 Task: Create a website for a charity organization, highlighting their mission, fundraising campaigns, and volunteer opportunities.
Action: Mouse moved to (224, 117)
Screenshot: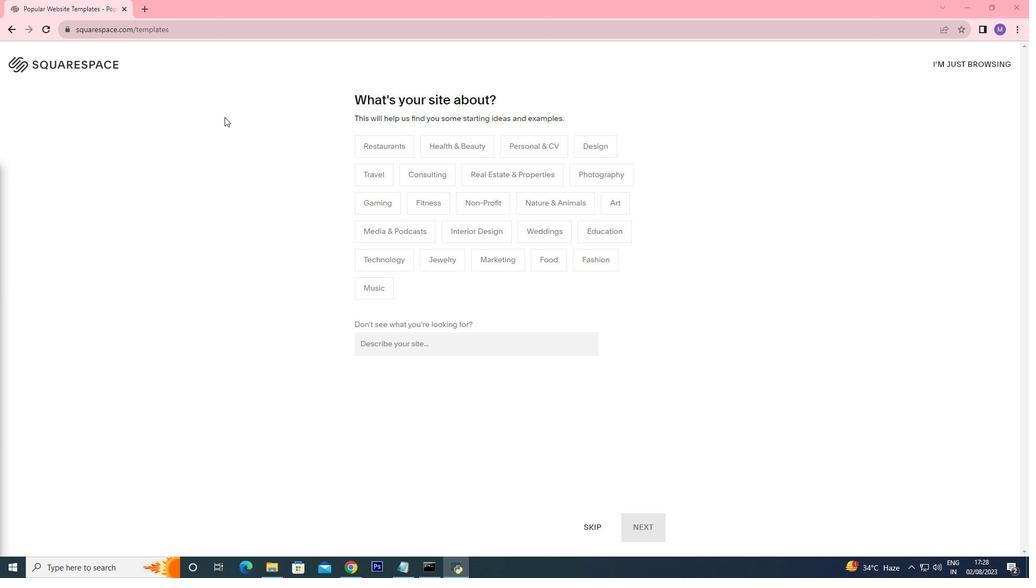 
Action: Mouse pressed left at (224, 117)
Screenshot: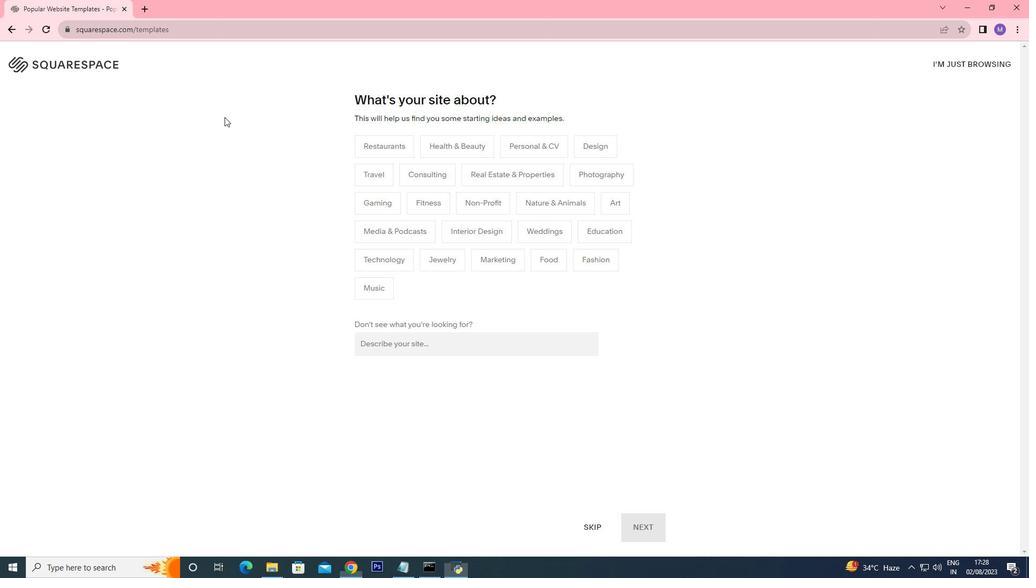 
Action: Mouse moved to (433, 346)
Screenshot: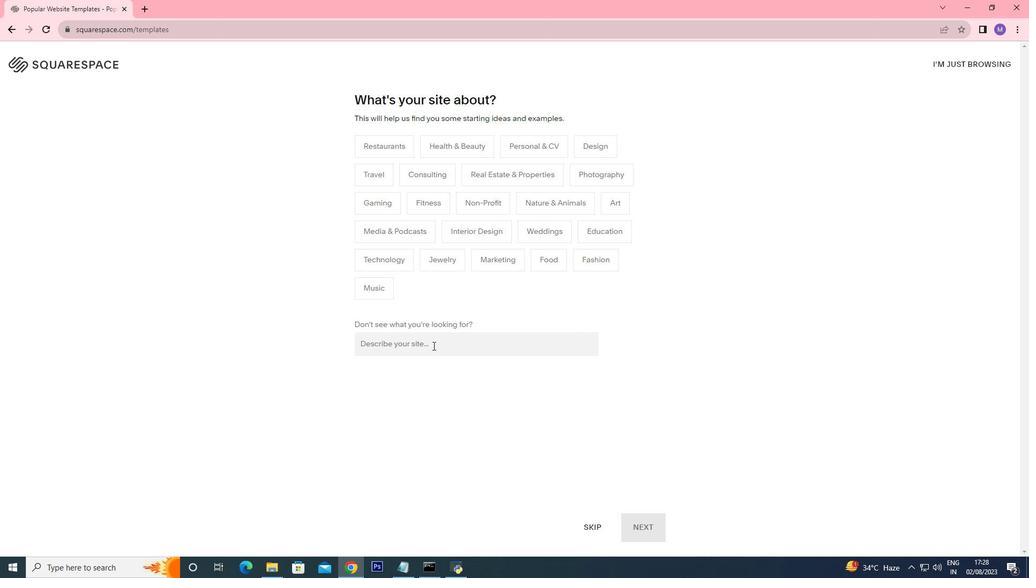 
Action: Mouse pressed left at (433, 346)
Screenshot: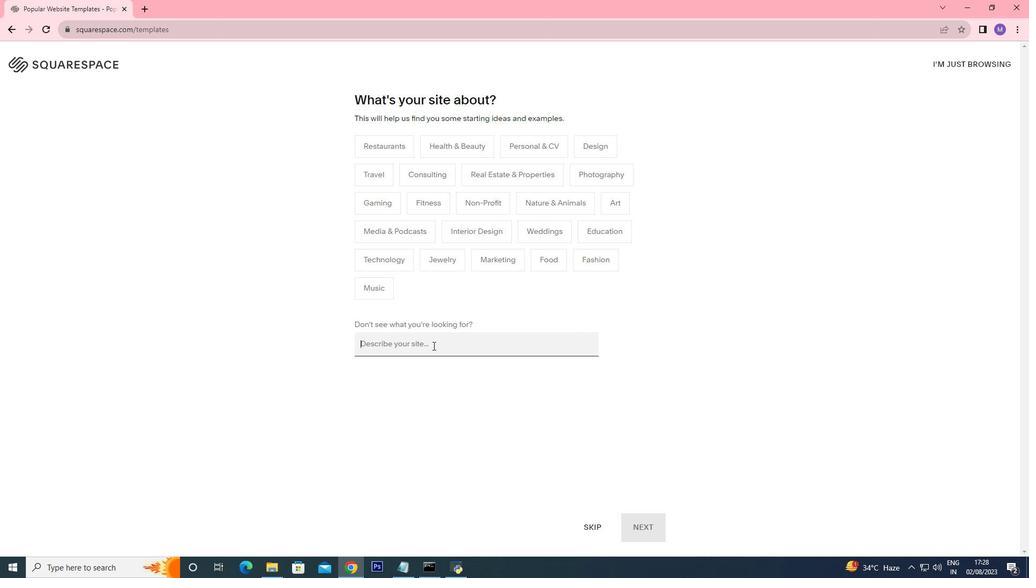 
Action: Key pressed <Key.shift><Key.shift><Key.shift><Key.shift><Key.shift><Key.shift><Key.shift><Key.shift><Key.shift>Charity<Key.space><Key.shift>Organizations
Screenshot: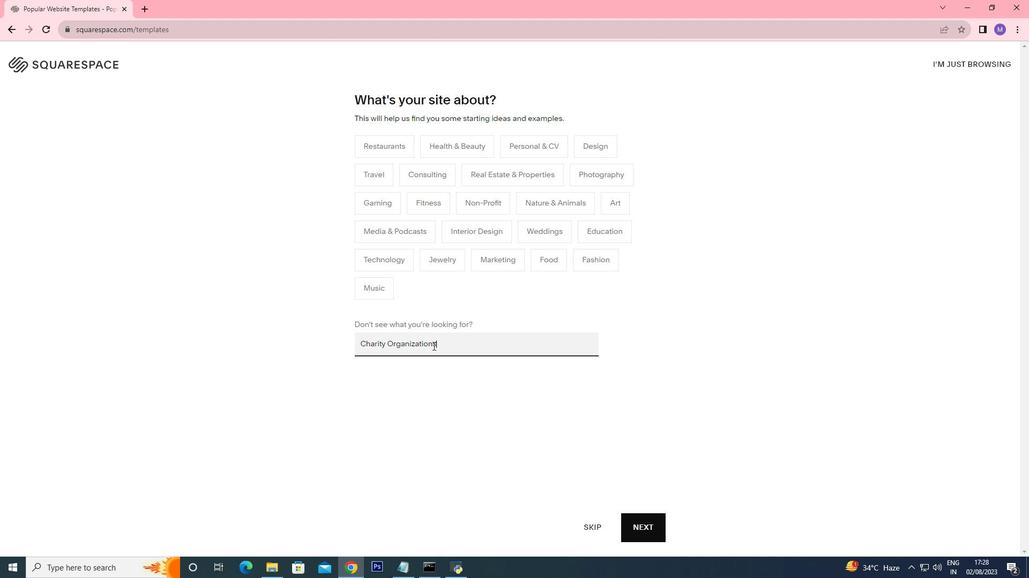 
Action: Mouse moved to (652, 529)
Screenshot: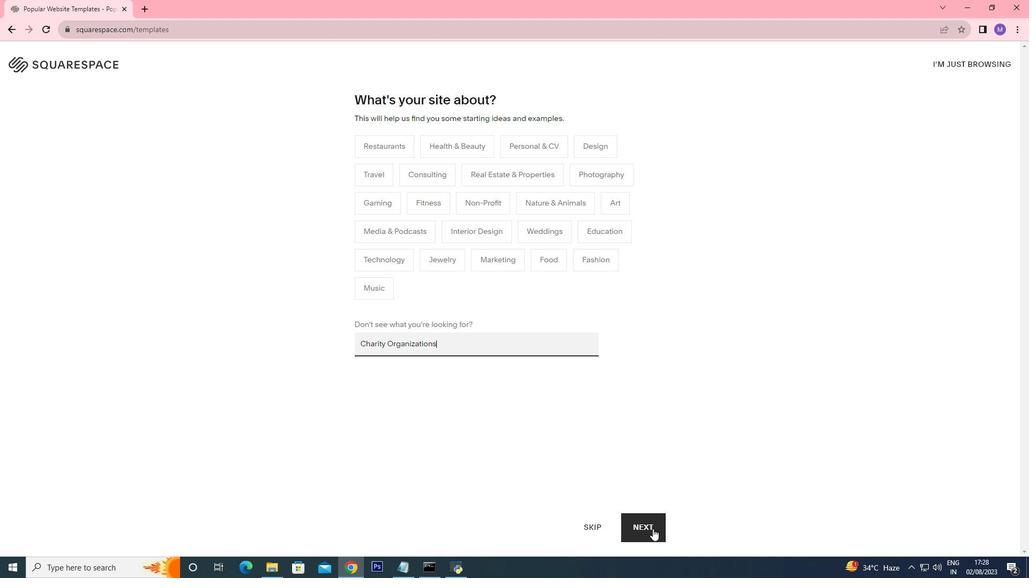 
Action: Mouse pressed left at (652, 529)
Screenshot: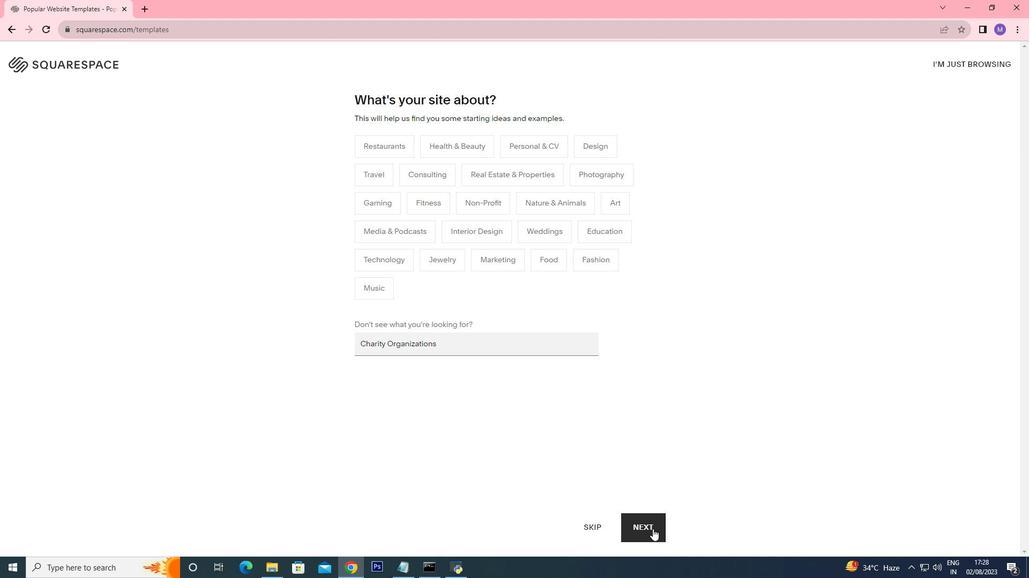 
Action: Mouse moved to (372, 156)
Screenshot: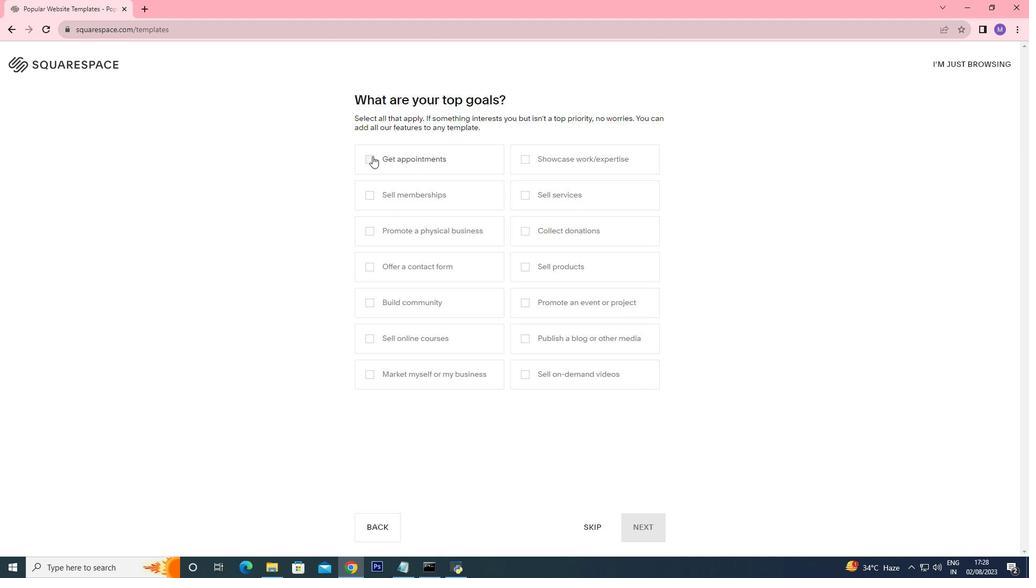 
Action: Mouse pressed left at (372, 156)
Screenshot: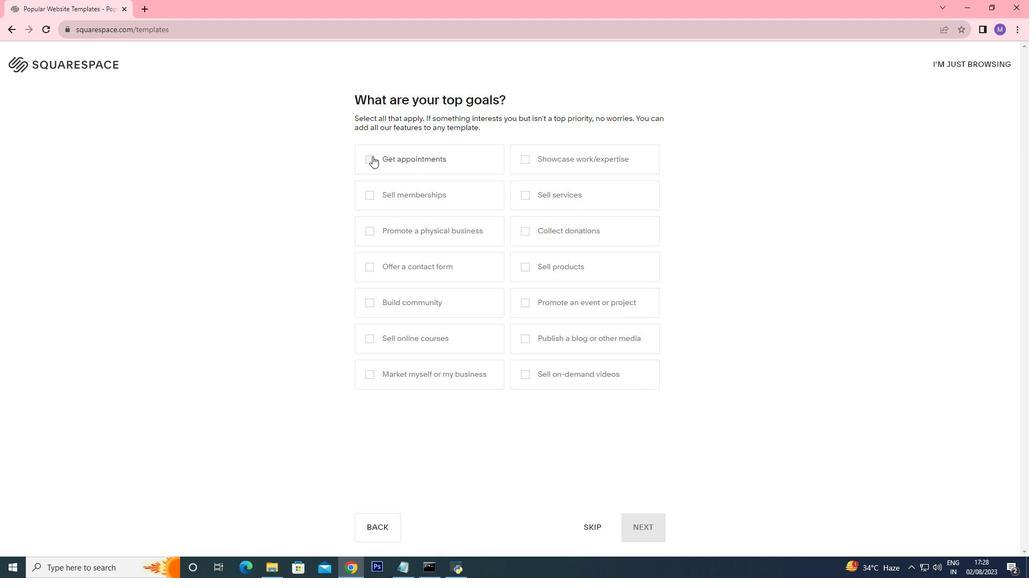 
Action: Mouse moved to (371, 372)
Screenshot: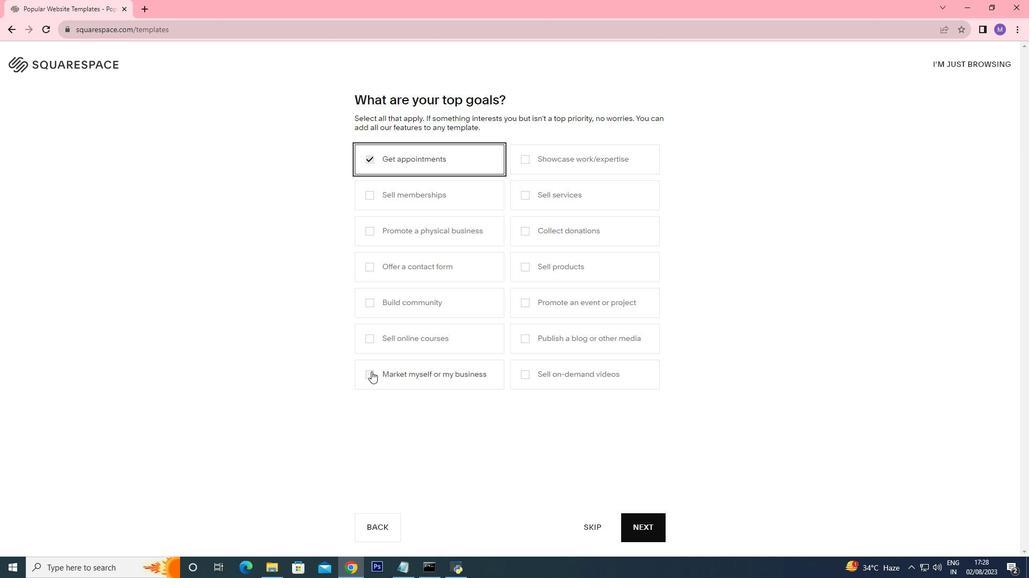 
Action: Mouse pressed left at (371, 372)
Screenshot: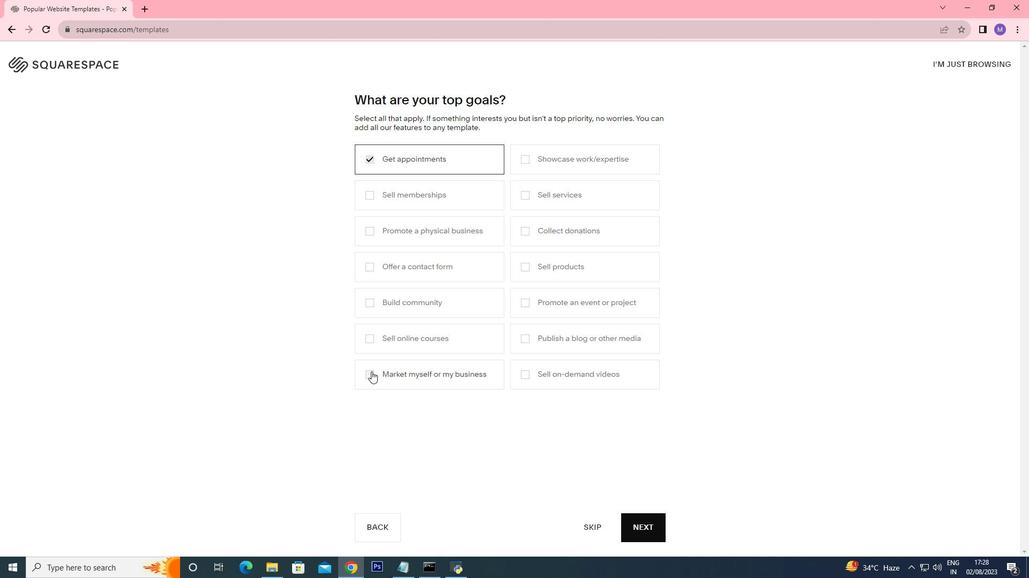 
Action: Mouse moved to (367, 304)
Screenshot: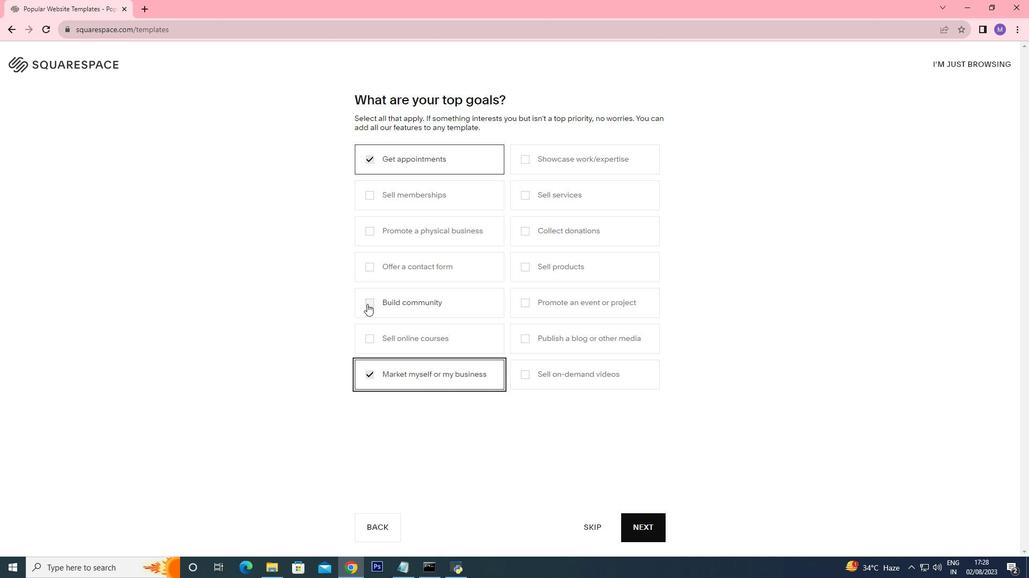 
Action: Mouse pressed left at (367, 304)
Screenshot: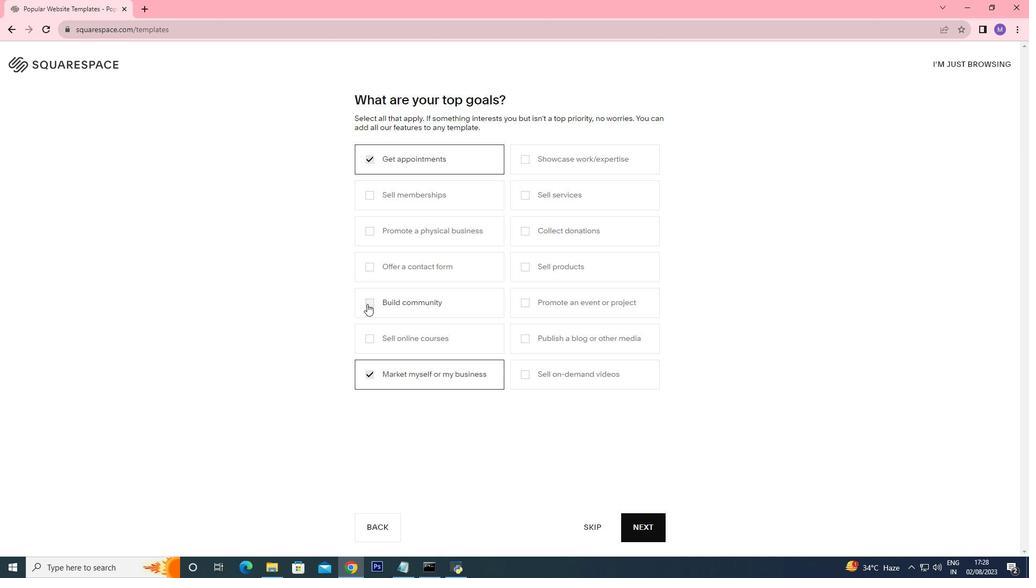 
Action: Mouse moved to (373, 265)
Screenshot: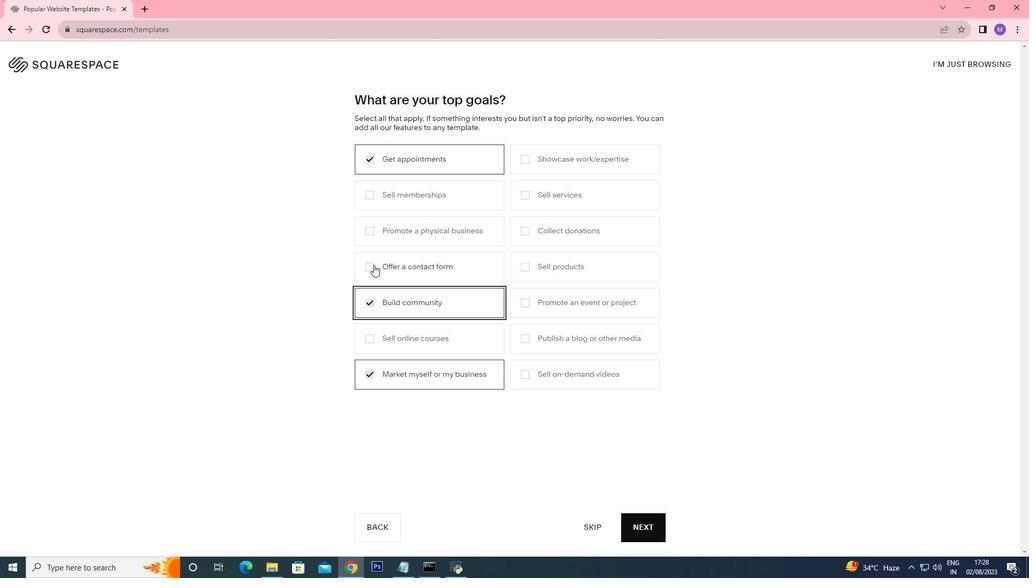 
Action: Mouse pressed left at (373, 265)
Screenshot: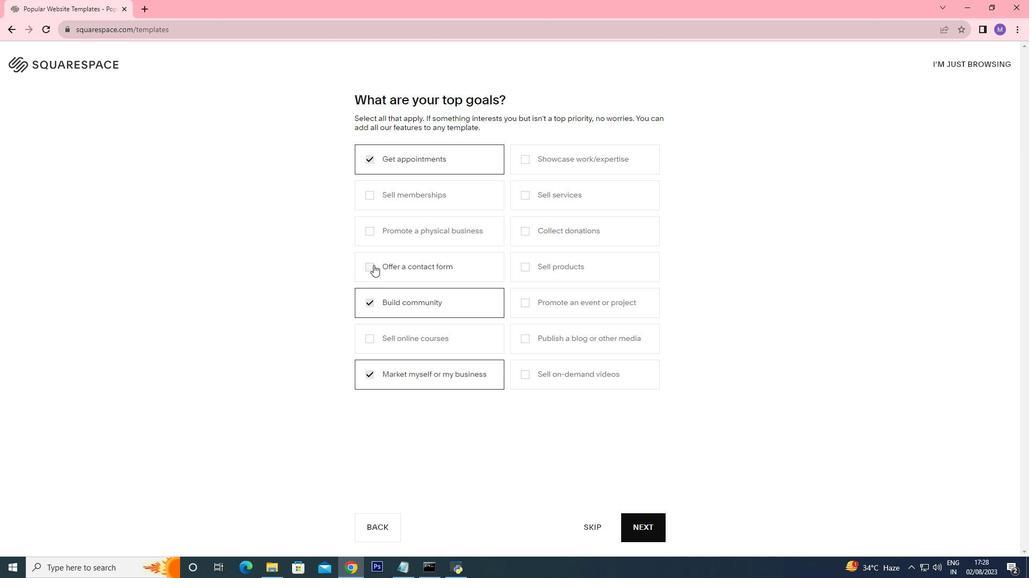
Action: Mouse moved to (635, 526)
Screenshot: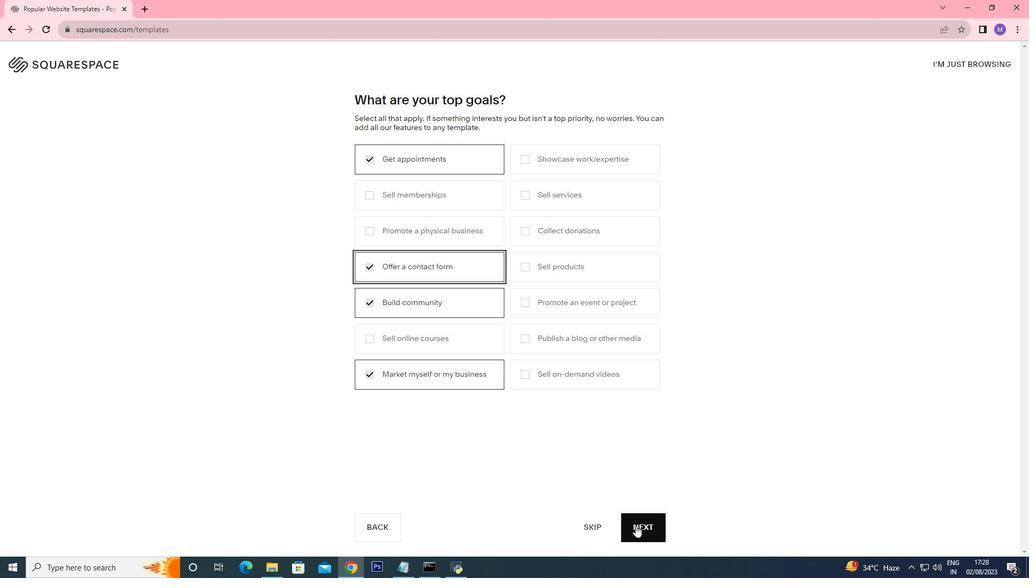 
Action: Mouse pressed left at (635, 526)
Screenshot: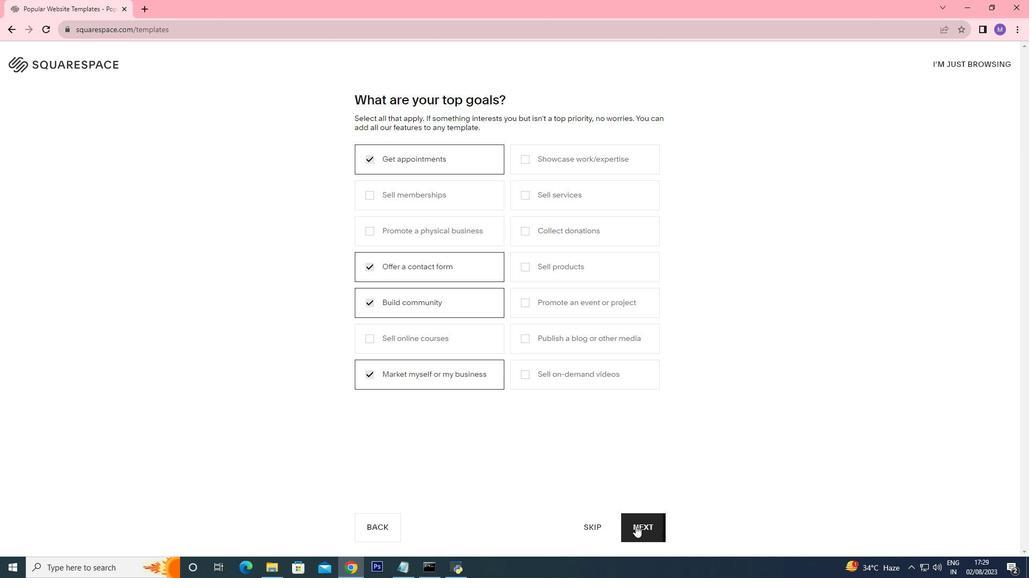 
Action: Mouse moved to (838, 303)
Screenshot: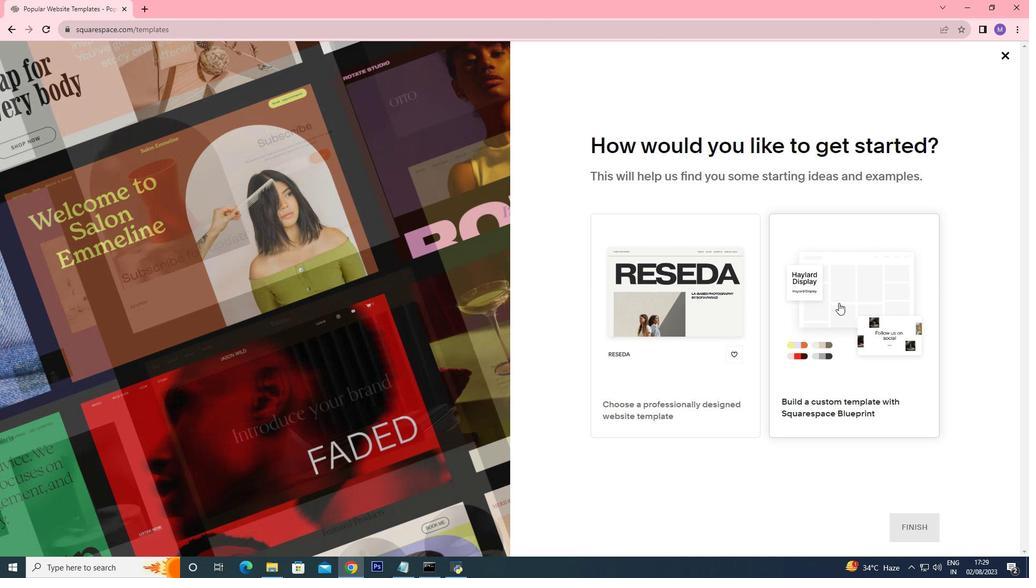 
Action: Mouse pressed left at (838, 303)
Screenshot: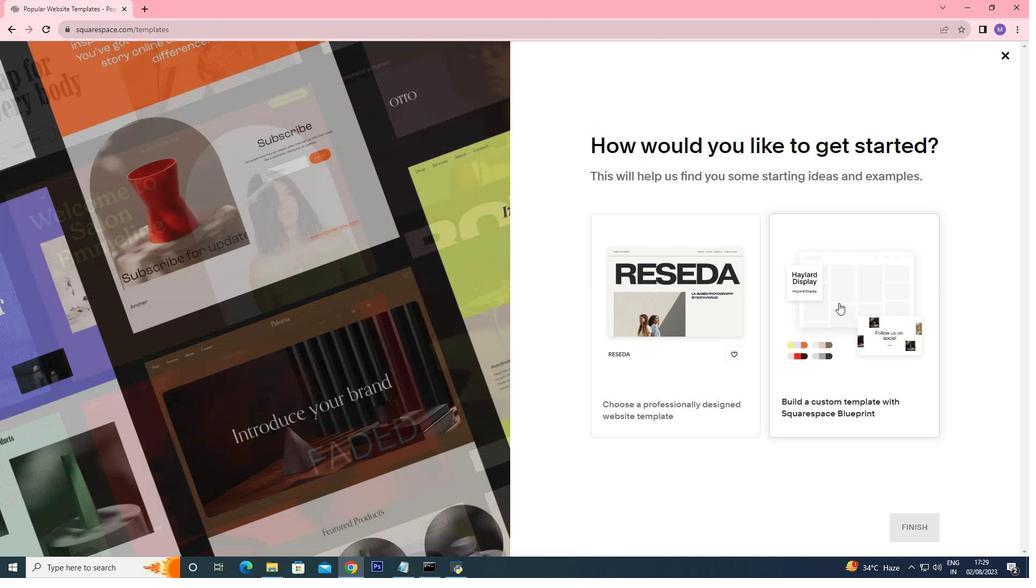 
Action: Mouse moved to (682, 273)
Screenshot: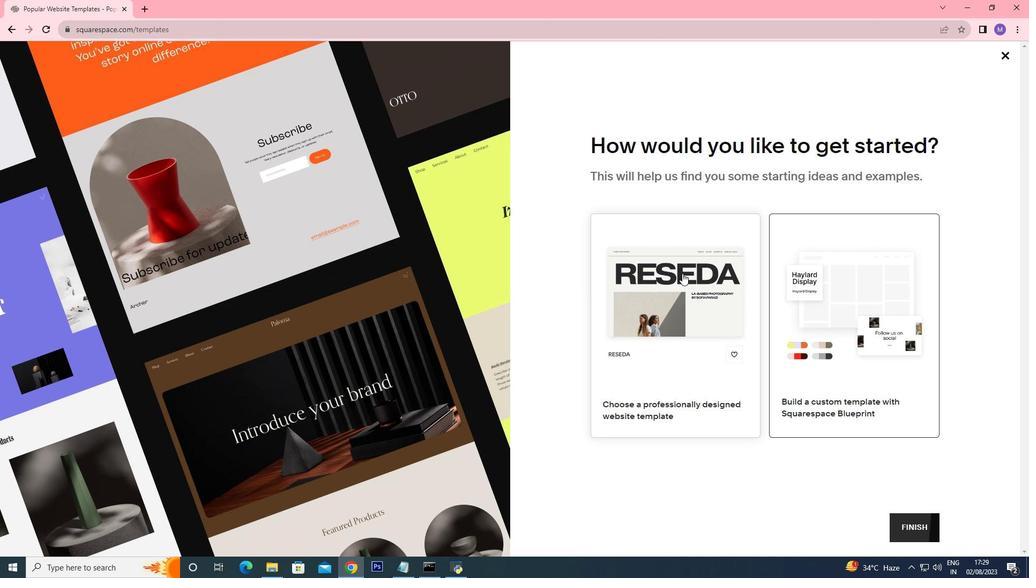 
Action: Mouse pressed left at (682, 273)
Screenshot: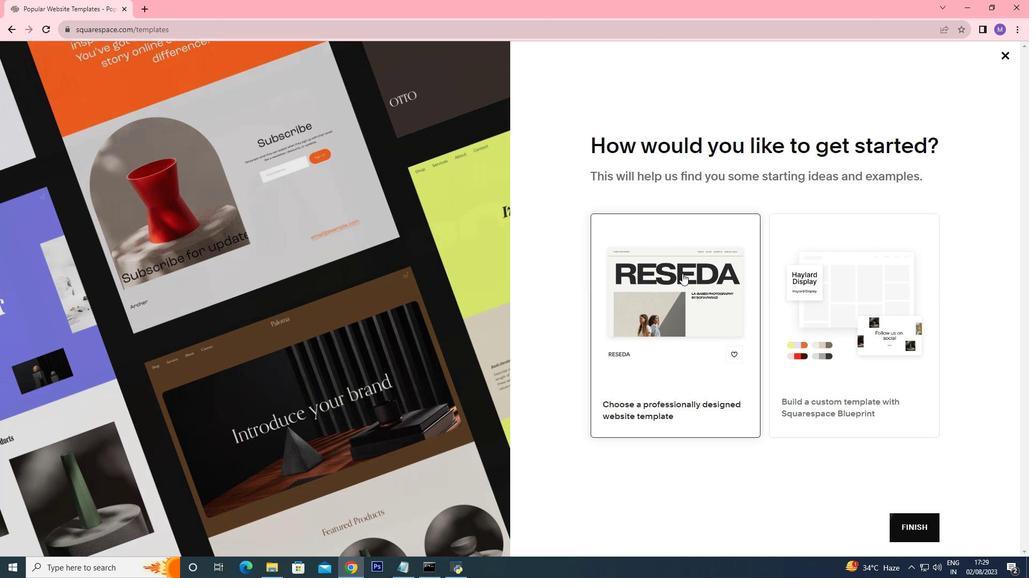 
Action: Mouse moved to (916, 529)
Screenshot: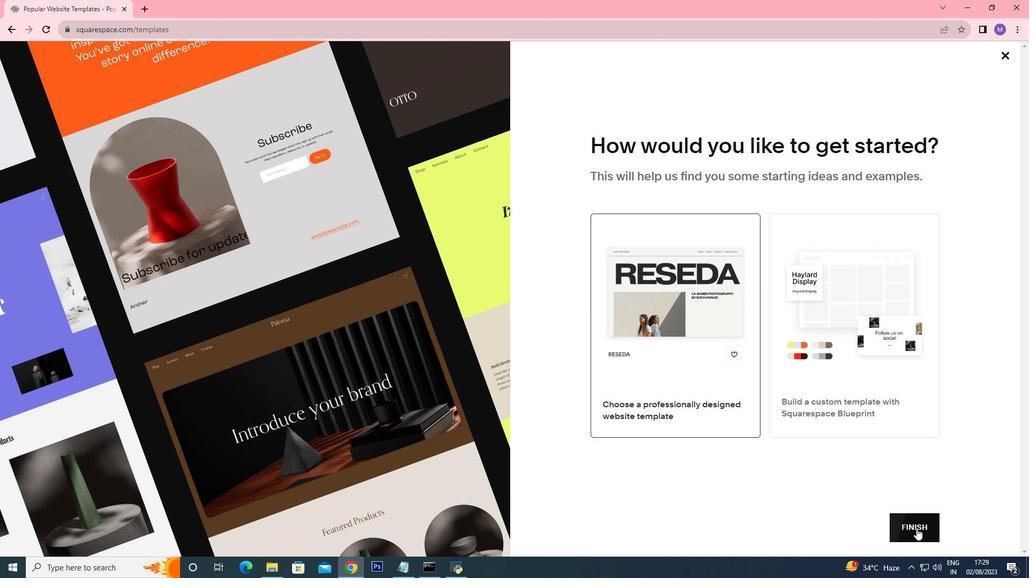 
Action: Mouse pressed left at (916, 529)
Screenshot: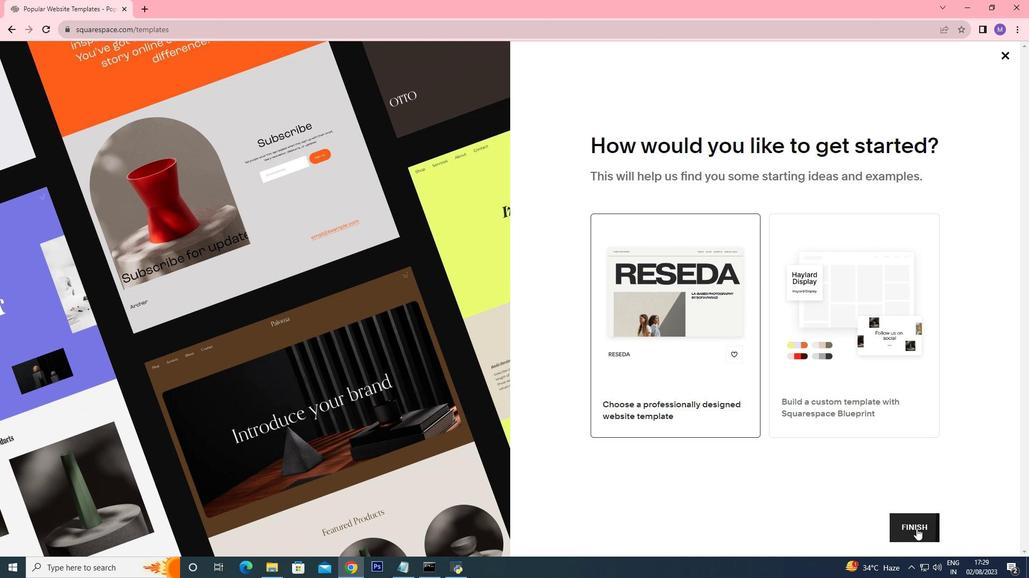 
Action: Mouse moved to (697, 338)
Screenshot: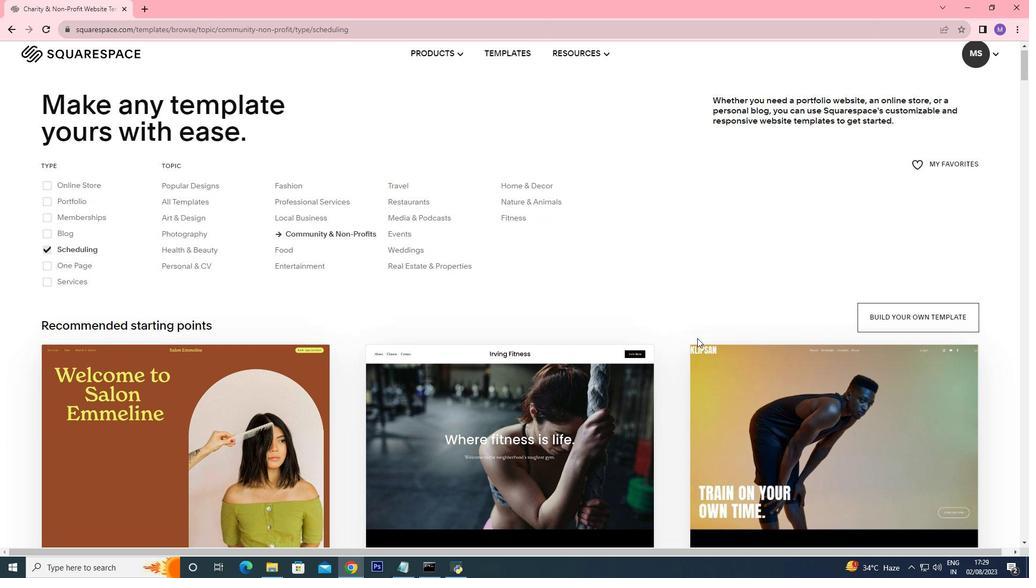 
Action: Mouse scrolled (697, 338) with delta (0, 0)
Screenshot: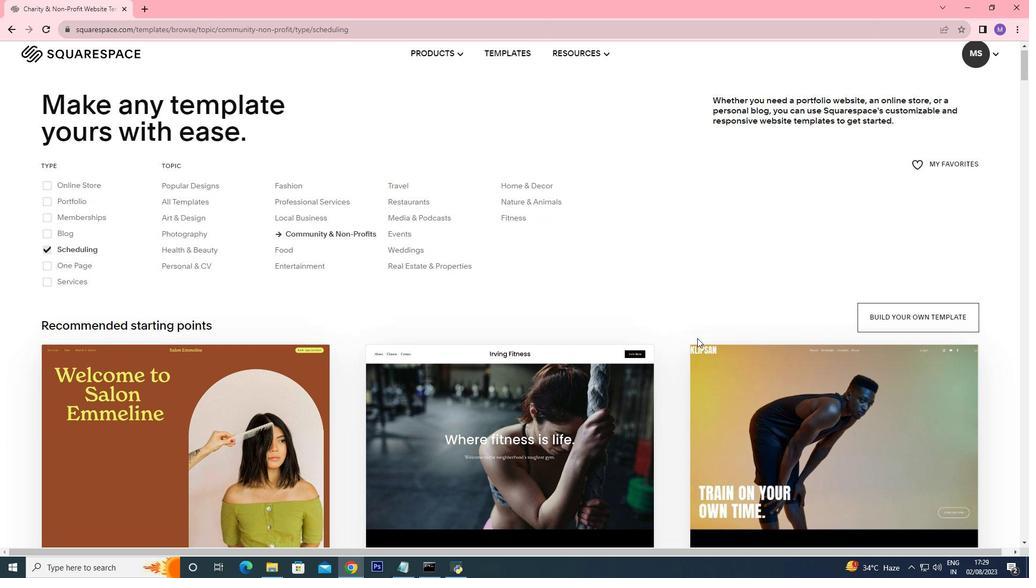 
Action: Mouse scrolled (697, 338) with delta (0, 0)
Screenshot: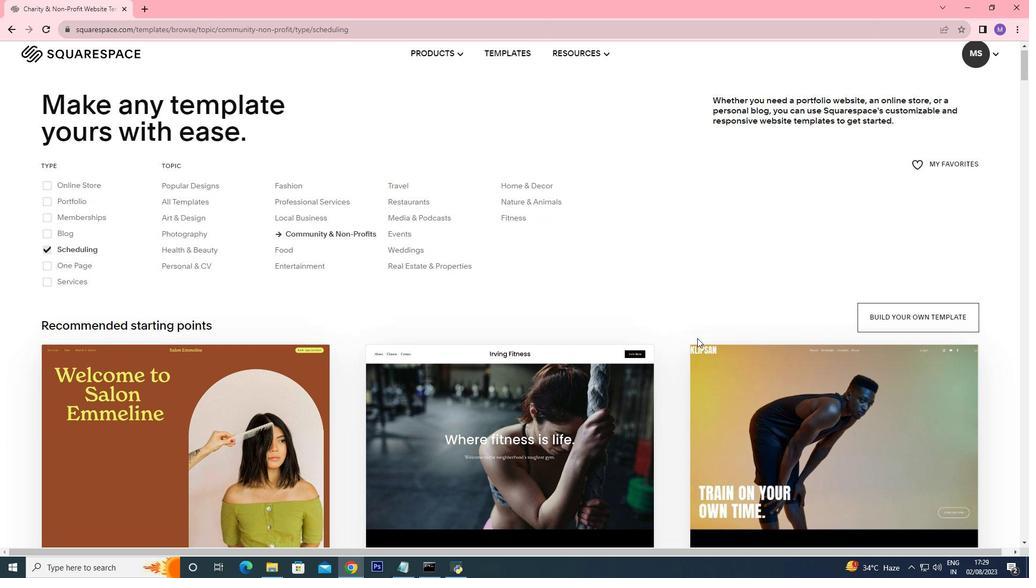 
Action: Mouse scrolled (697, 338) with delta (0, 0)
Screenshot: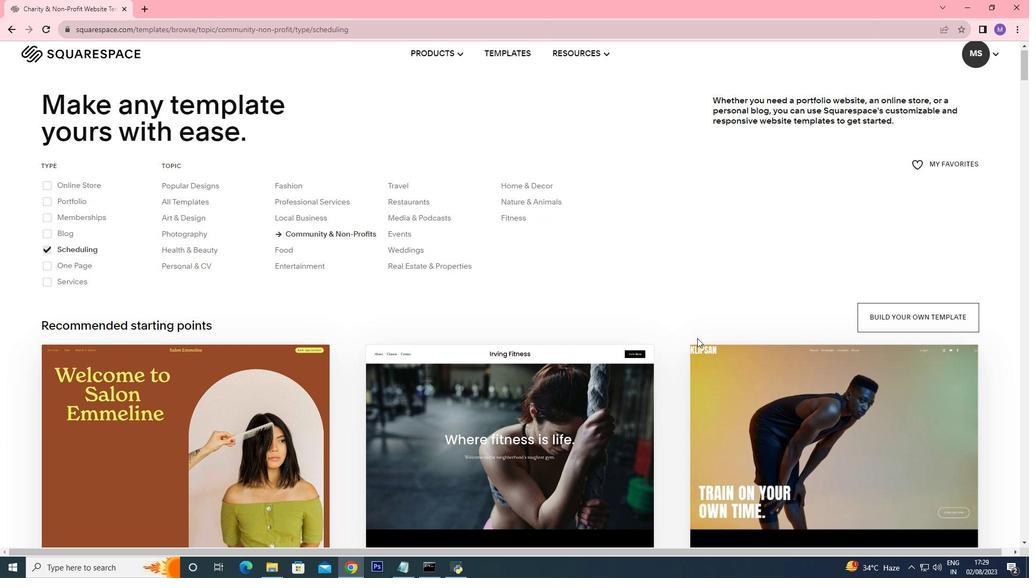 
Action: Mouse moved to (697, 338)
Screenshot: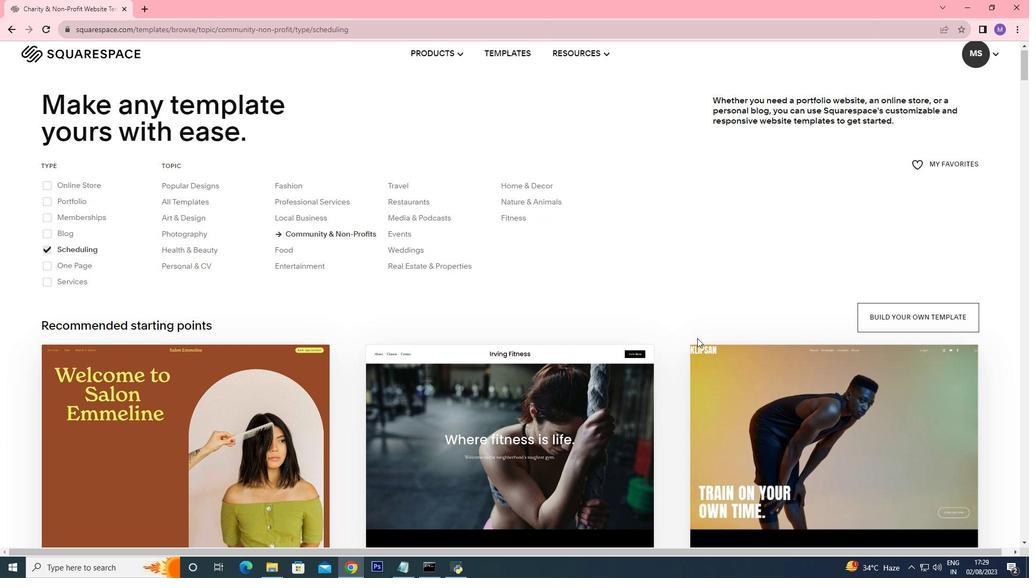 
Action: Mouse scrolled (697, 338) with delta (0, 0)
Screenshot: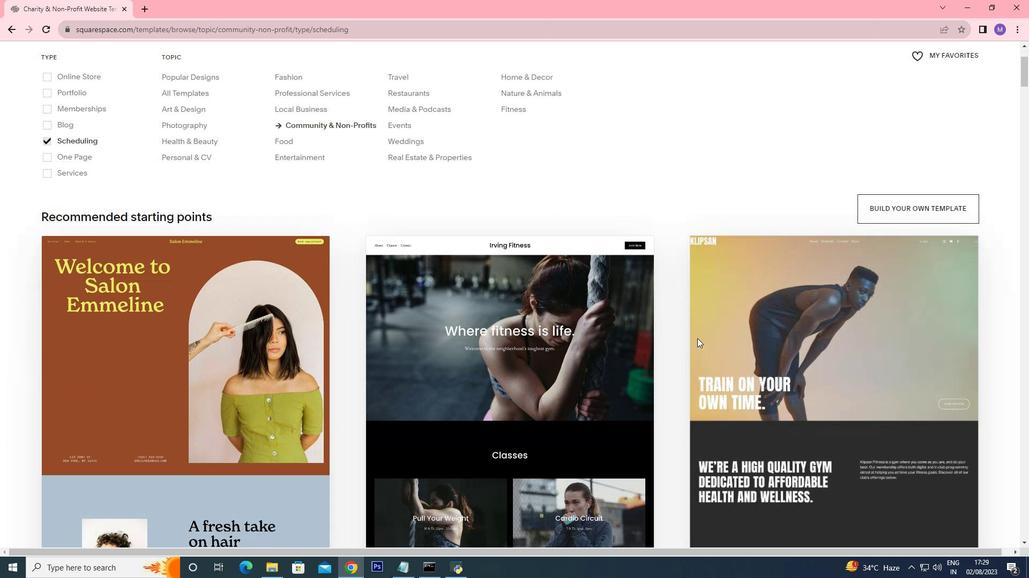 
Action: Mouse moved to (700, 338)
Screenshot: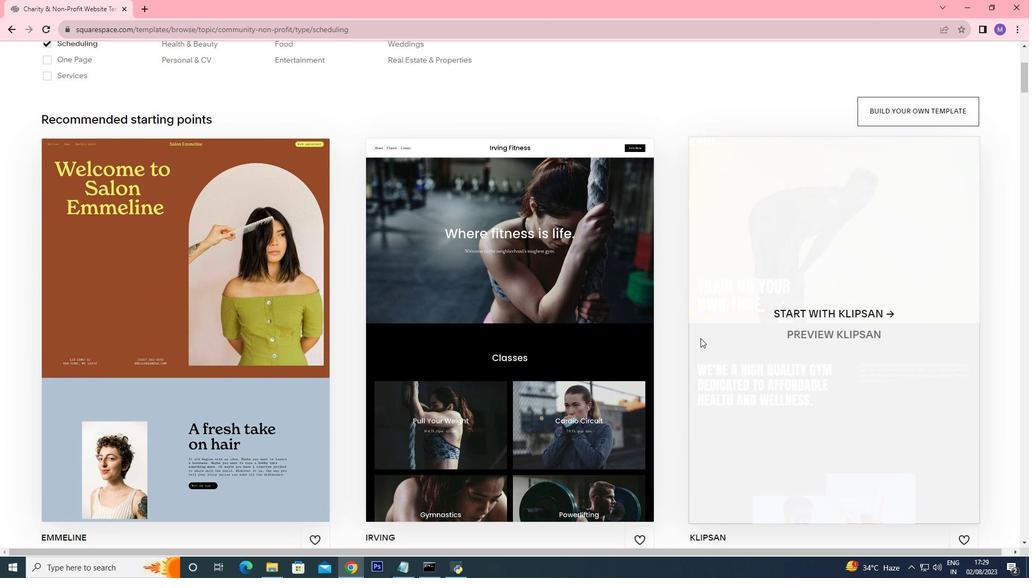 
Action: Mouse scrolled (700, 338) with delta (0, 0)
Screenshot: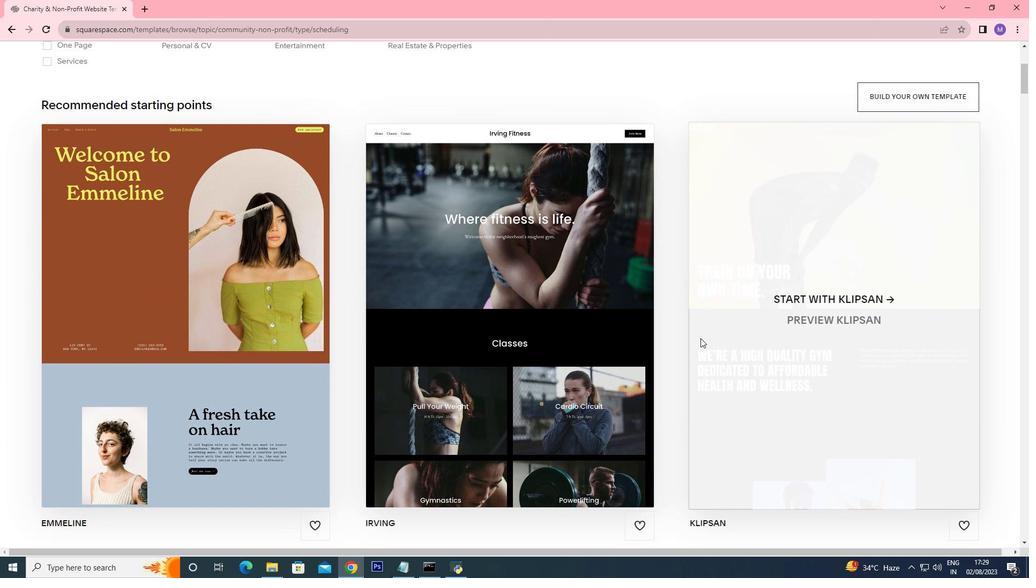 
Action: Mouse moved to (700, 338)
Screenshot: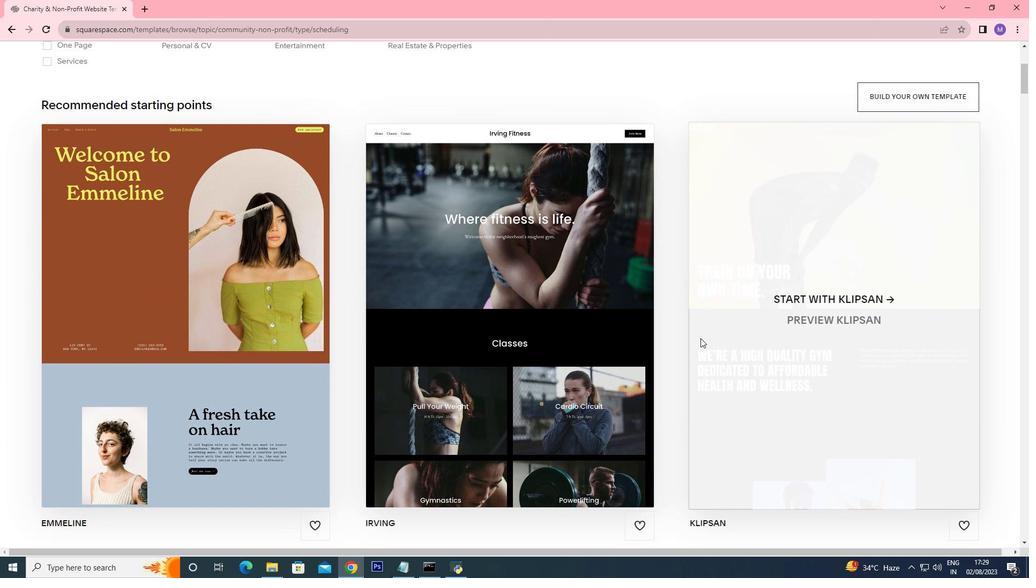 
Action: Mouse scrolled (700, 338) with delta (0, 0)
Screenshot: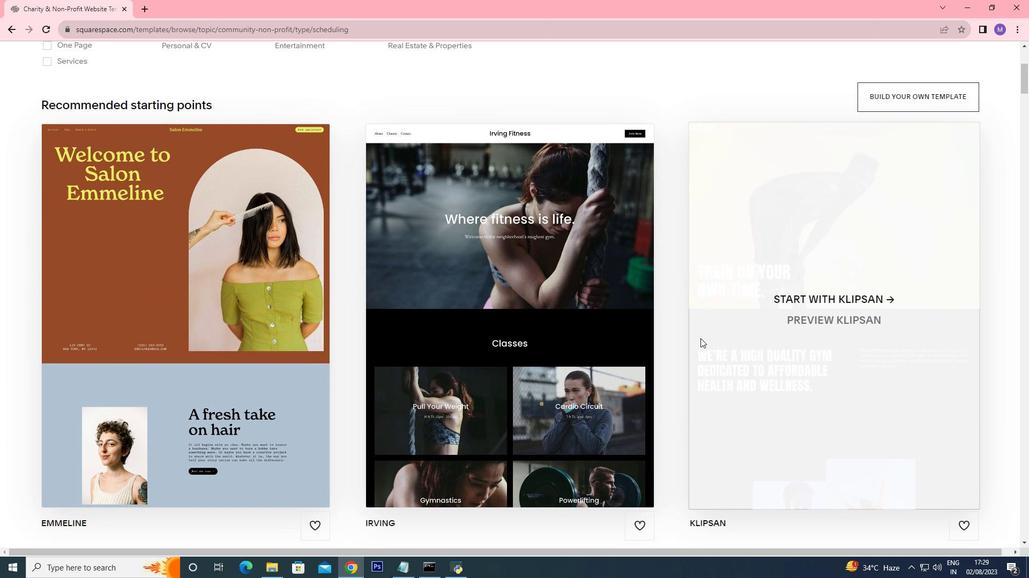 
Action: Mouse scrolled (700, 338) with delta (0, 0)
Screenshot: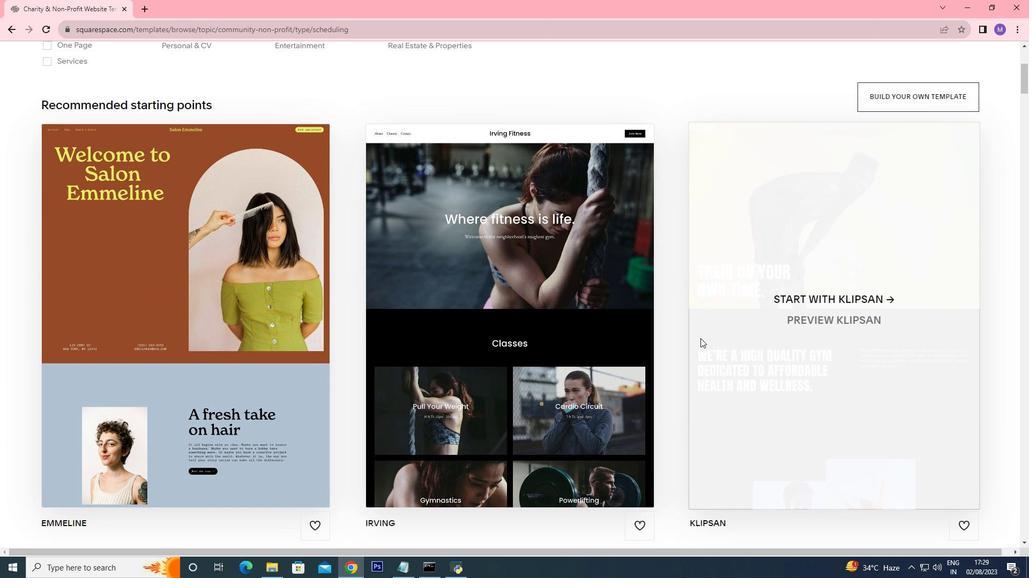 
Action: Mouse moved to (685, 403)
Screenshot: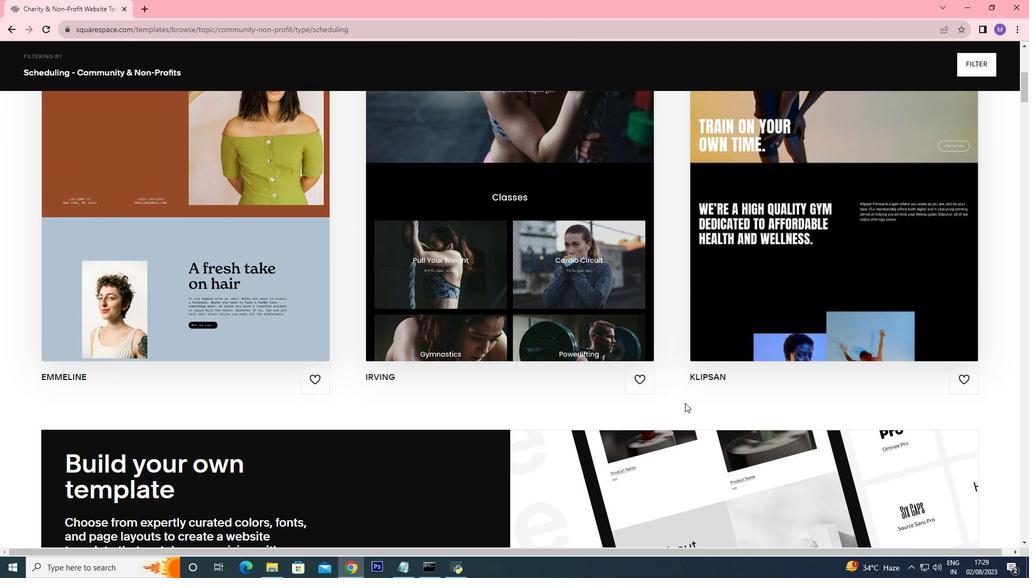 
Action: Mouse scrolled (685, 403) with delta (0, 0)
Screenshot: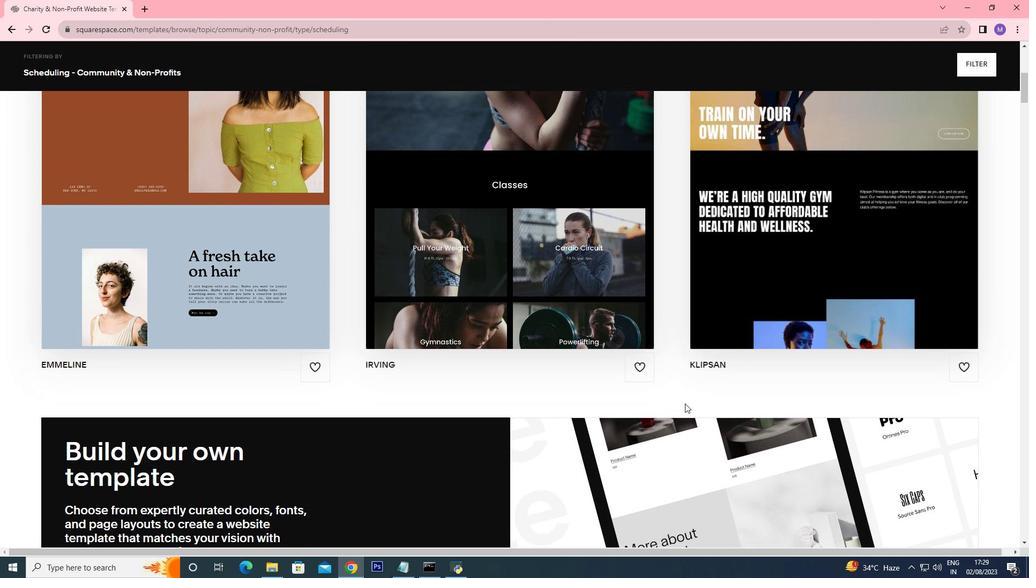 
Action: Mouse scrolled (685, 403) with delta (0, 0)
Screenshot: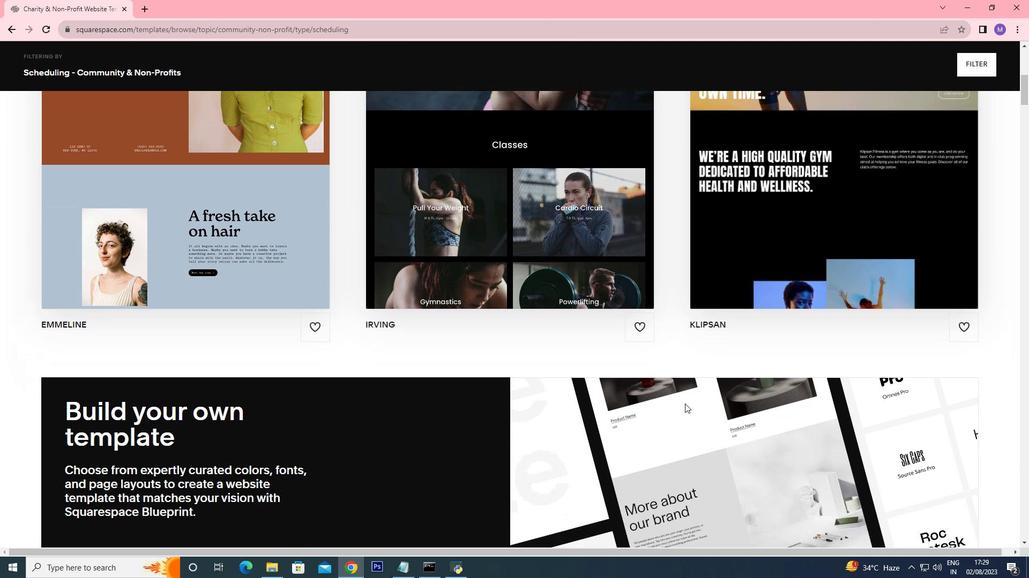 
Action: Mouse moved to (684, 406)
Screenshot: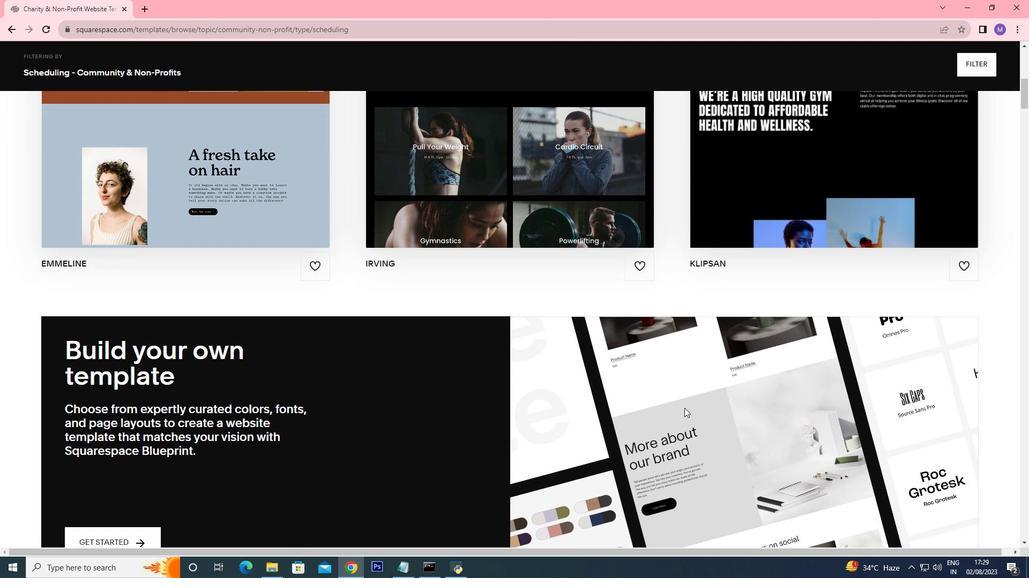 
Action: Mouse scrolled (684, 406) with delta (0, 0)
Screenshot: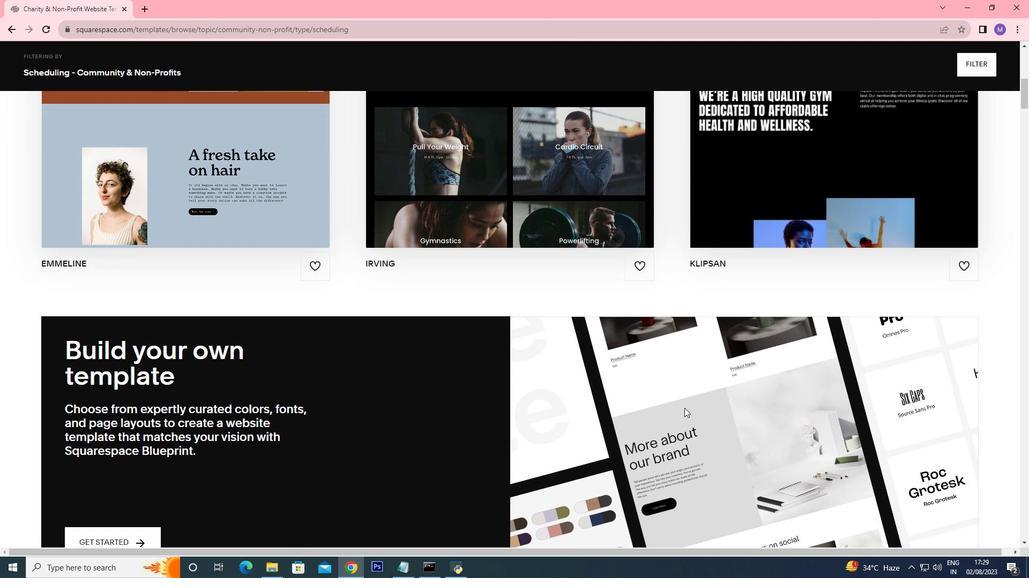 
Action: Mouse moved to (684, 408)
Screenshot: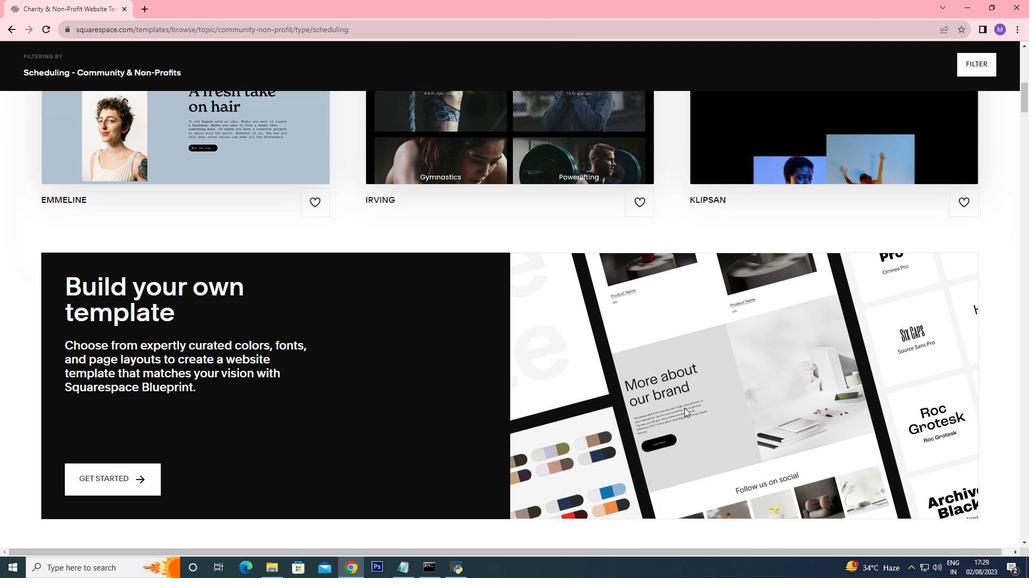 
Action: Mouse scrolled (684, 407) with delta (0, 0)
Screenshot: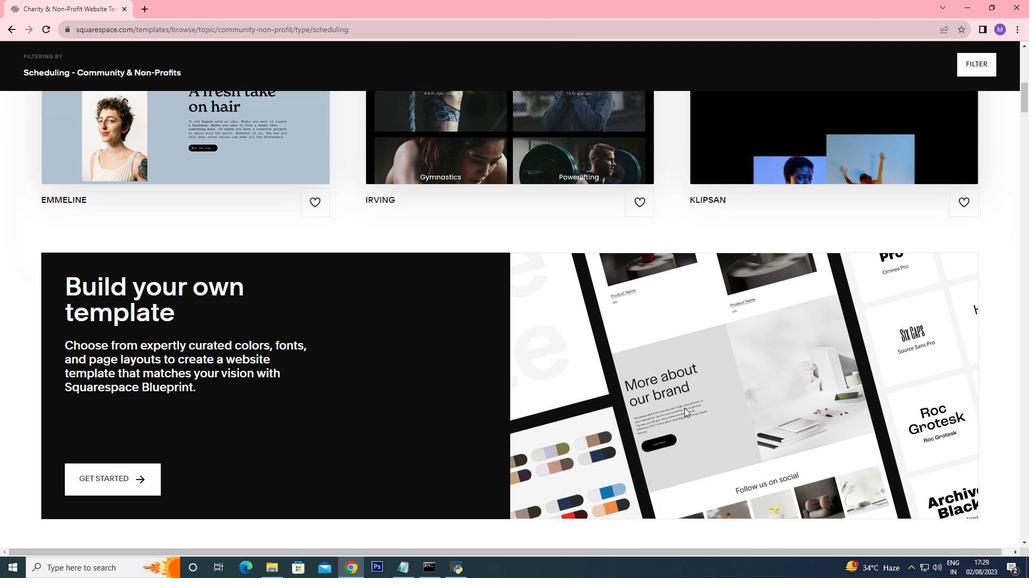 
Action: Mouse scrolled (684, 407) with delta (0, 0)
Screenshot: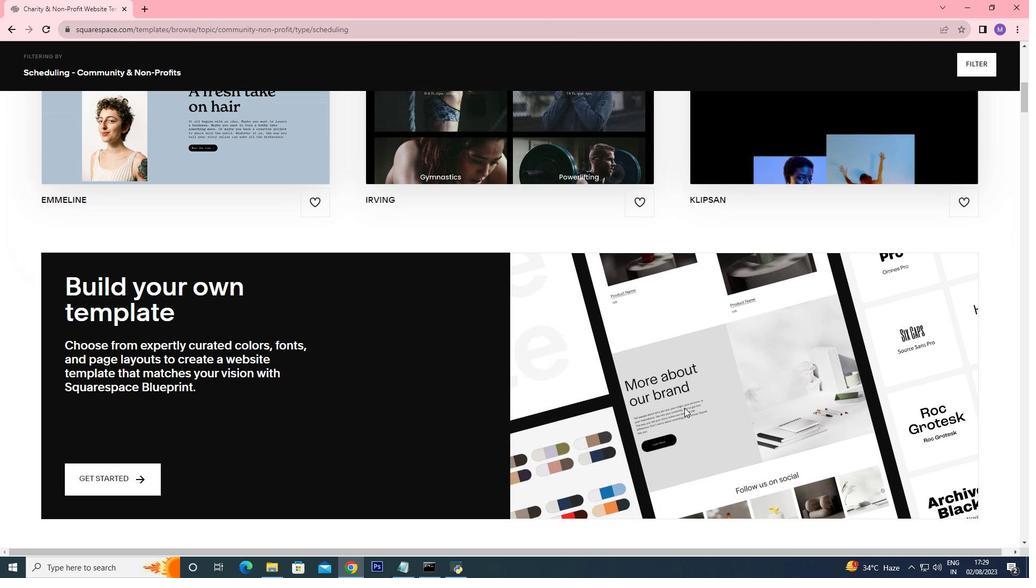 
Action: Mouse scrolled (684, 407) with delta (0, 0)
Screenshot: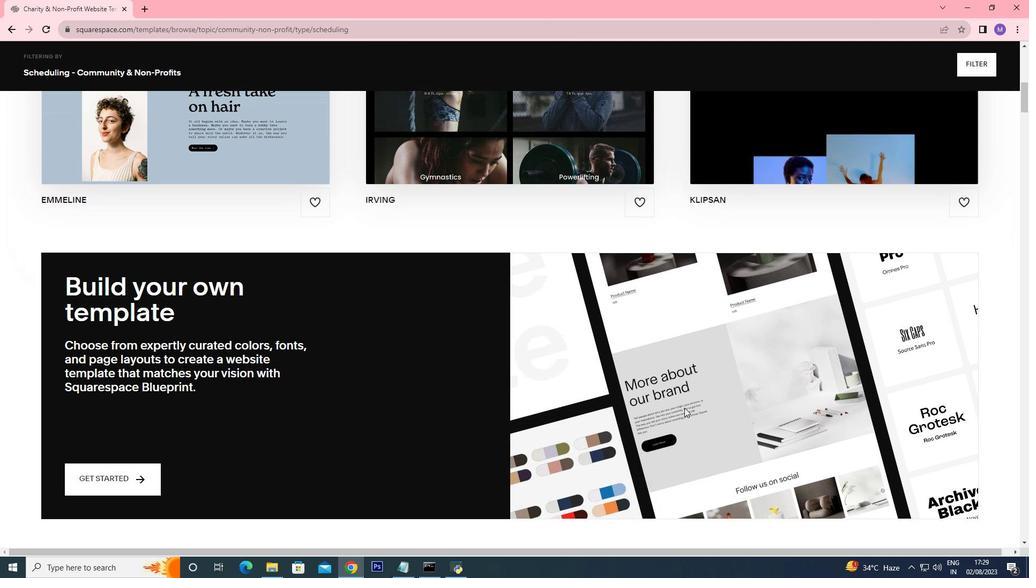 
Action: Mouse scrolled (684, 407) with delta (0, 0)
Screenshot: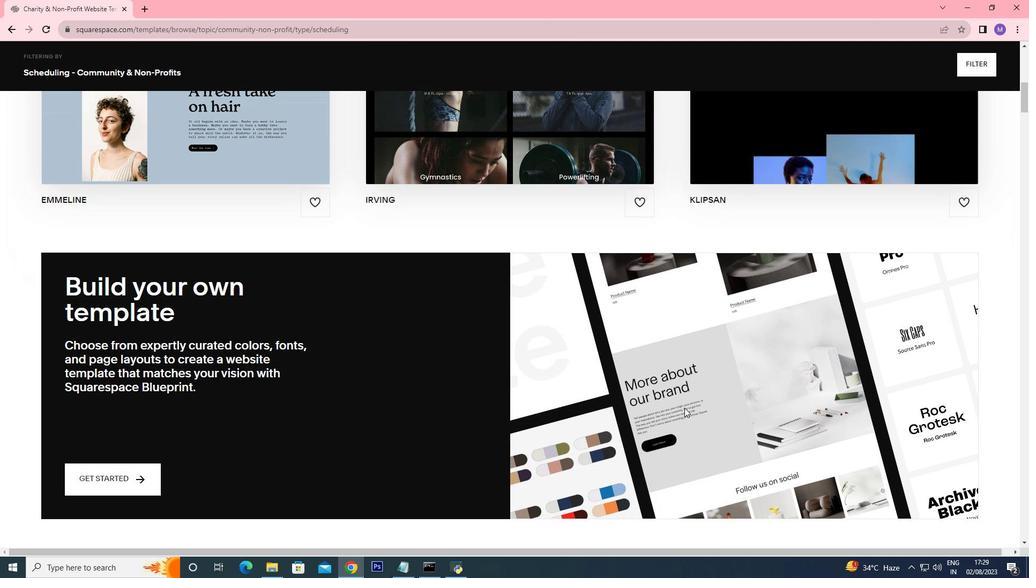 
Action: Mouse moved to (684, 407)
Screenshot: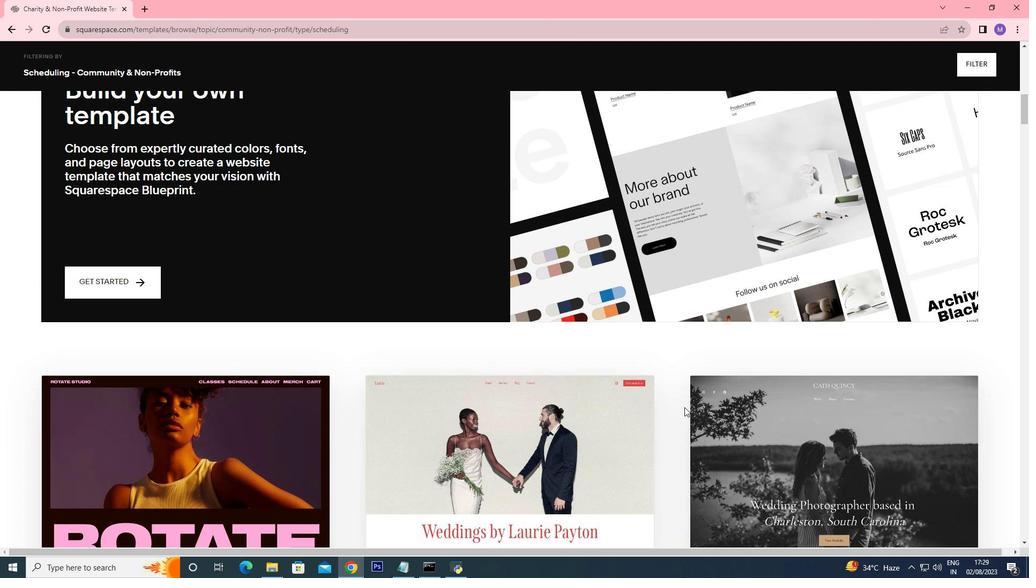 
Action: Mouse scrolled (684, 407) with delta (0, 0)
Screenshot: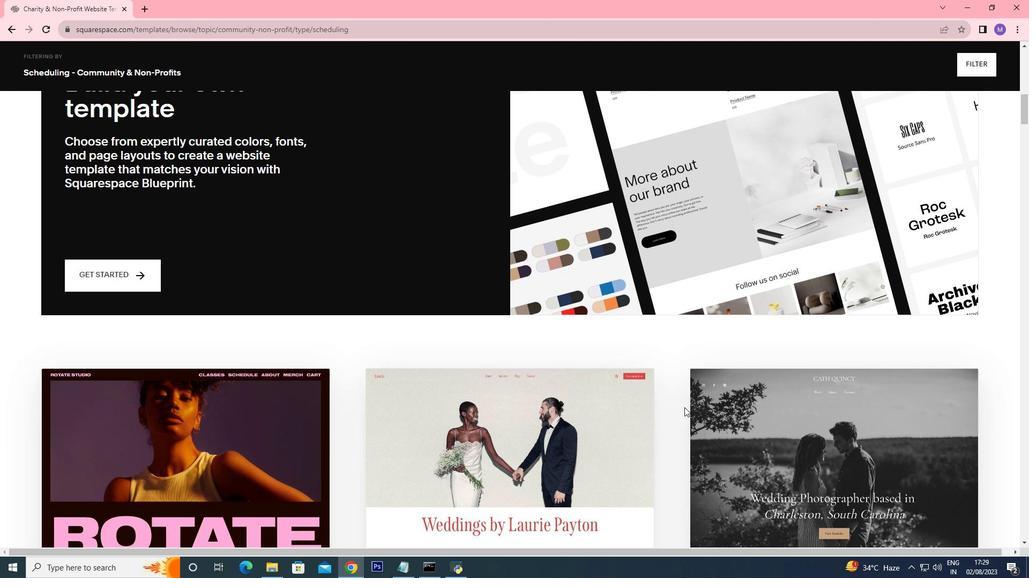 
Action: Mouse scrolled (684, 407) with delta (0, 0)
Screenshot: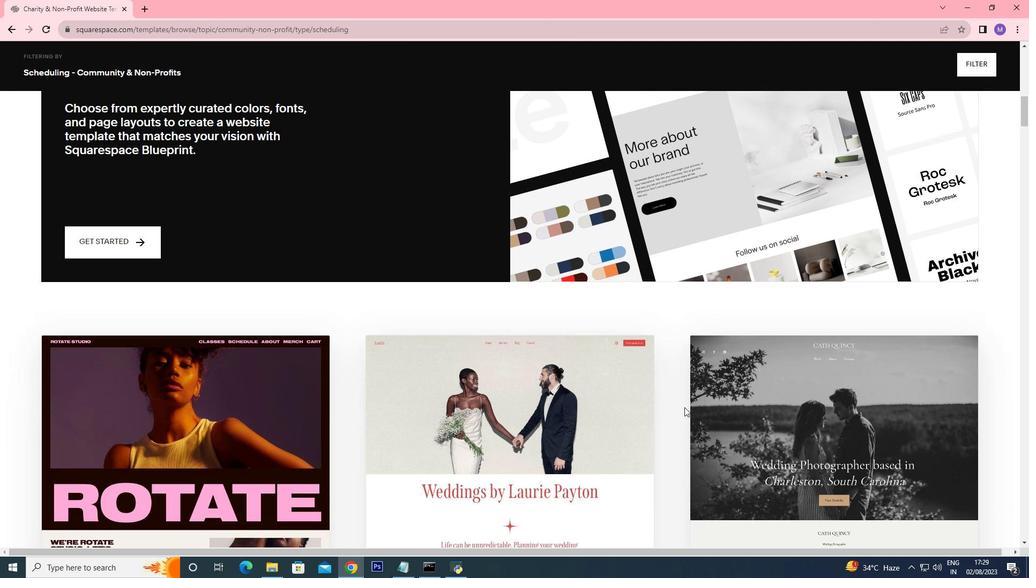 
Action: Mouse scrolled (684, 407) with delta (0, 0)
Screenshot: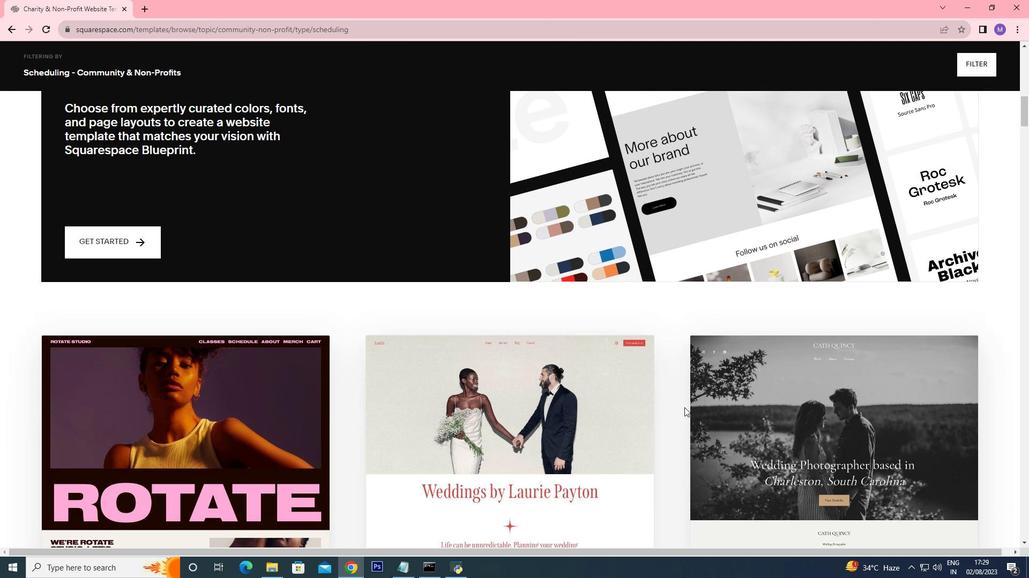 
Action: Mouse scrolled (684, 407) with delta (0, 0)
Screenshot: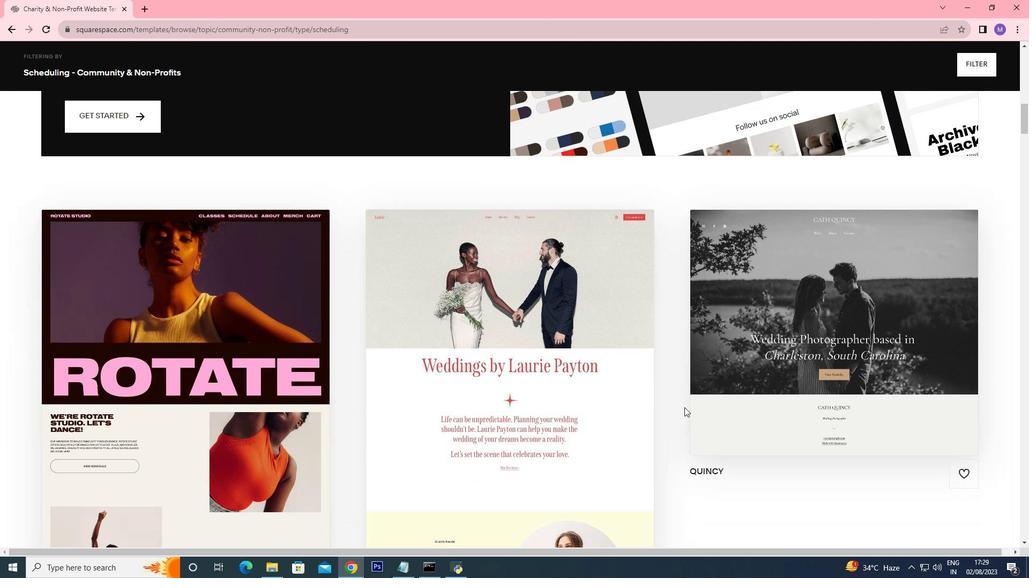 
Action: Mouse moved to (677, 395)
Screenshot: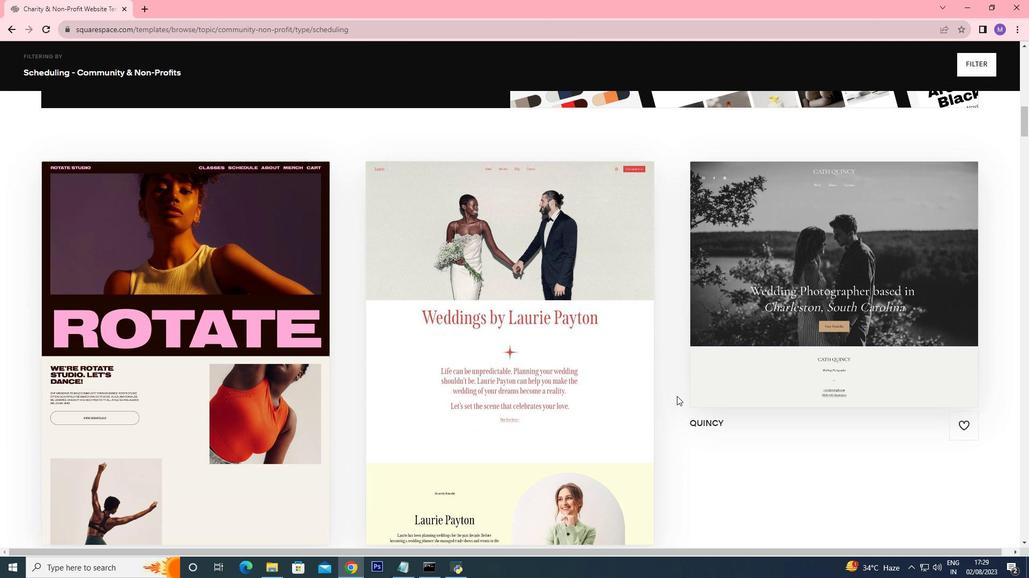 
Action: Mouse scrolled (677, 395) with delta (0, 0)
Screenshot: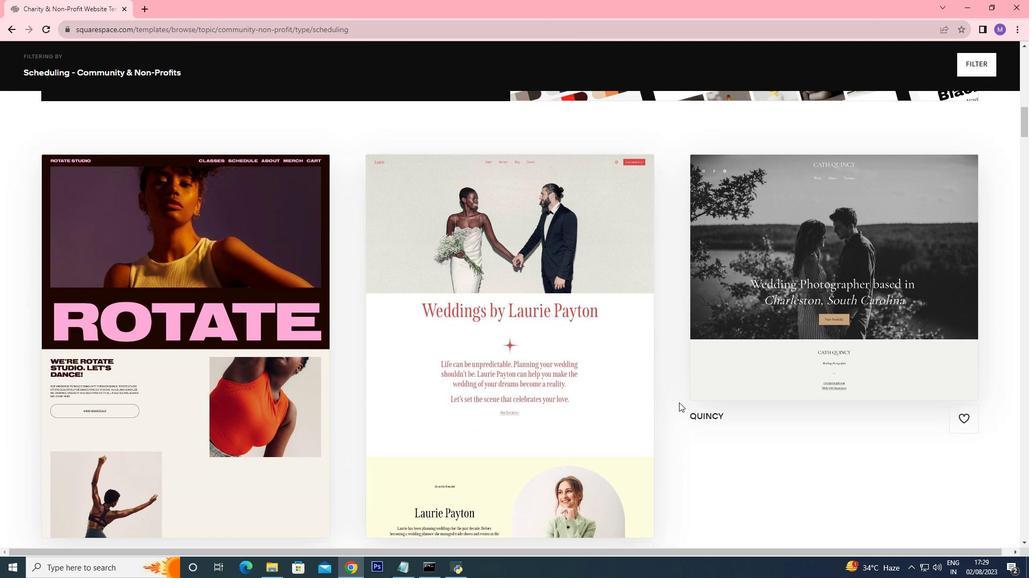 
Action: Mouse moved to (677, 397)
Screenshot: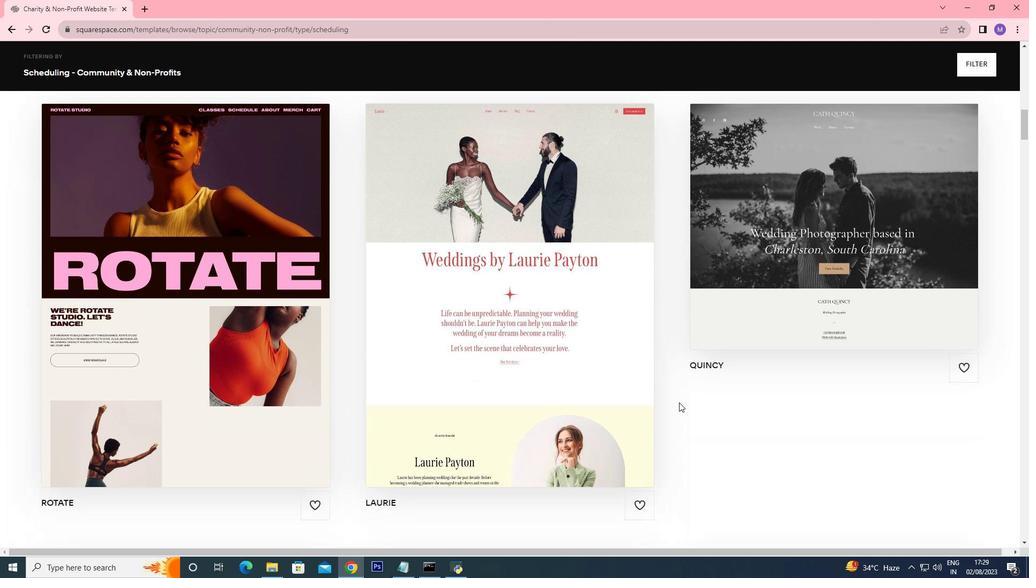 
Action: Mouse scrolled (677, 396) with delta (0, 0)
Screenshot: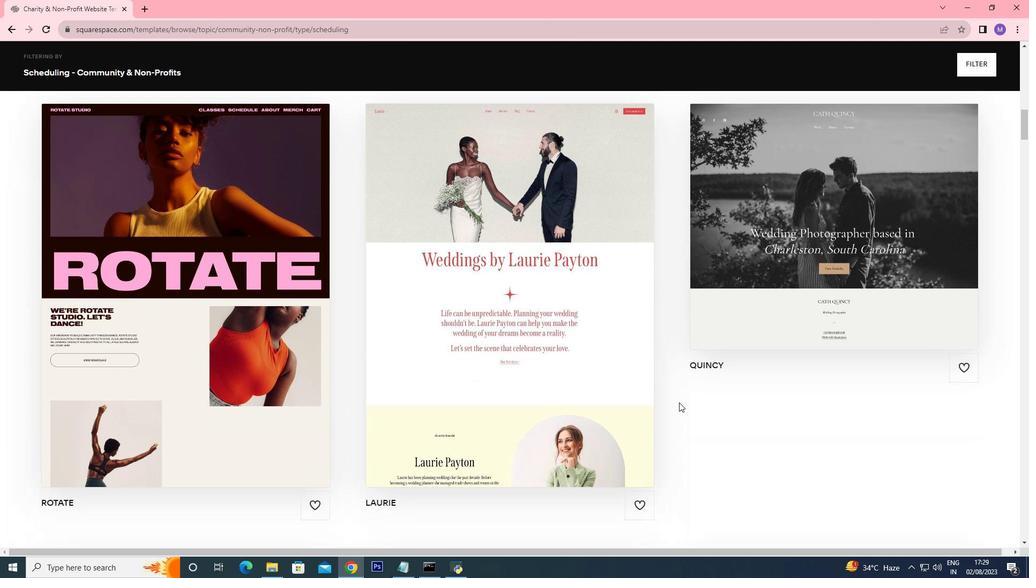 
Action: Mouse moved to (677, 400)
Screenshot: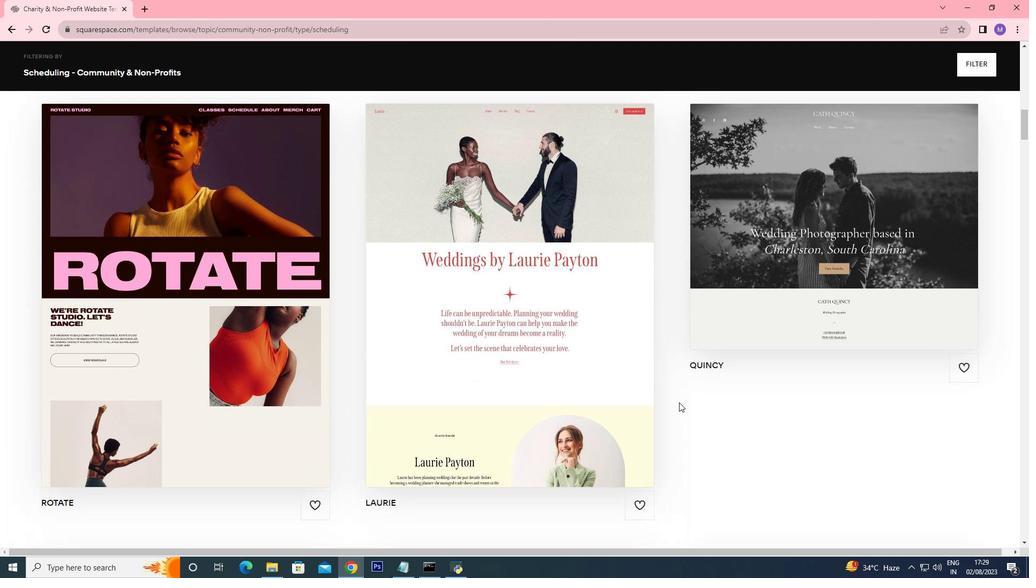 
Action: Mouse scrolled (677, 399) with delta (0, 0)
Screenshot: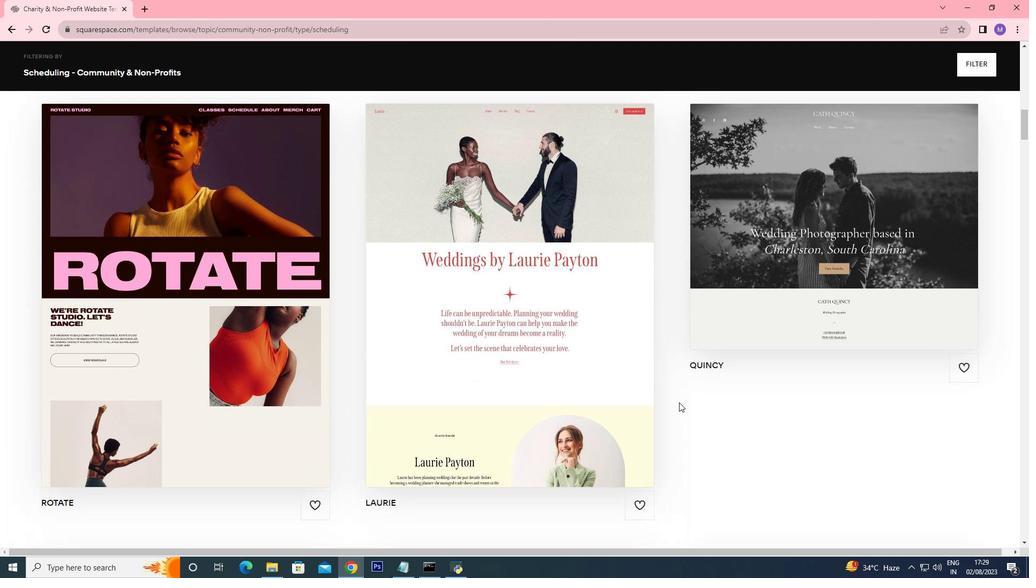 
Action: Mouse moved to (679, 403)
Screenshot: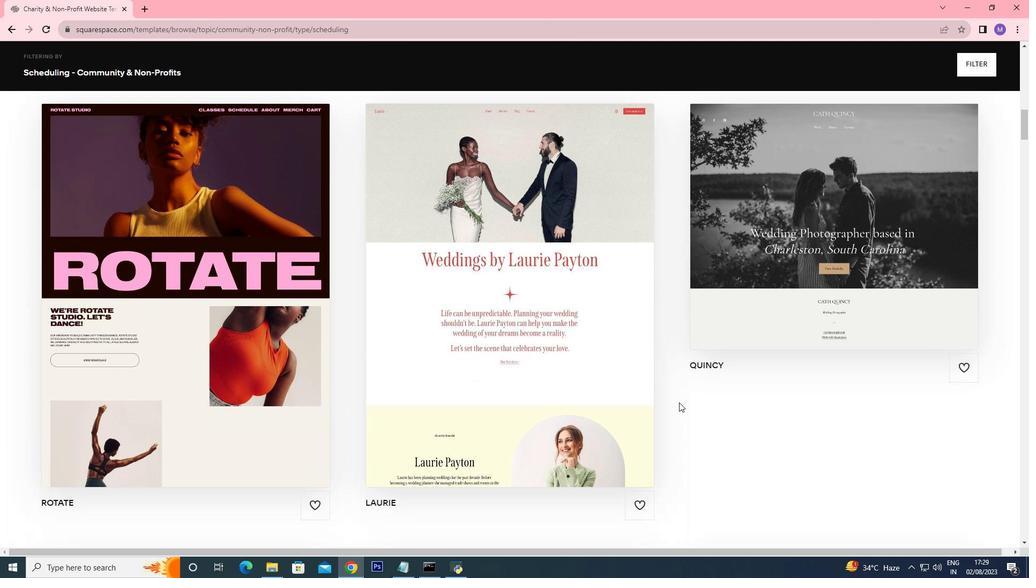 
Action: Mouse scrolled (679, 403) with delta (0, 0)
Screenshot: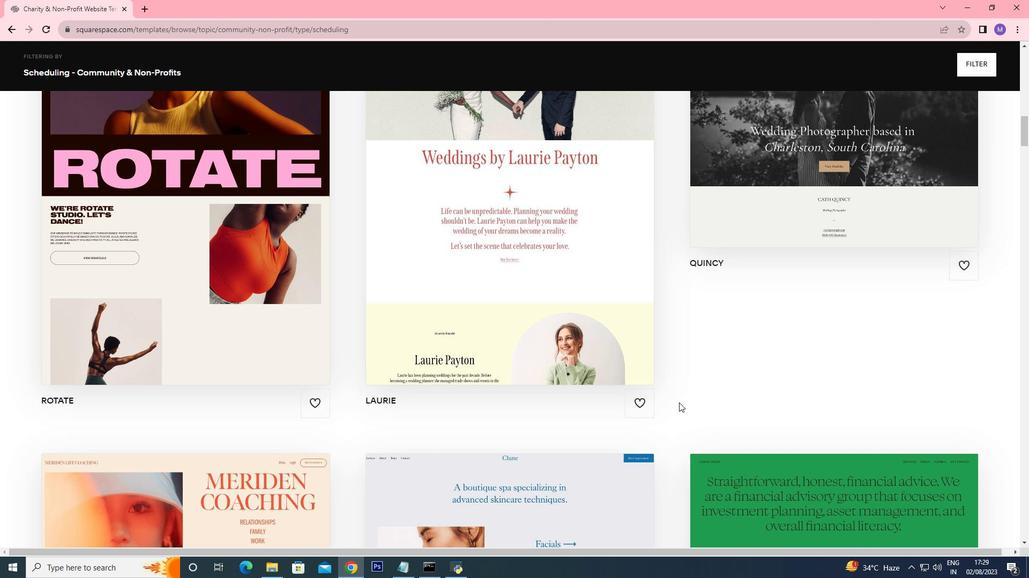 
Action: Mouse scrolled (679, 403) with delta (0, 0)
Screenshot: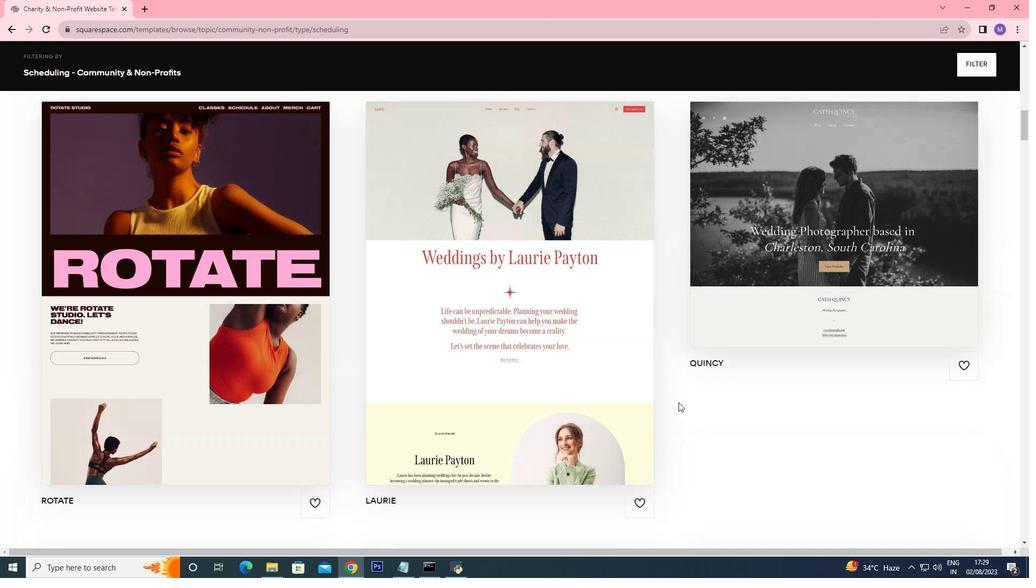 
Action: Mouse scrolled (679, 403) with delta (0, 0)
Screenshot: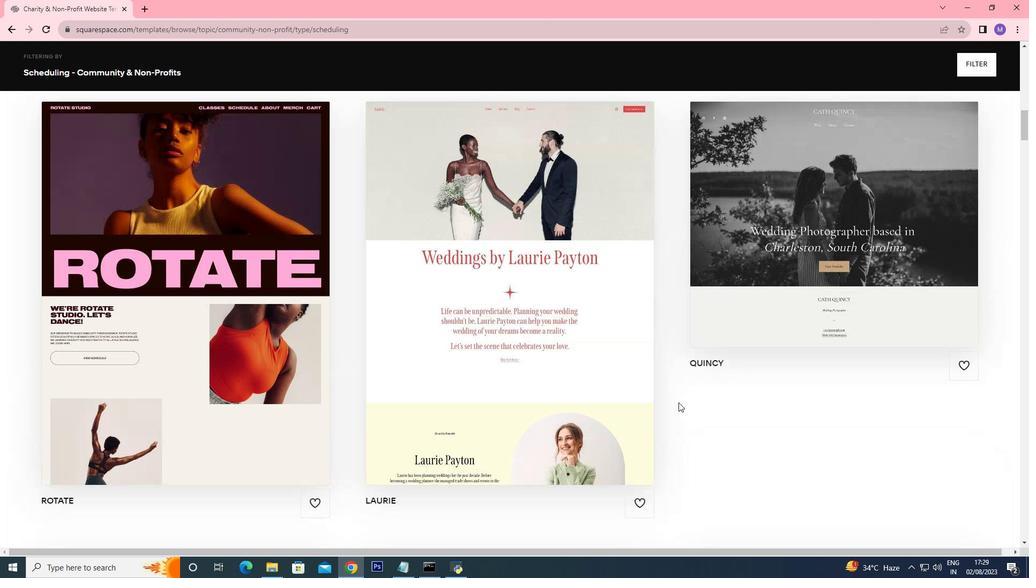 
Action: Mouse moved to (679, 403)
Screenshot: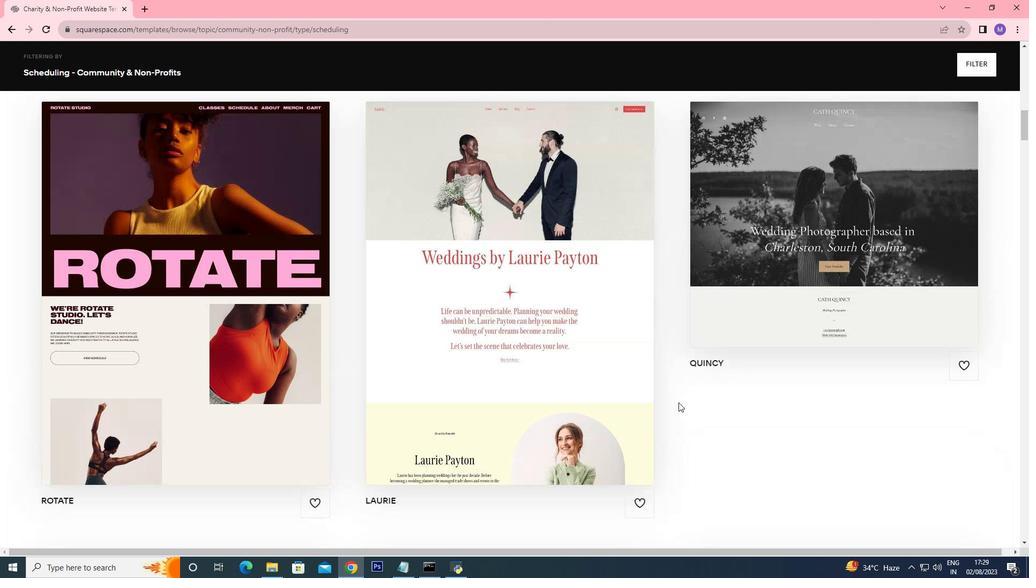 
Action: Mouse scrolled (679, 403) with delta (0, 0)
Screenshot: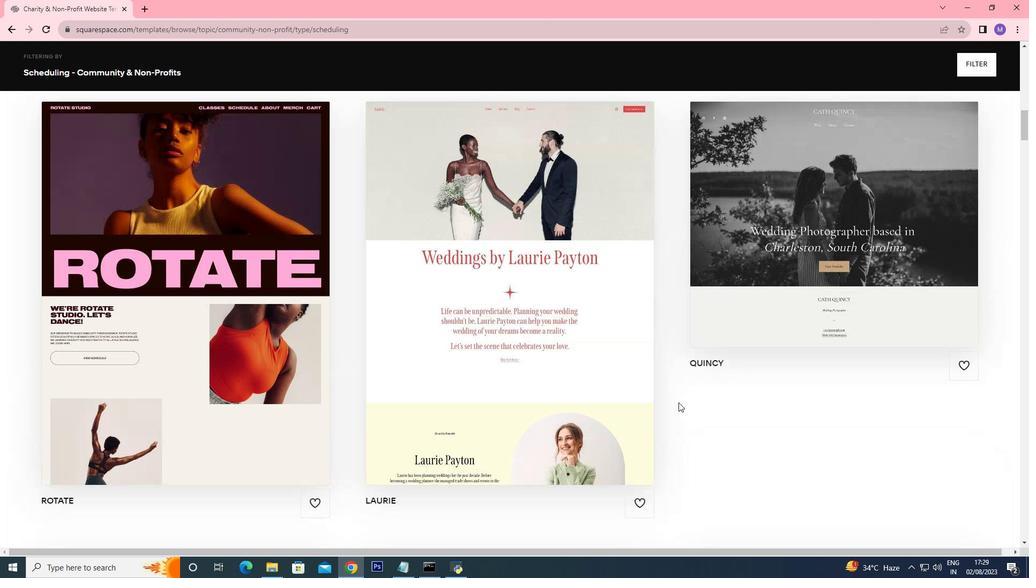 
Action: Mouse moved to (678, 403)
Screenshot: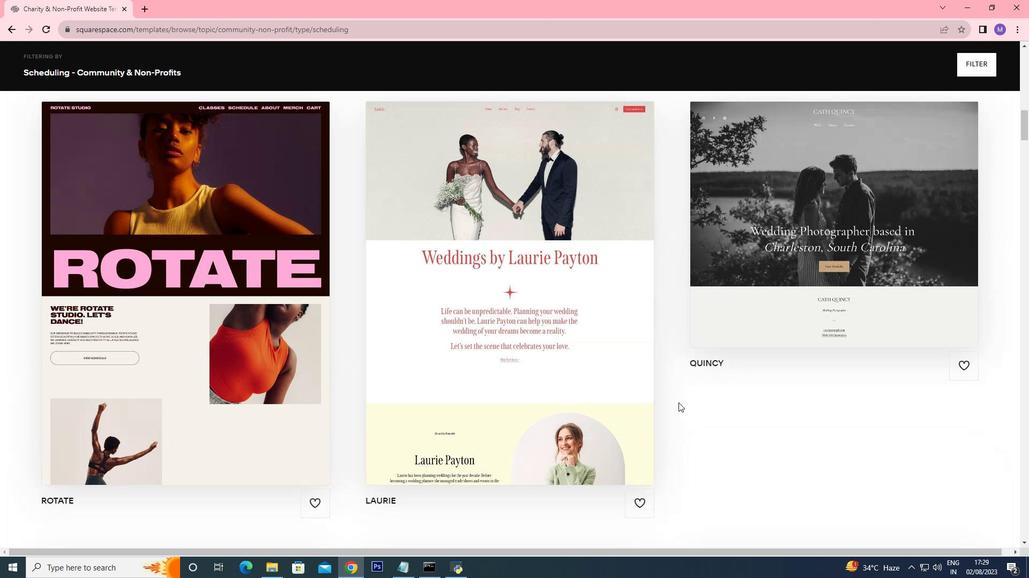 
Action: Mouse scrolled (678, 403) with delta (0, 0)
Screenshot: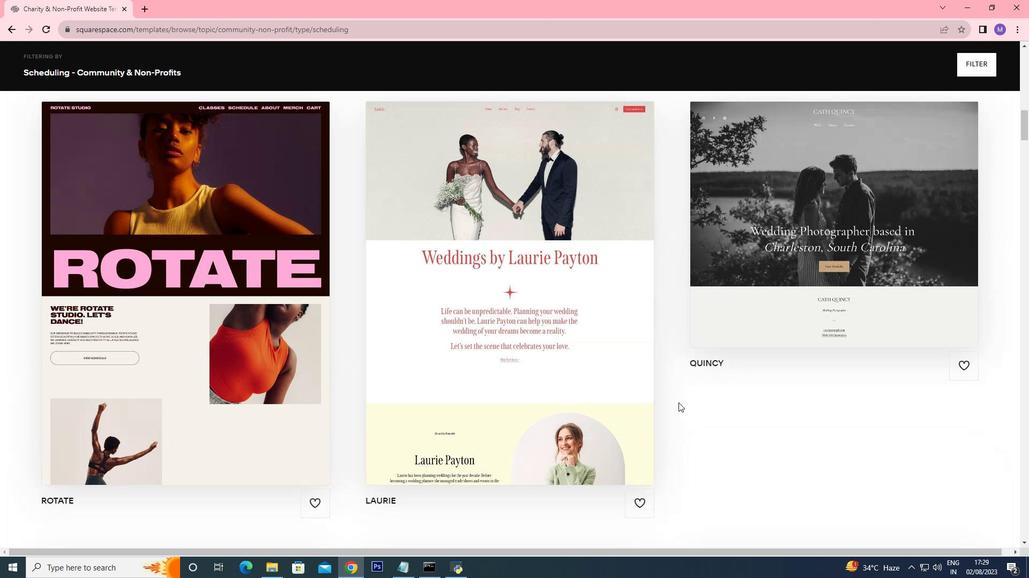 
Action: Mouse moved to (678, 403)
Screenshot: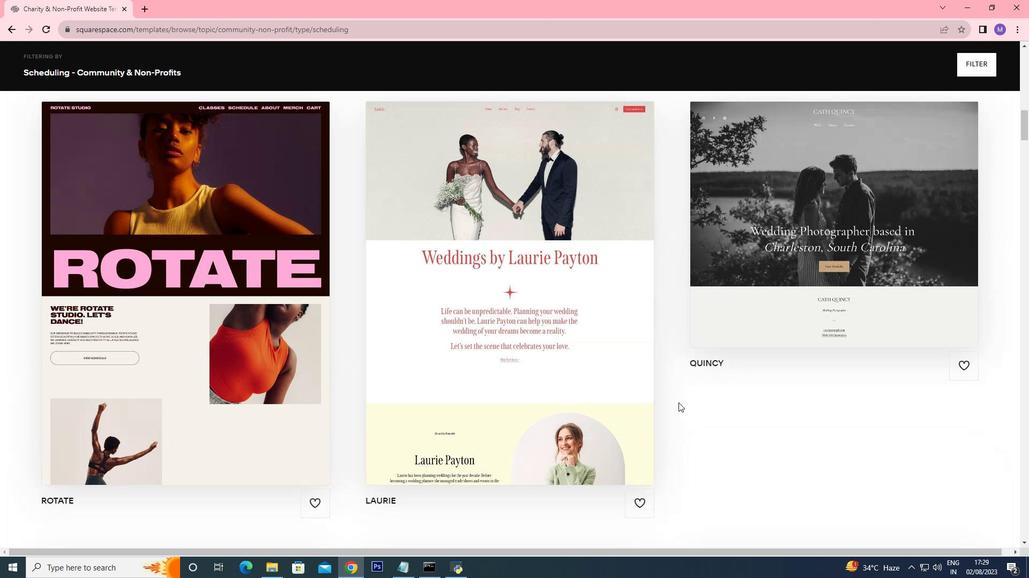 
Action: Mouse scrolled (678, 403) with delta (0, 0)
Screenshot: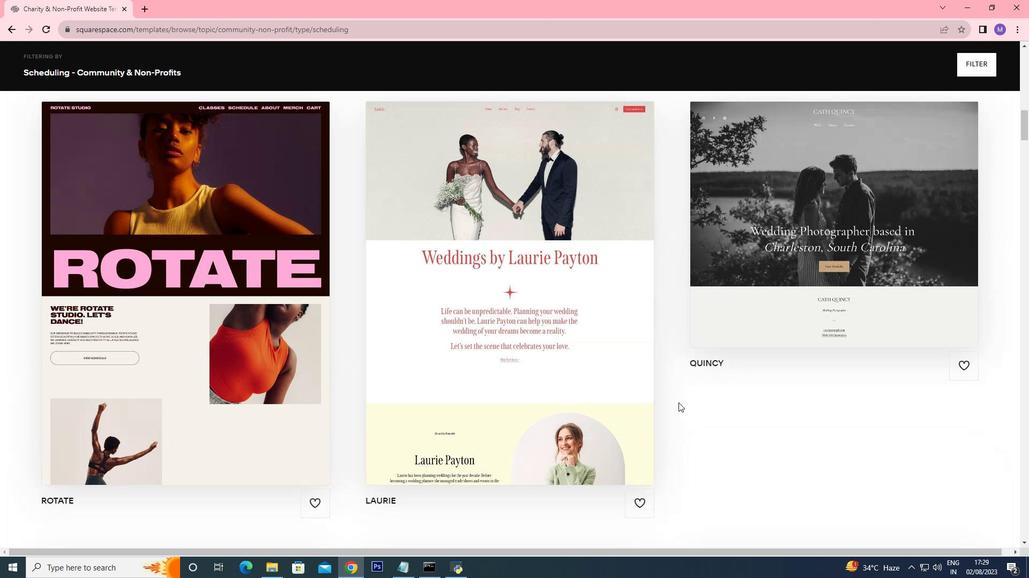 
Action: Mouse scrolled (678, 403) with delta (0, 0)
Screenshot: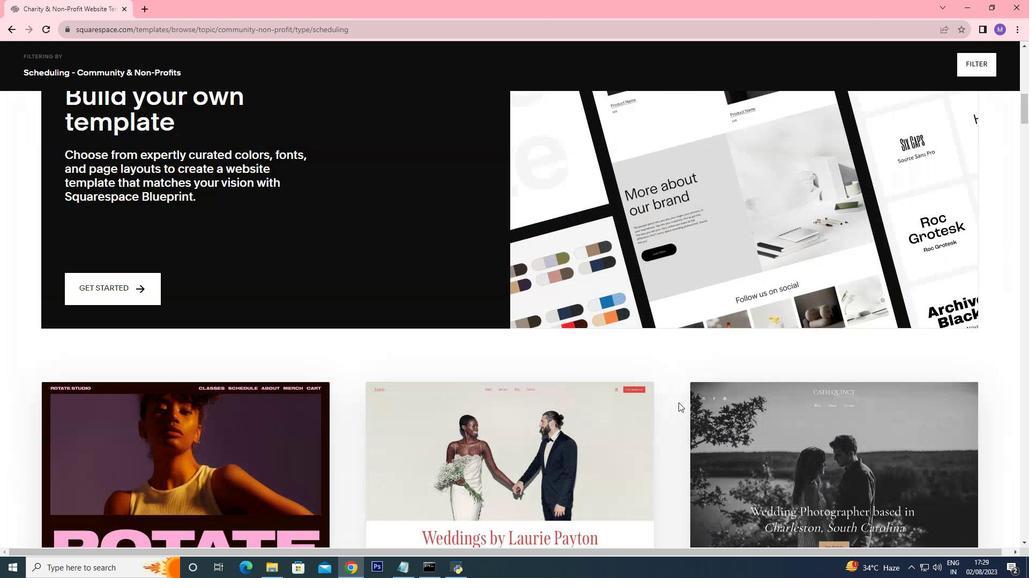 
Action: Mouse scrolled (678, 403) with delta (0, 0)
Screenshot: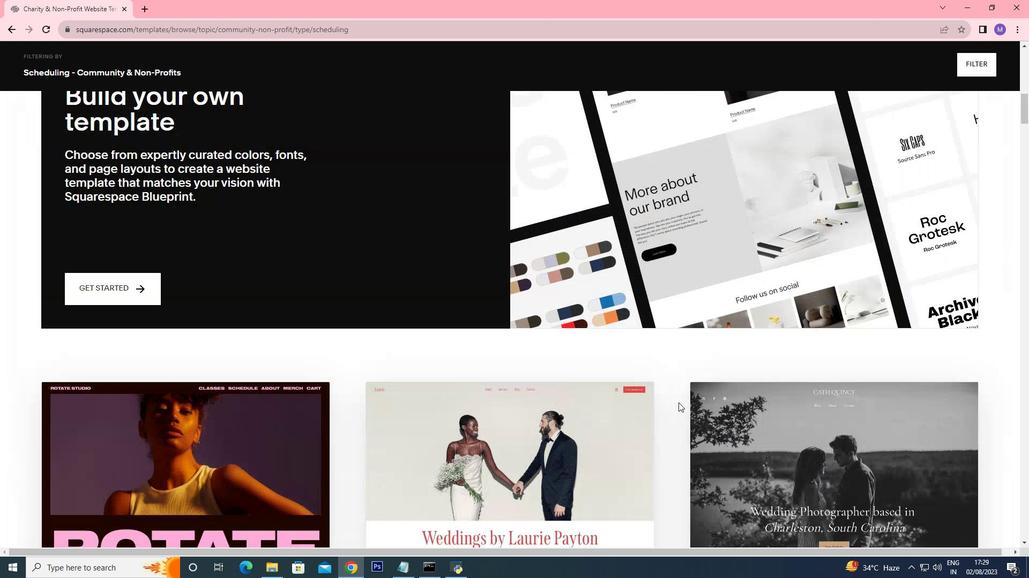 
Action: Mouse moved to (675, 399)
Screenshot: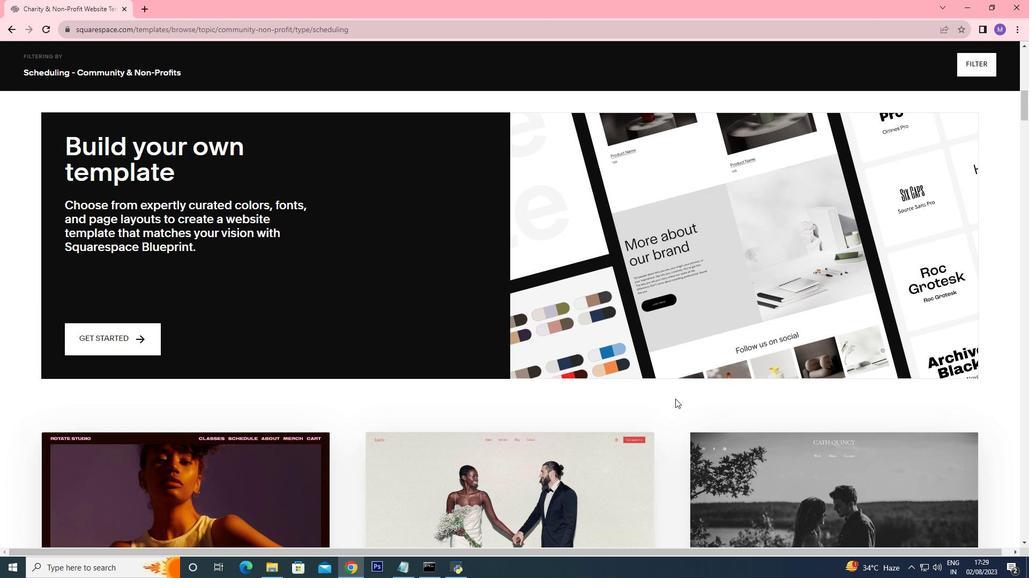 
Action: Mouse scrolled (675, 399) with delta (0, 0)
Screenshot: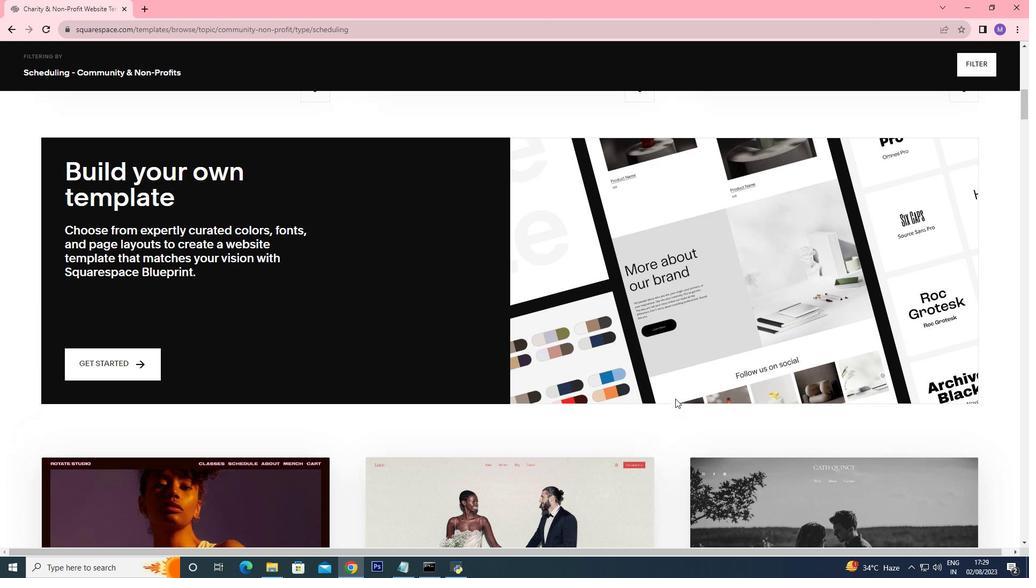 
Action: Mouse scrolled (675, 399) with delta (0, 0)
Screenshot: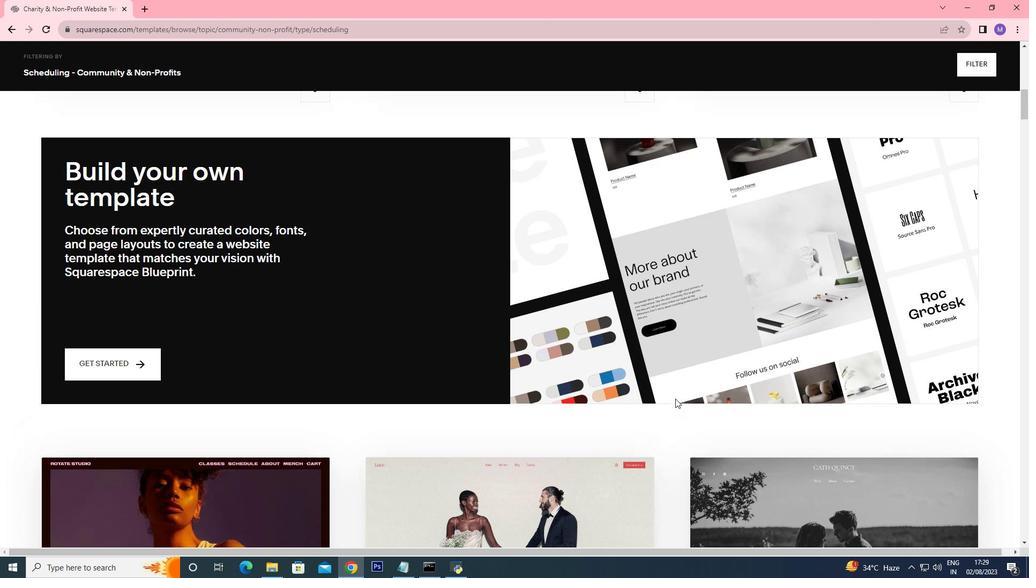 
Action: Mouse scrolled (675, 399) with delta (0, 0)
Screenshot: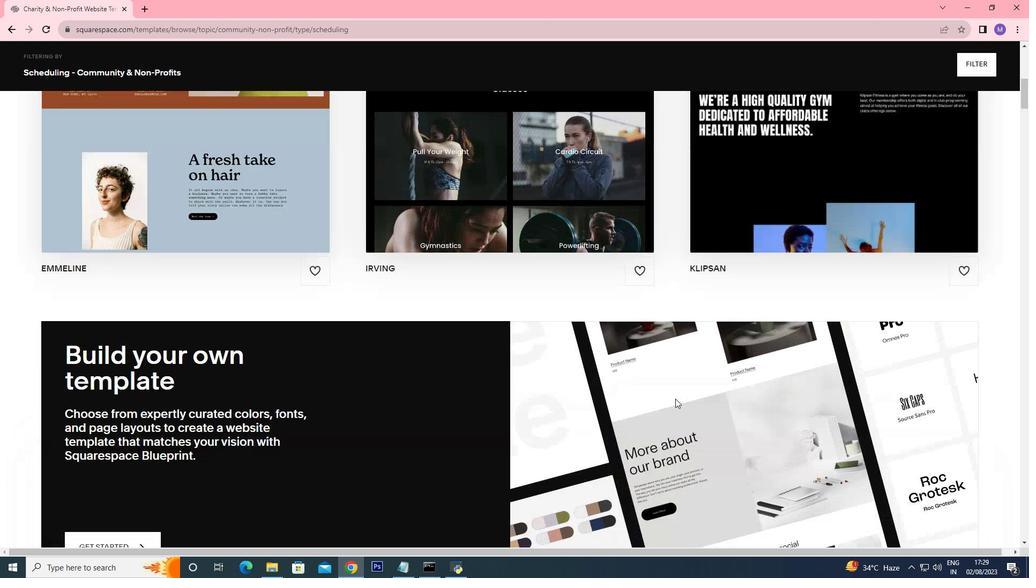 
Action: Mouse scrolled (675, 399) with delta (0, 0)
Screenshot: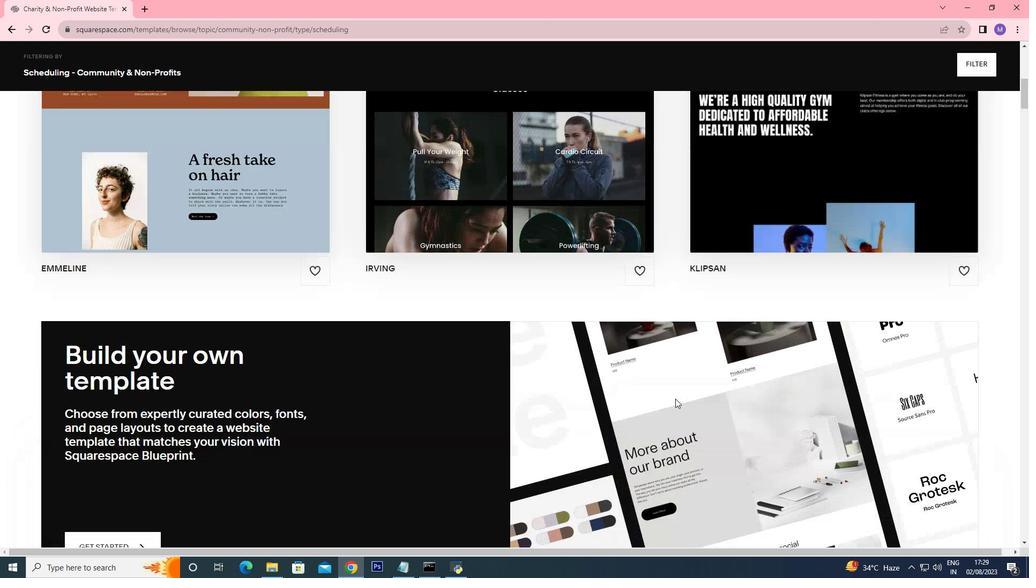 
Action: Mouse scrolled (675, 399) with delta (0, 0)
Screenshot: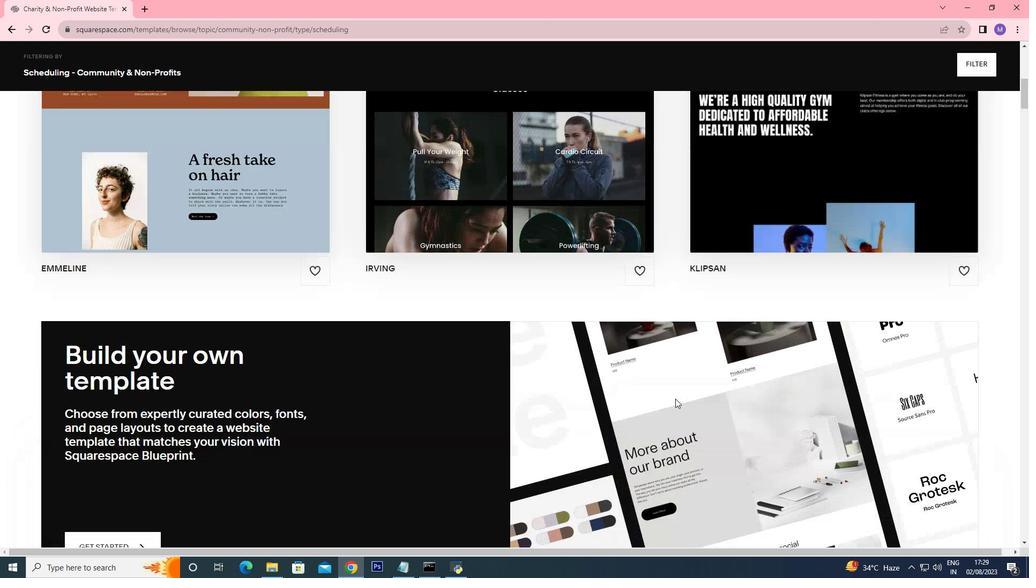 
Action: Mouse scrolled (675, 399) with delta (0, 0)
Screenshot: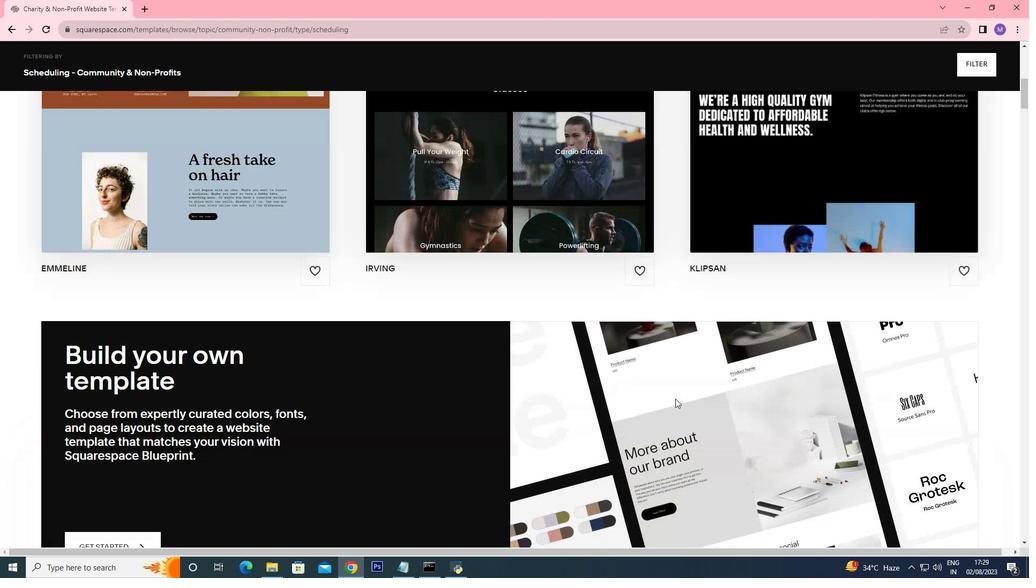 
Action: Mouse moved to (677, 385)
Screenshot: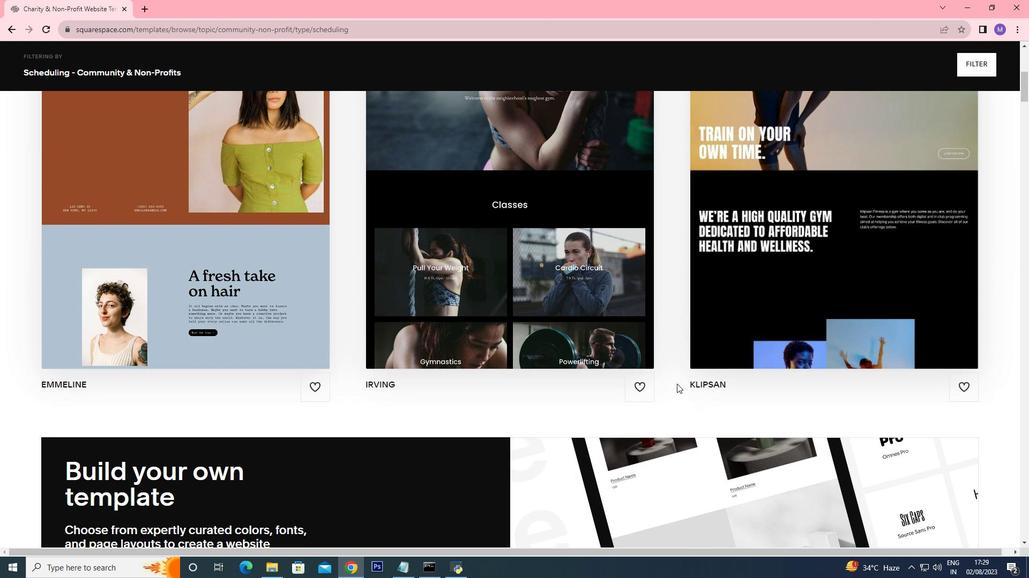 
Action: Mouse scrolled (677, 386) with delta (0, 0)
Screenshot: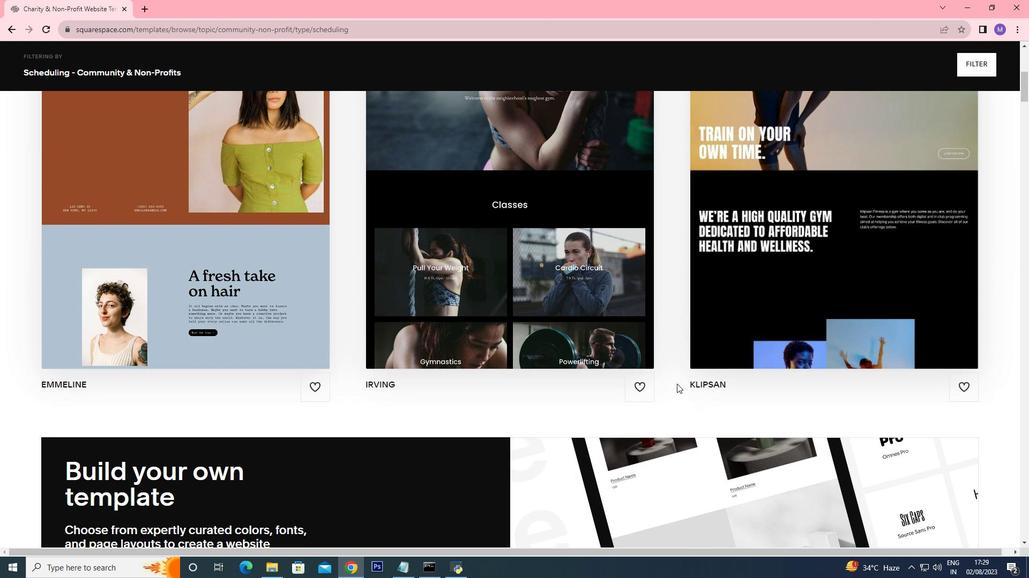 
Action: Mouse moved to (677, 384)
Screenshot: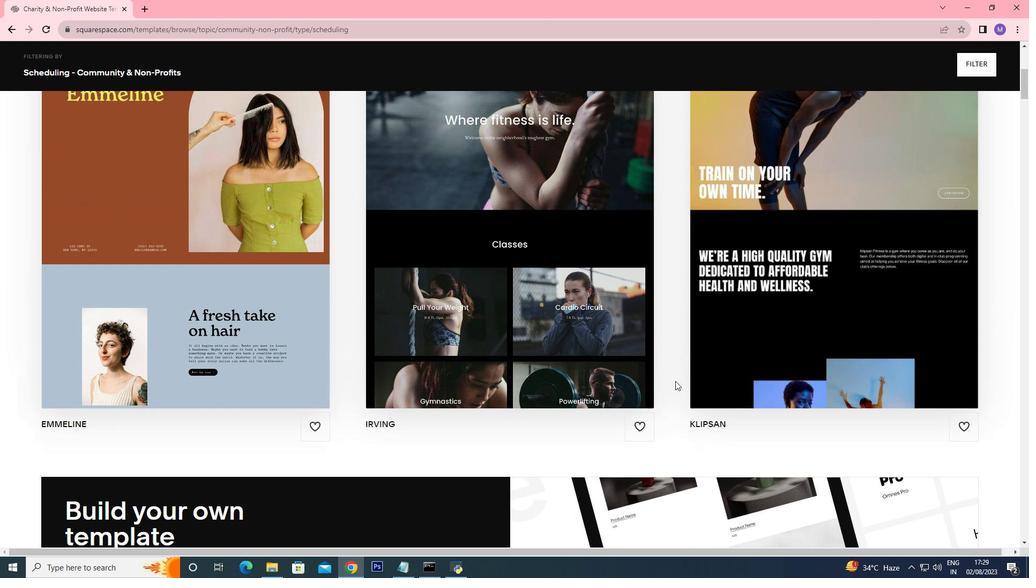 
Action: Mouse scrolled (677, 384) with delta (0, 0)
Screenshot: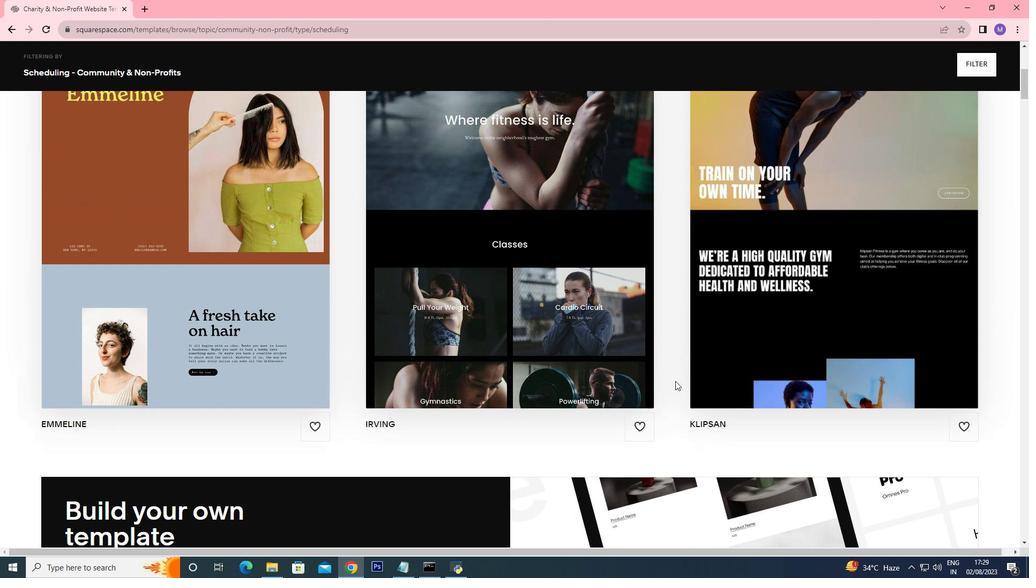 
Action: Mouse scrolled (677, 384) with delta (0, 0)
Screenshot: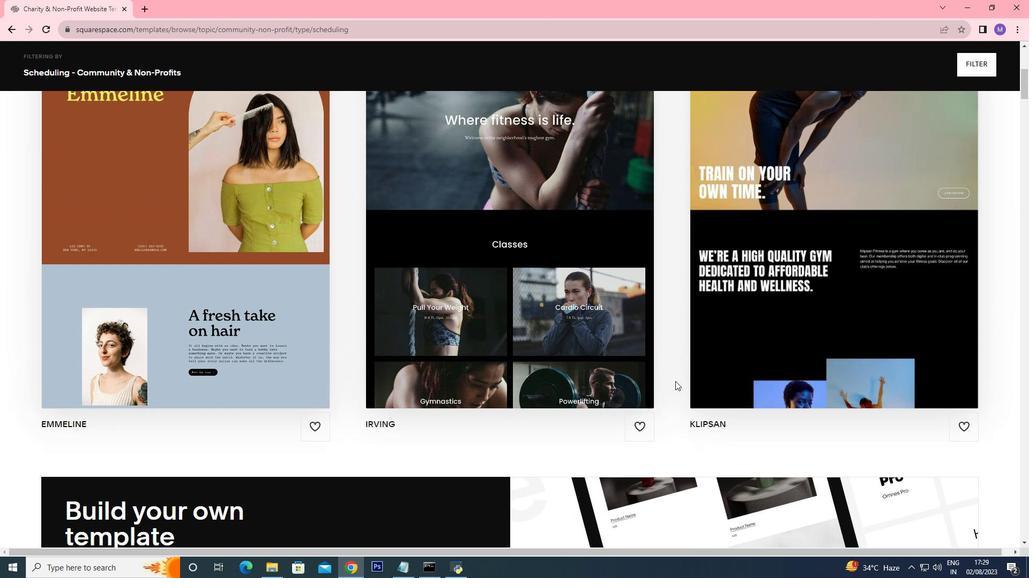 
Action: Mouse moved to (676, 384)
Screenshot: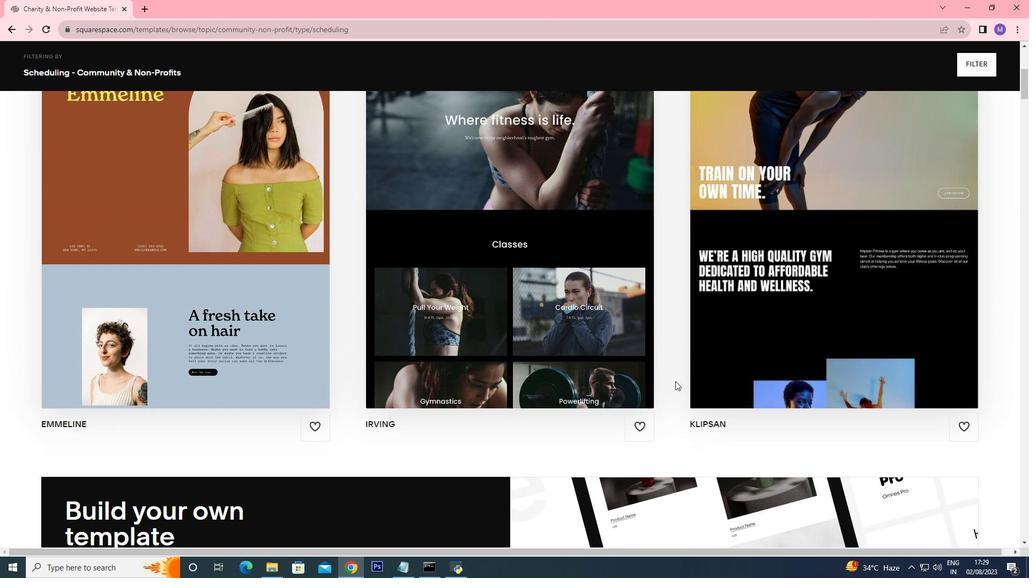 
Action: Mouse scrolled (676, 384) with delta (0, 0)
Screenshot: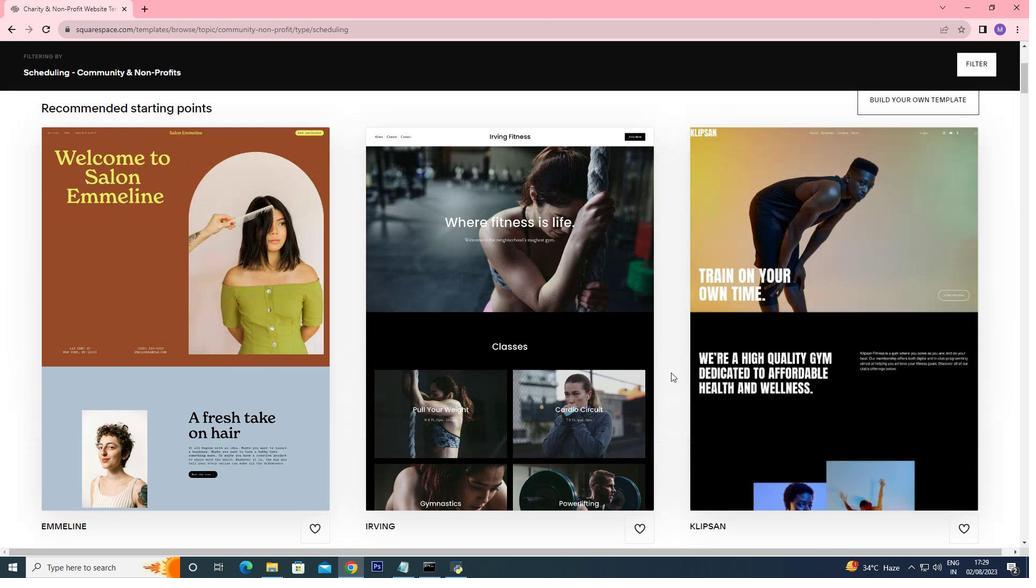 
Action: Mouse moved to (658, 366)
Screenshot: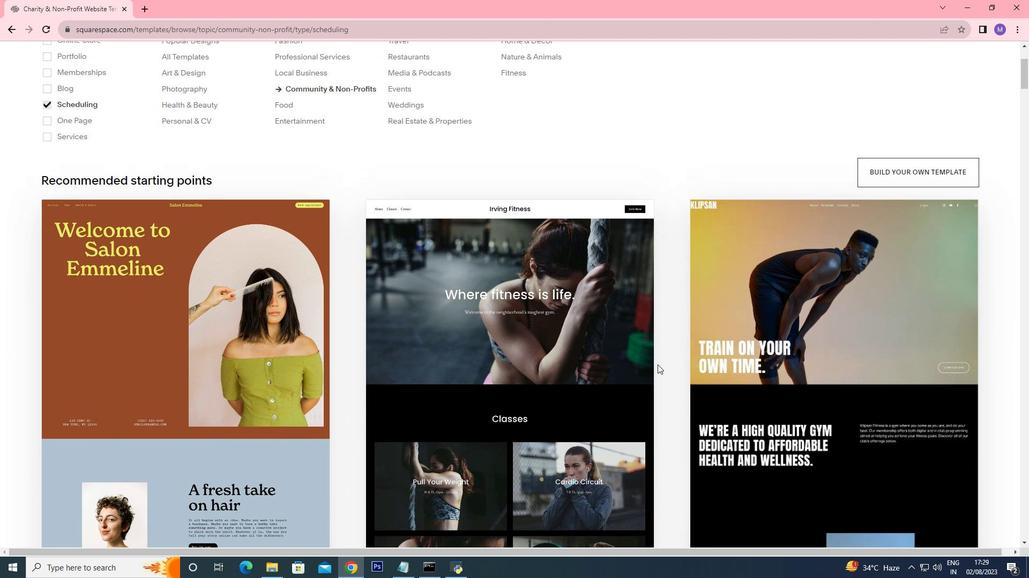 
Action: Mouse scrolled (658, 366) with delta (0, 0)
Screenshot: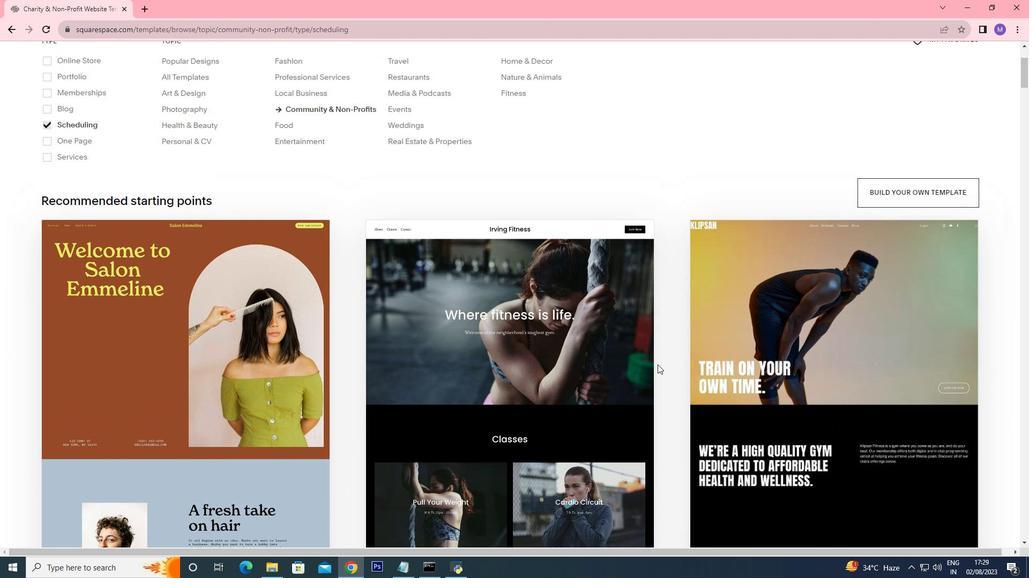 
Action: Mouse moved to (657, 365)
Screenshot: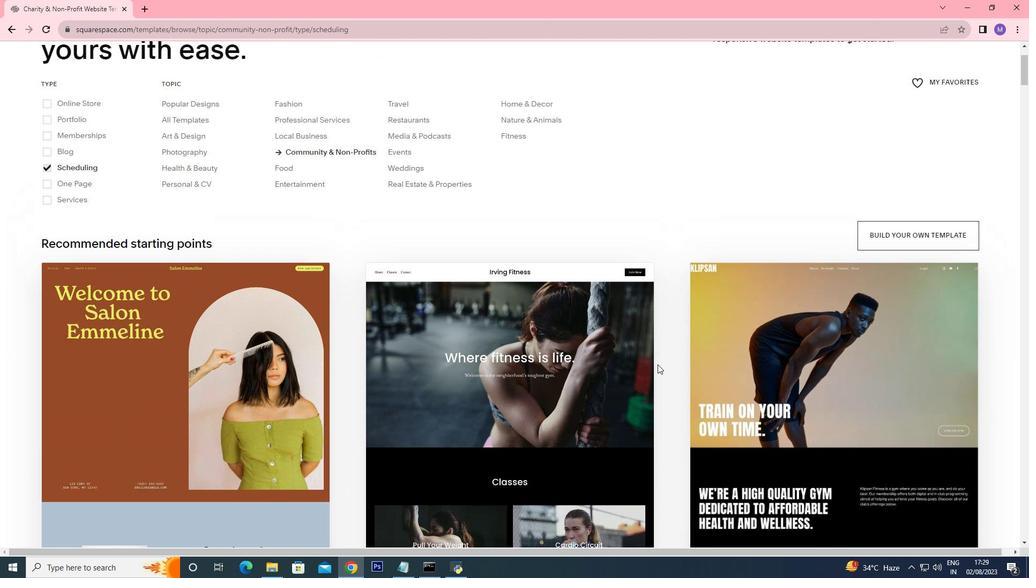 
Action: Mouse scrolled (657, 365) with delta (0, 0)
Screenshot: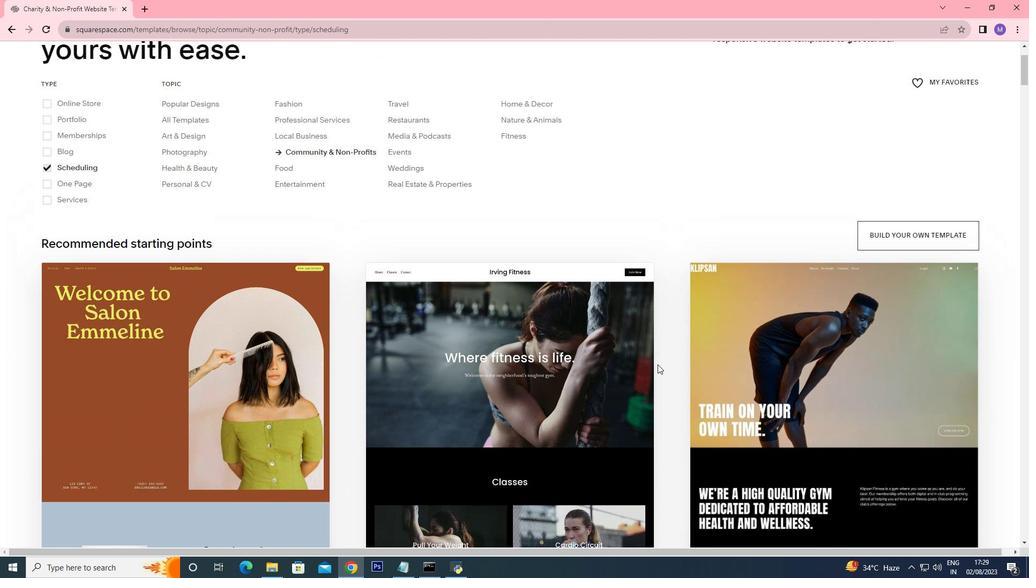 
Action: Mouse scrolled (657, 365) with delta (0, 0)
Screenshot: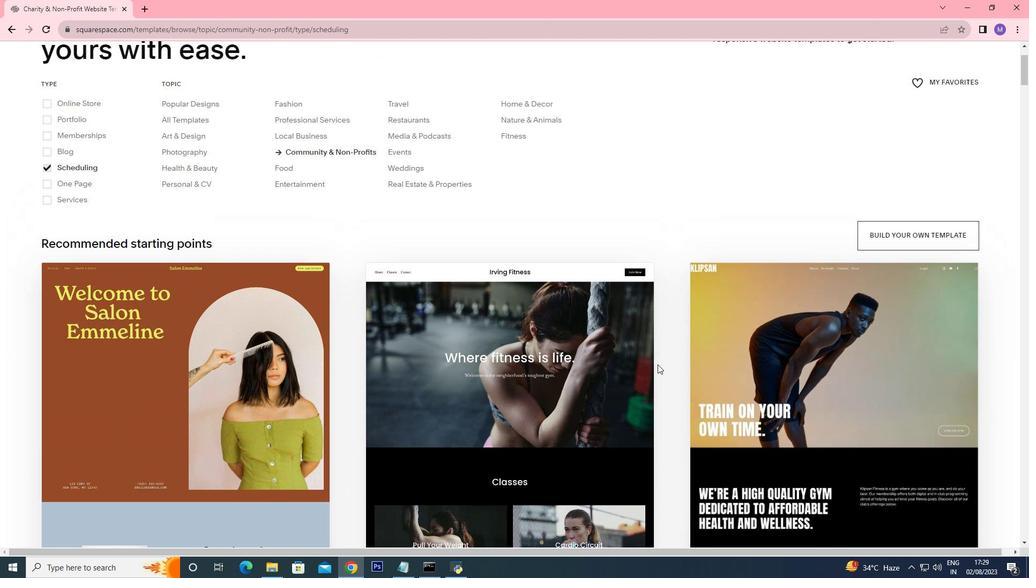 
Action: Mouse scrolled (657, 365) with delta (0, 0)
Screenshot: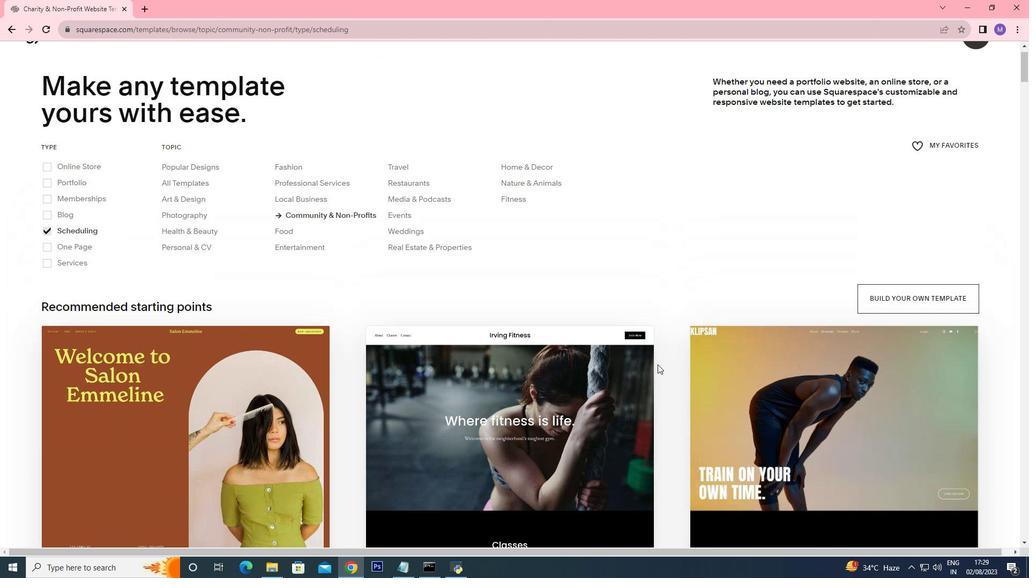 
Action: Mouse moved to (532, 402)
Screenshot: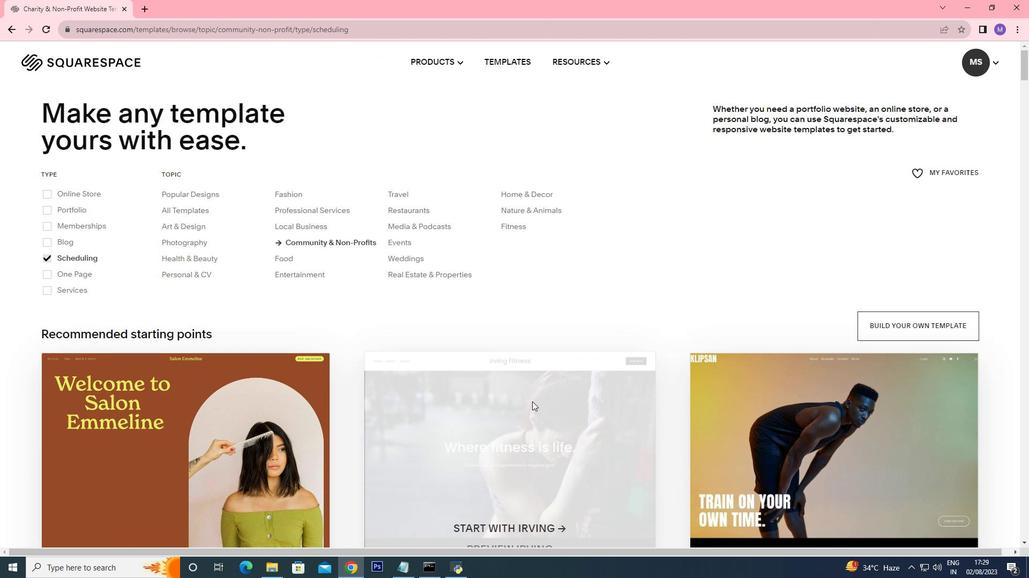
Action: Mouse scrolled (532, 402) with delta (0, 0)
Screenshot: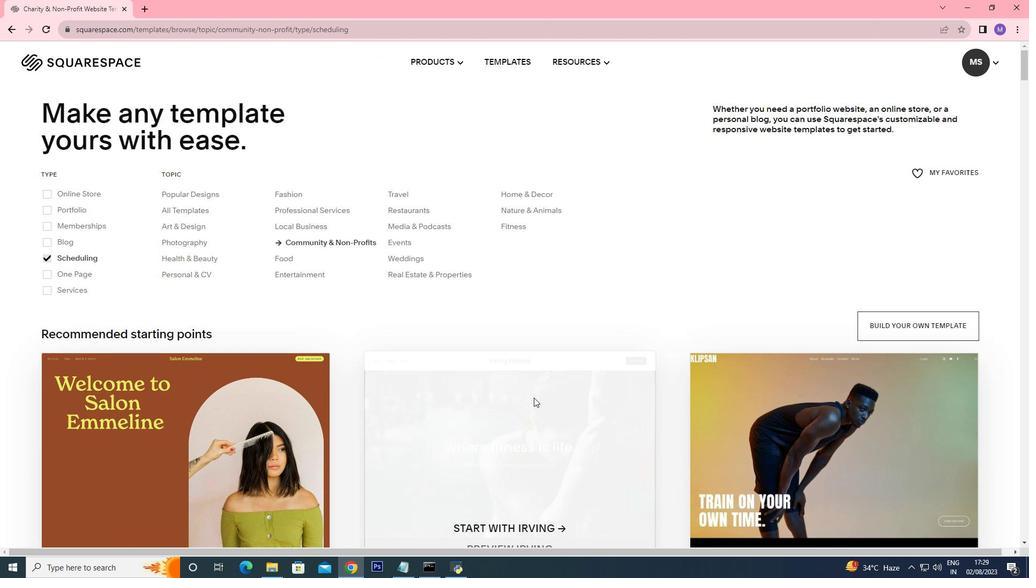 
Action: Mouse scrolled (532, 402) with delta (0, 0)
Screenshot: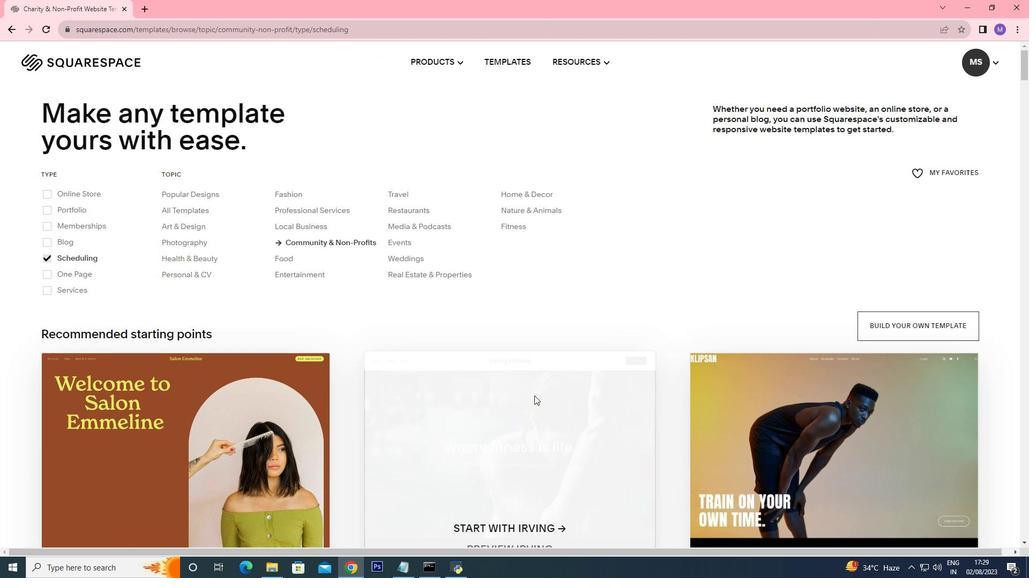 
Action: Mouse moved to (533, 400)
Screenshot: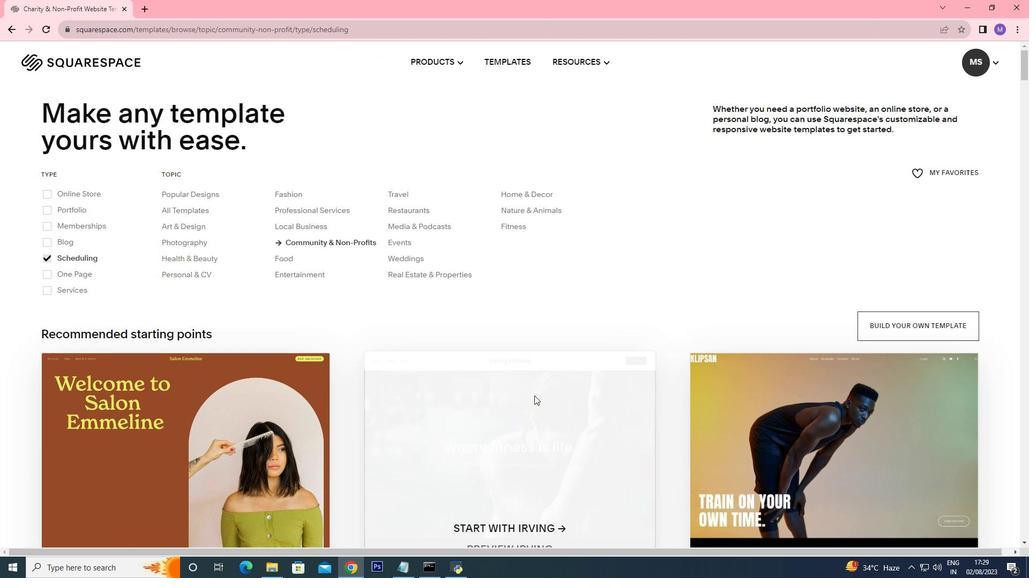 
Action: Mouse scrolled (533, 400) with delta (0, 0)
Screenshot: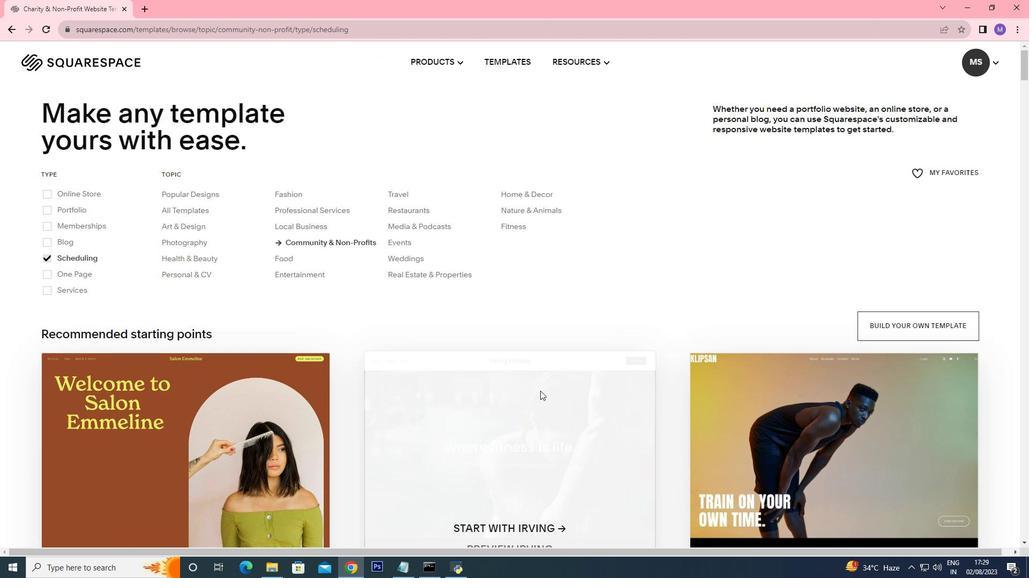 
Action: Mouse moved to (534, 396)
Screenshot: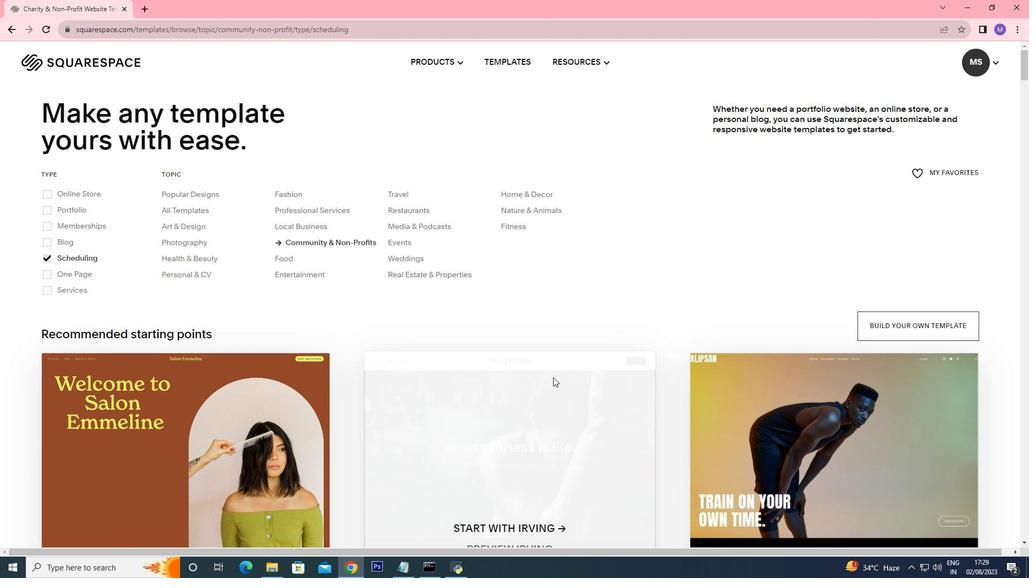
Action: Mouse scrolled (534, 396) with delta (0, 0)
Screenshot: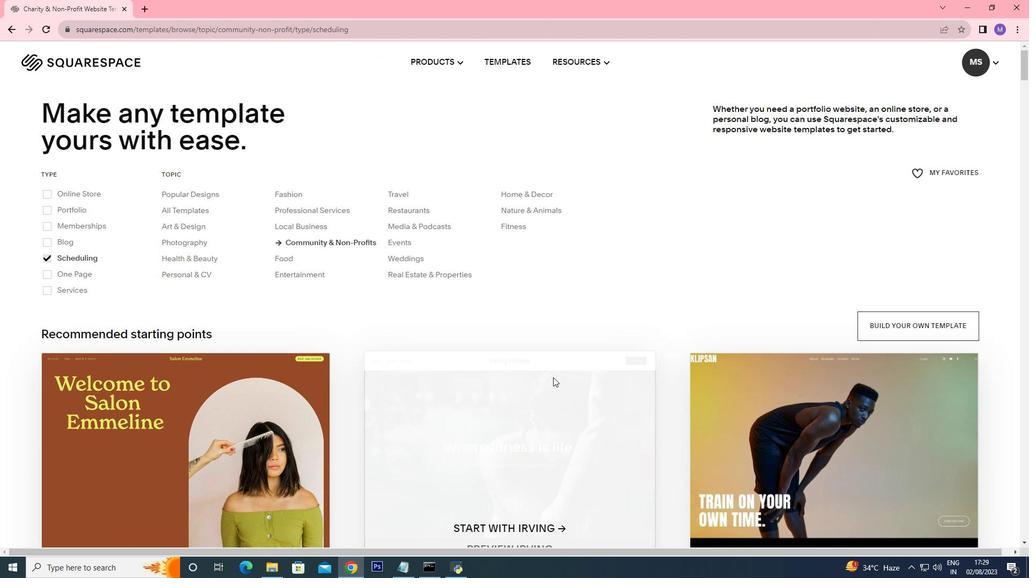 
Action: Mouse moved to (590, 255)
Screenshot: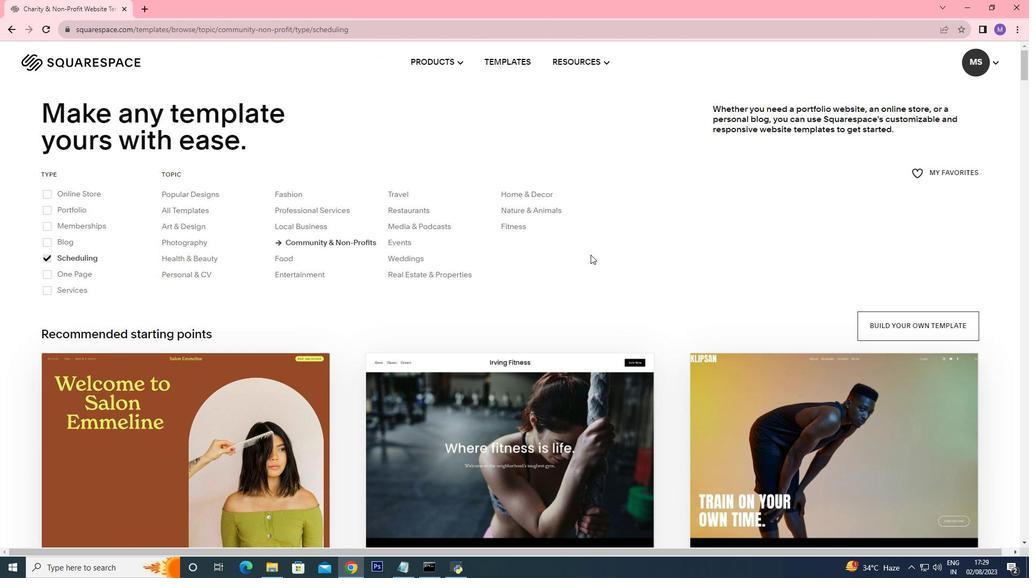 
Action: Mouse scrolled (590, 255) with delta (0, 0)
Screenshot: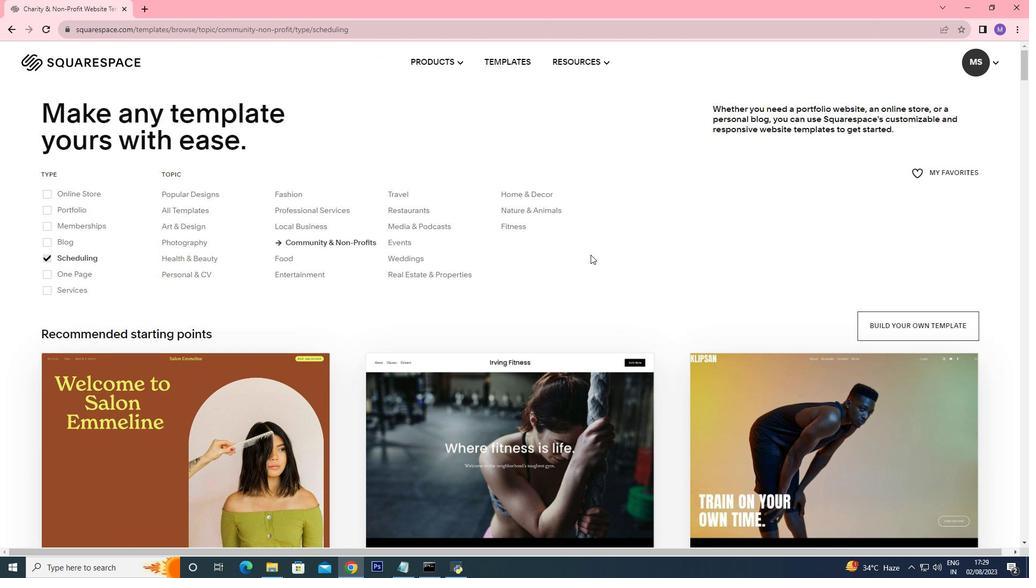 
Action: Mouse moved to (893, 326)
Screenshot: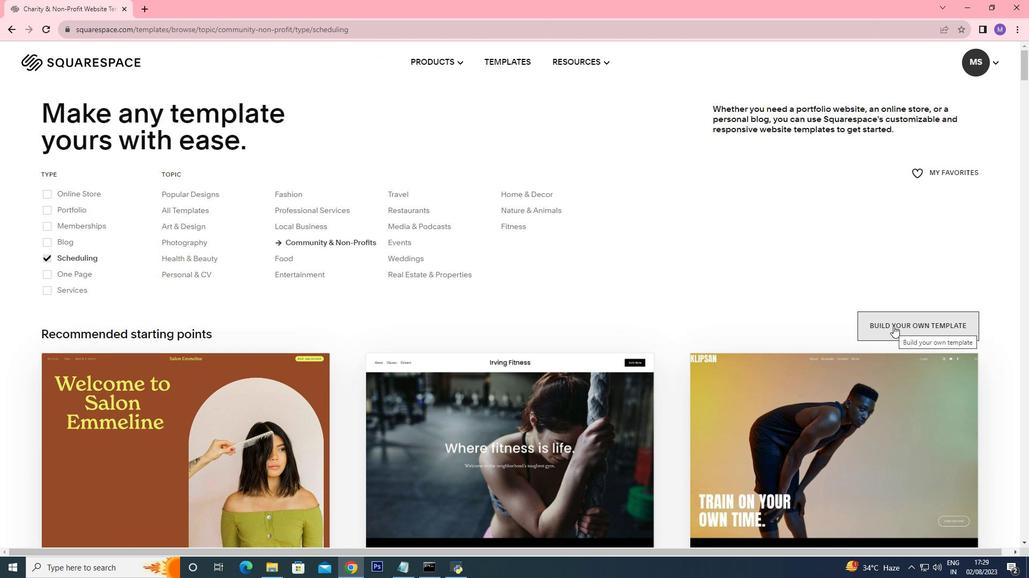 
Action: Mouse scrolled (893, 325) with delta (0, 0)
Screenshot: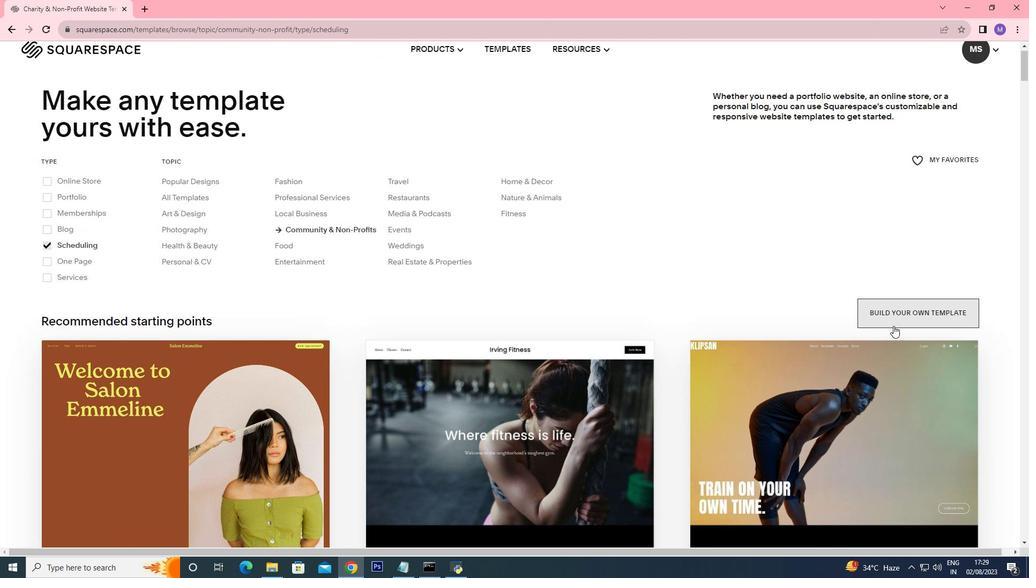 
Action: Mouse scrolled (893, 325) with delta (0, 0)
Screenshot: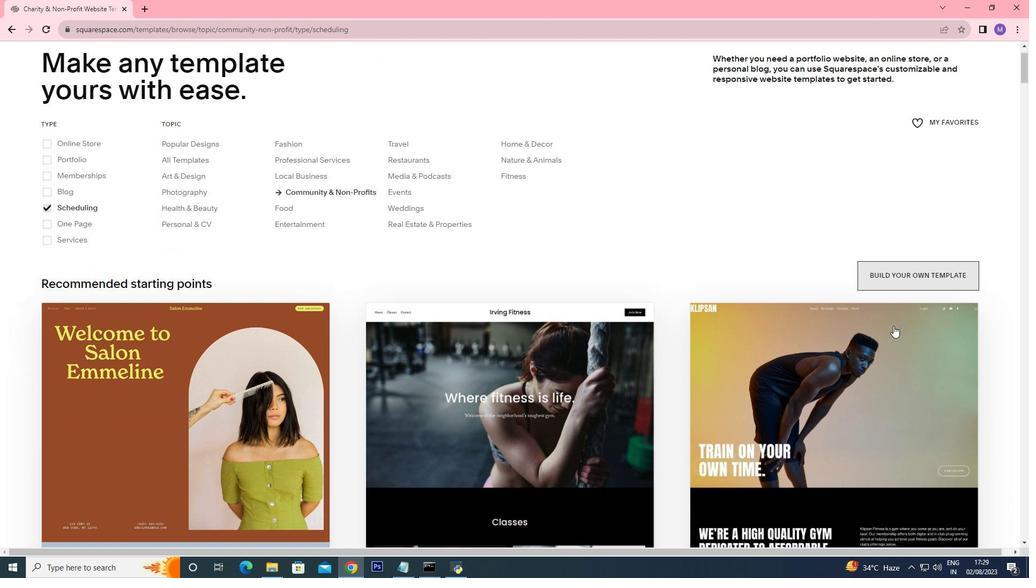 
Action: Mouse moved to (484, 424)
Screenshot: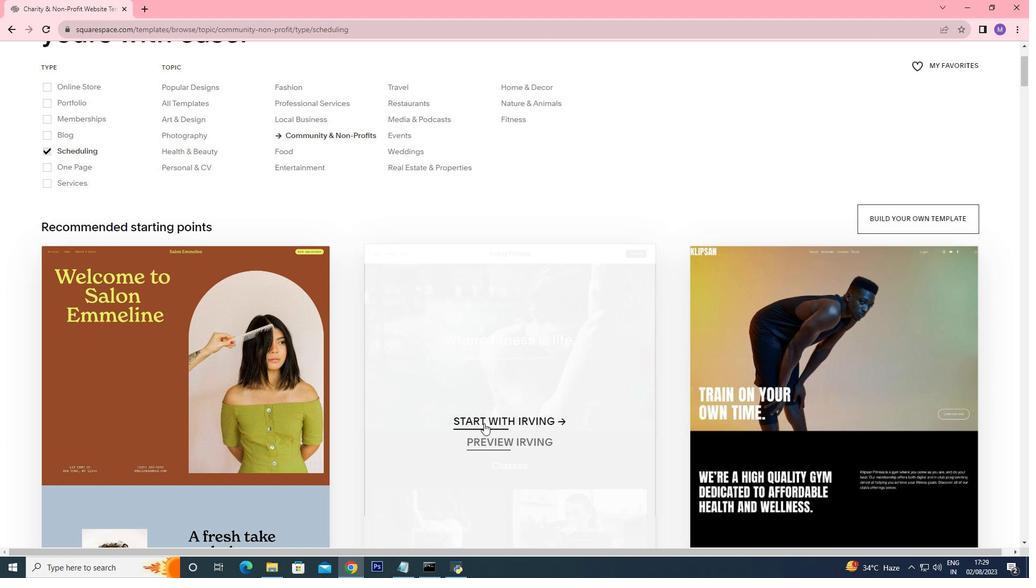 
Action: Mouse pressed left at (484, 424)
Screenshot: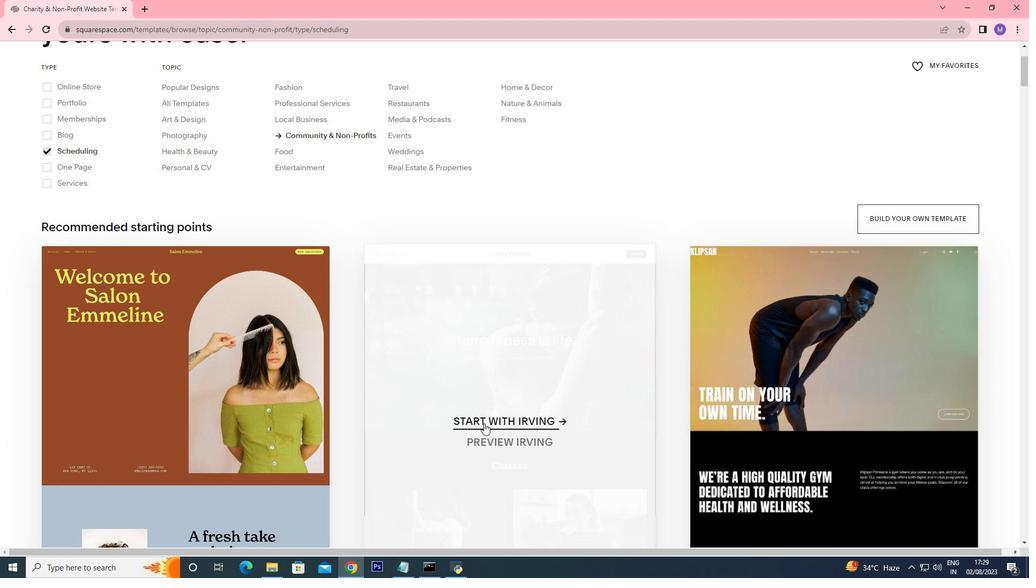 
Action: Mouse moved to (376, 242)
Screenshot: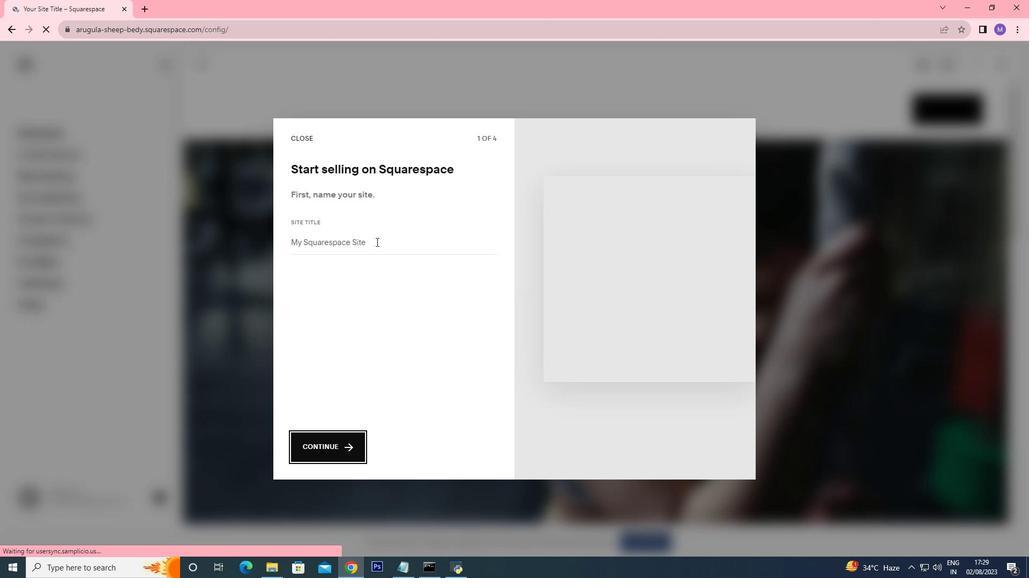 
Action: Mouse pressed left at (376, 242)
Screenshot: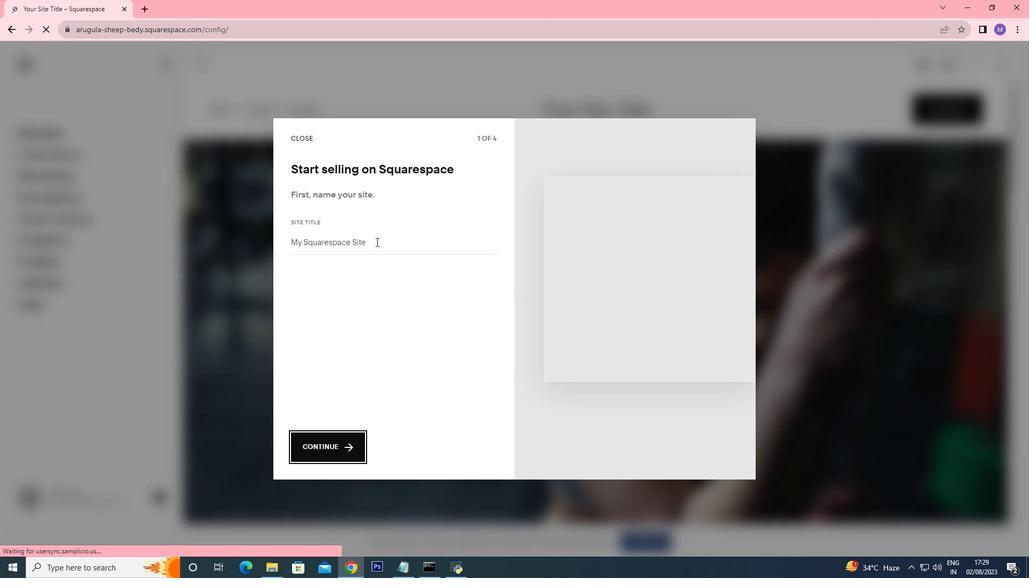
Action: Mouse pressed left at (376, 242)
Screenshot: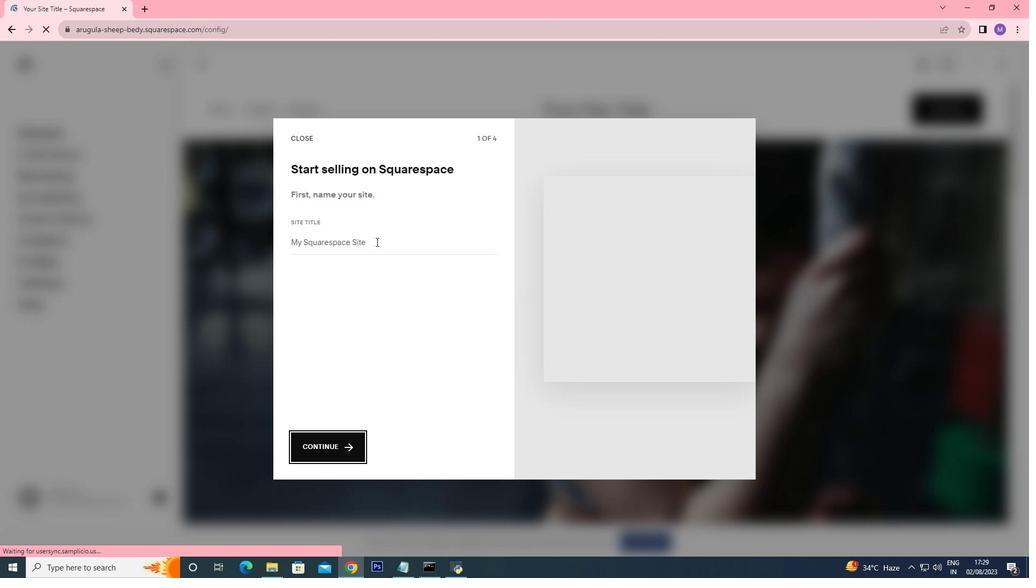 
Action: Mouse moved to (359, 239)
Screenshot: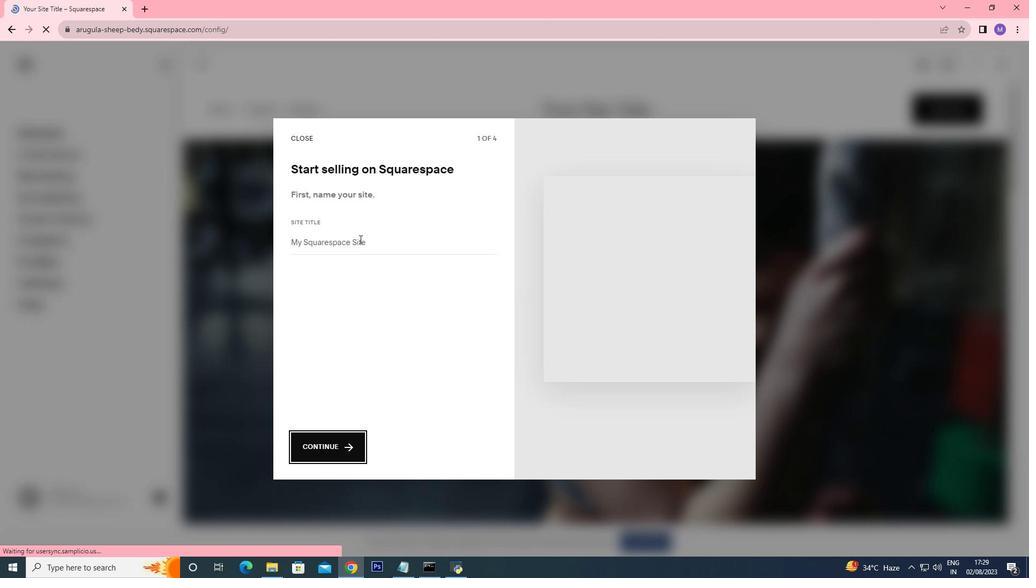 
Action: Mouse pressed left at (359, 239)
Screenshot: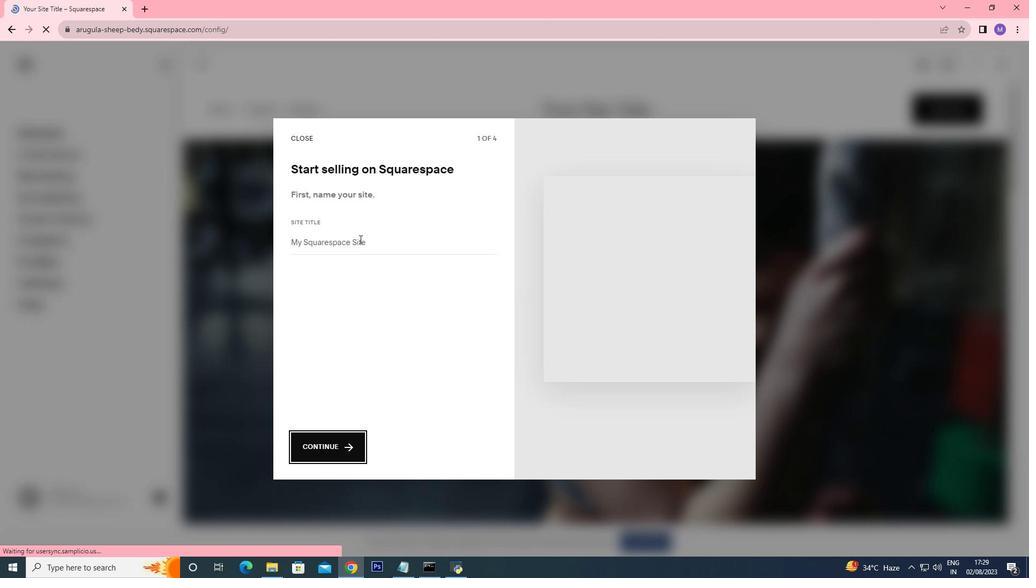 
Action: Key pressed <Key.shift><Key.shift><Key.shift><Key.shift><Key.shift><Key.shift><Key.shift><Key.shift><Key.shift><Key.shift>Charity<Key.space><Key.shift>help
Screenshot: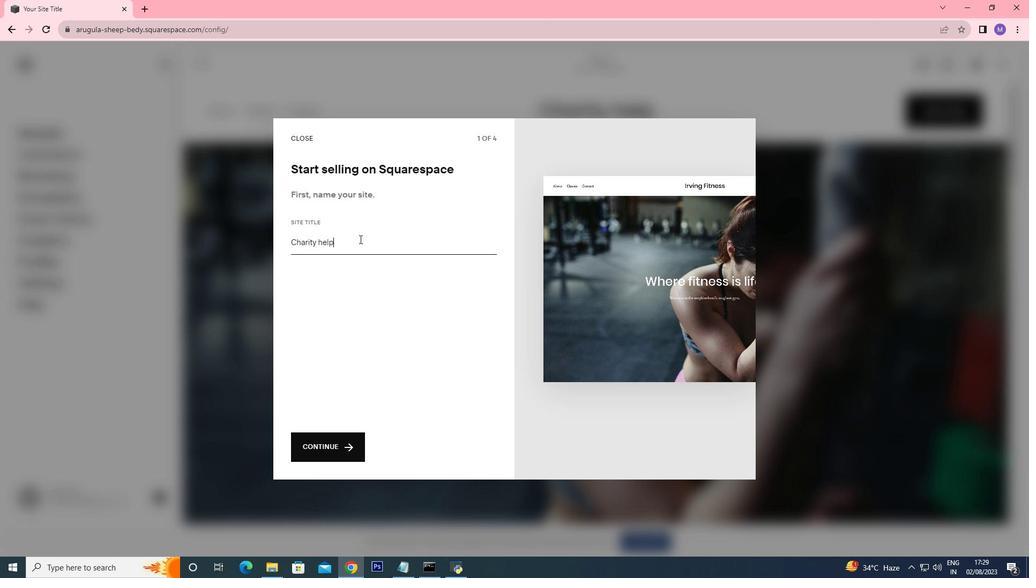 
Action: Mouse moved to (331, 450)
Screenshot: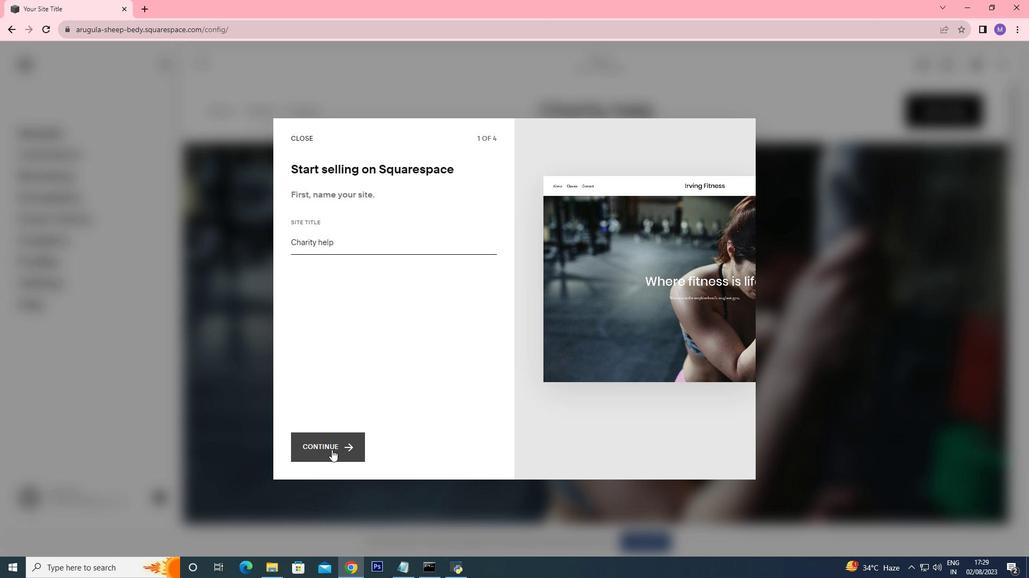 
Action: Mouse pressed left at (331, 450)
Screenshot: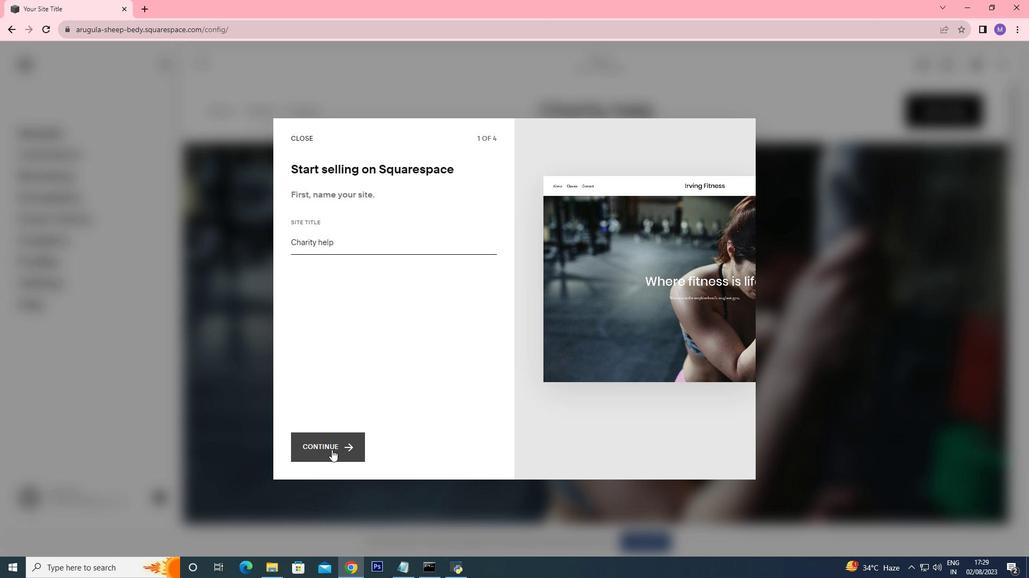 
Action: Mouse moved to (474, 464)
Screenshot: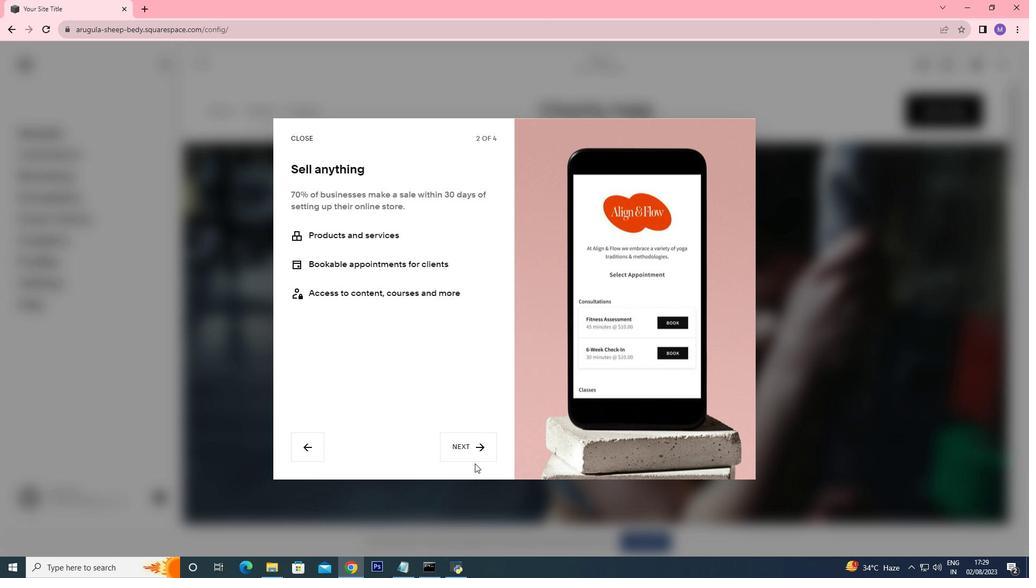 
Action: Mouse pressed left at (474, 464)
Screenshot: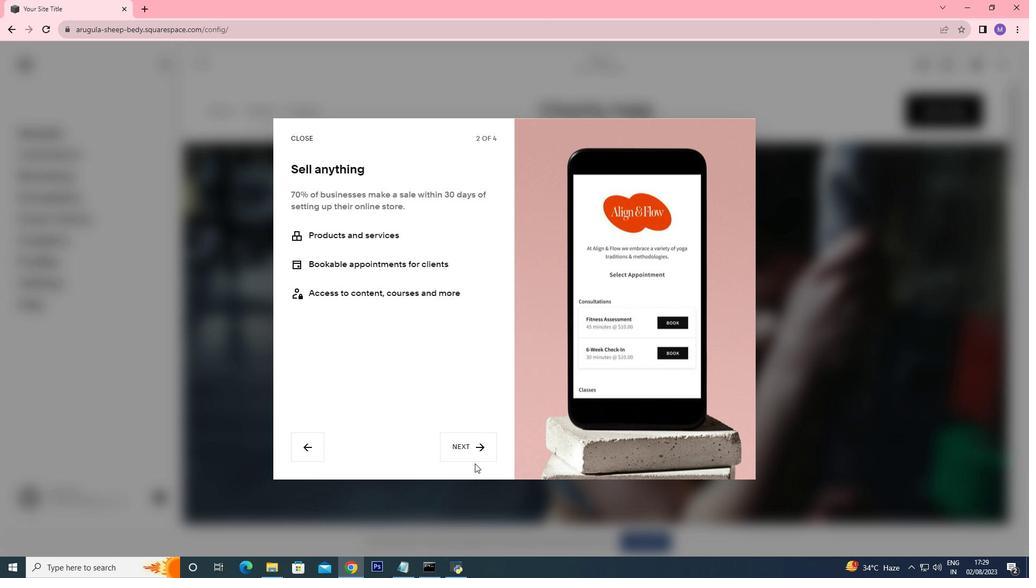 
Action: Mouse moved to (467, 447)
Screenshot: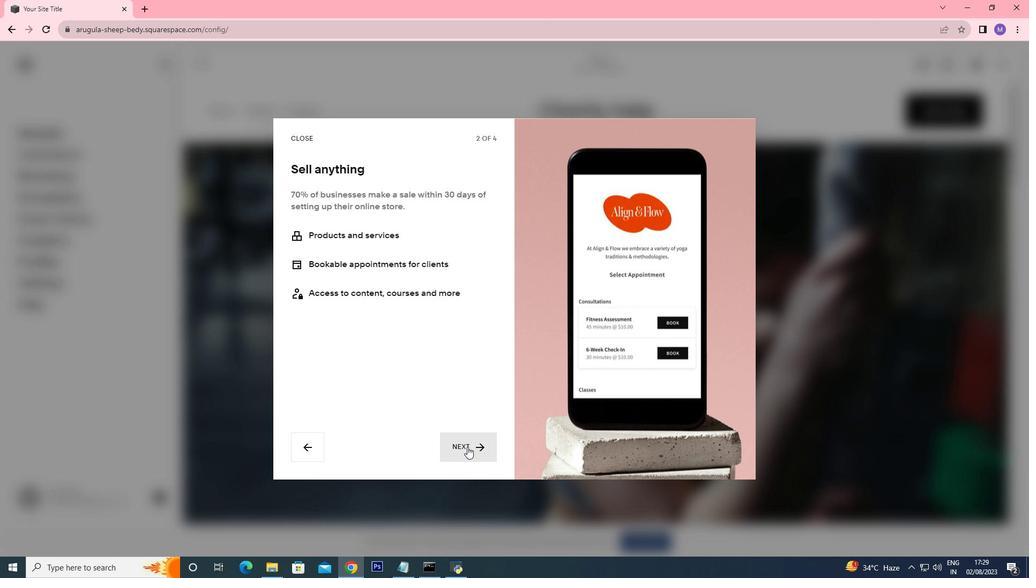 
Action: Mouse pressed left at (467, 447)
Screenshot: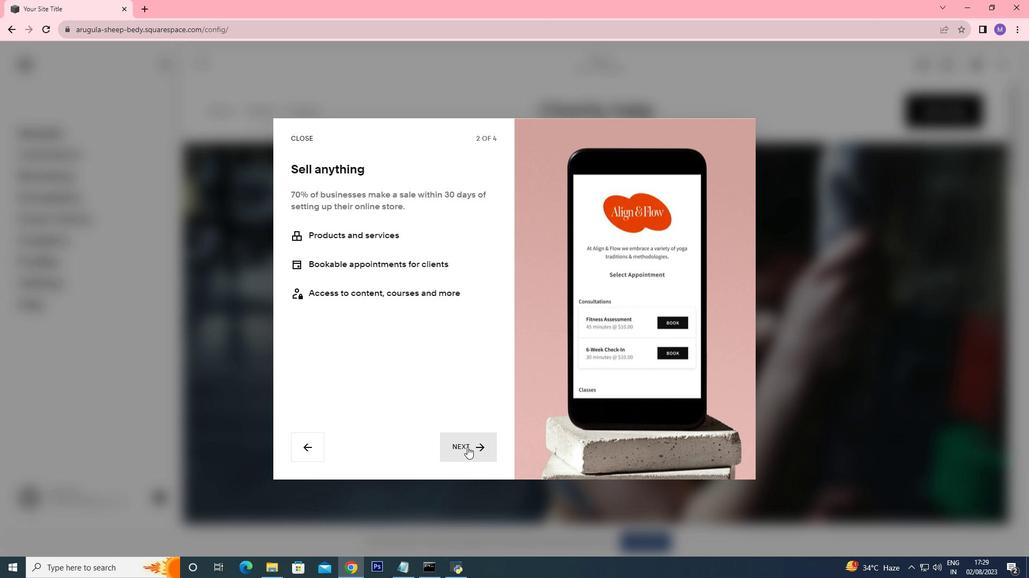 
Action: Mouse moved to (472, 450)
Screenshot: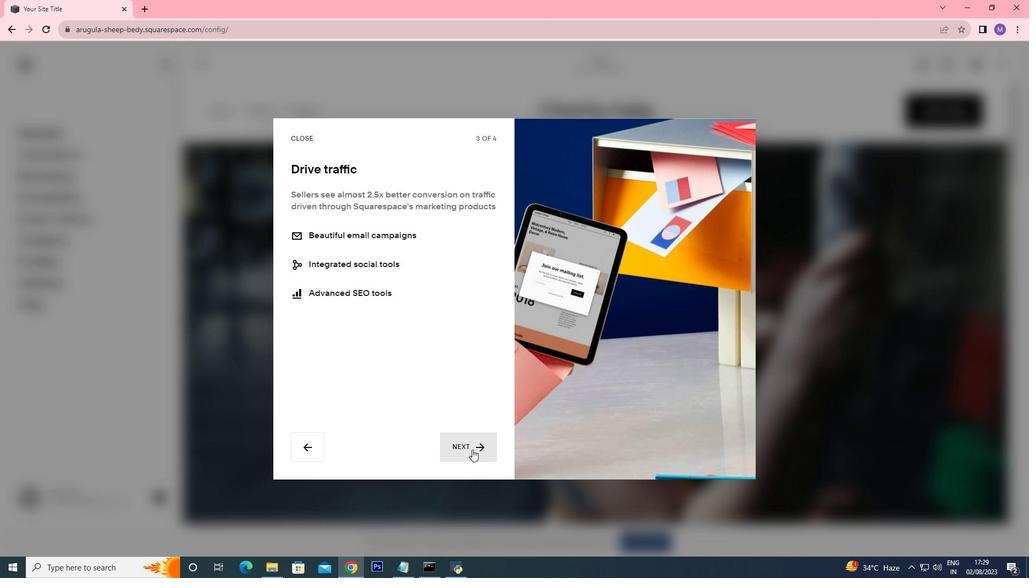 
Action: Mouse pressed left at (472, 450)
Screenshot: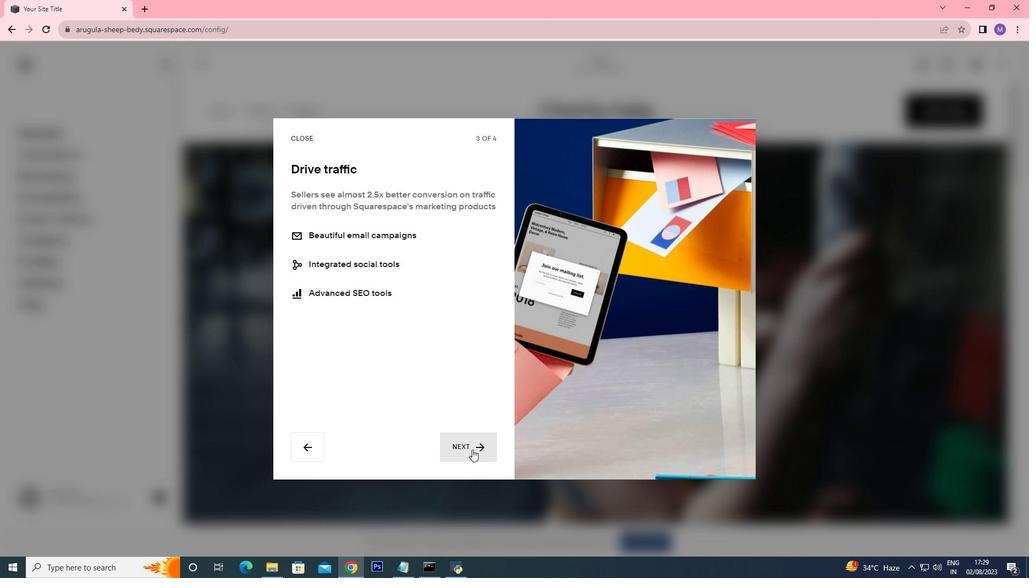 
Action: Mouse pressed left at (472, 450)
Screenshot: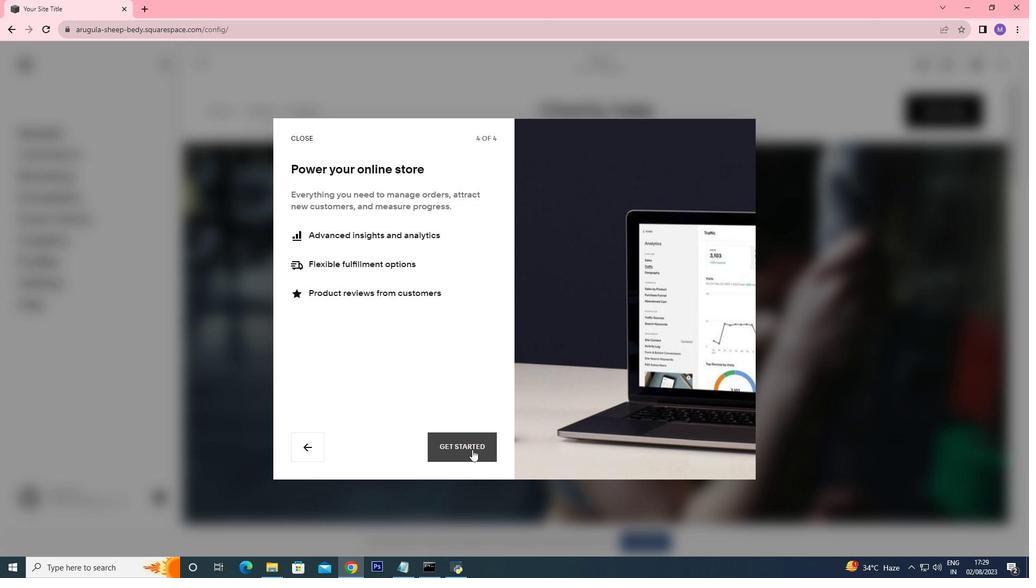 
Action: Mouse moved to (981, 473)
Screenshot: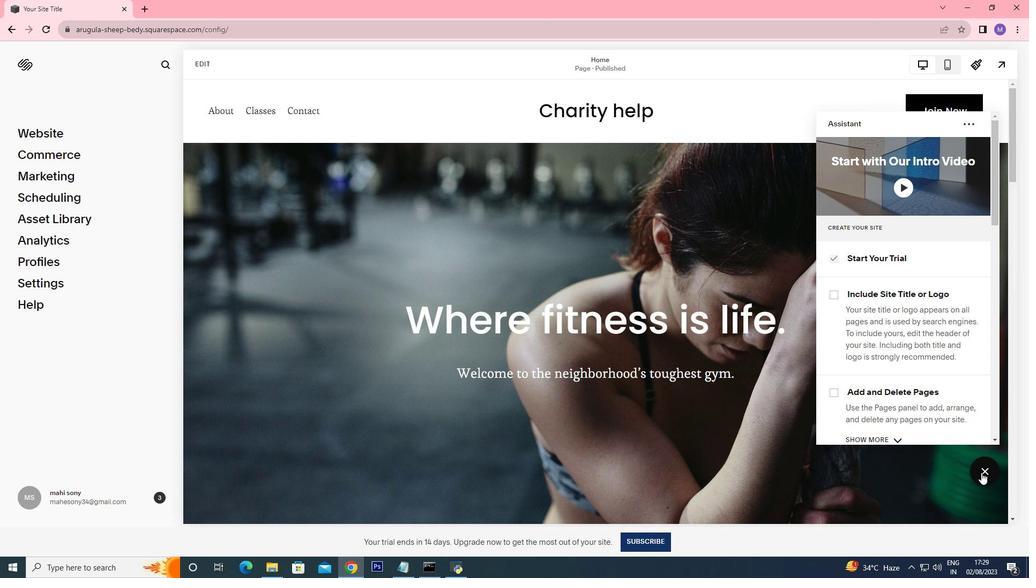 
Action: Mouse pressed left at (981, 473)
Screenshot: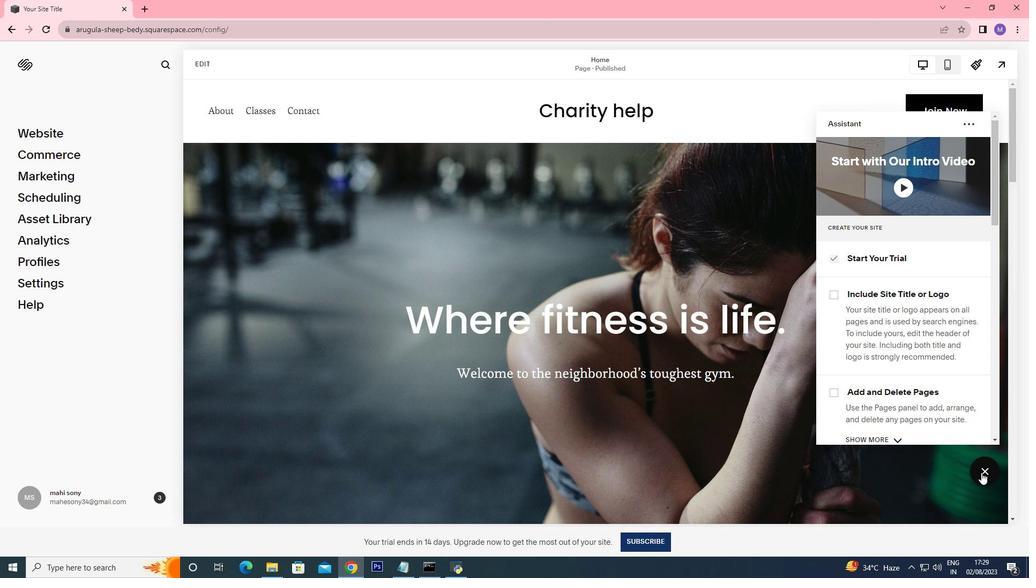 
Action: Mouse moved to (710, 255)
Screenshot: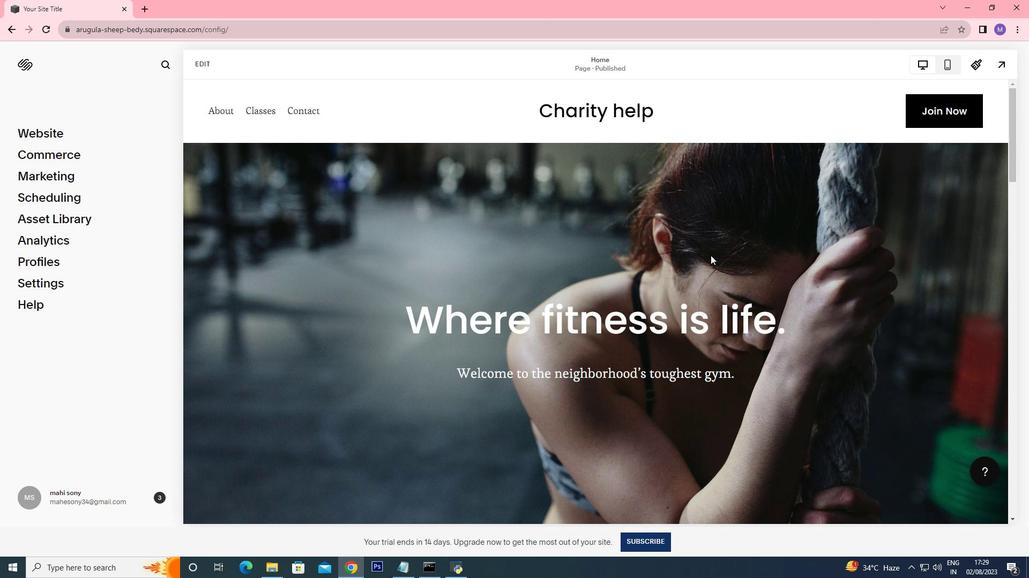 
Action: Mouse pressed left at (710, 255)
Screenshot: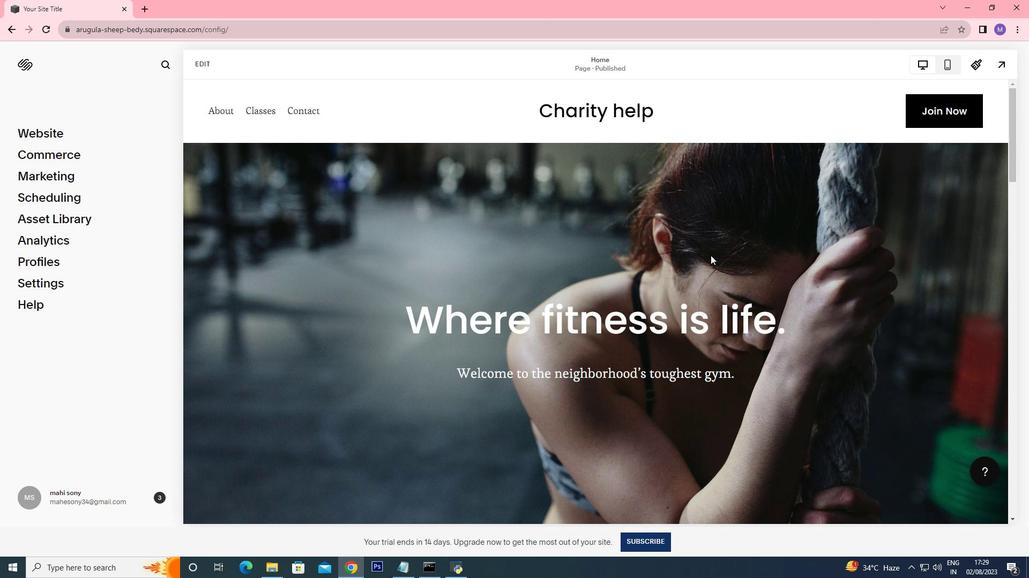 
Action: Mouse moved to (671, 243)
Screenshot: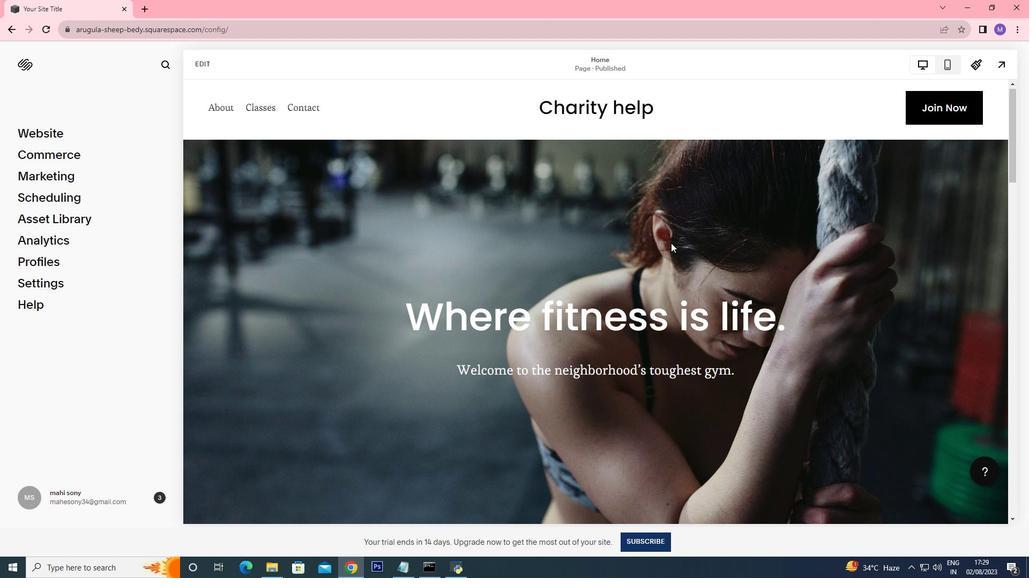 
Action: Mouse scrolled (671, 242) with delta (0, 0)
Screenshot: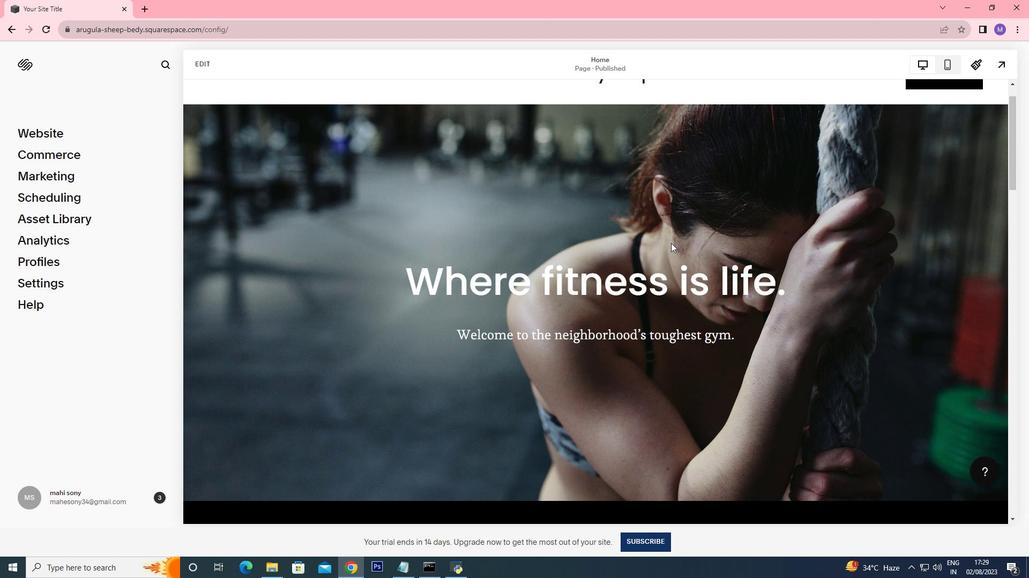 
Action: Mouse scrolled (671, 242) with delta (0, 0)
Screenshot: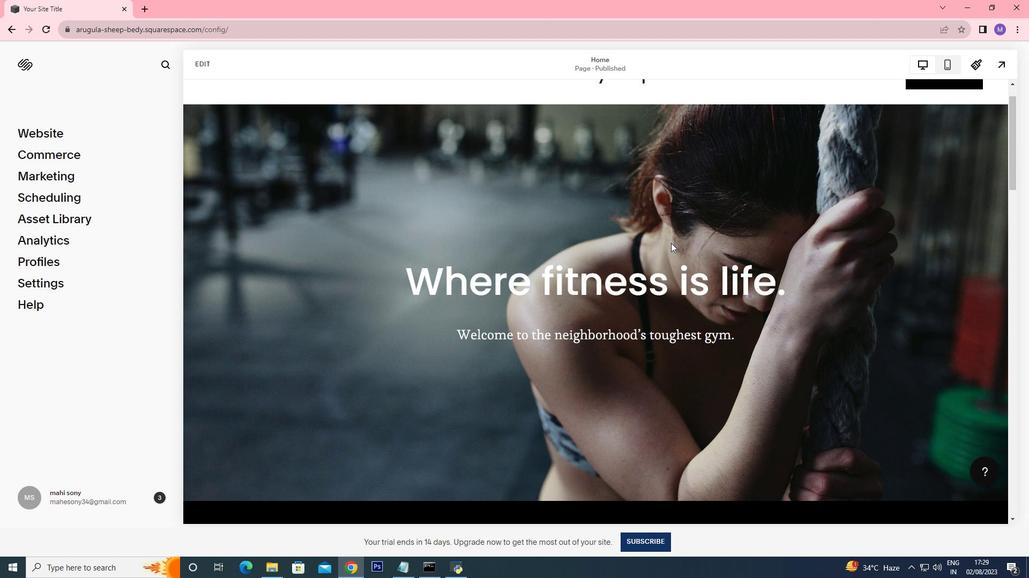 
Action: Mouse moved to (671, 243)
Screenshot: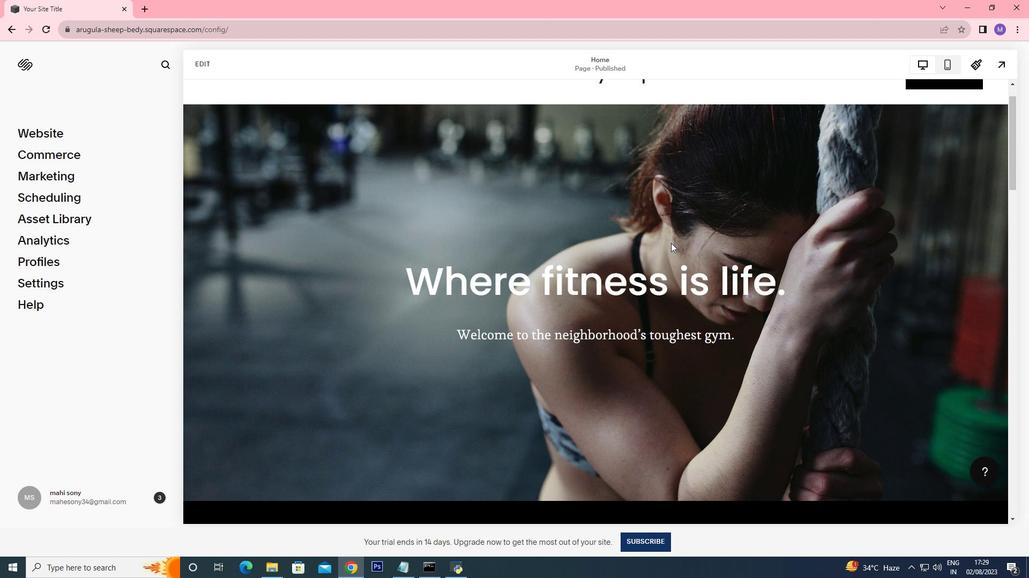 
Action: Mouse scrolled (671, 242) with delta (0, 0)
Screenshot: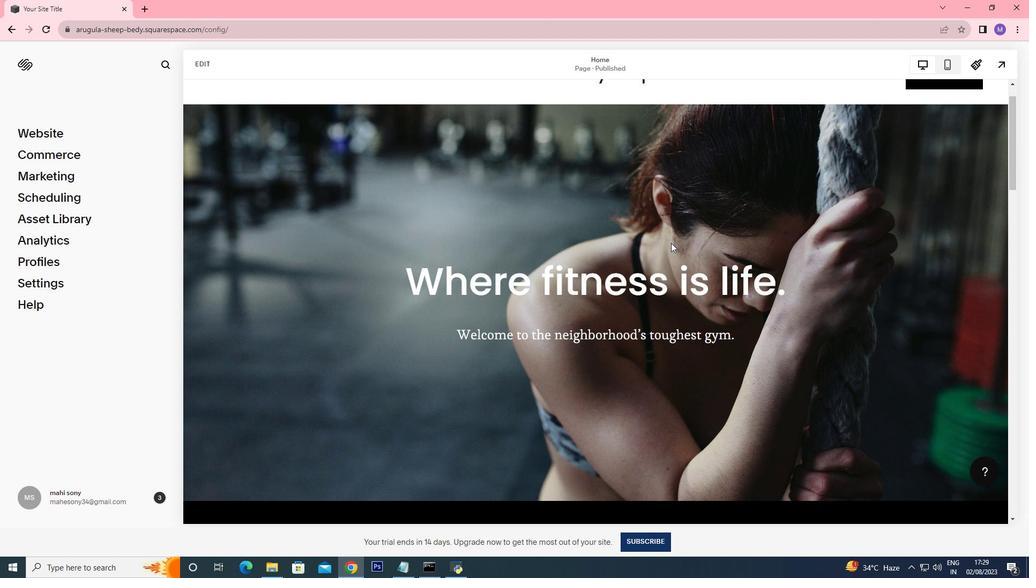 
Action: Mouse scrolled (671, 242) with delta (0, 0)
Screenshot: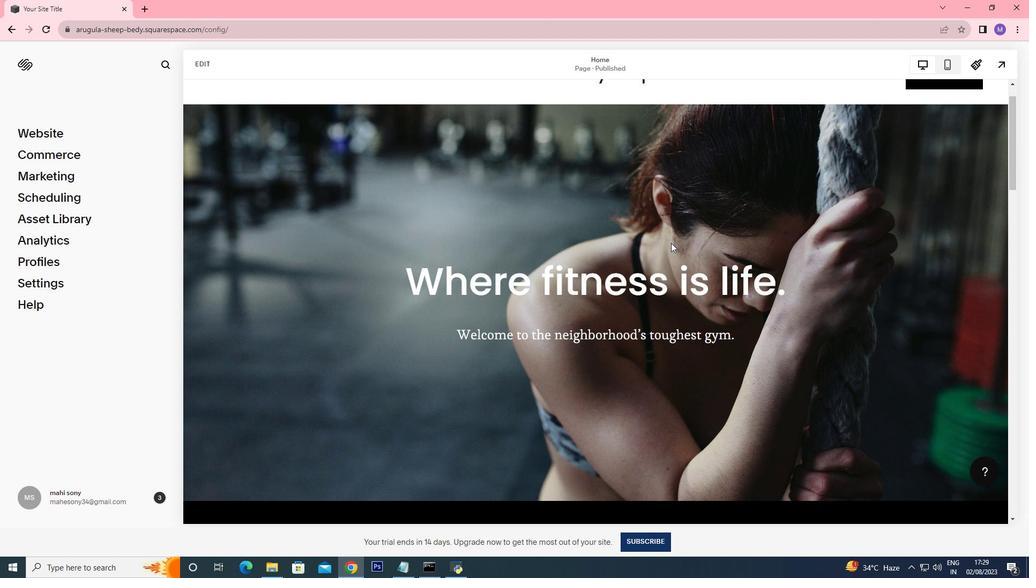 
Action: Mouse scrolled (671, 242) with delta (0, 0)
Screenshot: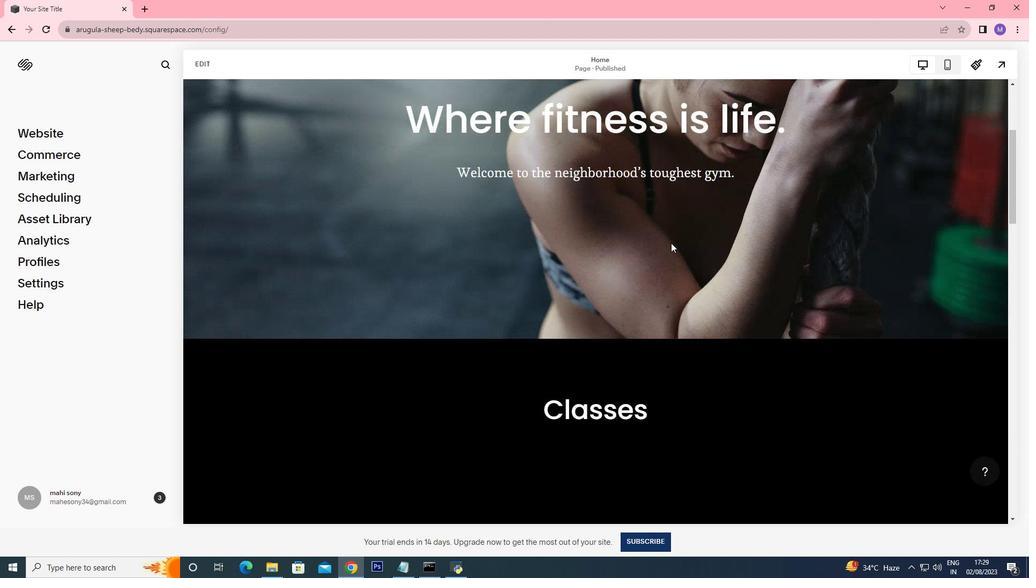 
Action: Mouse scrolled (671, 242) with delta (0, 0)
Screenshot: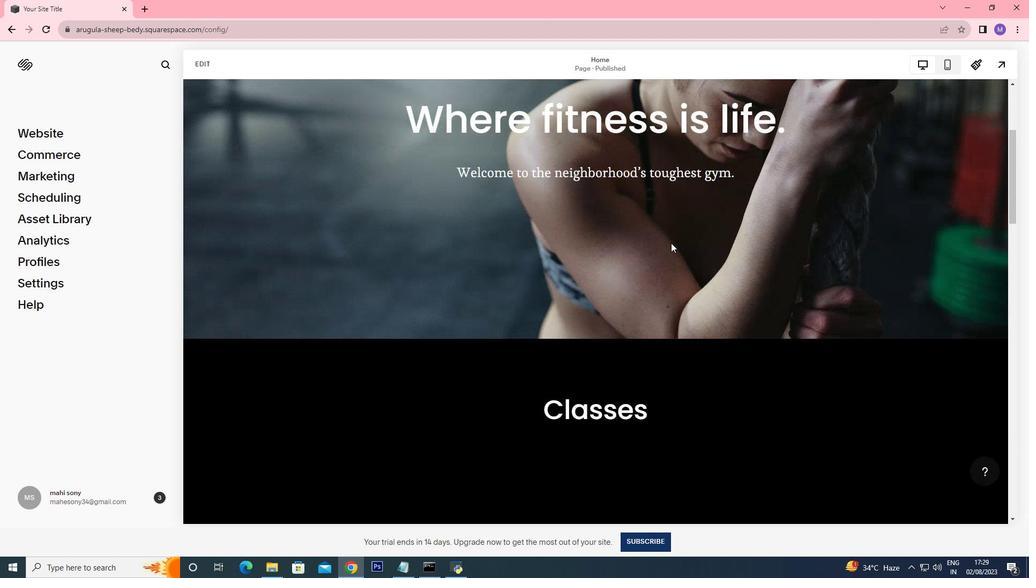 
Action: Mouse scrolled (671, 242) with delta (0, 0)
Screenshot: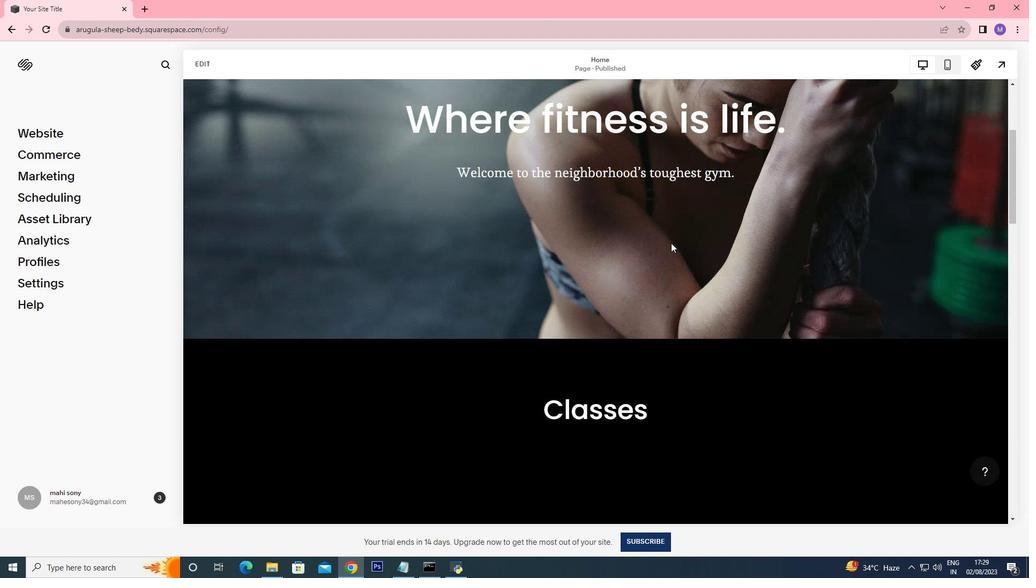 
Action: Mouse scrolled (671, 242) with delta (0, 0)
Screenshot: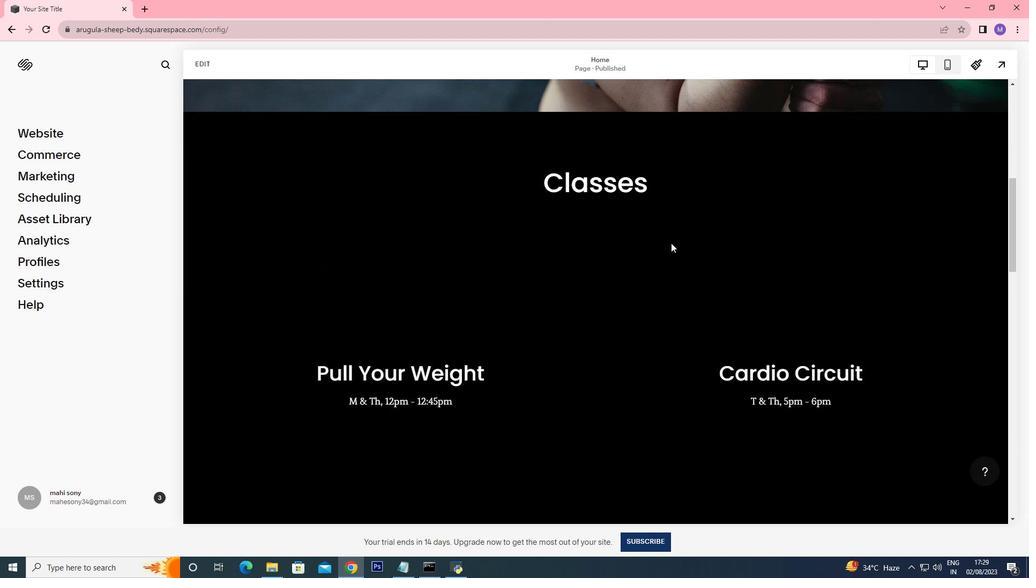 
Action: Mouse moved to (668, 251)
Screenshot: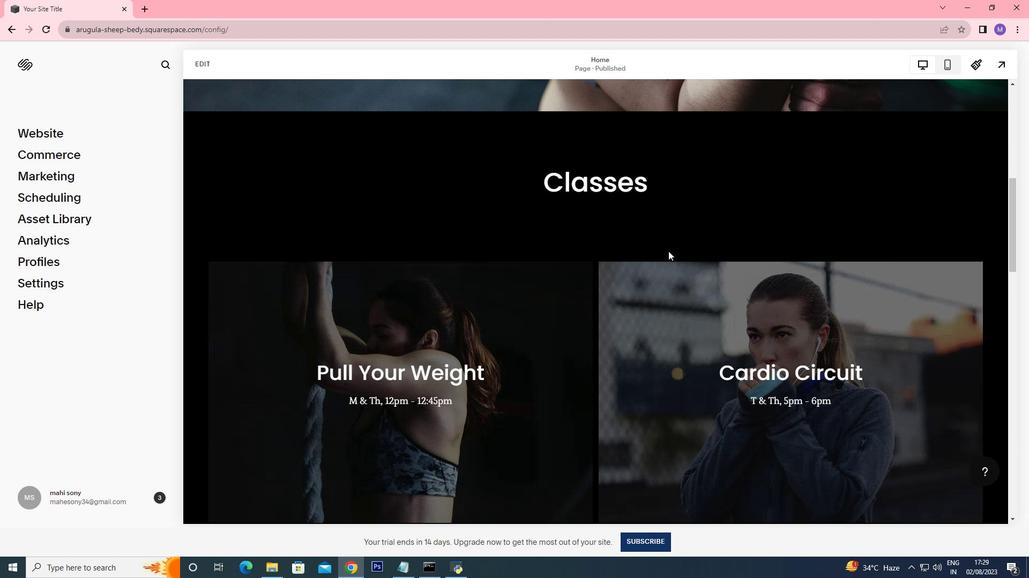
Action: Mouse scrolled (668, 250) with delta (0, 0)
Screenshot: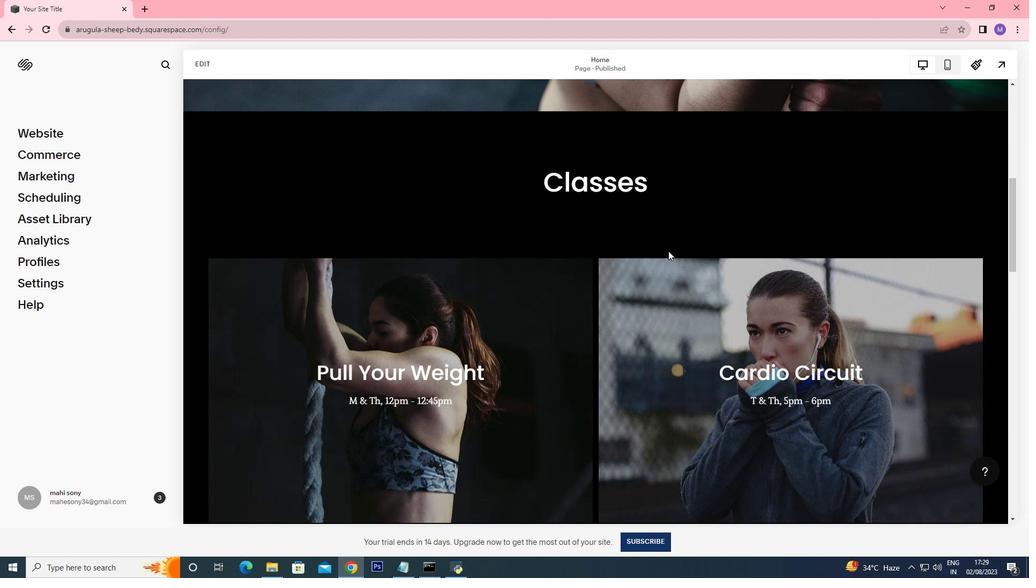 
Action: Mouse scrolled (668, 250) with delta (0, 0)
Screenshot: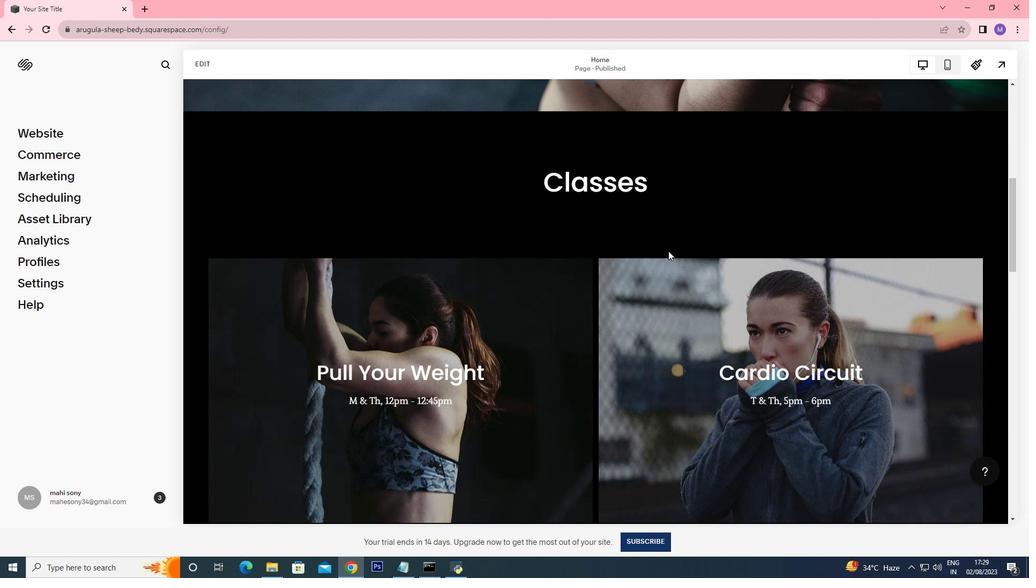 
Action: Mouse scrolled (668, 250) with delta (0, 0)
Screenshot: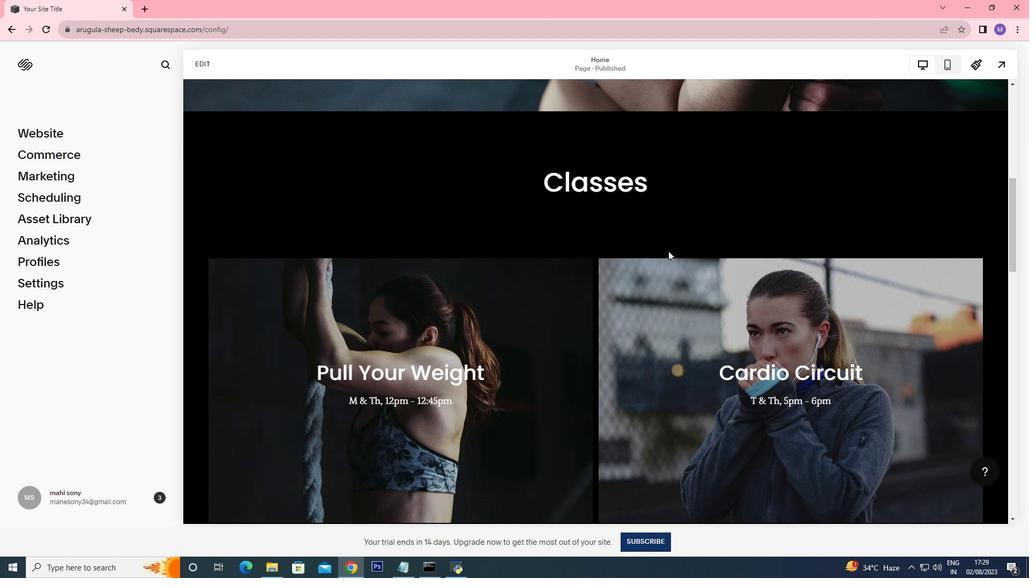 
Action: Mouse scrolled (668, 250) with delta (0, 0)
Screenshot: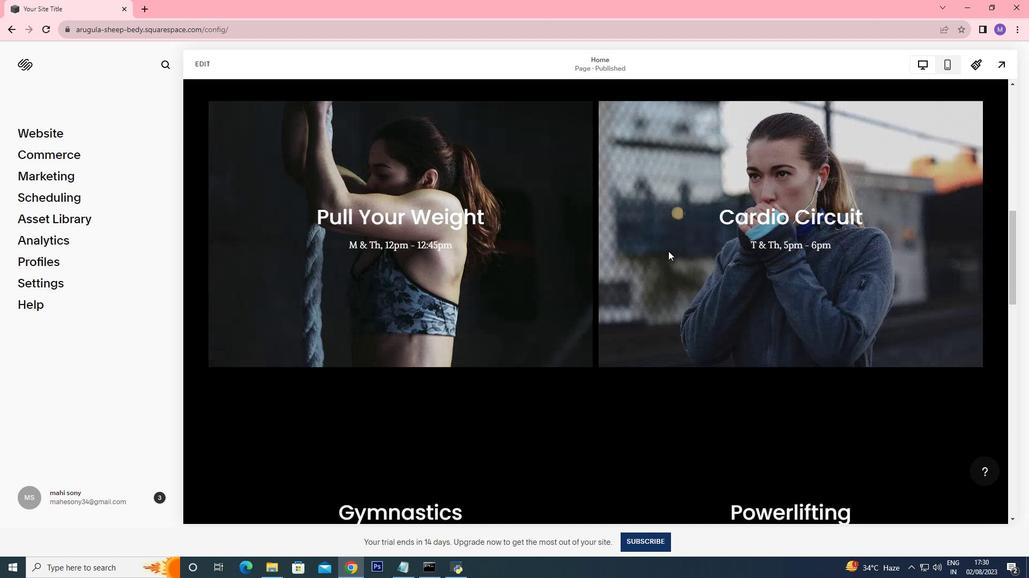 
Action: Mouse scrolled (668, 250) with delta (0, 0)
Screenshot: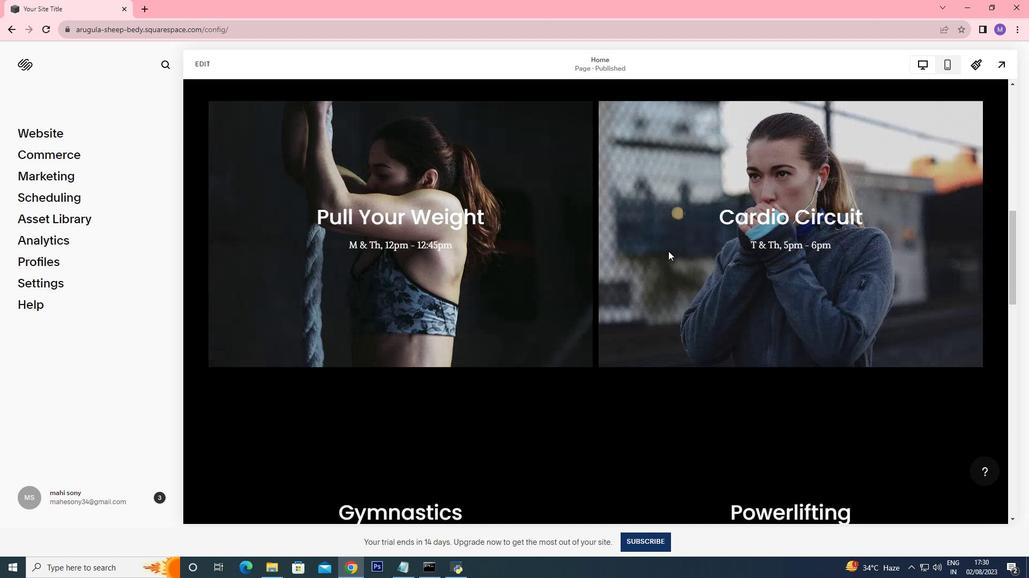 
Action: Mouse scrolled (668, 250) with delta (0, 0)
Screenshot: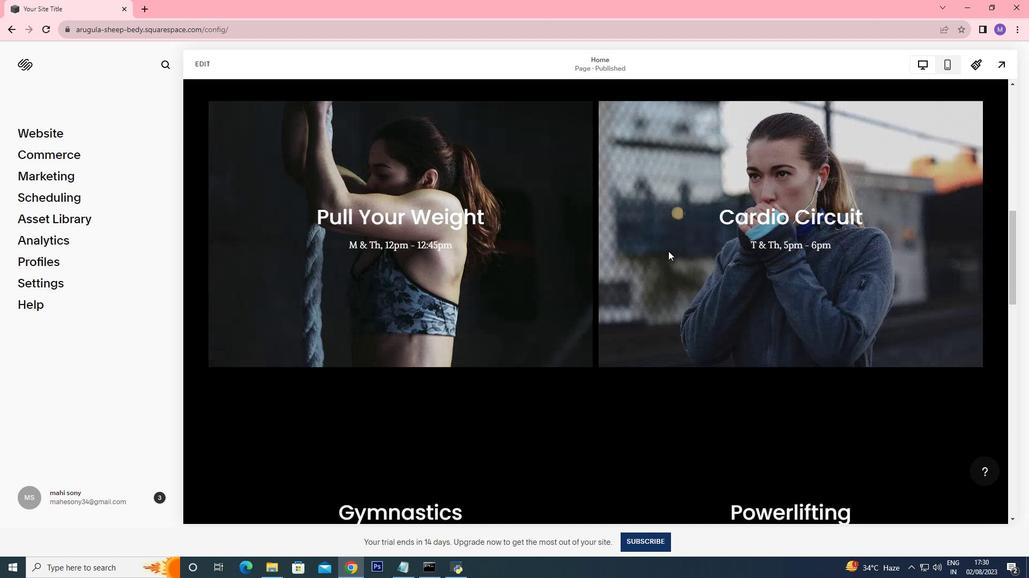 
Action: Mouse scrolled (668, 250) with delta (0, 0)
Screenshot: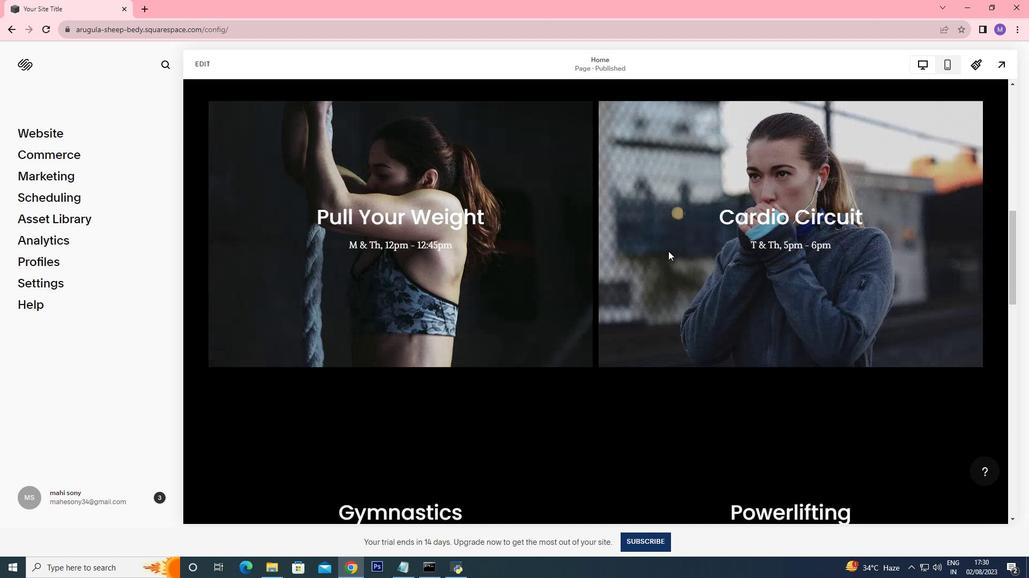 
Action: Mouse scrolled (668, 250) with delta (0, 0)
Screenshot: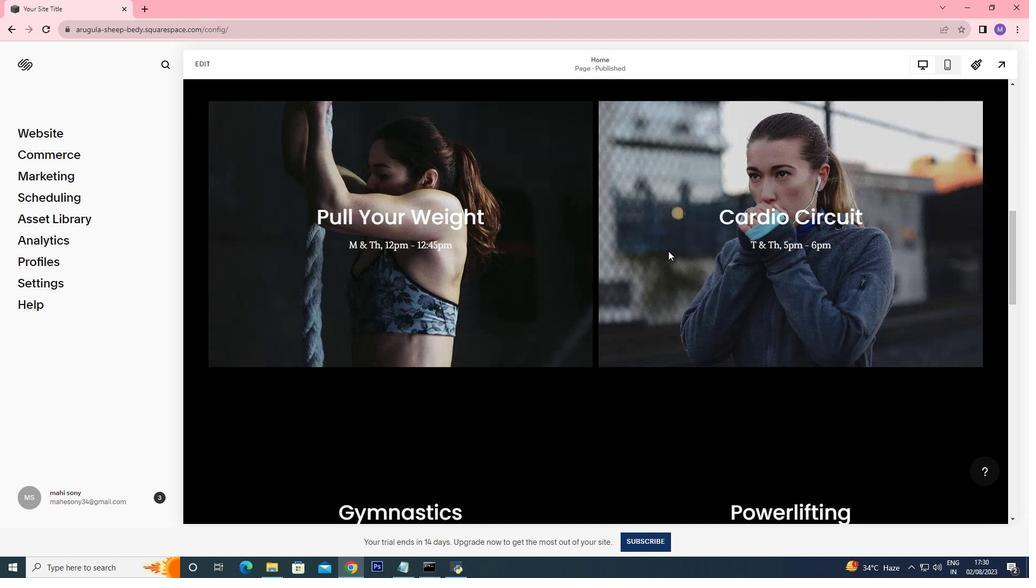 
Action: Mouse moved to (667, 262)
Screenshot: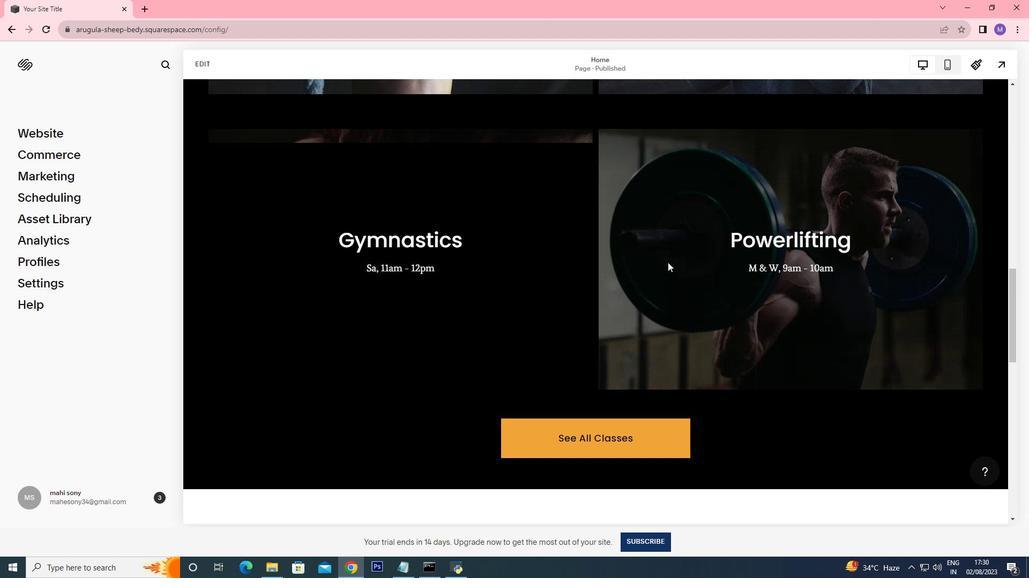 
Action: Mouse scrolled (667, 262) with delta (0, 0)
Screenshot: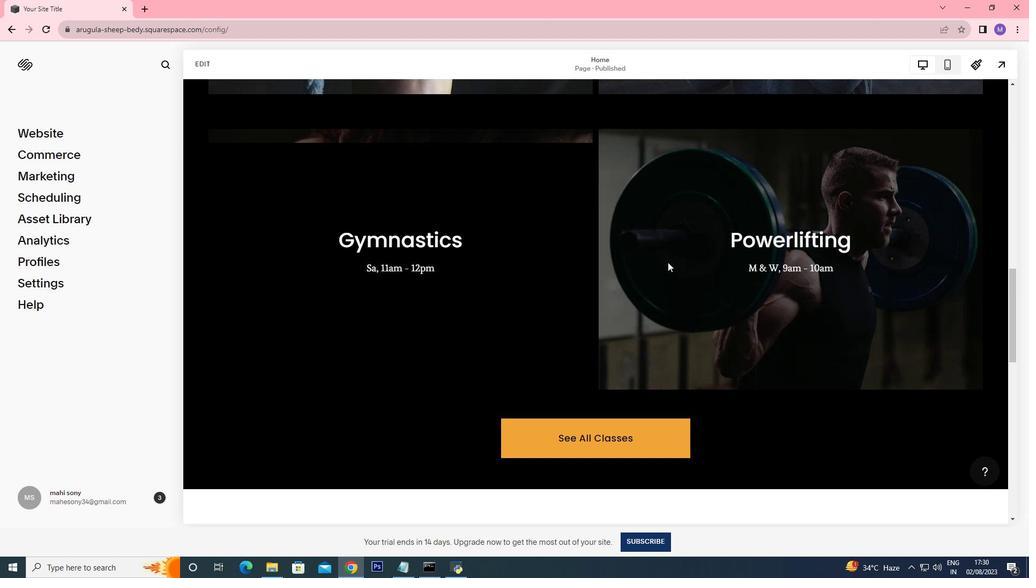 
Action: Mouse scrolled (667, 262) with delta (0, 0)
Screenshot: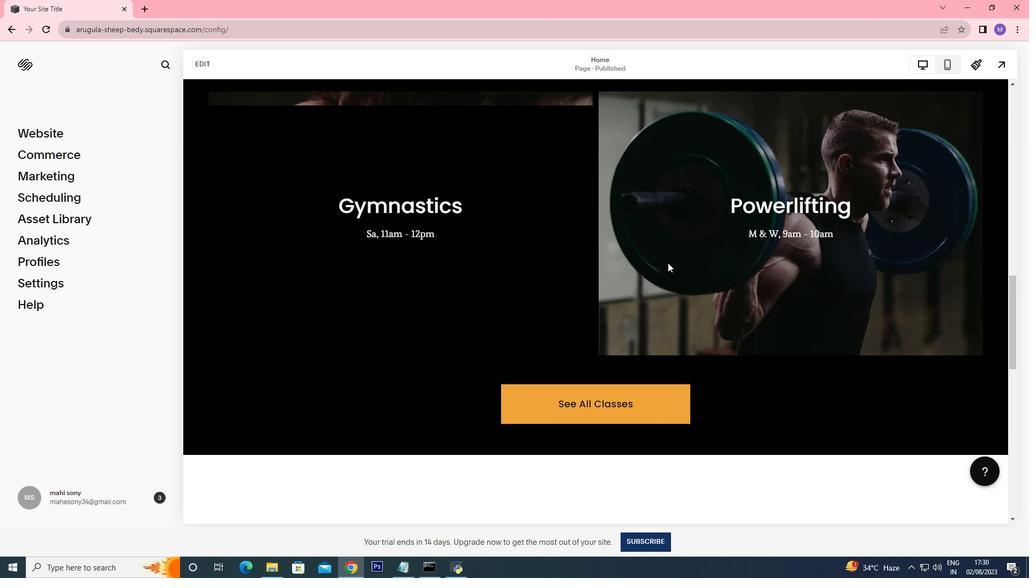 
Action: Mouse scrolled (667, 262) with delta (0, 0)
Screenshot: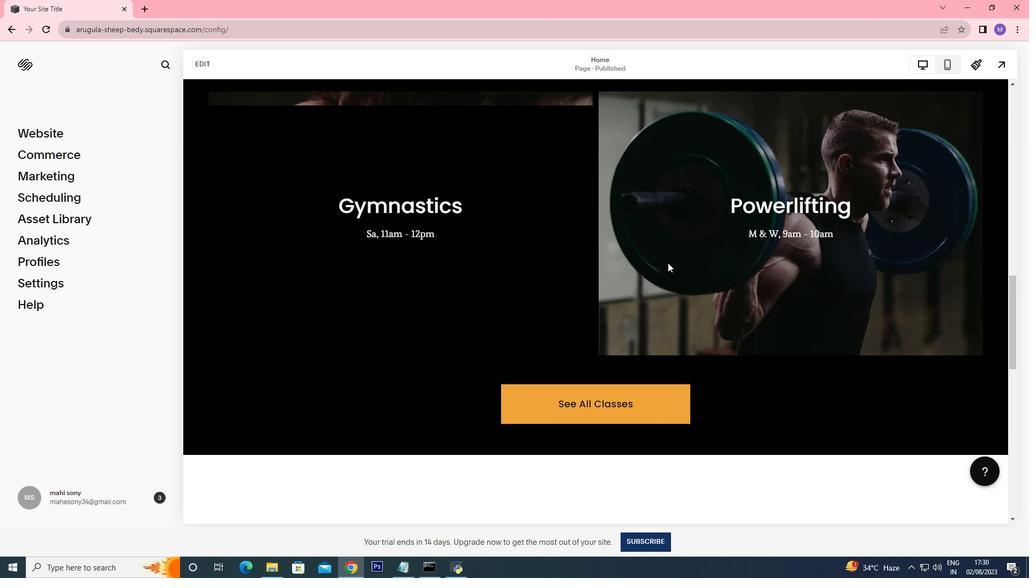 
Action: Mouse scrolled (667, 262) with delta (0, 0)
Screenshot: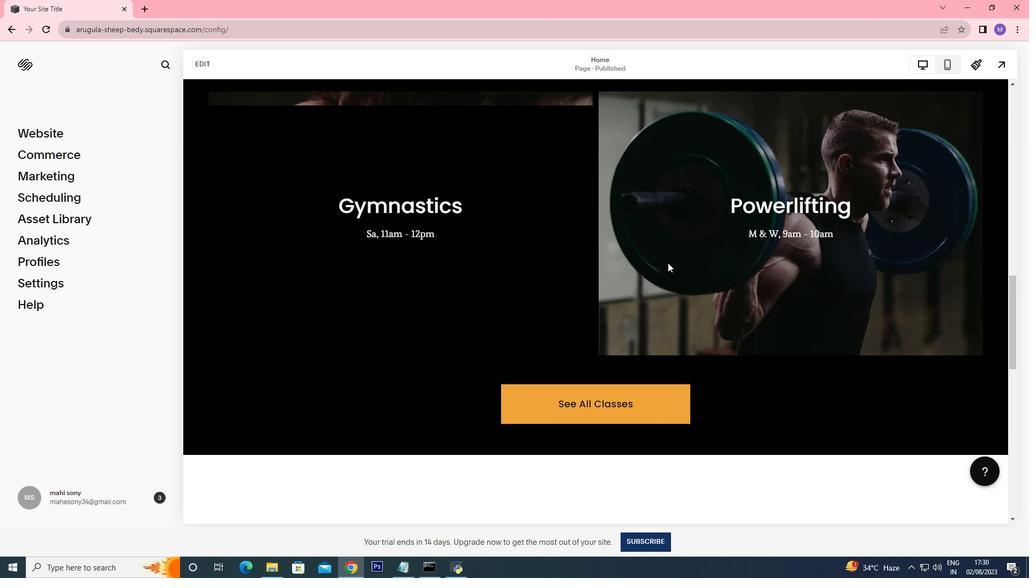 
Action: Mouse scrolled (667, 262) with delta (0, 0)
Screenshot: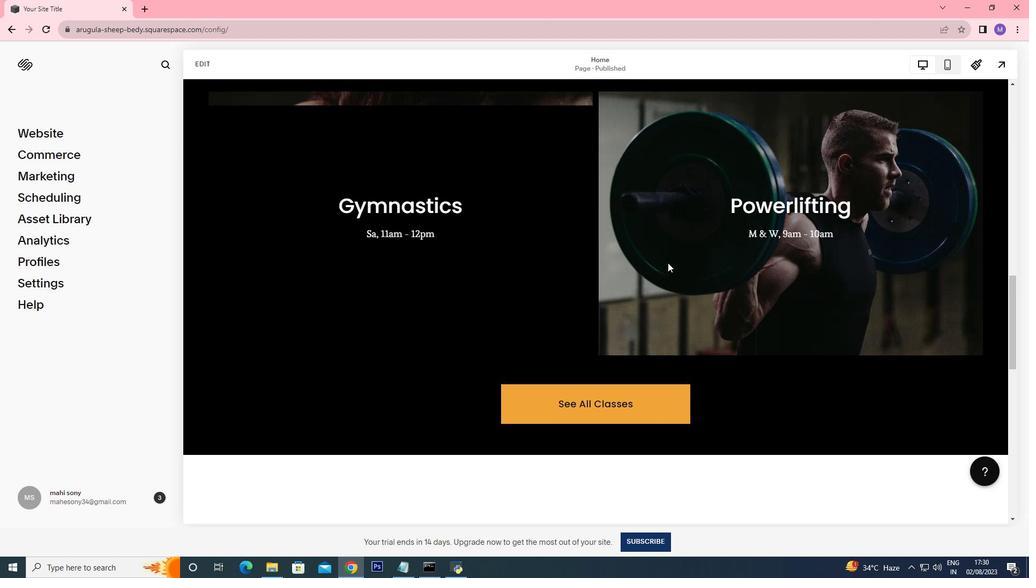 
Action: Mouse scrolled (667, 262) with delta (0, 0)
Screenshot: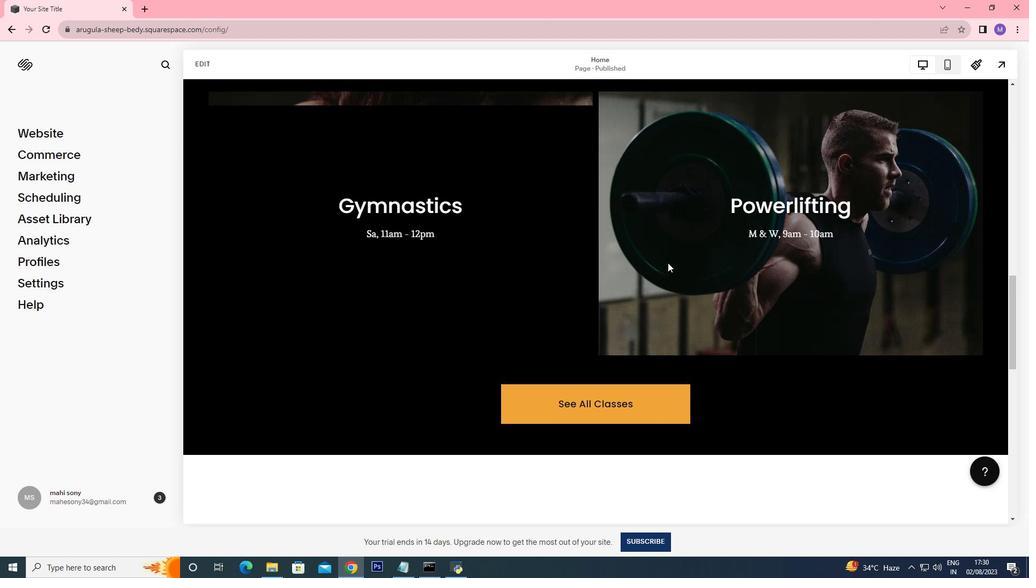 
Action: Mouse scrolled (667, 262) with delta (0, 0)
Screenshot: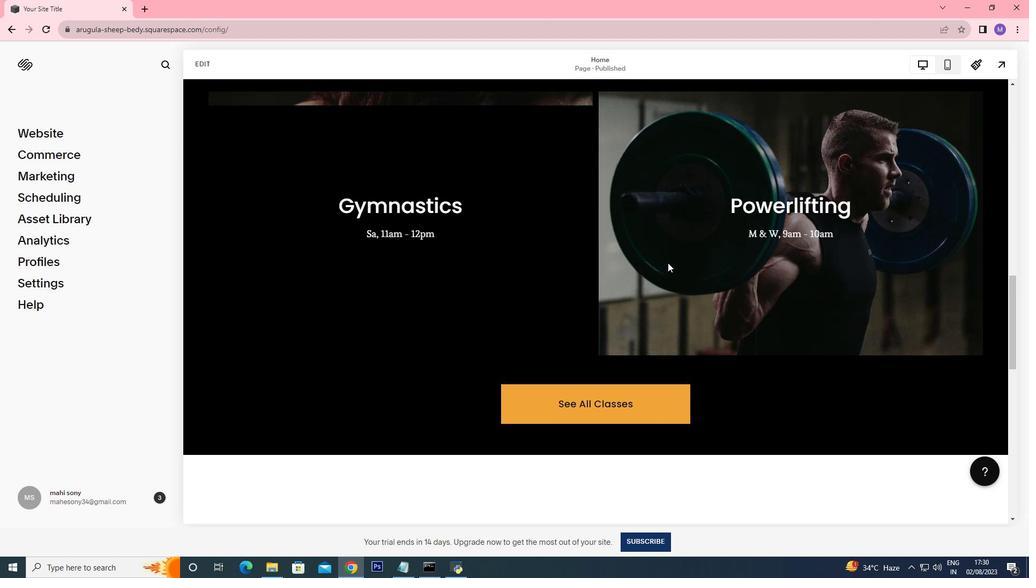 
Action: Mouse scrolled (667, 262) with delta (0, 0)
Screenshot: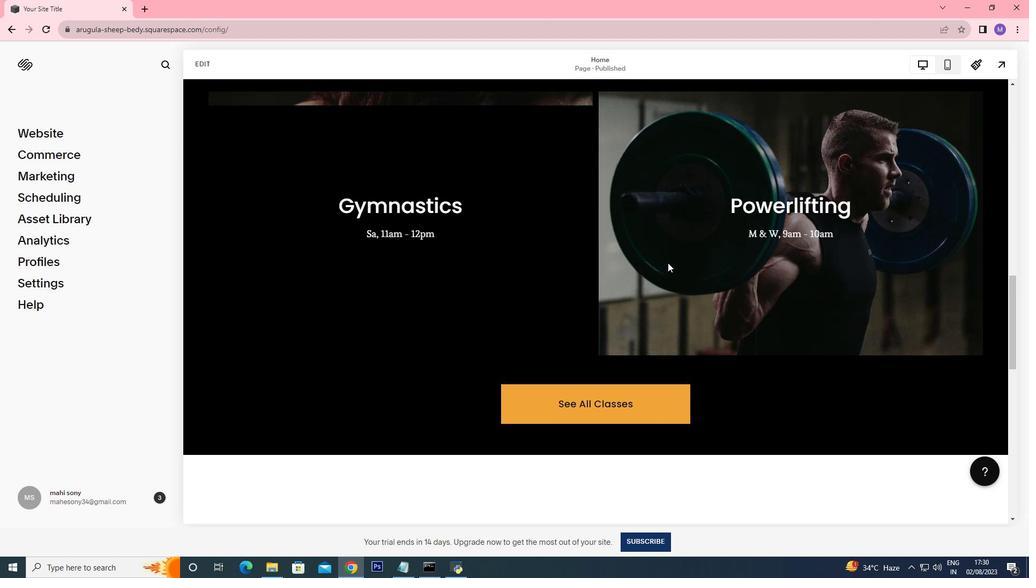 
Action: Mouse scrolled (667, 262) with delta (0, 0)
Screenshot: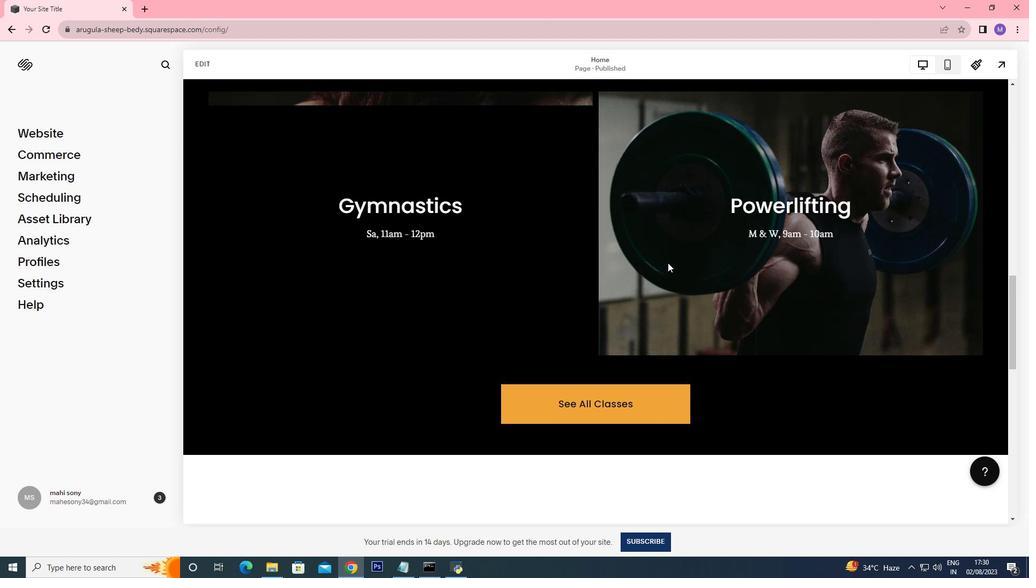 
Action: Mouse moved to (664, 265)
Screenshot: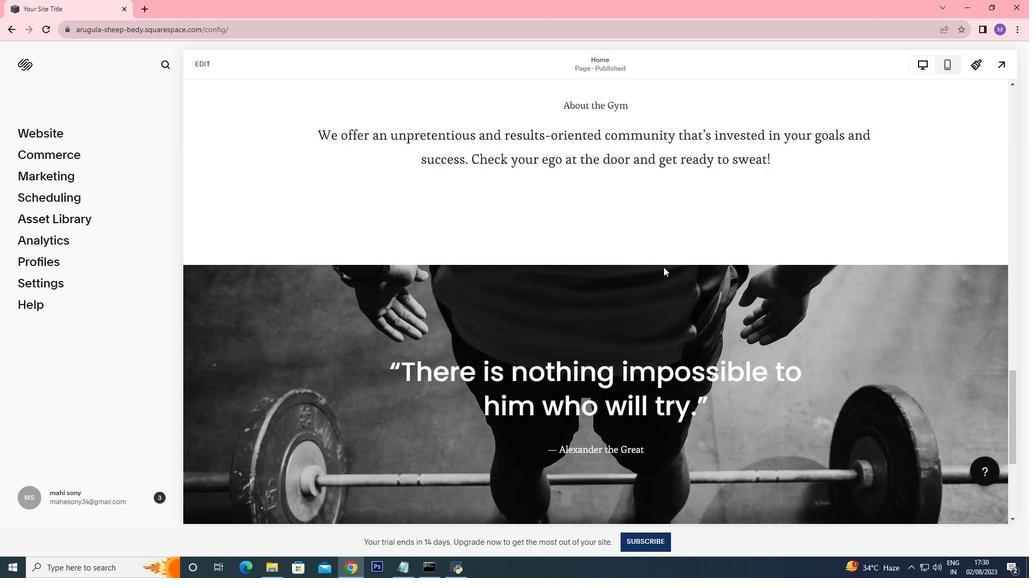 
Action: Mouse scrolled (664, 265) with delta (0, 0)
Screenshot: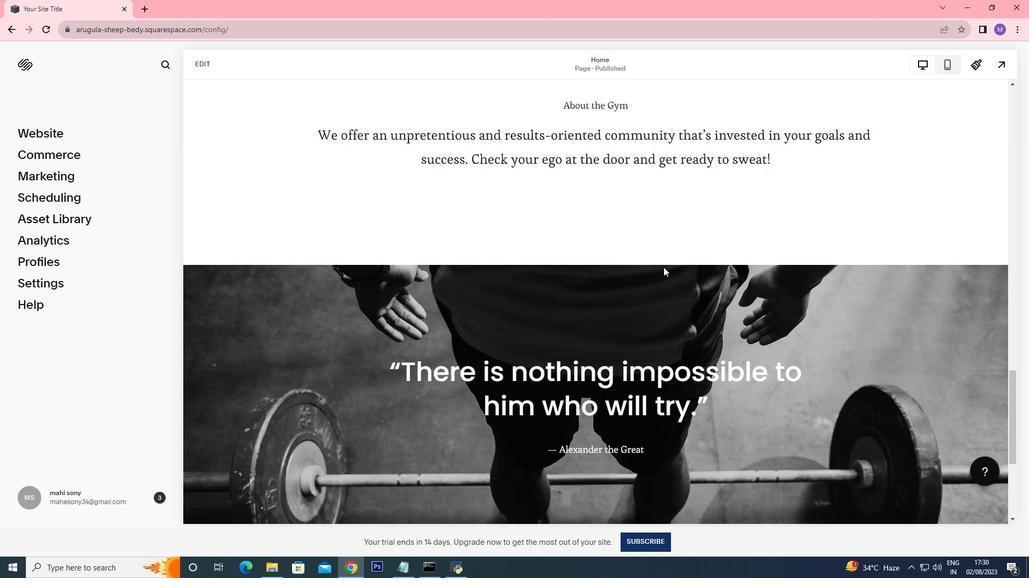 
Action: Mouse moved to (664, 266)
Screenshot: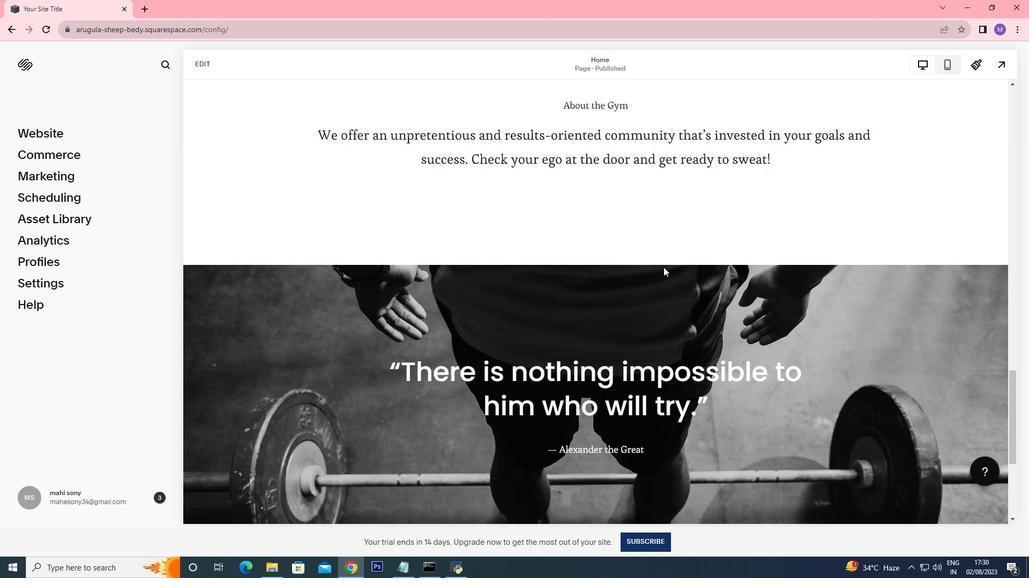 
Action: Mouse scrolled (664, 265) with delta (0, 0)
Screenshot: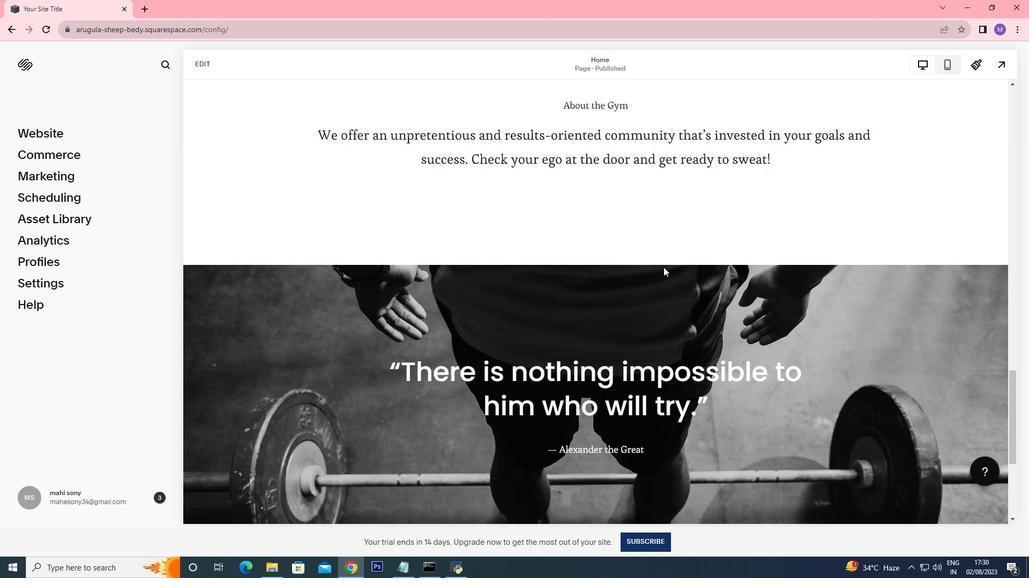 
Action: Mouse moved to (663, 266)
Screenshot: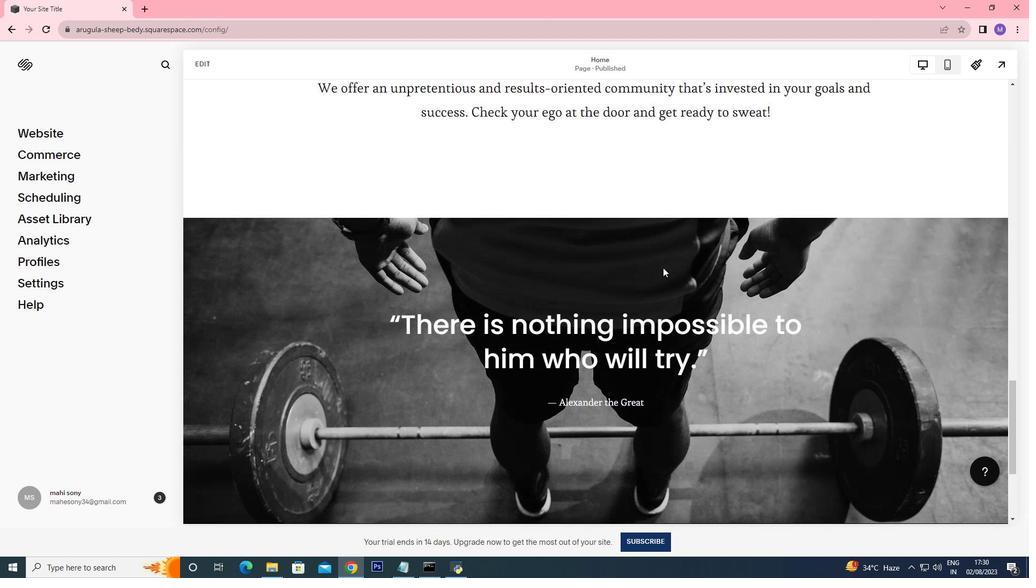 
Action: Mouse scrolled (663, 266) with delta (0, 0)
Screenshot: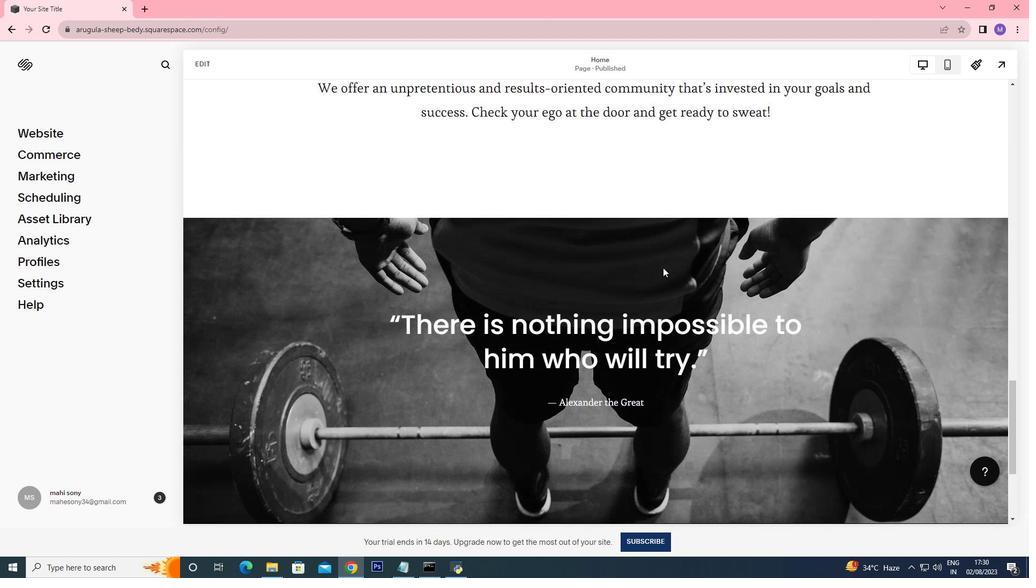 
Action: Mouse scrolled (663, 266) with delta (0, 0)
Screenshot: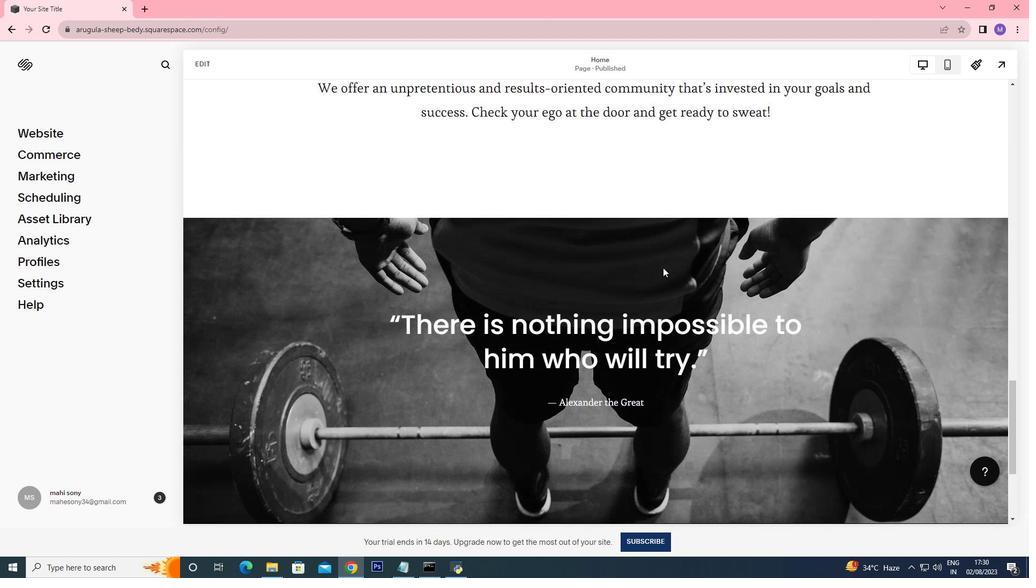 
Action: Mouse scrolled (663, 266) with delta (0, 0)
Screenshot: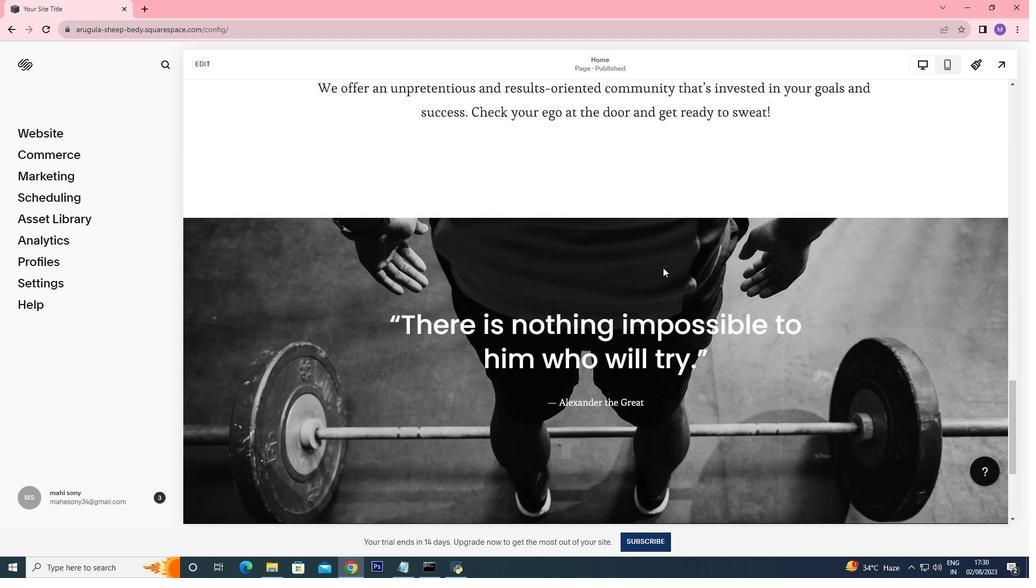 
Action: Mouse scrolled (663, 266) with delta (0, 0)
Screenshot: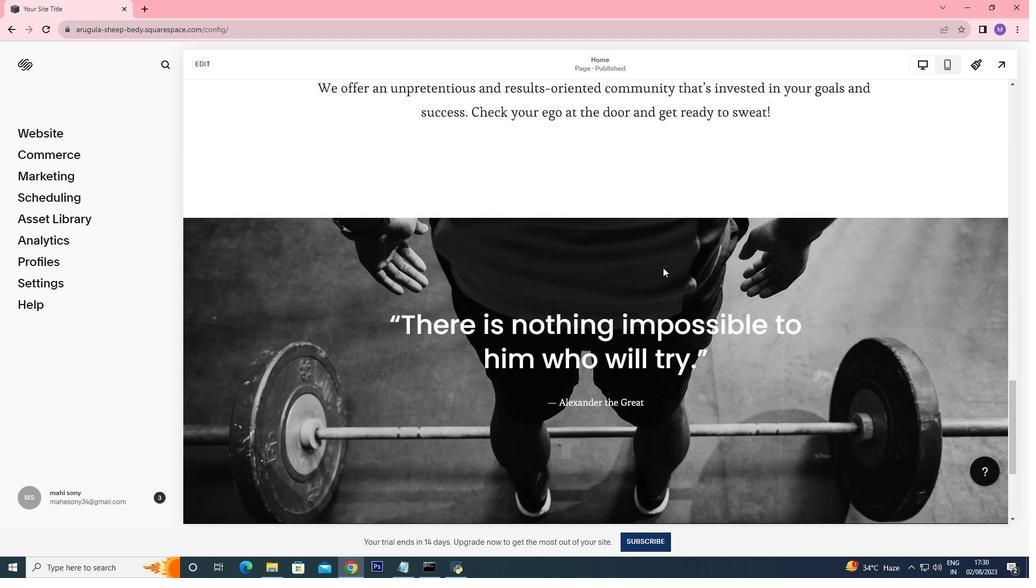 
Action: Mouse scrolled (663, 266) with delta (0, 0)
Screenshot: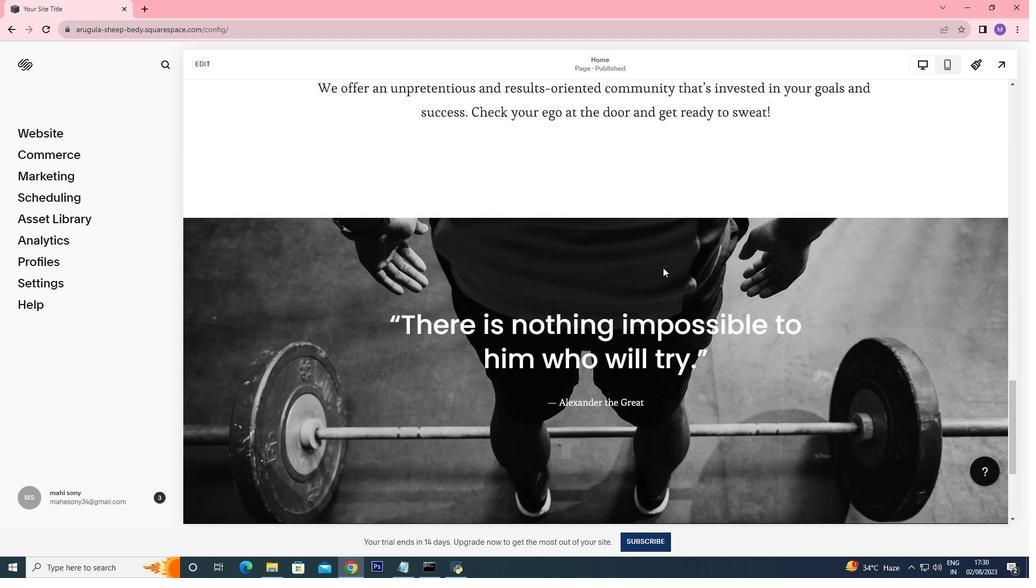 
Action: Mouse scrolled (663, 266) with delta (0, 0)
Screenshot: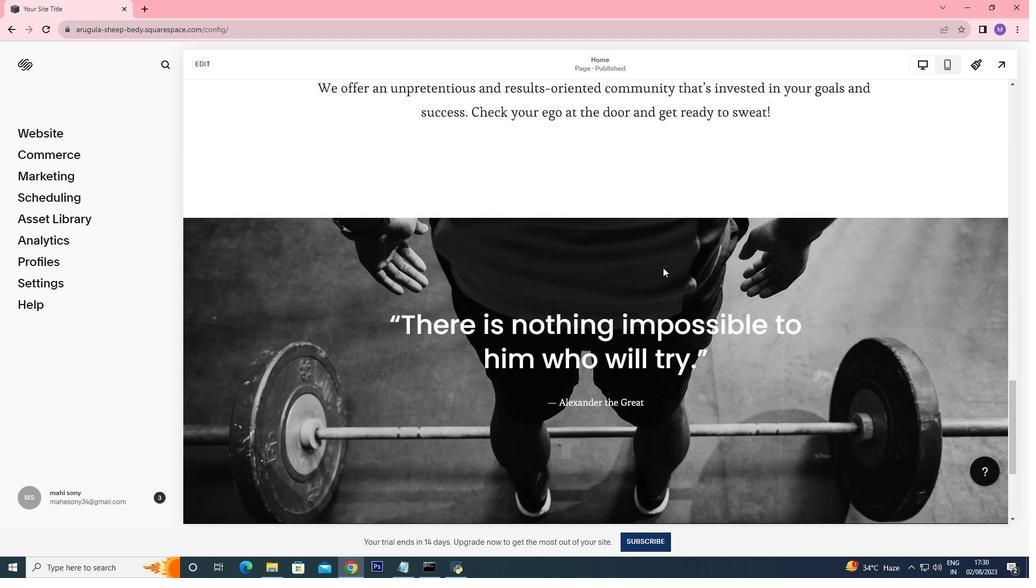 
Action: Mouse moved to (663, 267)
Screenshot: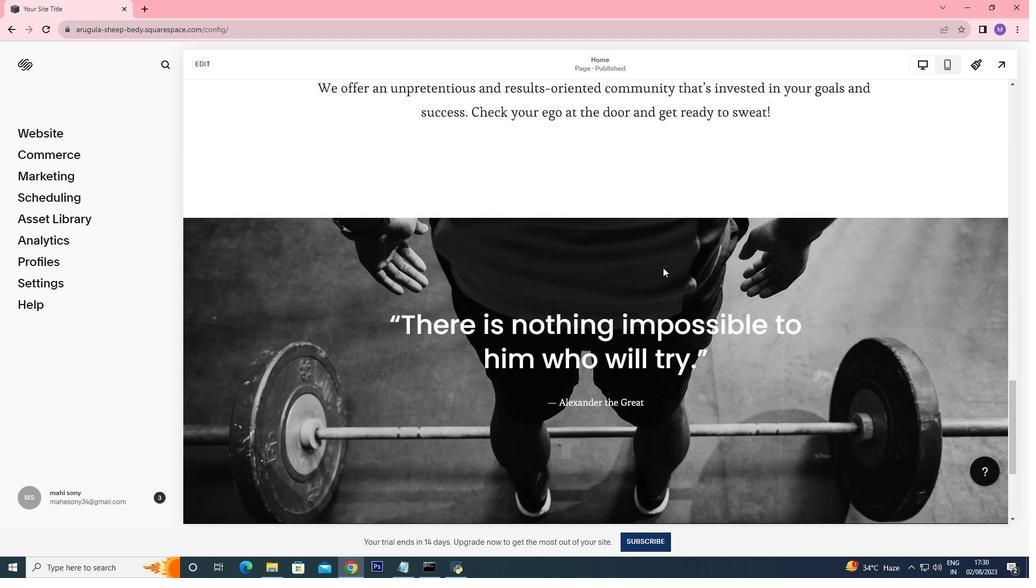 
Action: Mouse scrolled (663, 266) with delta (0, 0)
Screenshot: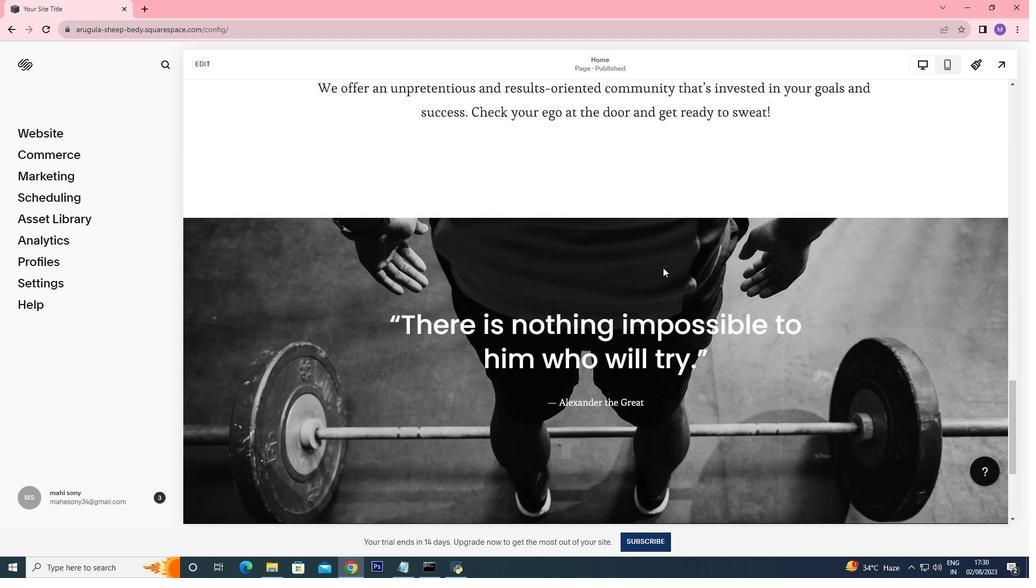 
Action: Mouse moved to (637, 294)
Screenshot: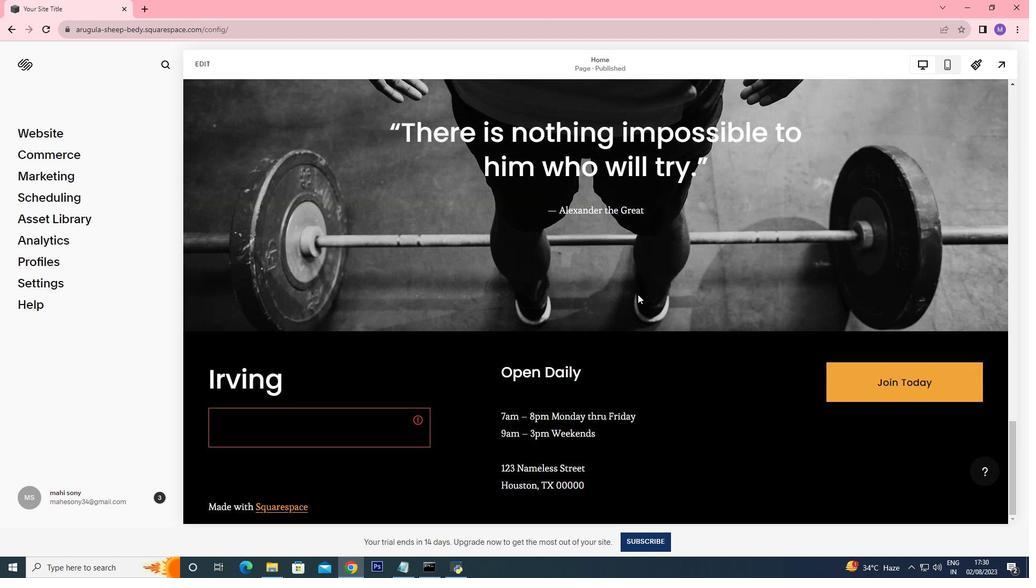 
Action: Mouse scrolled (637, 295) with delta (0, 0)
Screenshot: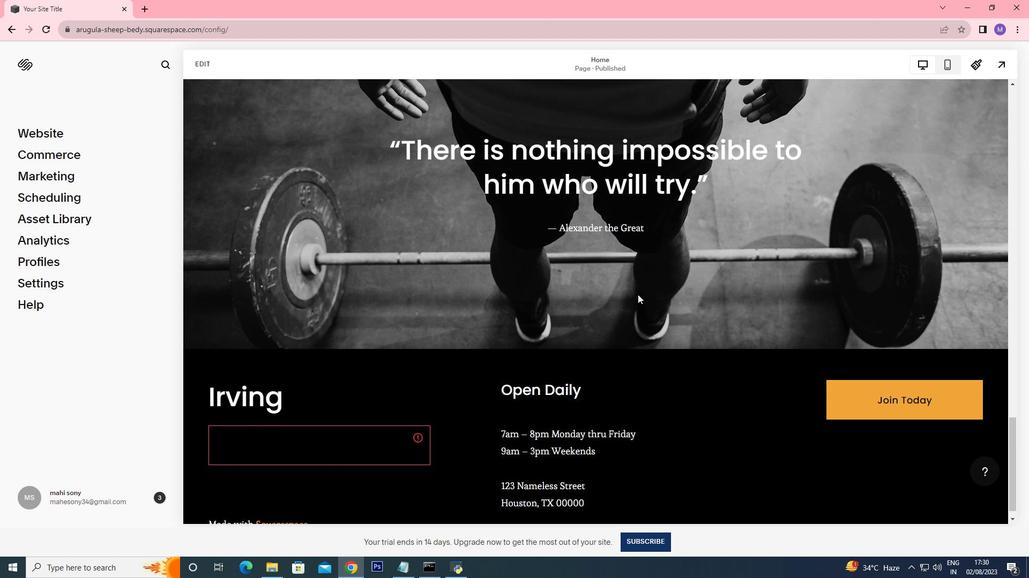 
Action: Mouse scrolled (637, 295) with delta (0, 1)
Screenshot: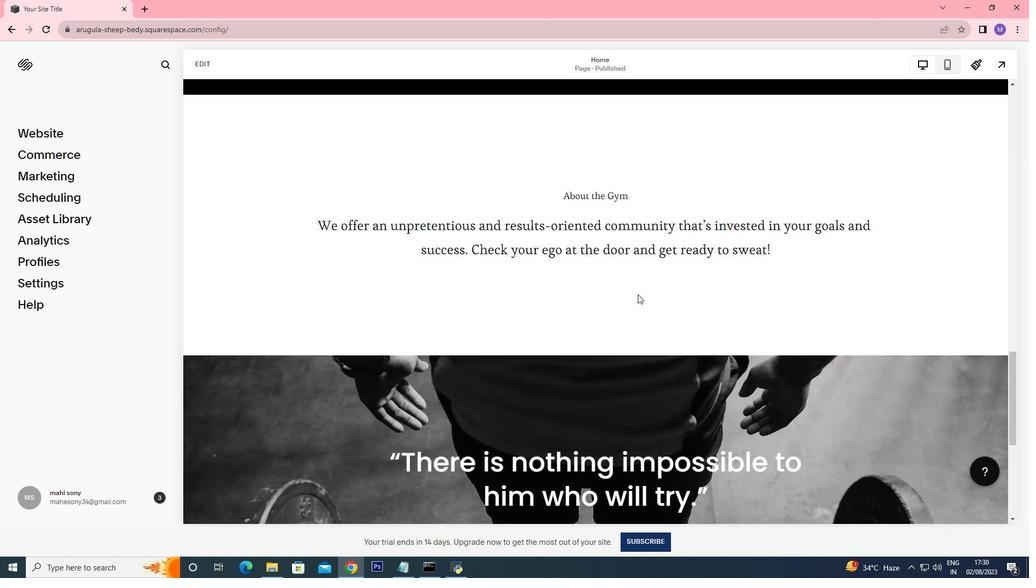 
Action: Mouse scrolled (637, 295) with delta (0, 1)
Screenshot: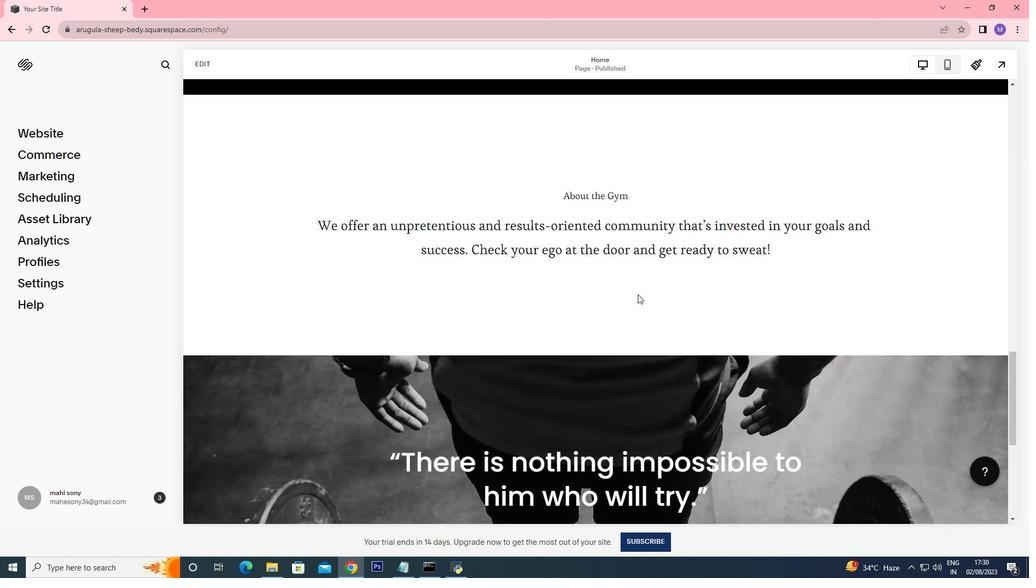 
Action: Mouse scrolled (637, 295) with delta (0, 0)
Screenshot: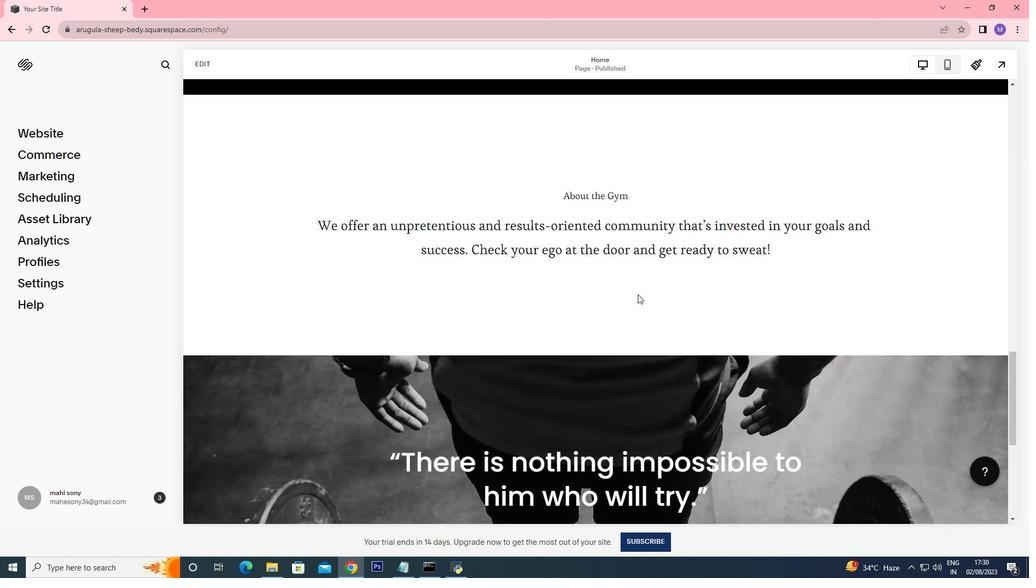 
Action: Mouse scrolled (637, 295) with delta (0, 1)
Screenshot: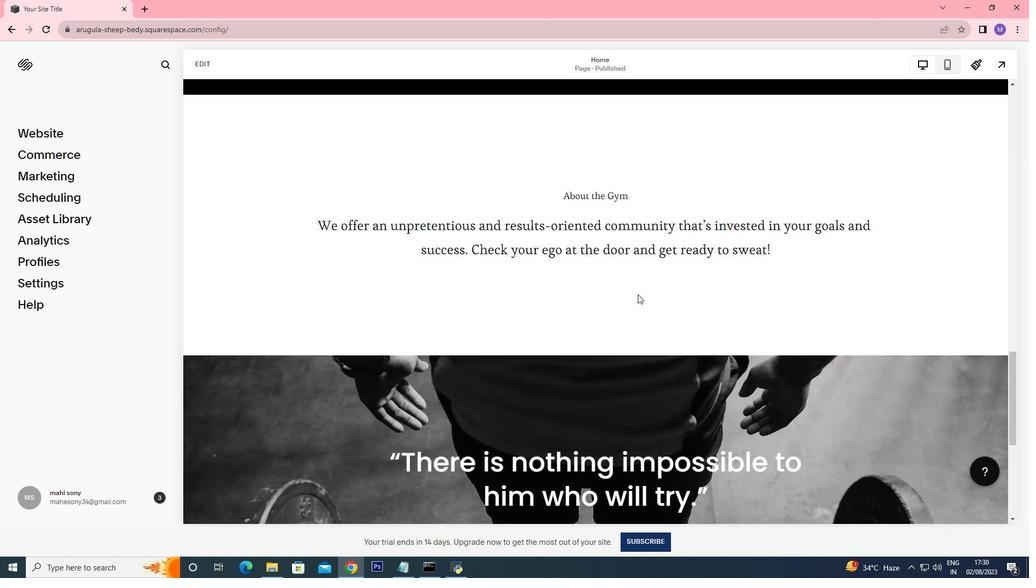 
Action: Mouse scrolled (637, 295) with delta (0, 0)
Screenshot: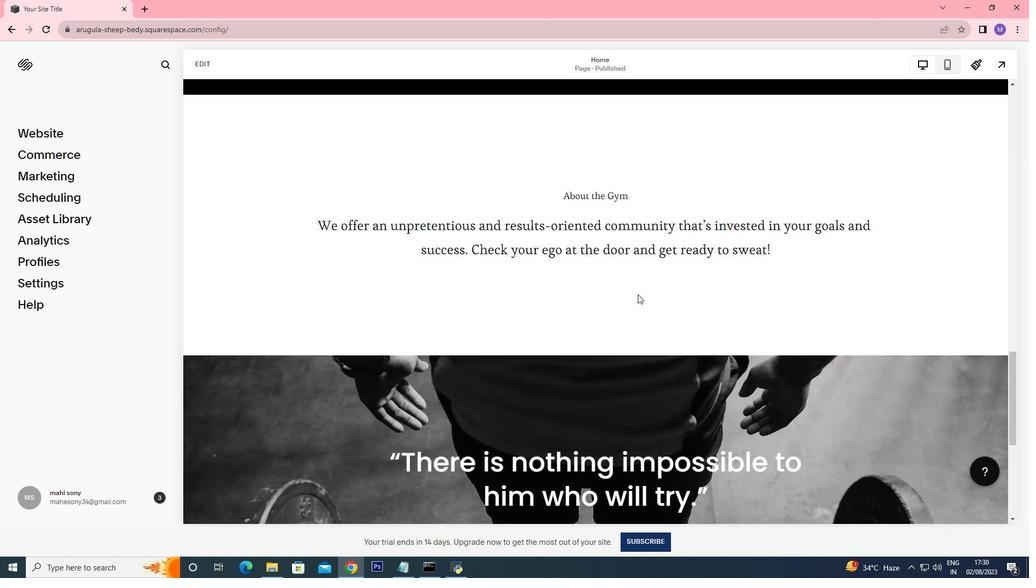 
Action: Mouse scrolled (637, 295) with delta (0, 0)
Screenshot: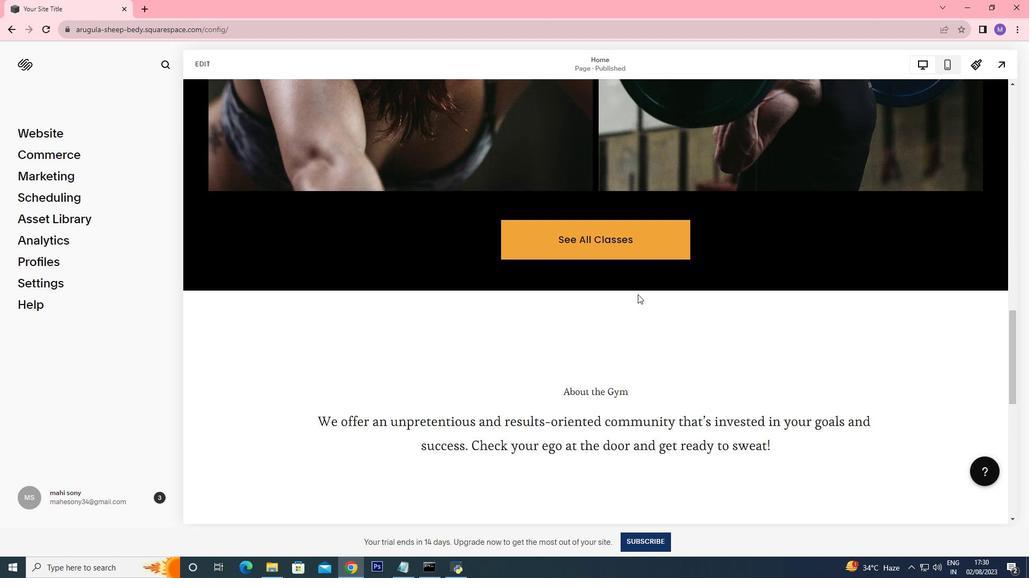
Action: Mouse scrolled (637, 295) with delta (0, 0)
Screenshot: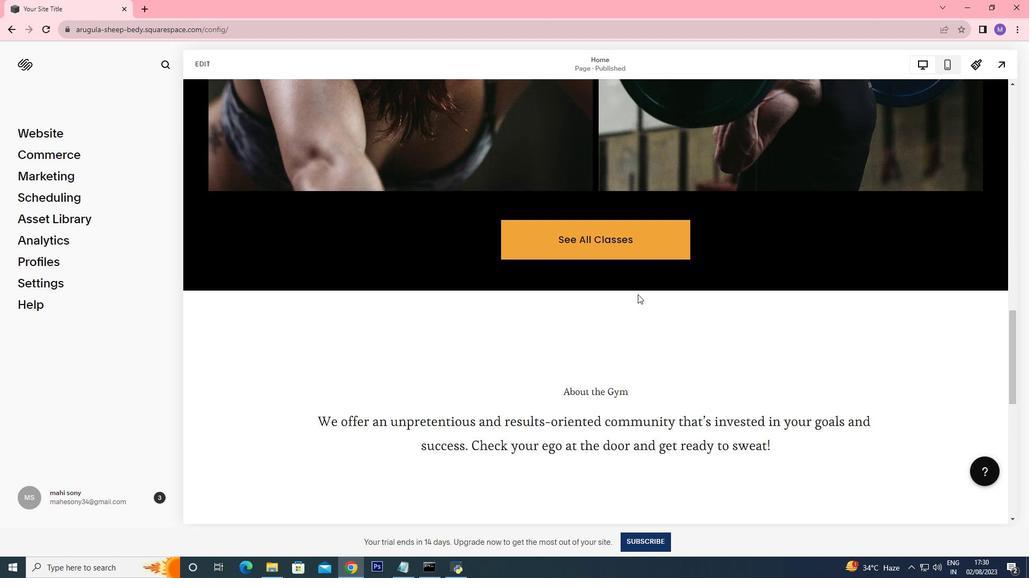 
Action: Mouse scrolled (637, 295) with delta (0, 0)
Screenshot: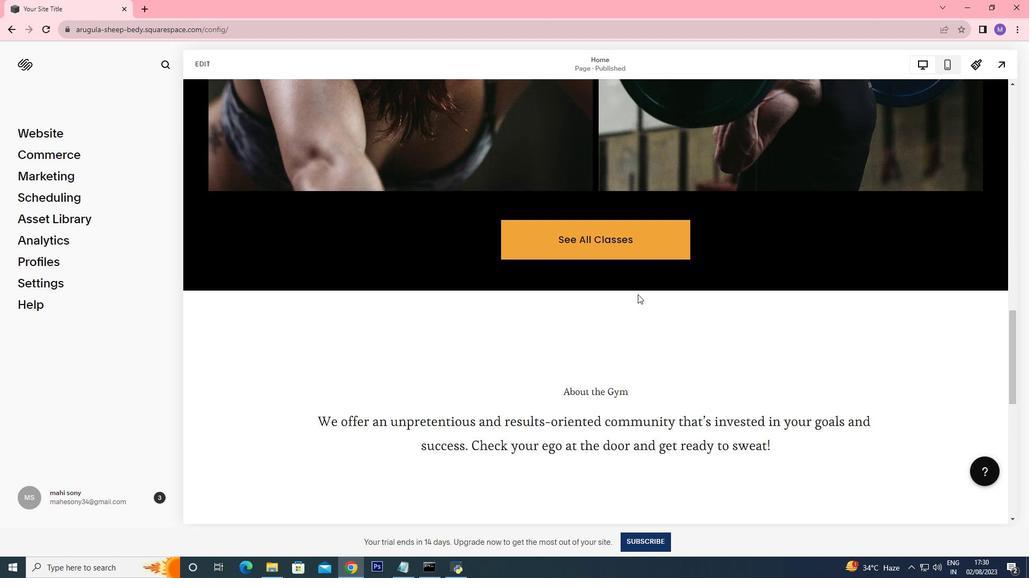 
Action: Mouse scrolled (637, 295) with delta (0, 0)
Screenshot: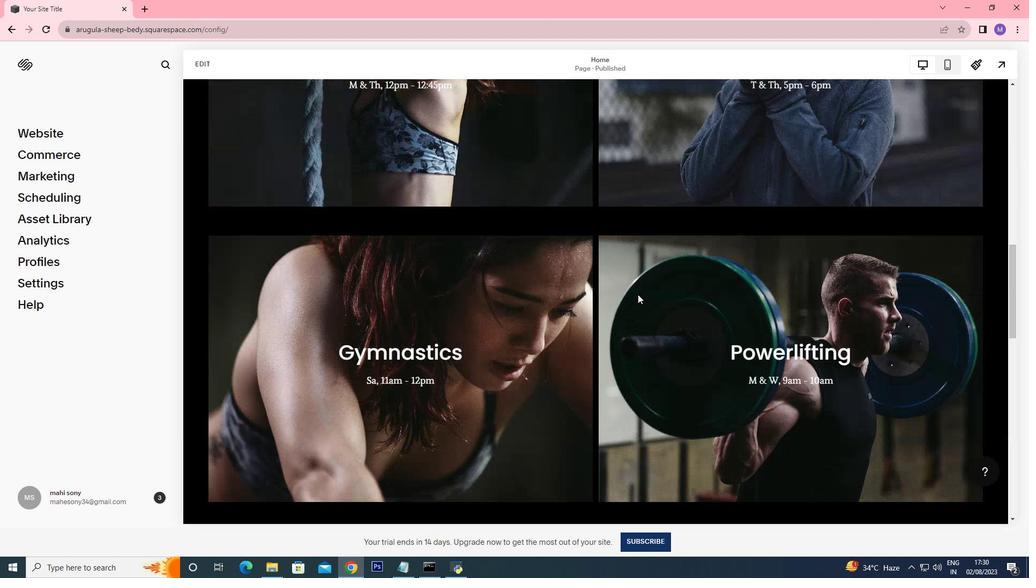 
Action: Mouse scrolled (637, 295) with delta (0, 0)
Screenshot: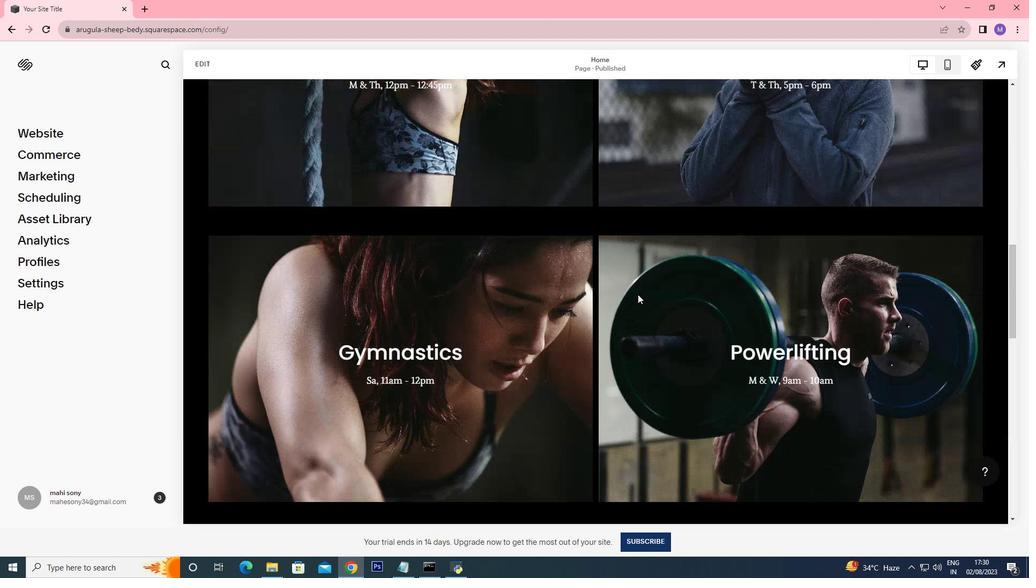 
Action: Mouse scrolled (637, 295) with delta (0, 0)
Screenshot: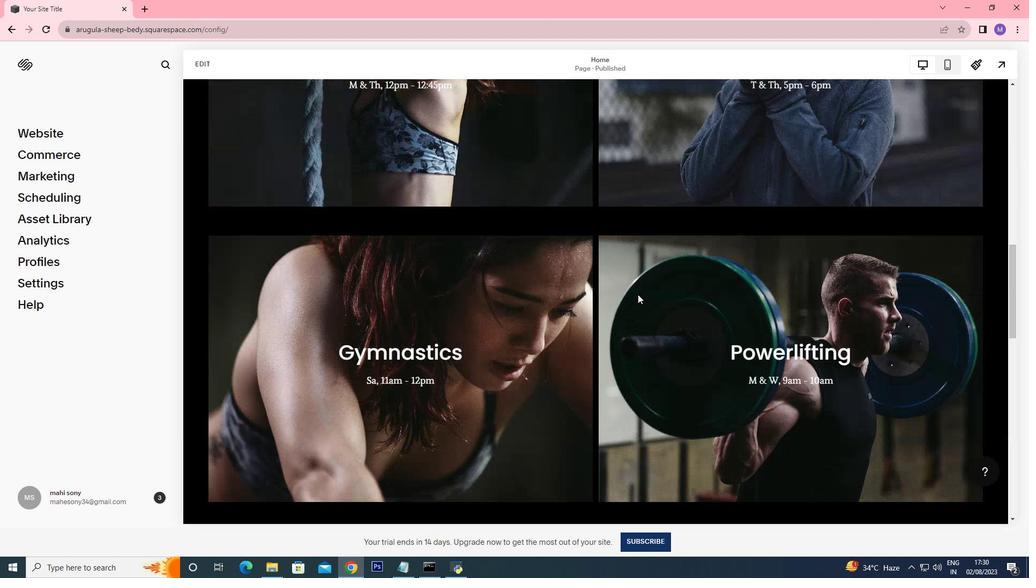 
Action: Mouse scrolled (637, 295) with delta (0, 0)
Screenshot: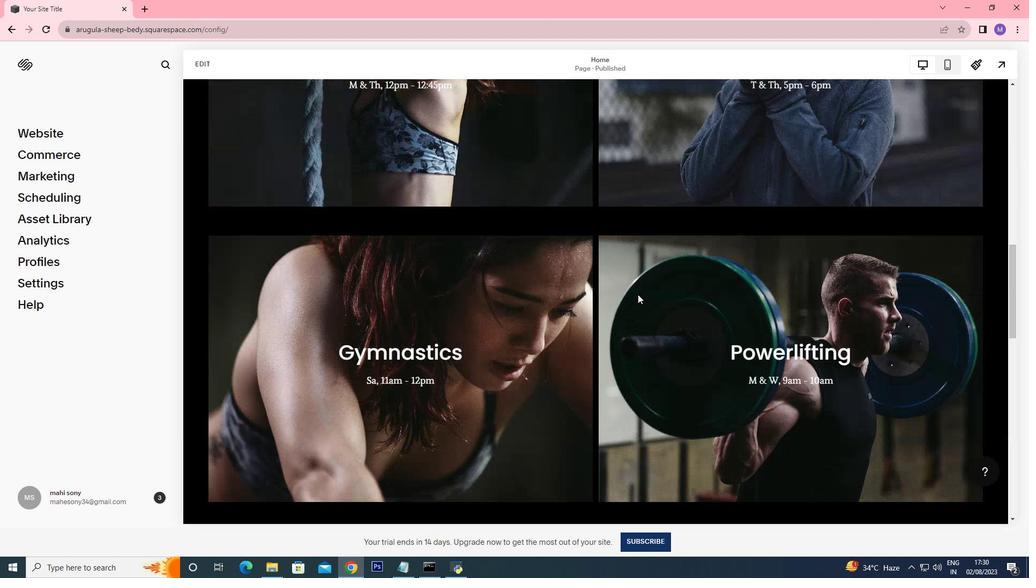 
Action: Mouse scrolled (637, 295) with delta (0, 0)
Screenshot: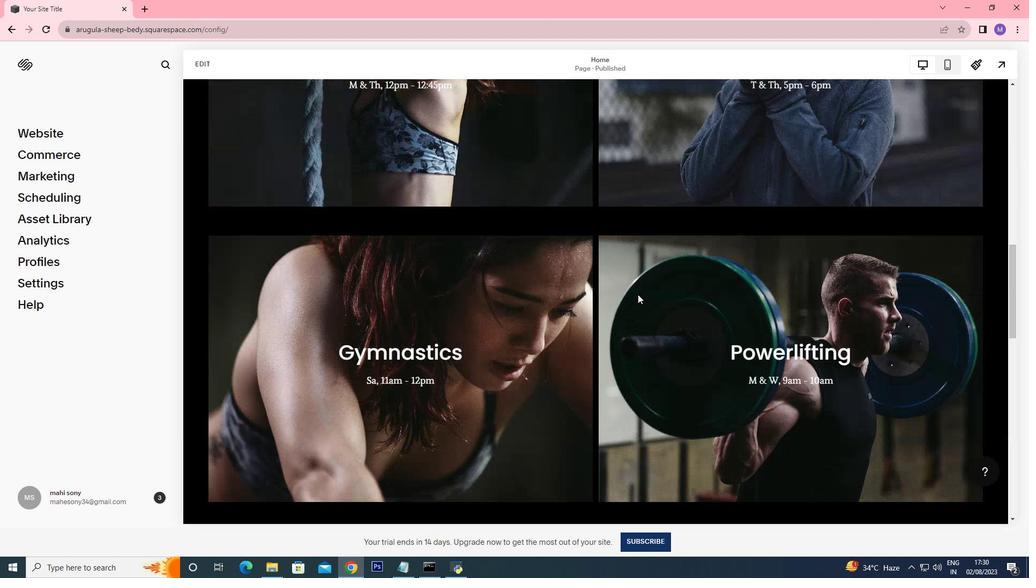 
Action: Mouse scrolled (637, 295) with delta (0, 1)
Screenshot: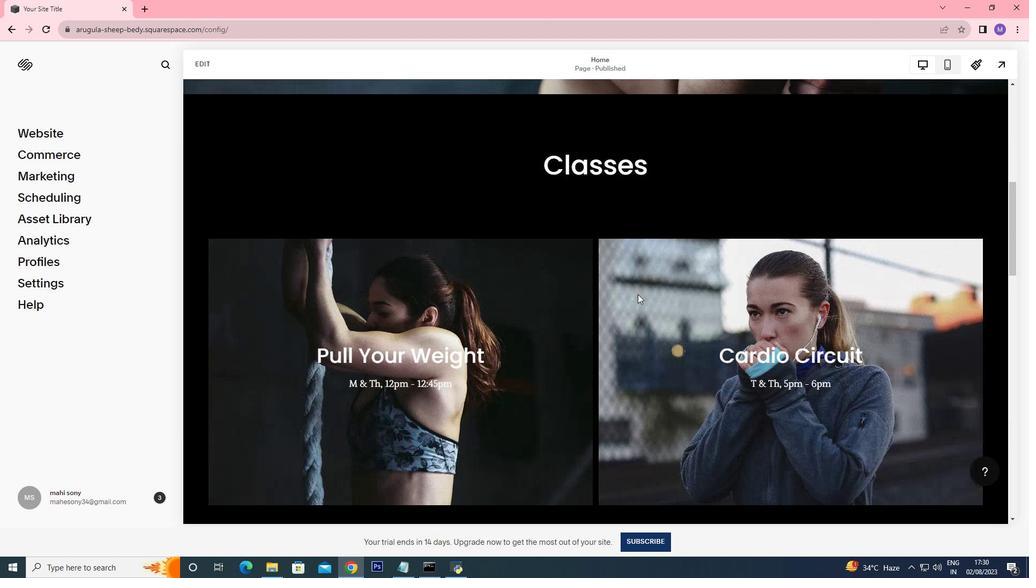 
Action: Mouse scrolled (637, 295) with delta (0, 0)
Screenshot: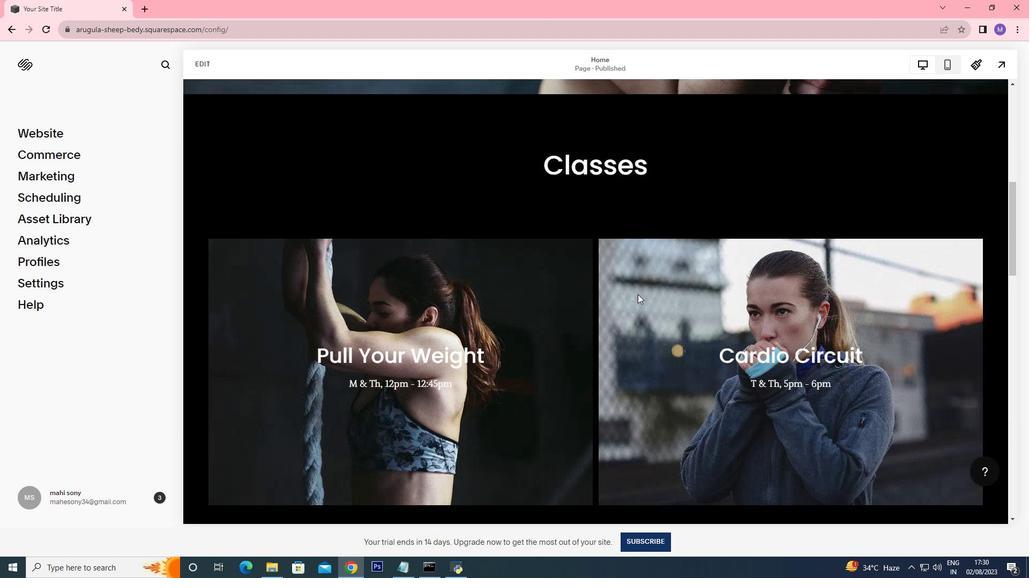 
Action: Mouse scrolled (637, 295) with delta (0, 1)
Screenshot: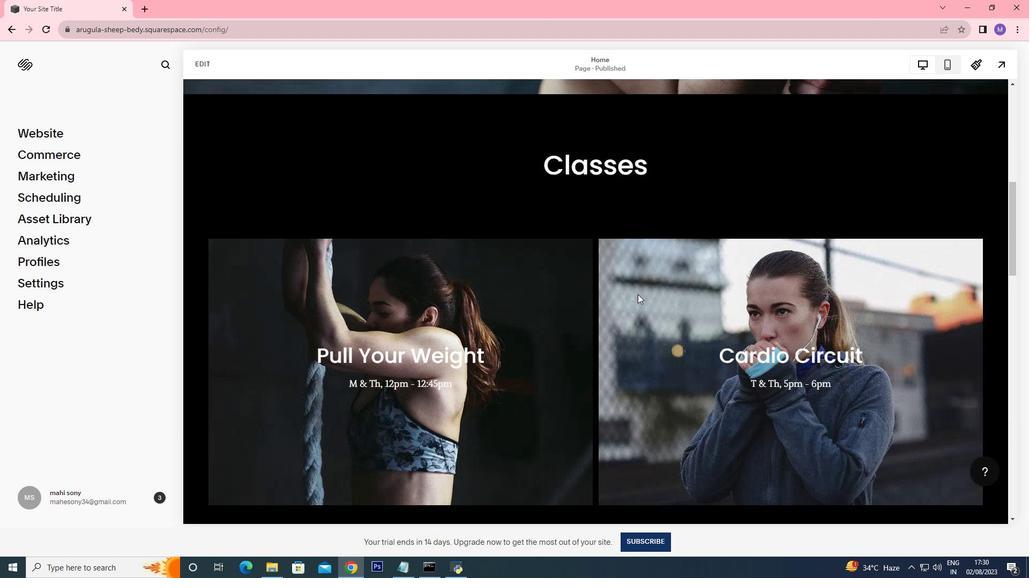 
Action: Mouse scrolled (637, 295) with delta (0, 0)
Screenshot: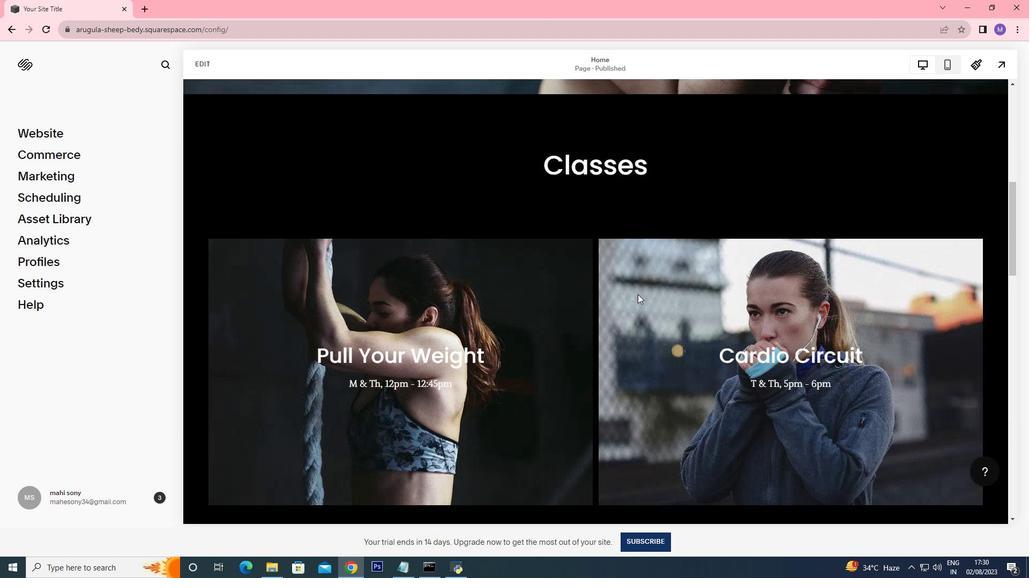 
Action: Mouse scrolled (637, 295) with delta (0, 0)
Screenshot: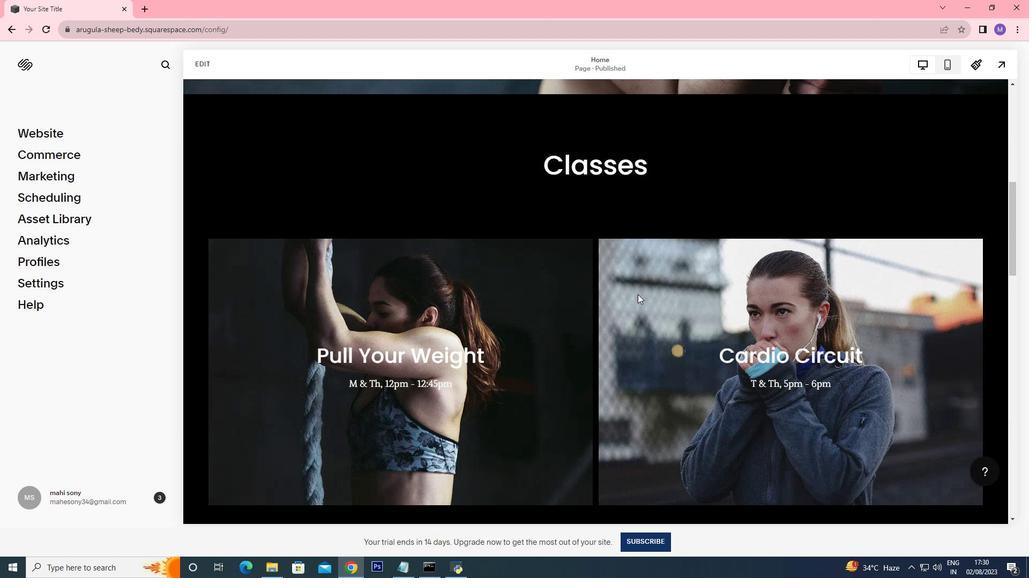 
Action: Mouse scrolled (637, 295) with delta (0, 0)
Screenshot: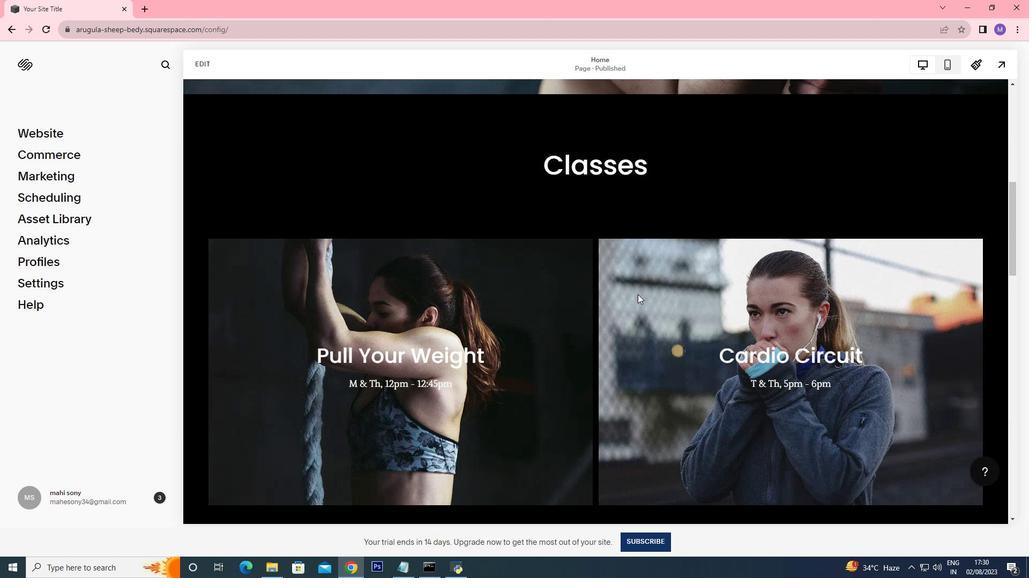 
Action: Mouse scrolled (637, 295) with delta (0, 0)
Screenshot: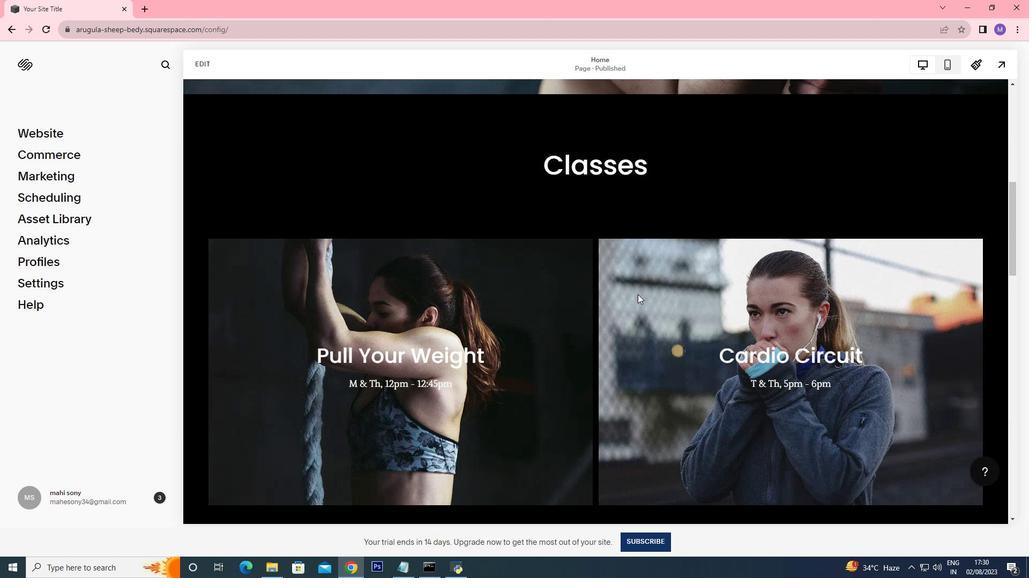 
Action: Mouse scrolled (637, 295) with delta (0, 0)
Screenshot: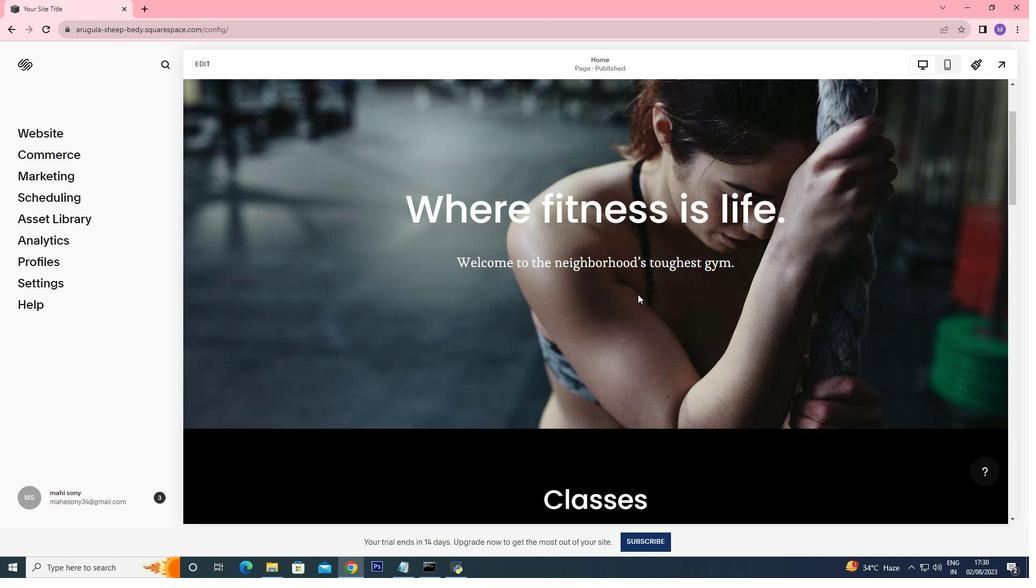 
Action: Mouse scrolled (637, 295) with delta (0, 0)
Screenshot: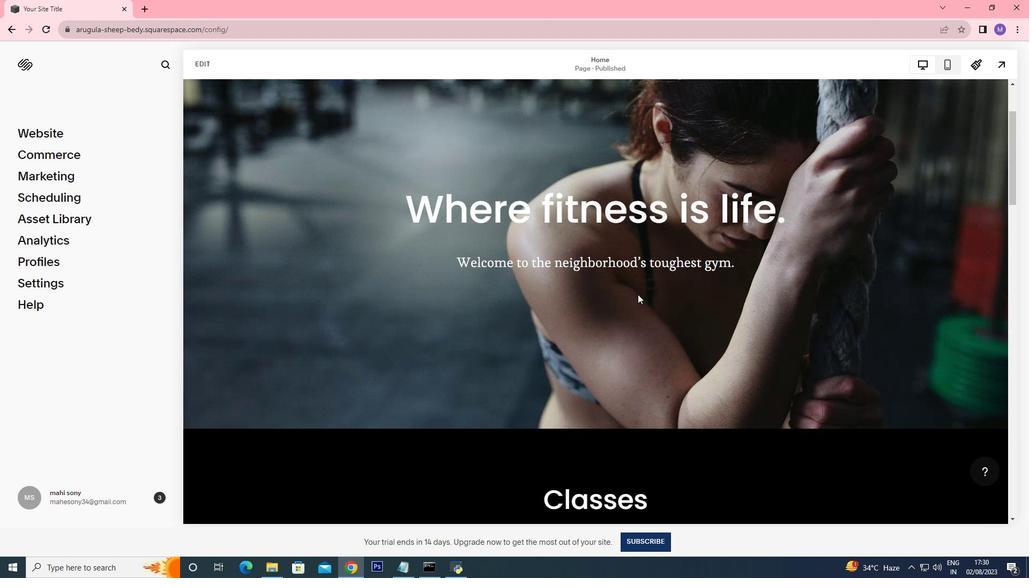 
Action: Mouse scrolled (637, 295) with delta (0, 0)
Screenshot: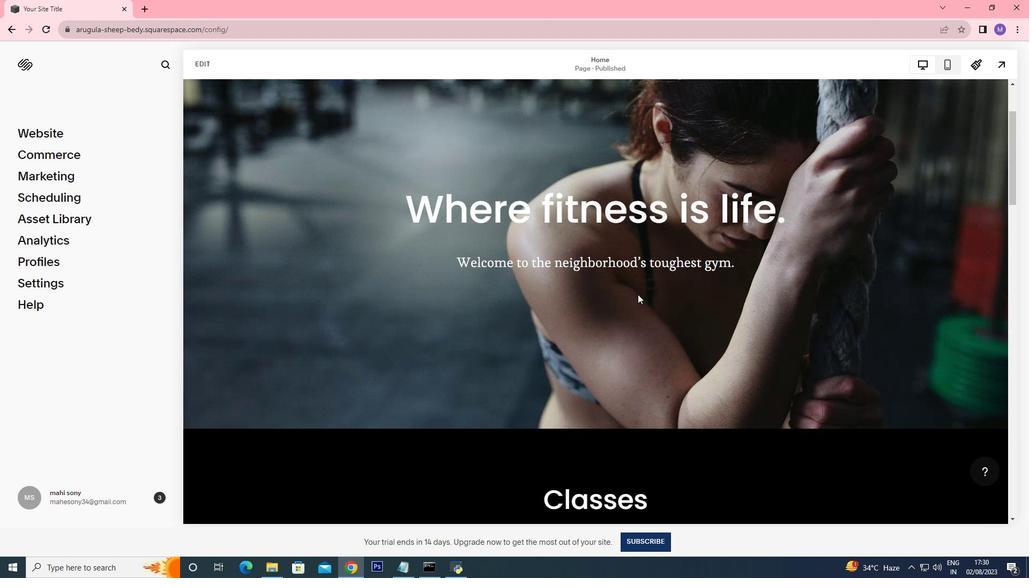 
Action: Mouse scrolled (637, 295) with delta (0, 0)
Screenshot: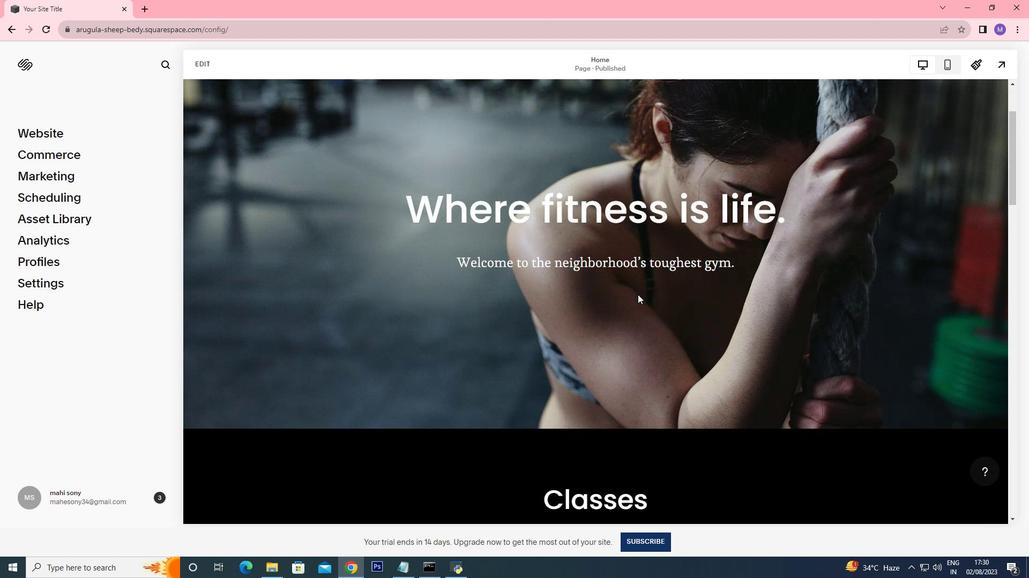 
Action: Mouse scrolled (637, 295) with delta (0, 0)
Screenshot: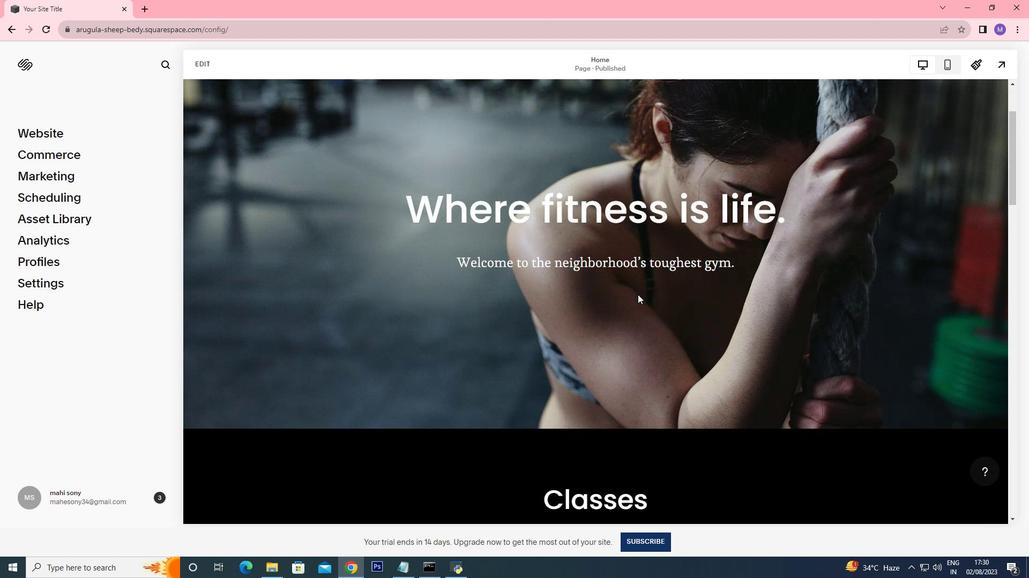
Action: Mouse scrolled (637, 295) with delta (0, 0)
Screenshot: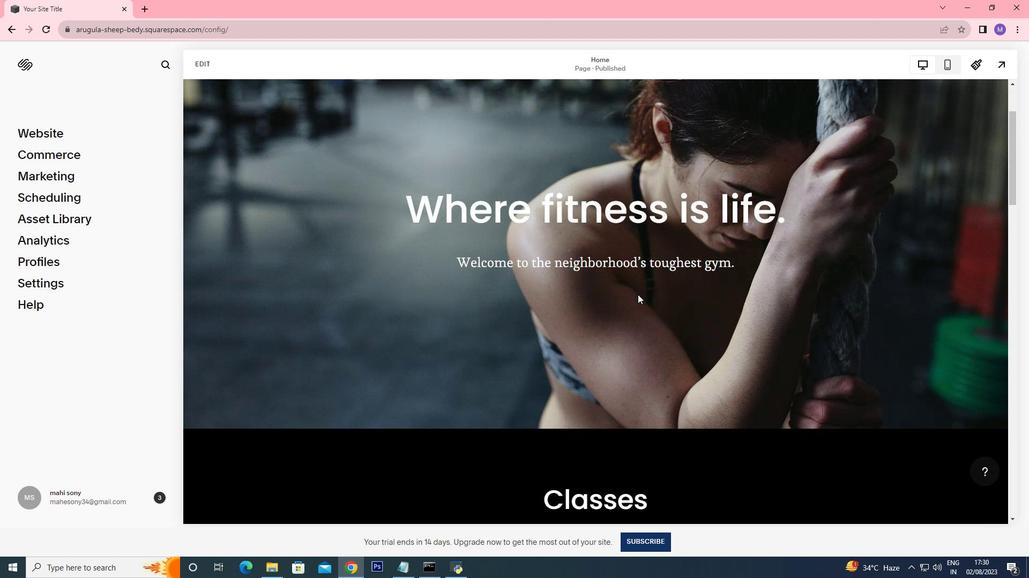 
Action: Mouse scrolled (637, 295) with delta (0, 0)
Screenshot: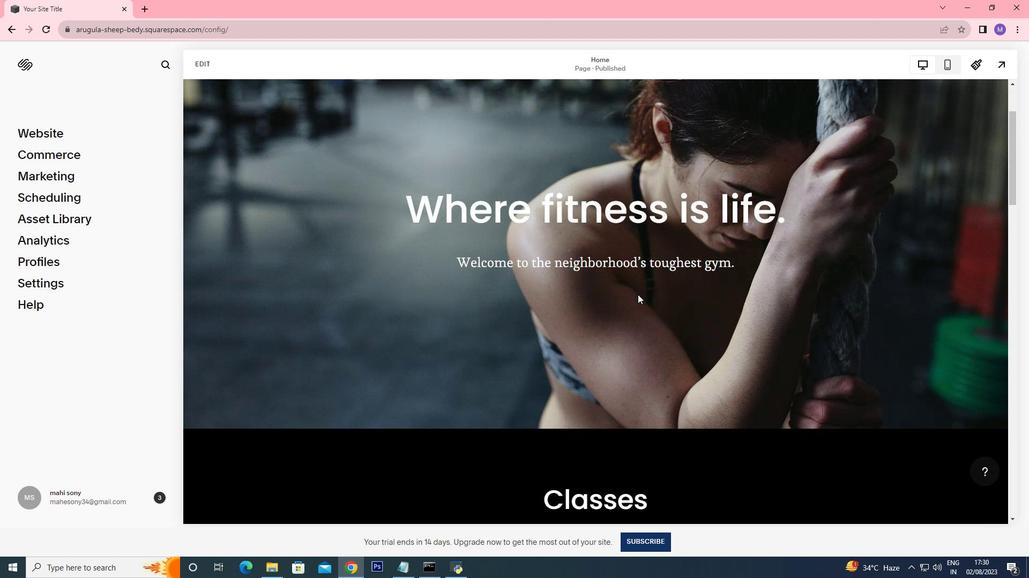 
Action: Mouse scrolled (637, 295) with delta (0, 0)
Screenshot: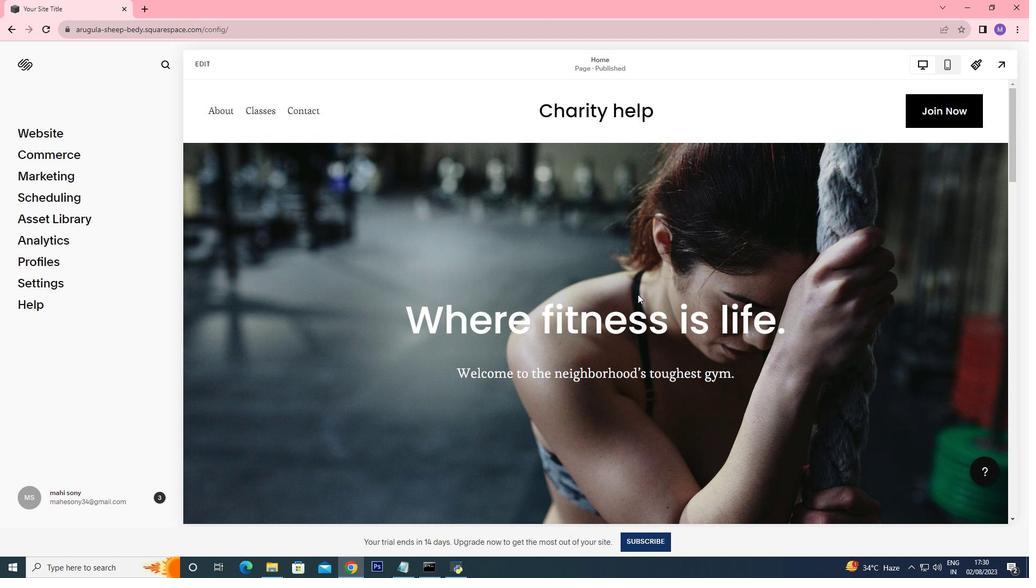 
Action: Mouse scrolled (637, 295) with delta (0, 0)
Screenshot: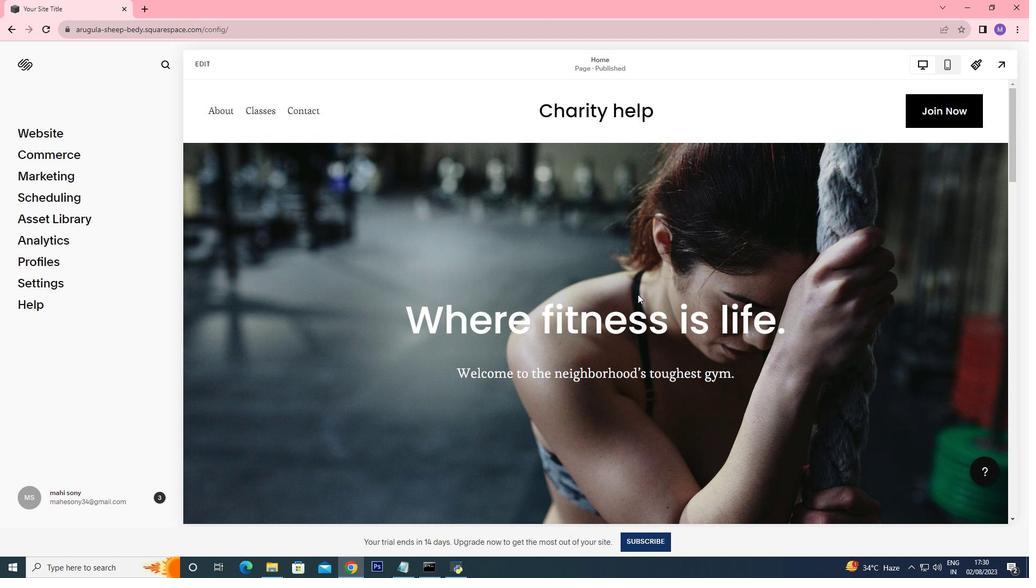 
Action: Mouse scrolled (637, 295) with delta (0, 1)
Screenshot: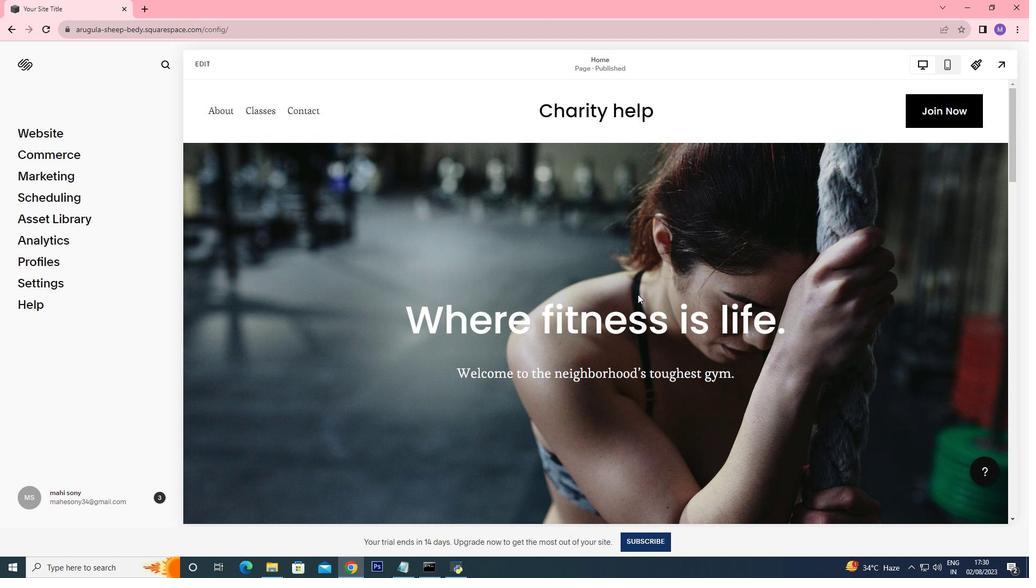 
Action: Mouse scrolled (637, 295) with delta (0, 0)
Screenshot: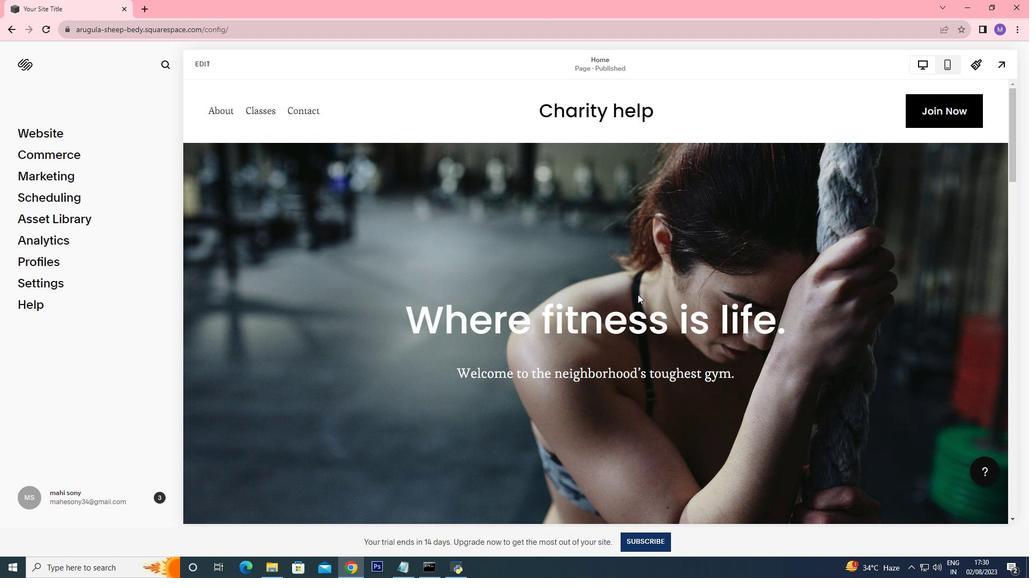 
Action: Mouse scrolled (637, 295) with delta (0, 1)
Screenshot: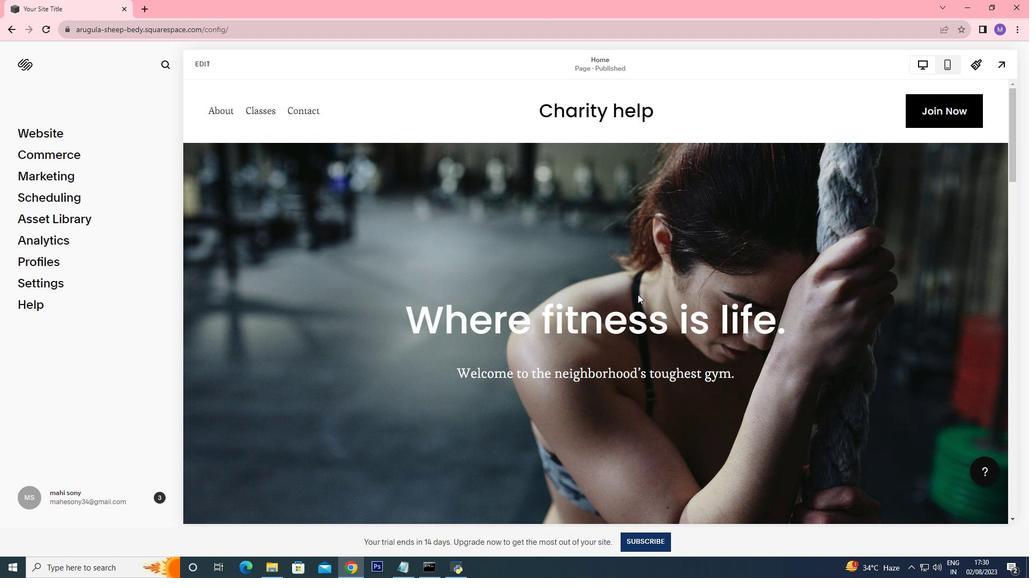 
Action: Mouse scrolled (637, 295) with delta (0, 0)
Screenshot: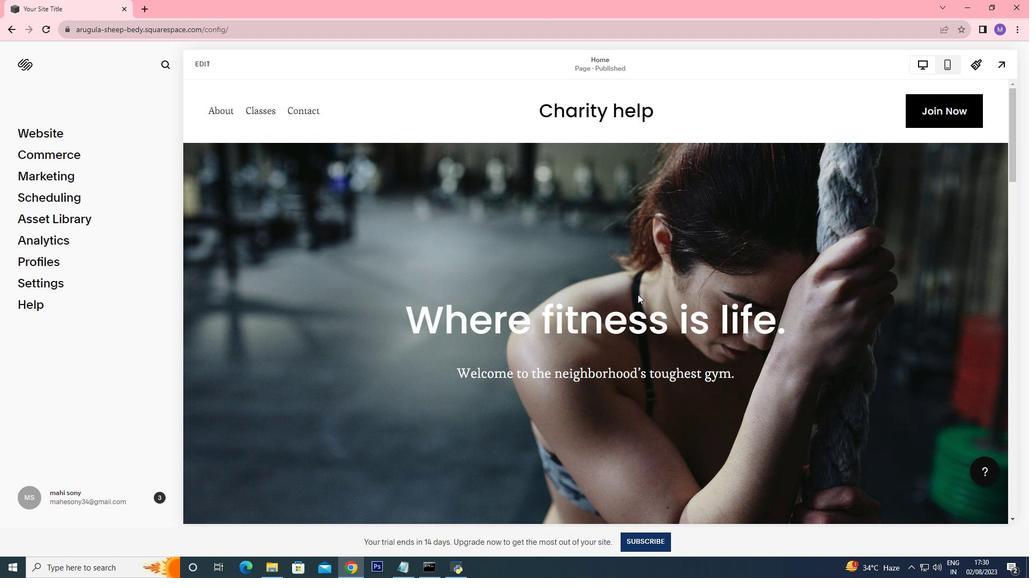 
Action: Mouse scrolled (637, 295) with delta (0, 0)
Screenshot: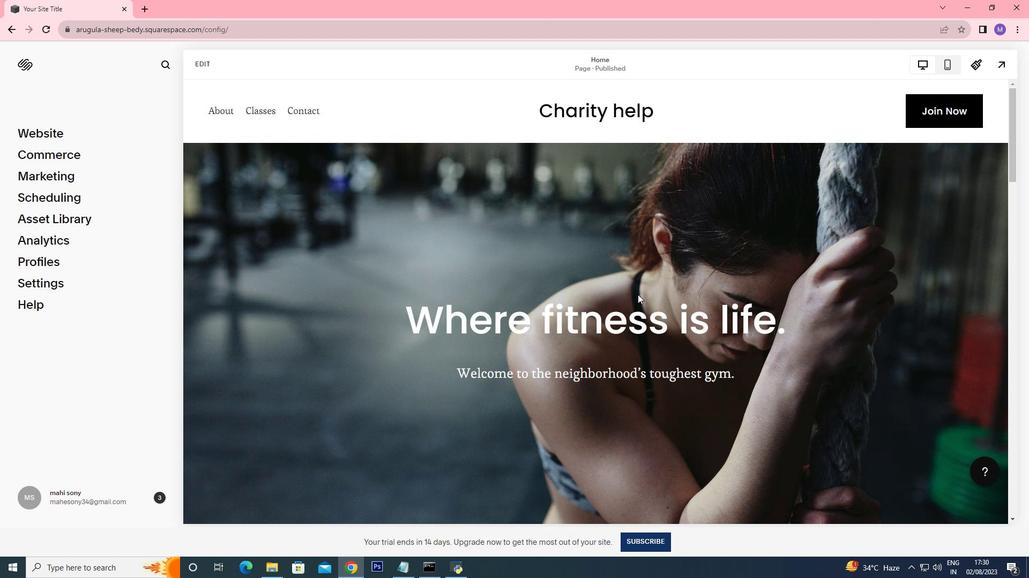 
Action: Mouse scrolled (637, 295) with delta (0, 0)
Screenshot: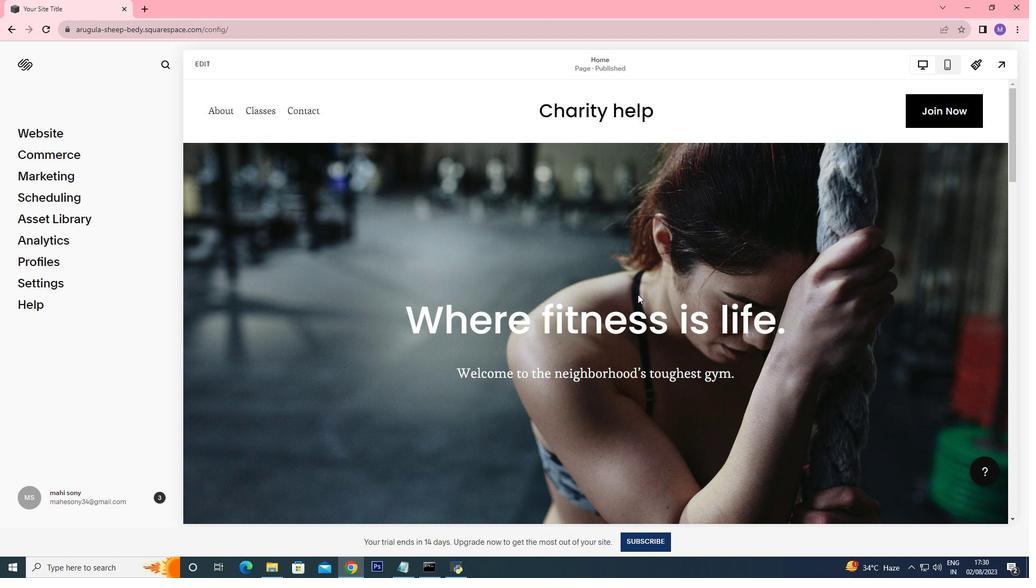 
Action: Mouse scrolled (637, 295) with delta (0, 0)
Screenshot: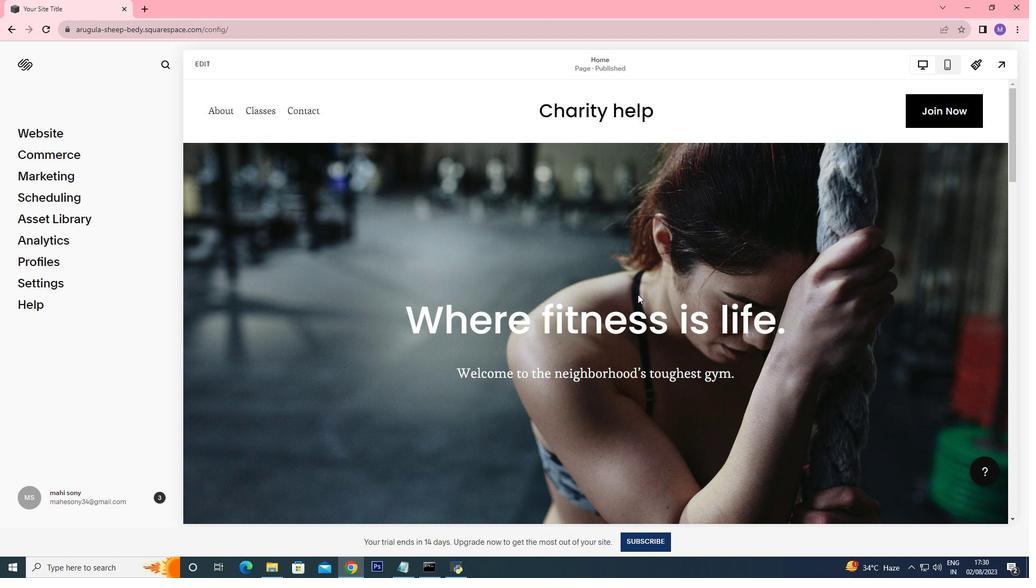 
Action: Mouse scrolled (637, 295) with delta (0, 0)
Screenshot: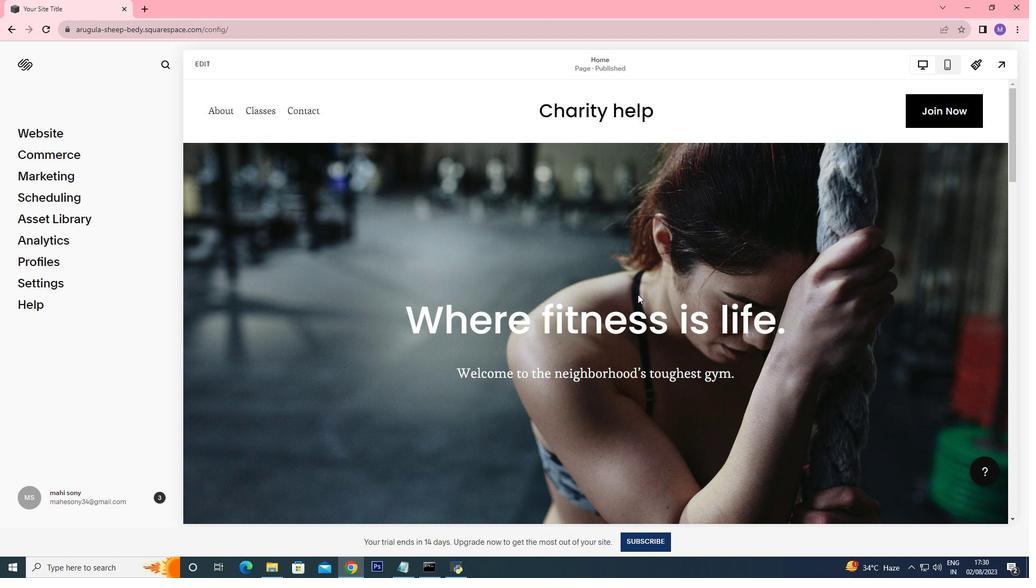 
Action: Mouse scrolled (637, 295) with delta (0, 1)
Screenshot: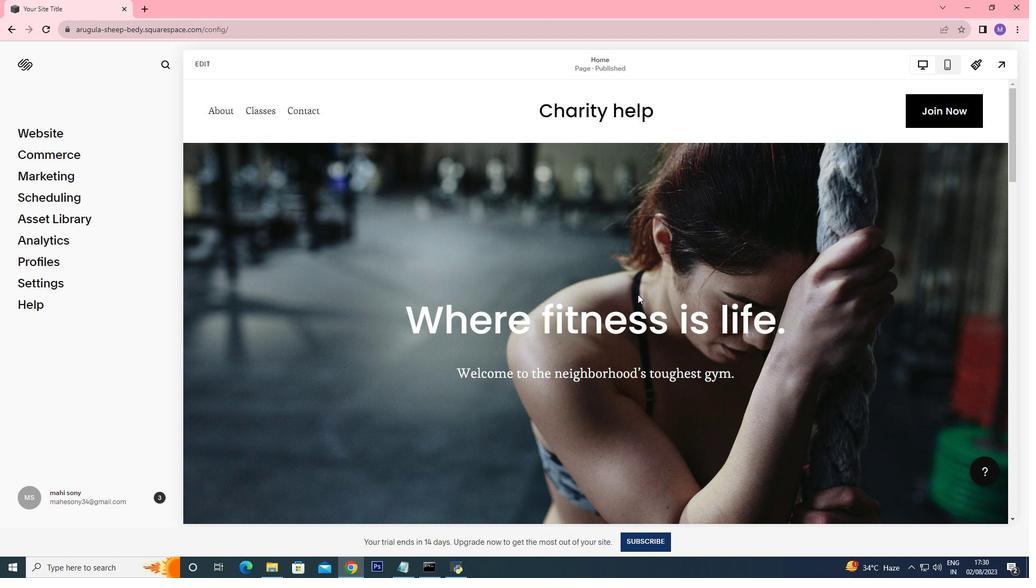 
Action: Mouse scrolled (637, 295) with delta (0, 0)
Screenshot: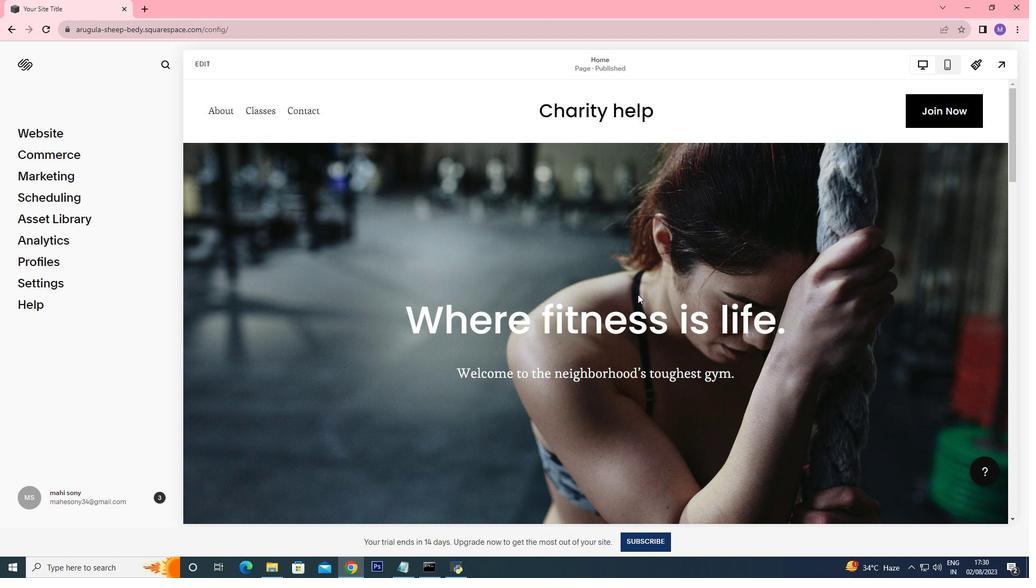 
Action: Mouse scrolled (637, 295) with delta (0, 0)
Screenshot: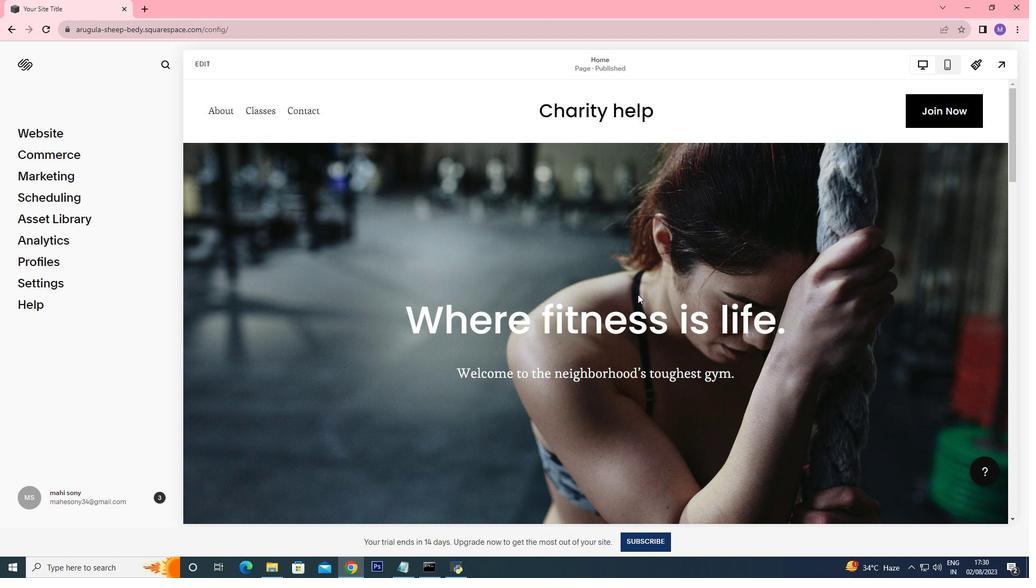 
Action: Mouse scrolled (637, 295) with delta (0, 0)
Screenshot: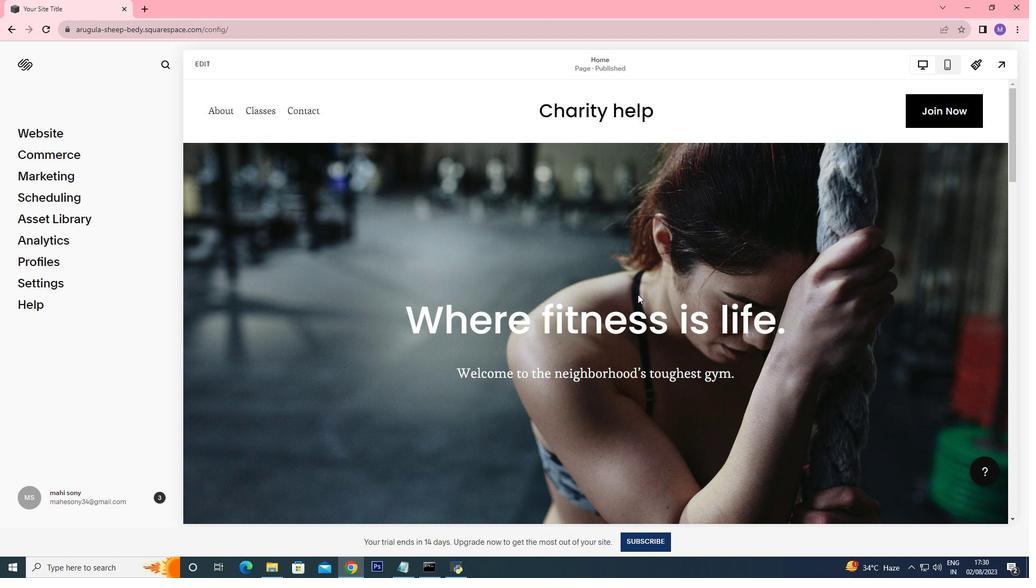 
Action: Mouse scrolled (637, 295) with delta (0, 0)
Screenshot: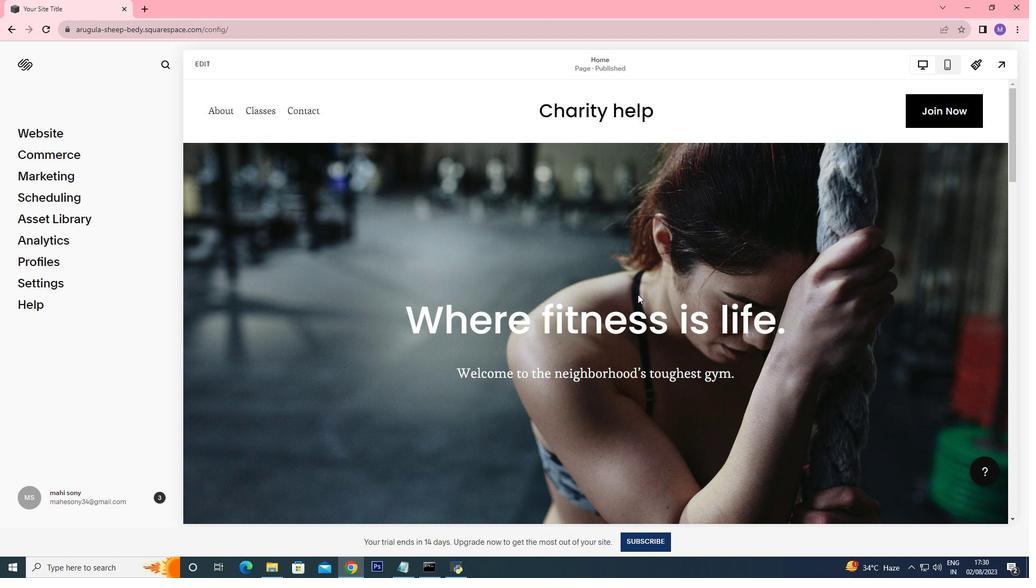 
Action: Mouse moved to (71, 134)
Screenshot: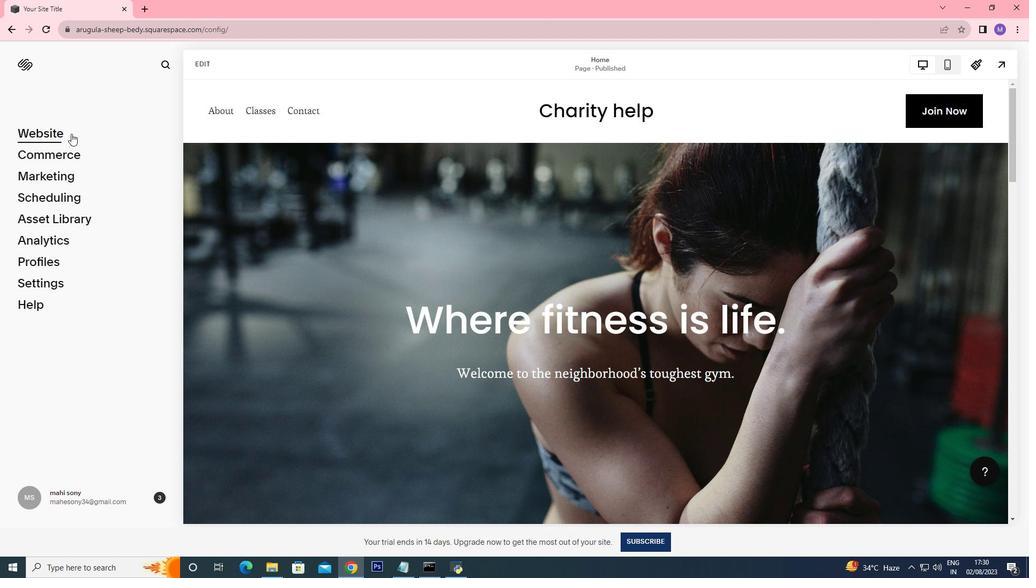
Action: Mouse pressed left at (71, 134)
Screenshot: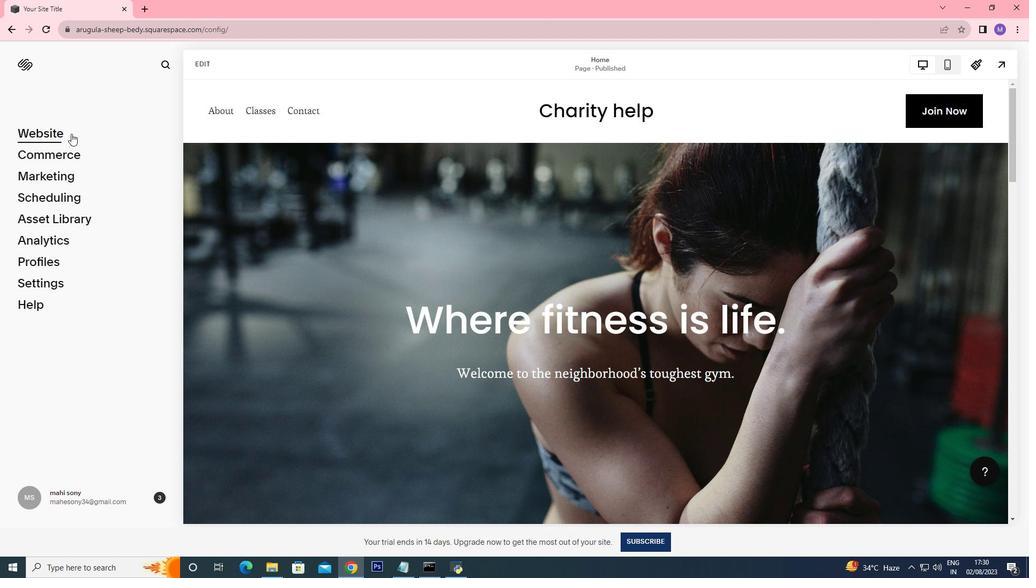 
Action: Mouse pressed left at (71, 134)
Screenshot: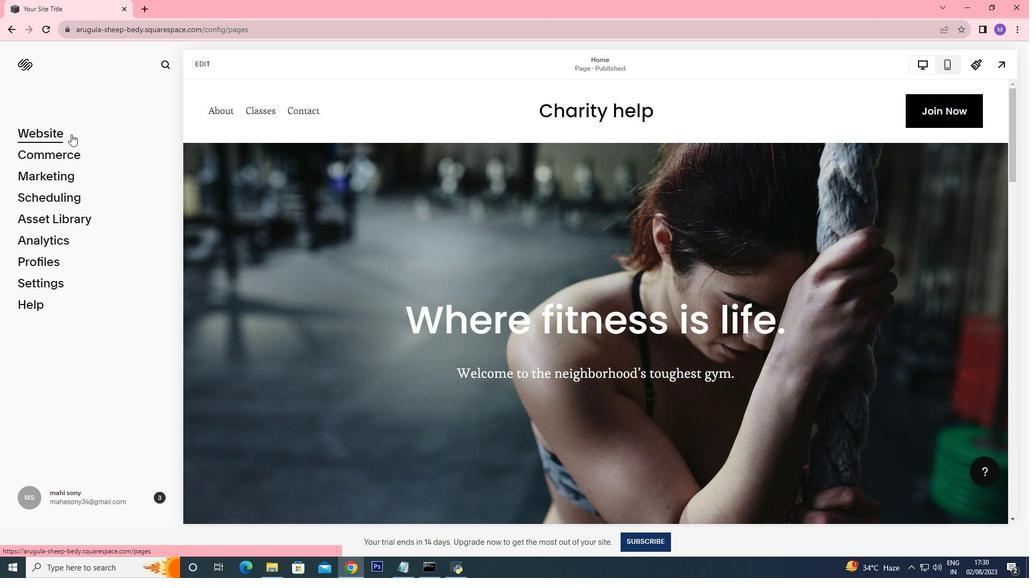 
Action: Mouse moved to (91, 332)
Screenshot: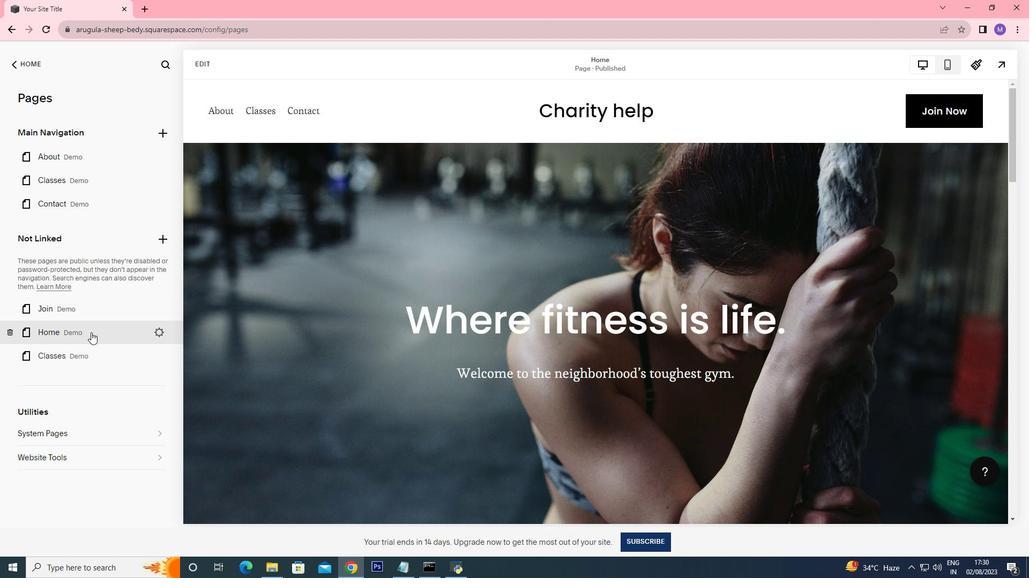 
Action: Mouse pressed left at (91, 332)
Screenshot: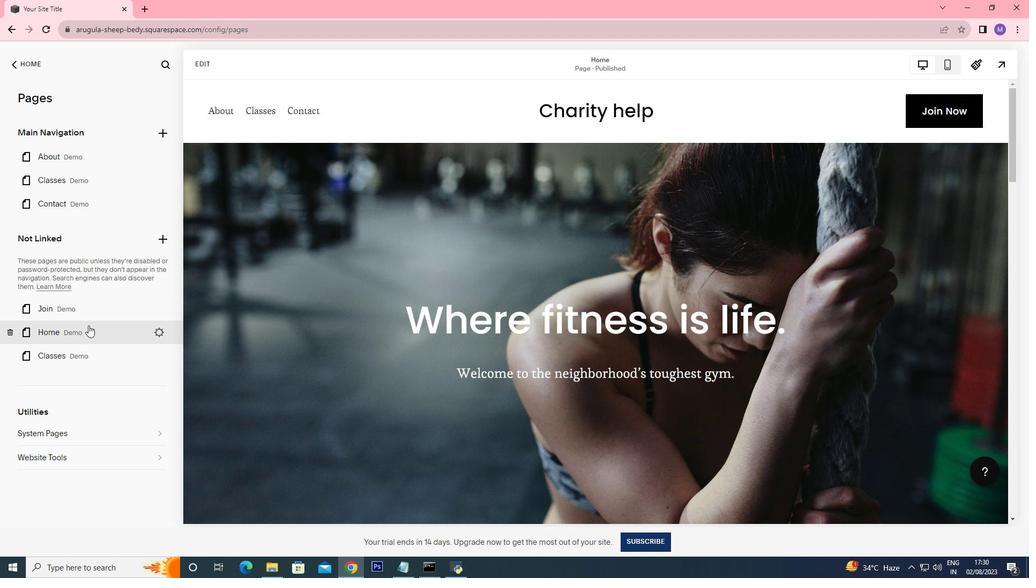 
Action: Mouse moved to (9, 332)
Screenshot: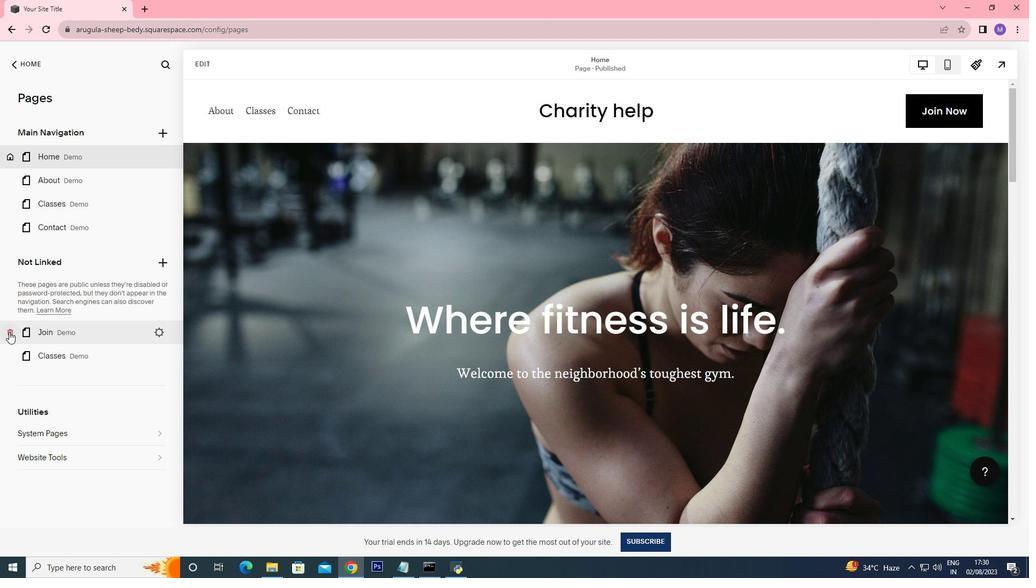 
Action: Mouse pressed left at (9, 332)
Screenshot: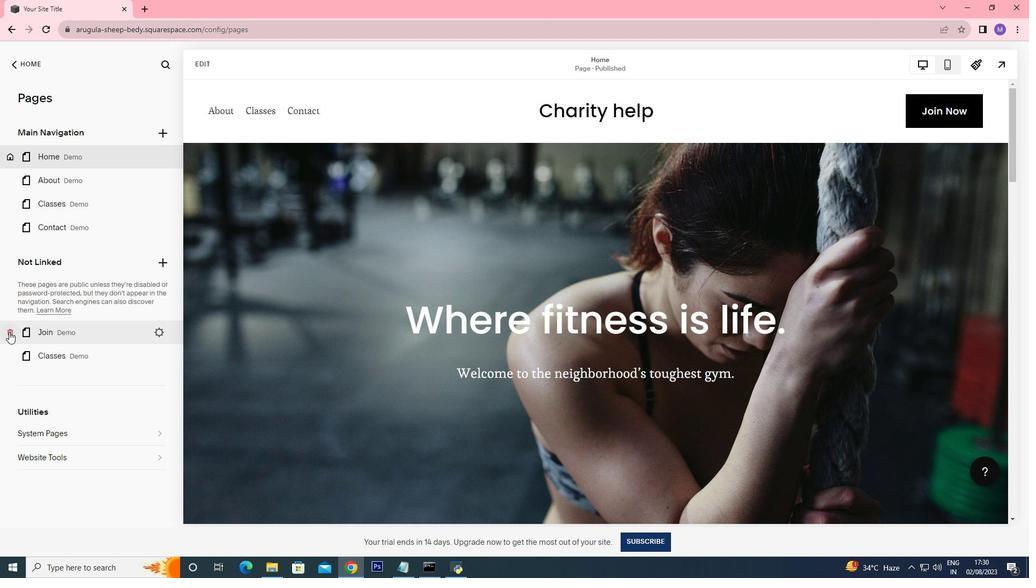 
Action: Mouse moved to (577, 325)
Screenshot: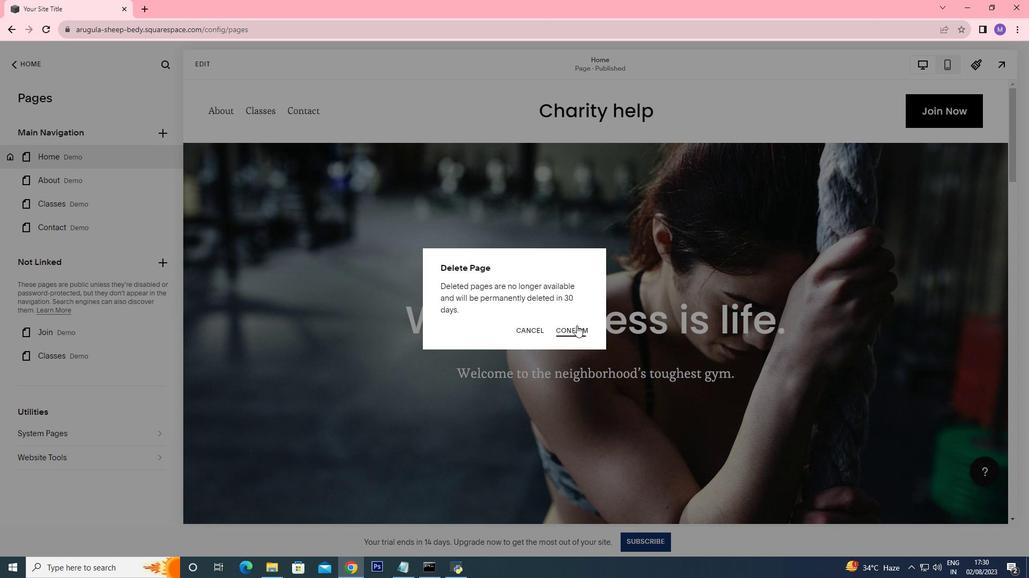 
Action: Mouse pressed left at (577, 325)
Screenshot: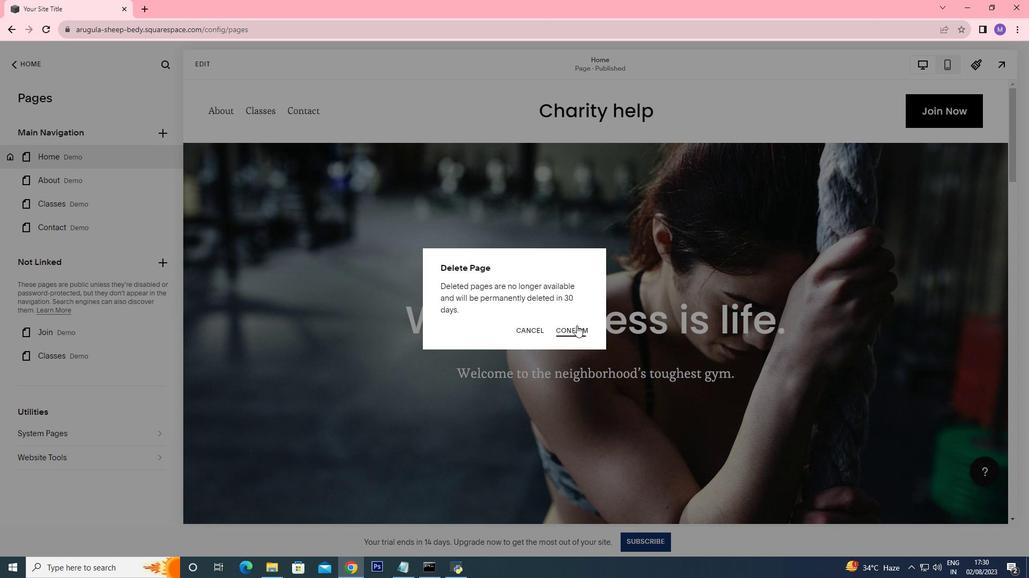 
Action: Mouse moved to (573, 326)
Screenshot: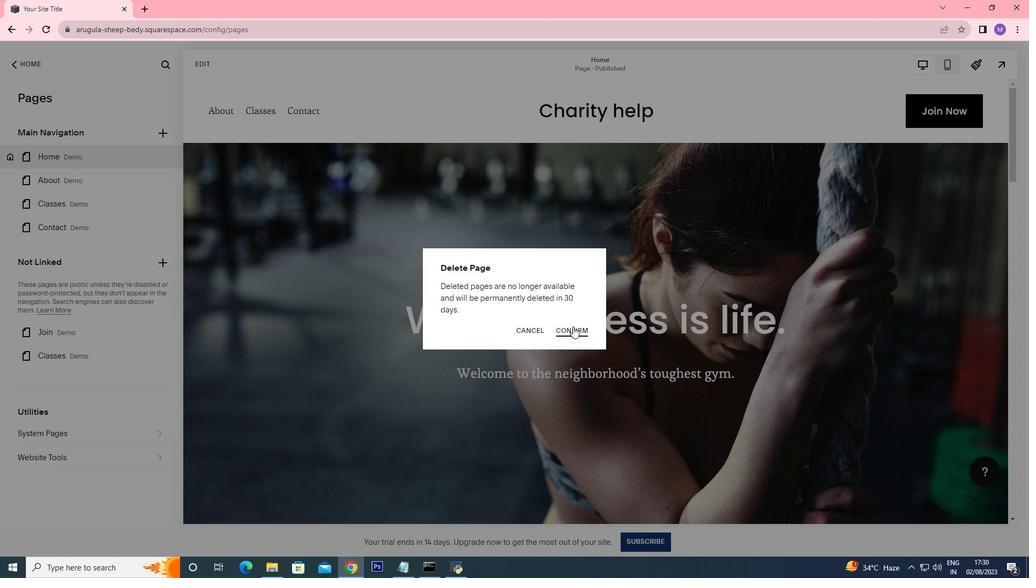 
Action: Mouse pressed left at (573, 326)
Screenshot: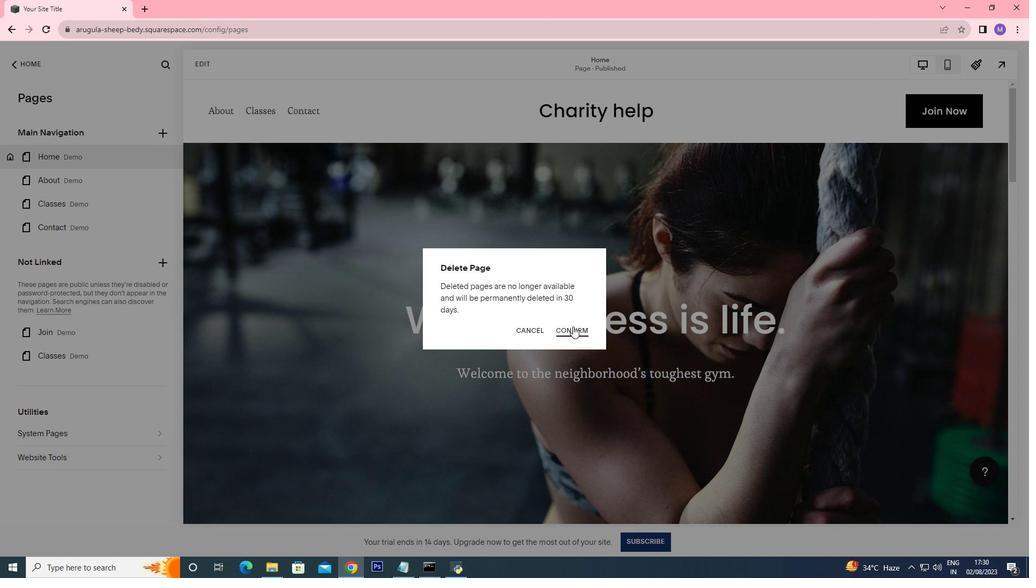 
Action: Mouse moved to (577, 331)
Screenshot: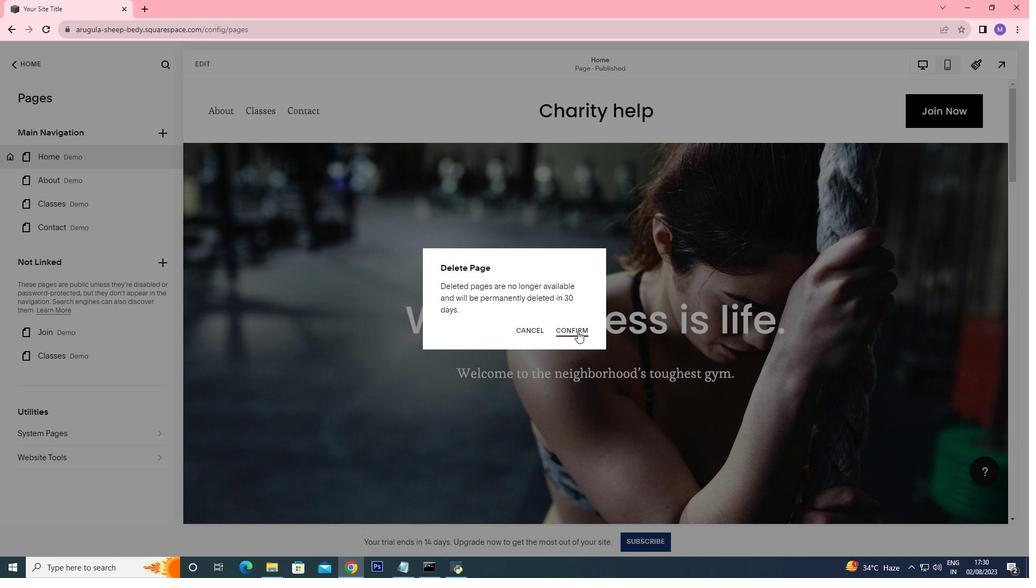 
Action: Mouse pressed left at (577, 331)
Screenshot: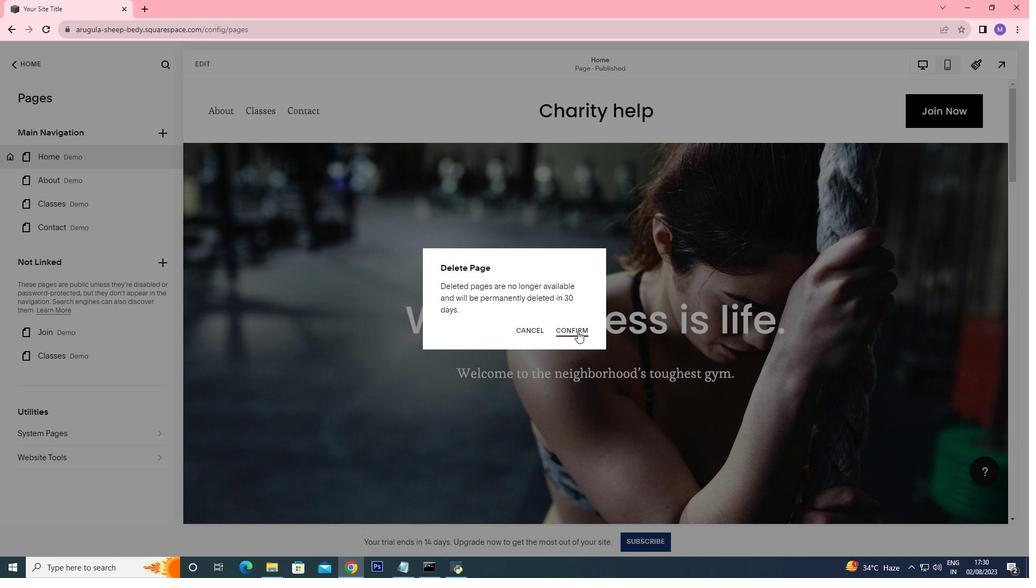 
Action: Mouse moved to (577, 331)
Screenshot: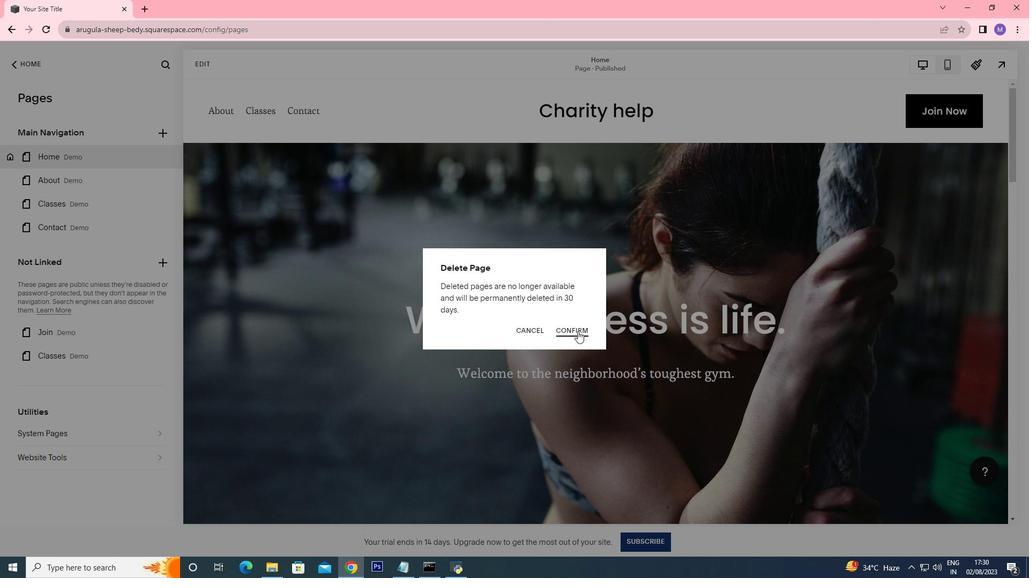 
Action: Mouse pressed left at (577, 331)
Screenshot: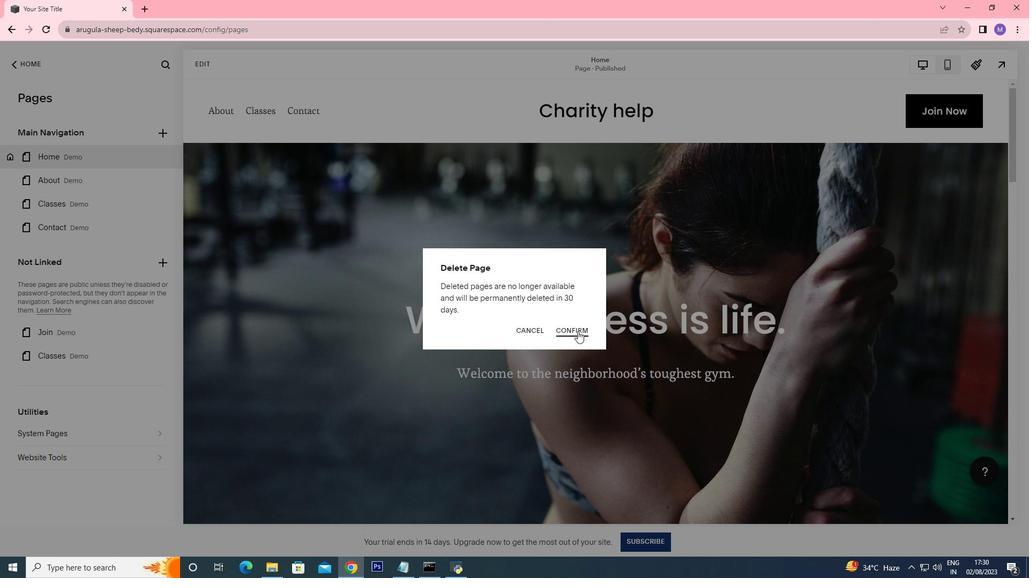 
Action: Mouse pressed left at (577, 331)
Screenshot: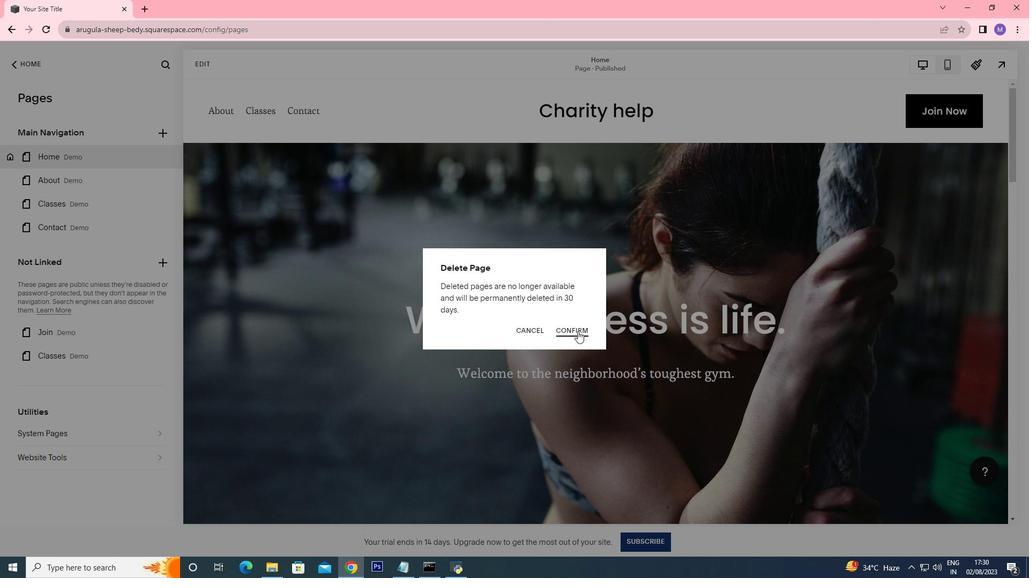 
Action: Mouse moved to (577, 327)
Screenshot: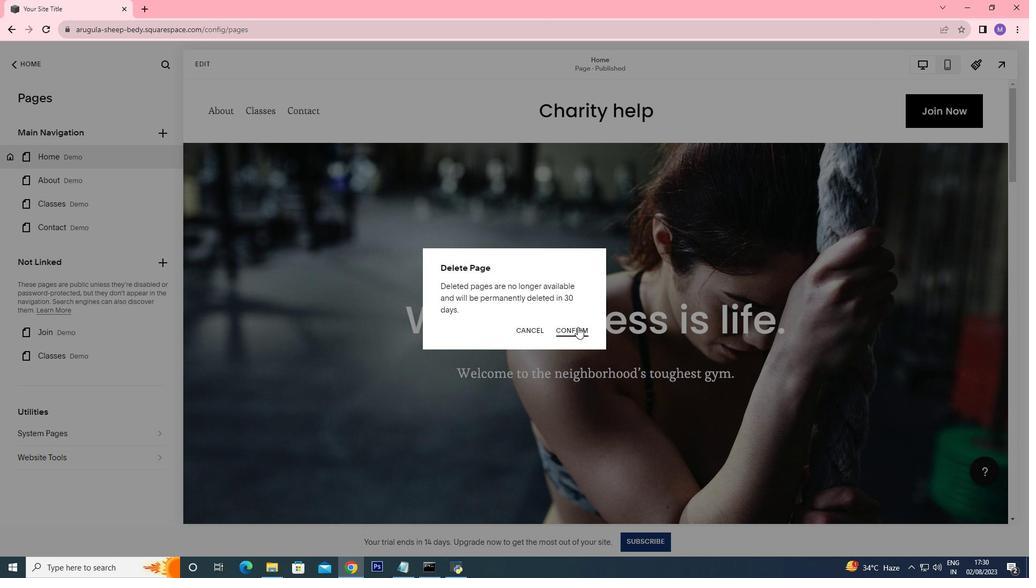 
Action: Mouse pressed left at (577, 327)
Screenshot: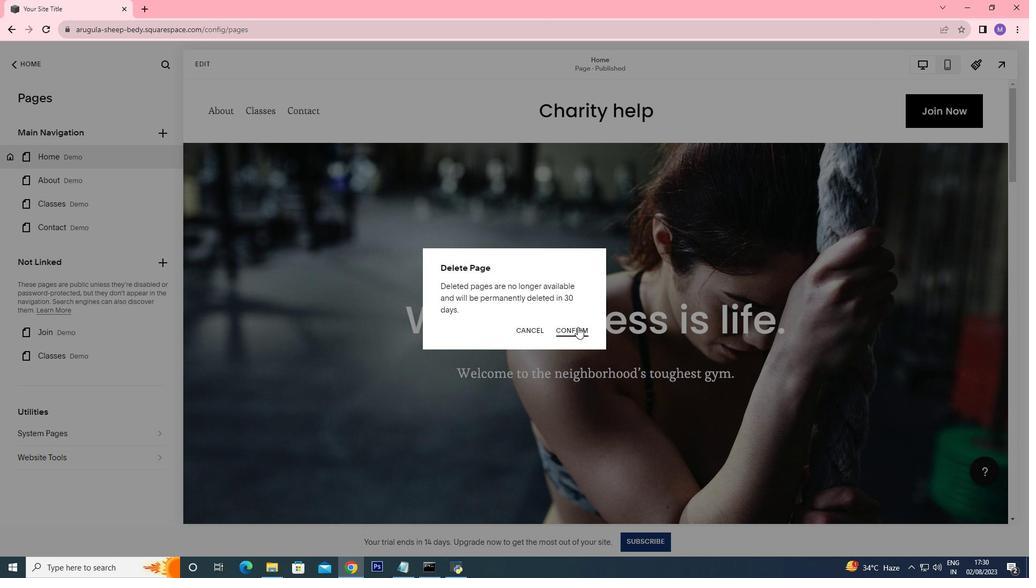 
Action: Mouse moved to (577, 326)
Screenshot: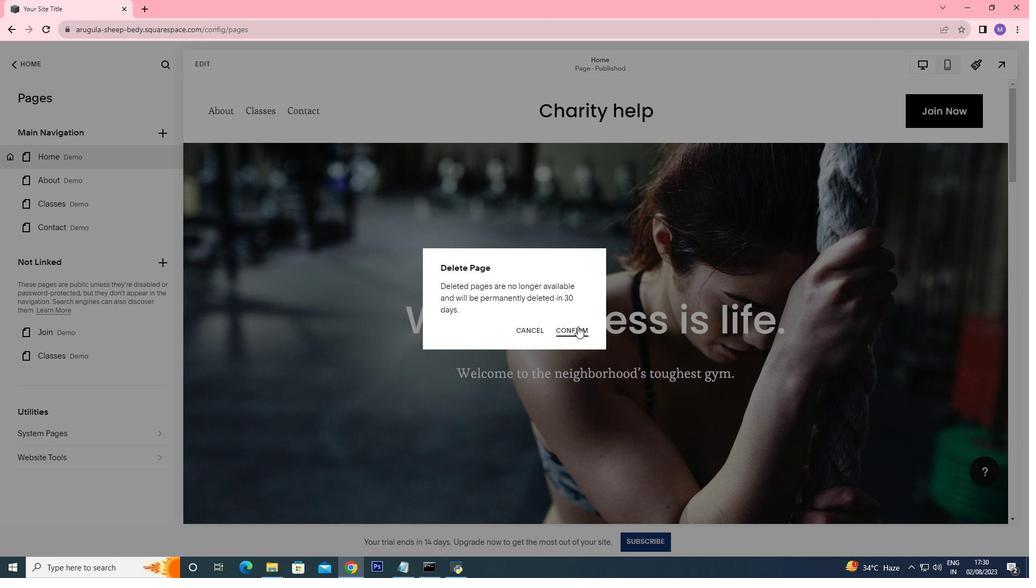 
Action: Mouse pressed left at (577, 326)
Screenshot: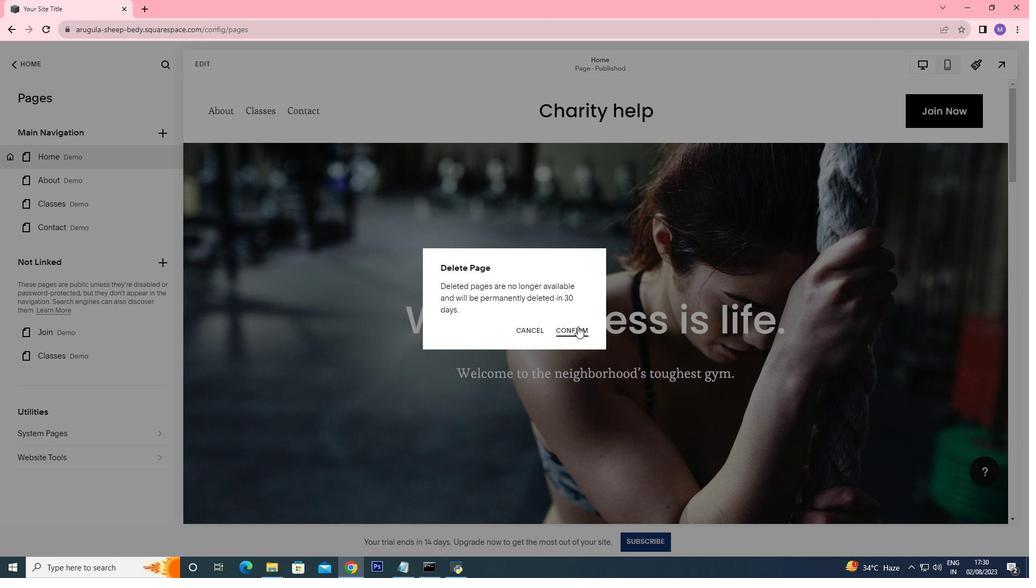 
Action: Mouse pressed left at (577, 326)
Screenshot: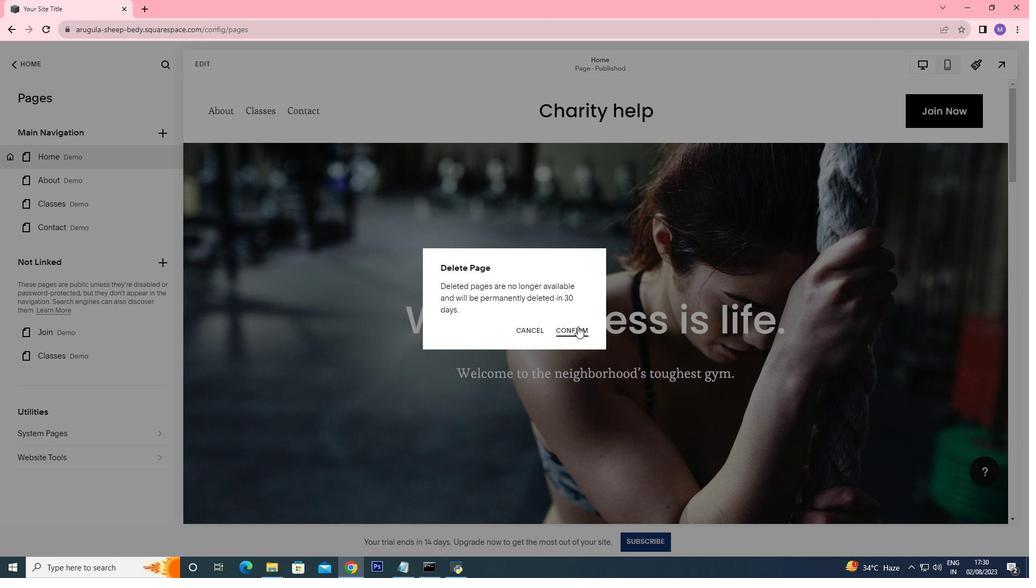 
Action: Mouse pressed left at (577, 326)
Screenshot: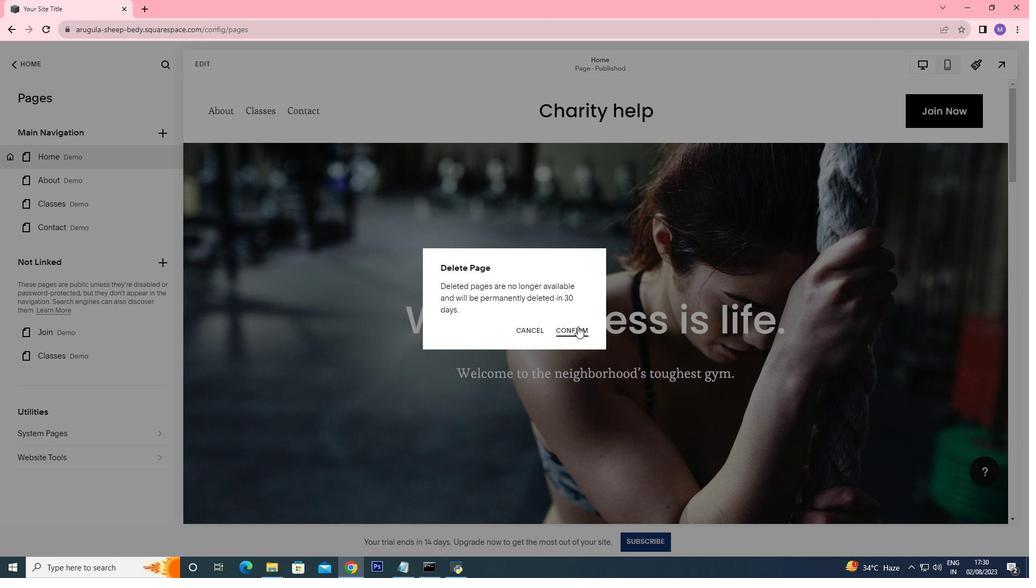 
Action: Mouse pressed left at (577, 326)
Screenshot: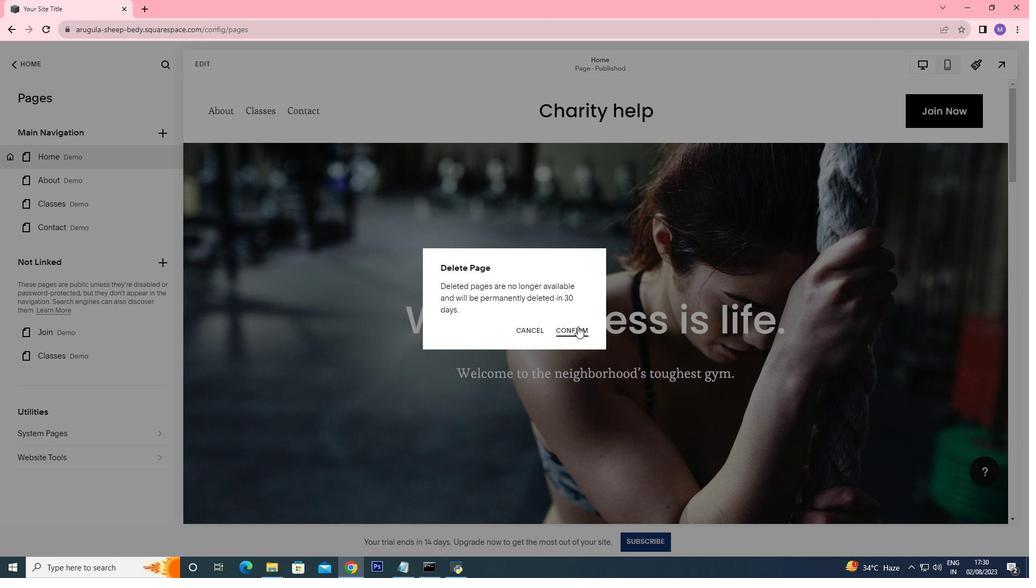 
Action: Mouse pressed left at (577, 326)
Screenshot: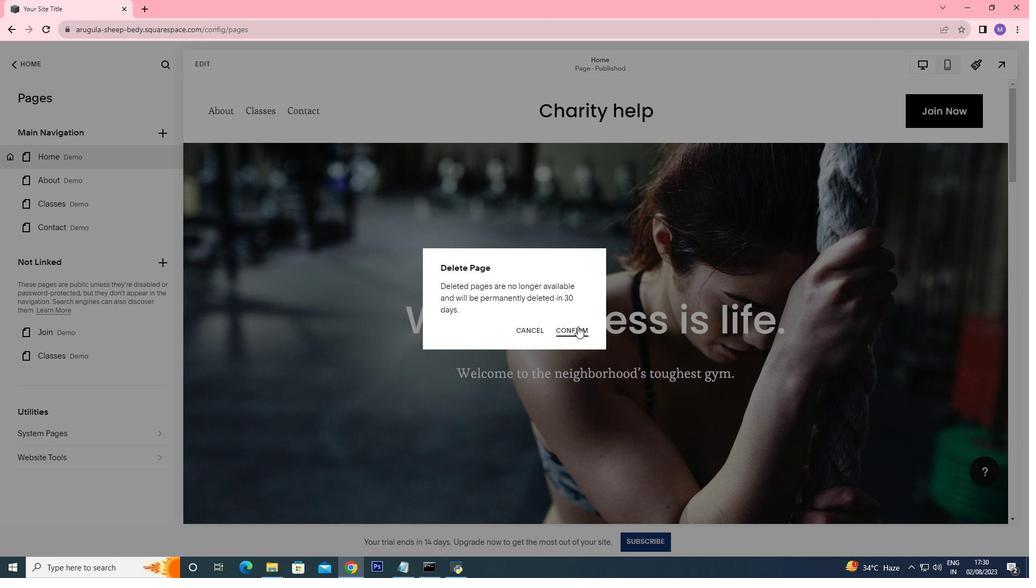 
Action: Mouse pressed left at (577, 326)
Screenshot: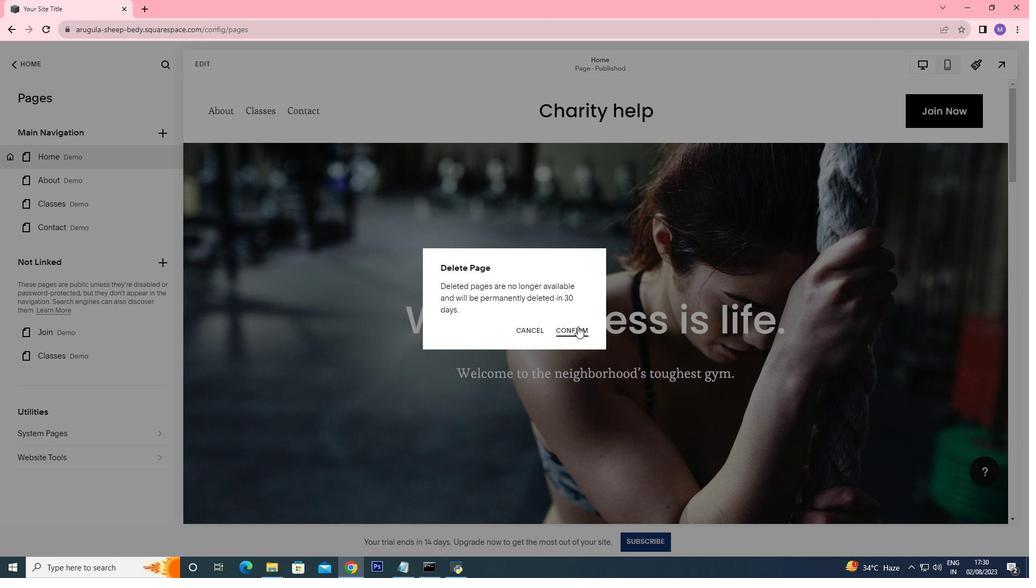 
Action: Mouse pressed left at (577, 326)
Screenshot: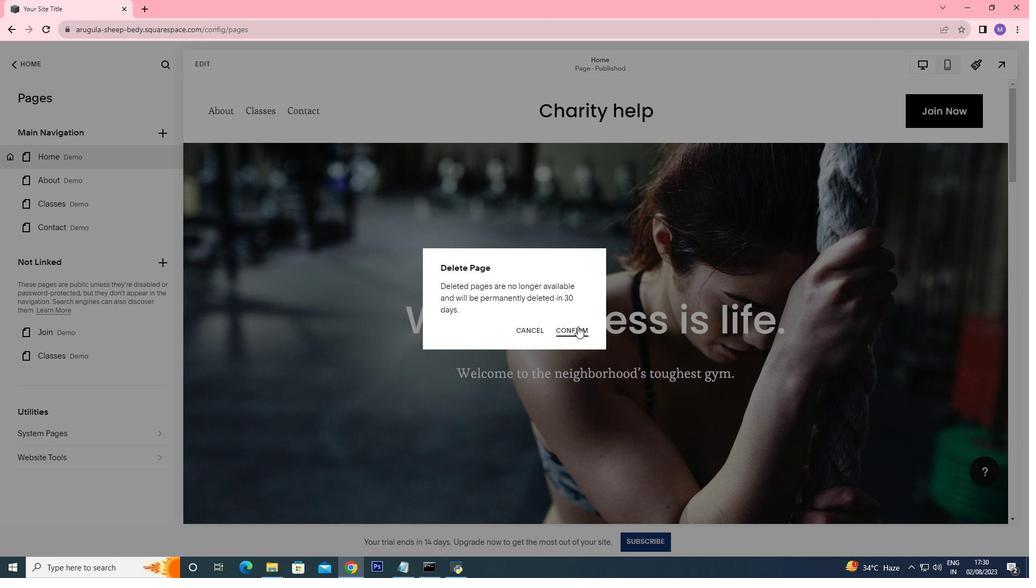 
Action: Mouse pressed left at (577, 326)
Screenshot: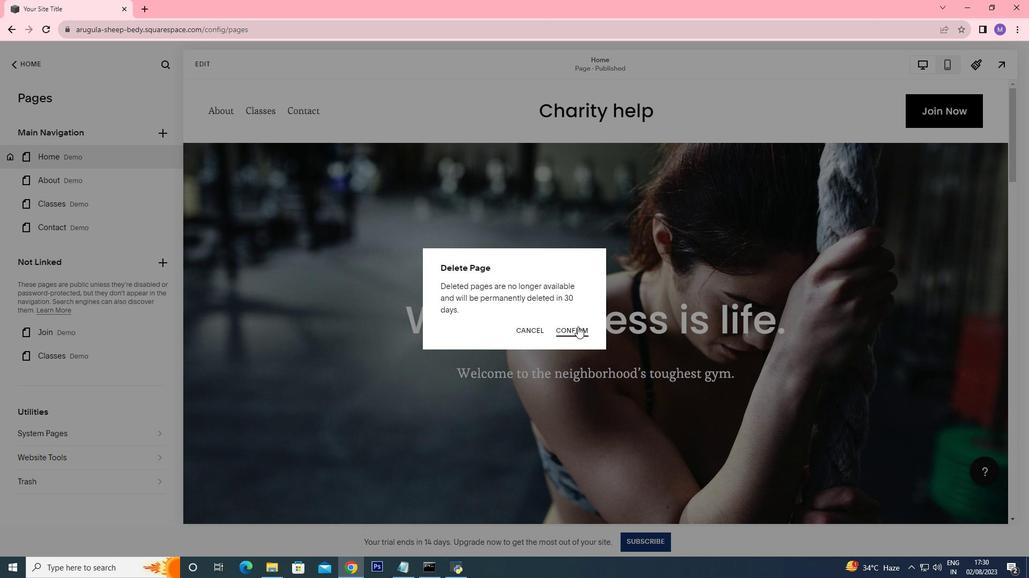 
Action: Mouse moved to (577, 327)
Screenshot: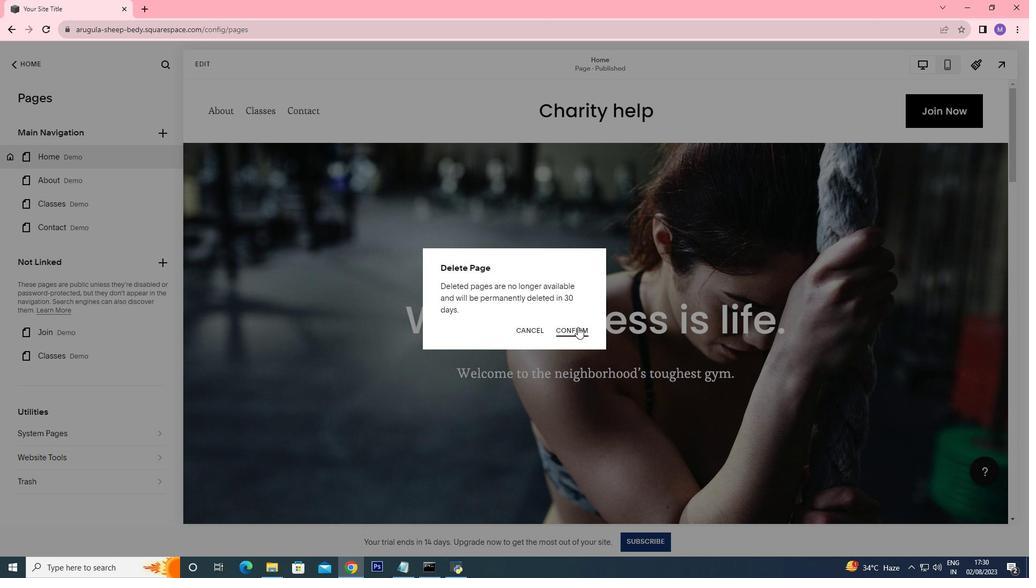 
Action: Mouse pressed left at (577, 327)
Screenshot: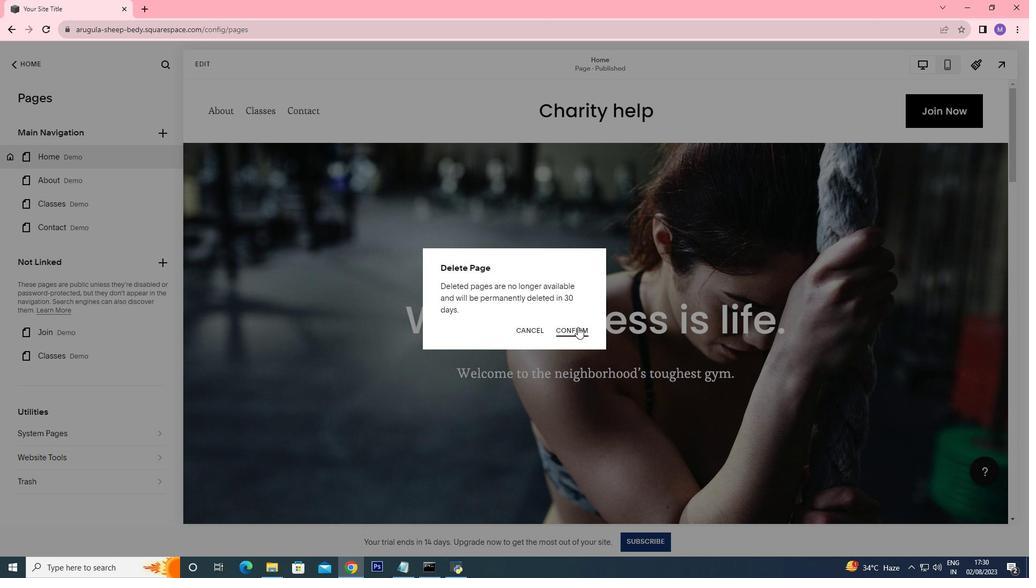 
Action: Mouse pressed left at (577, 327)
Screenshot: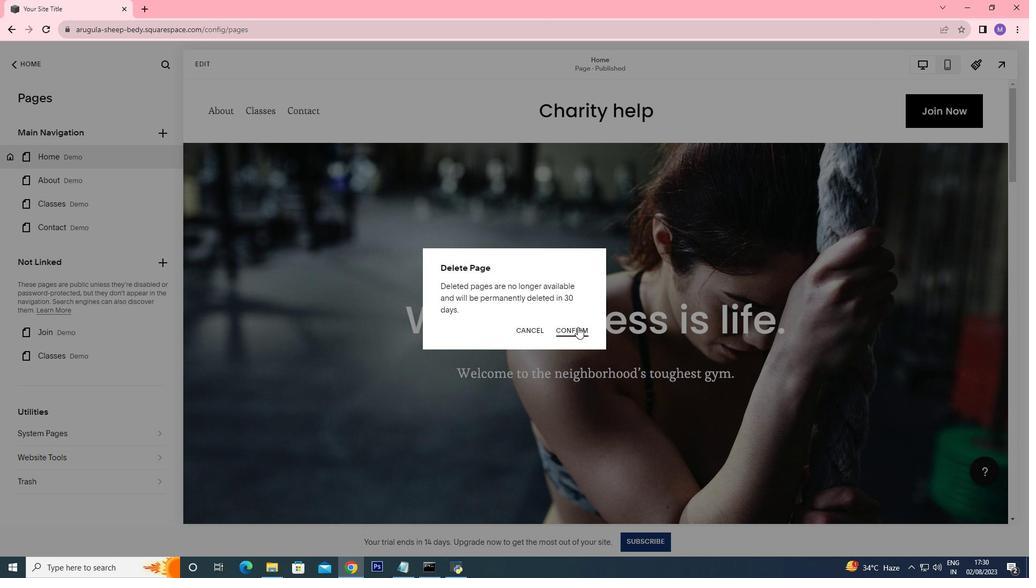 
Action: Mouse moved to (10, 330)
Screenshot: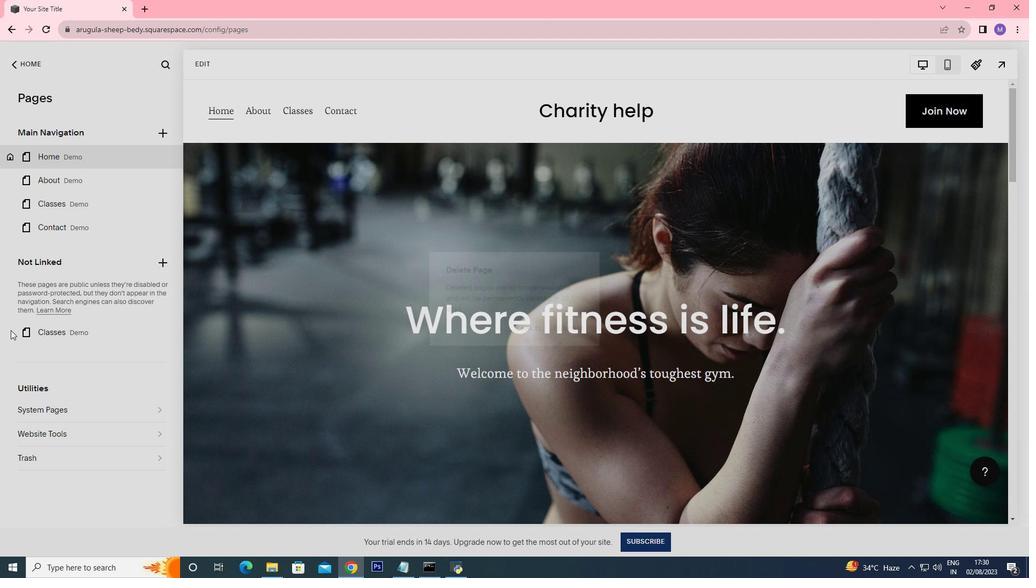 
Action: Mouse pressed left at (10, 330)
Screenshot: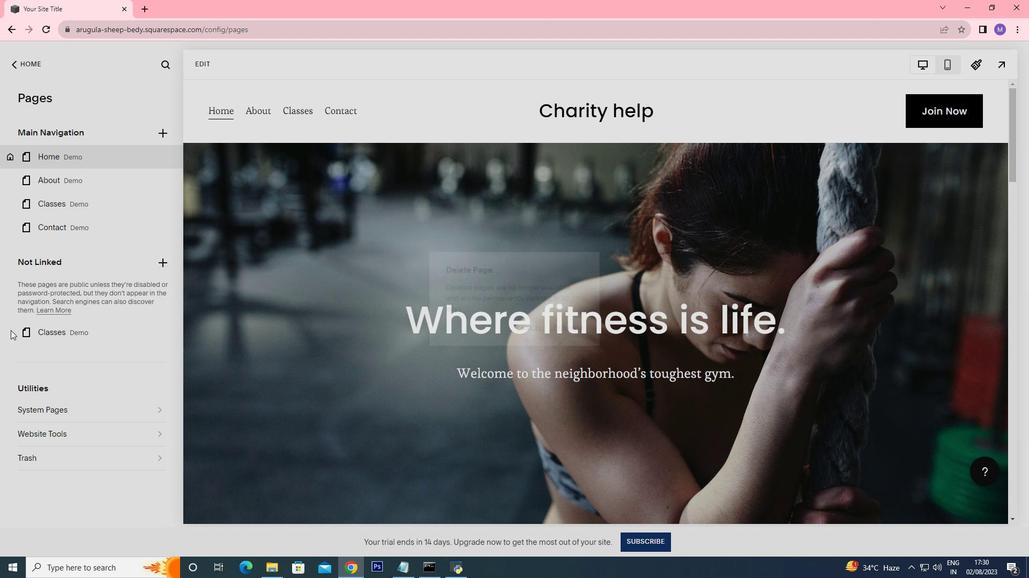 
Action: Mouse moved to (11, 335)
Screenshot: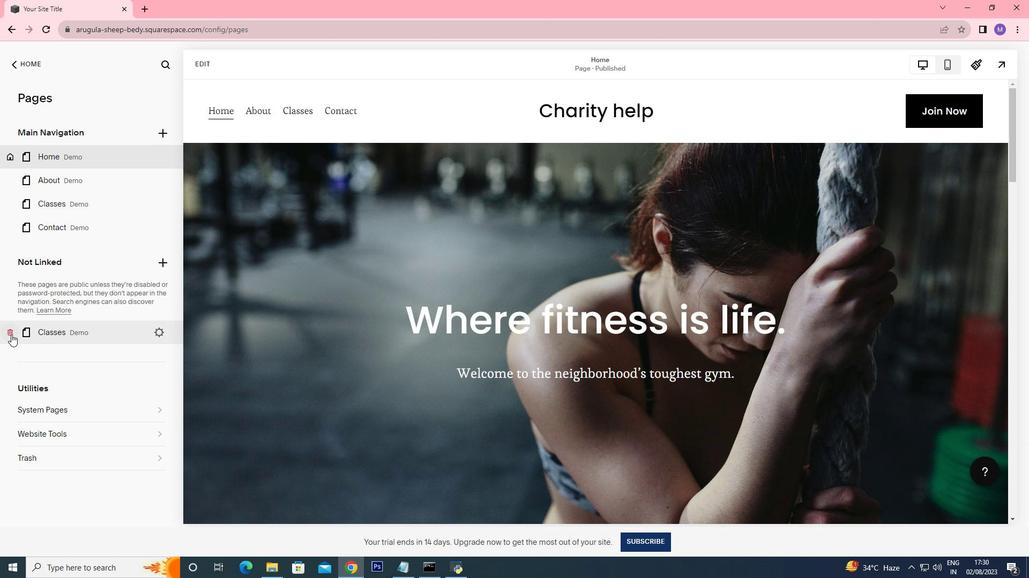 
Action: Mouse pressed left at (11, 335)
Screenshot: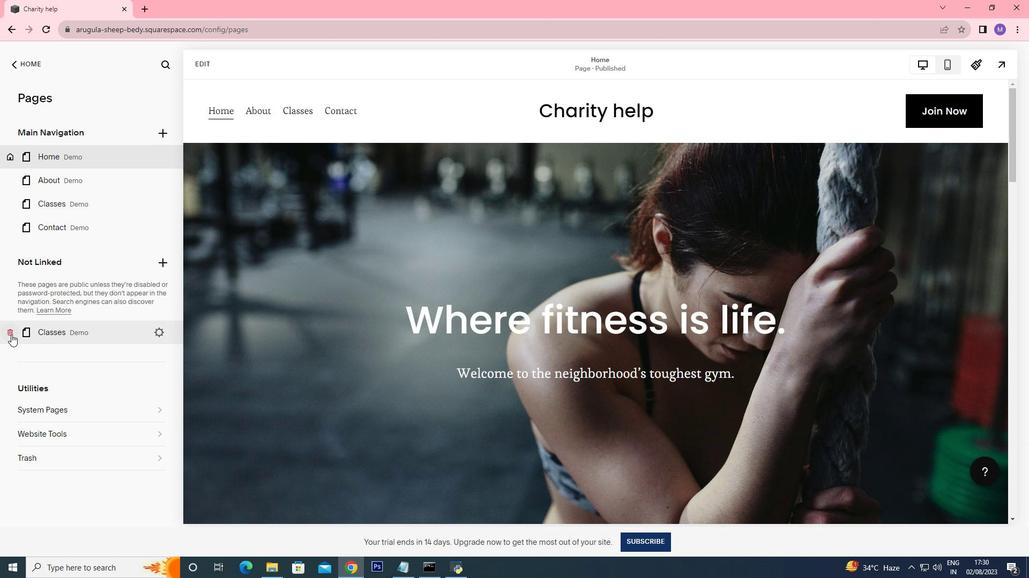 
Action: Mouse moved to (589, 327)
Screenshot: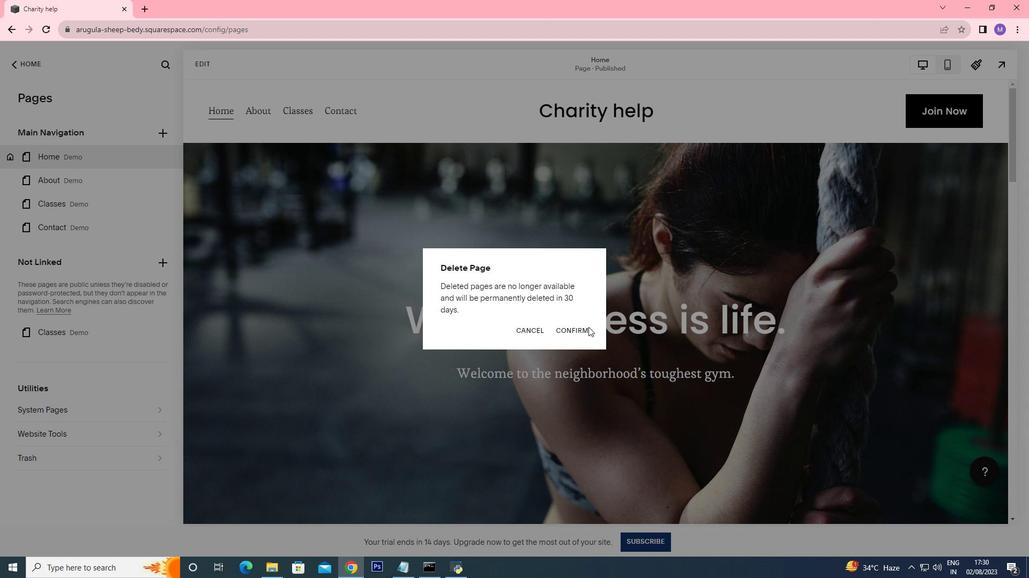 
Action: Mouse pressed left at (589, 327)
Screenshot: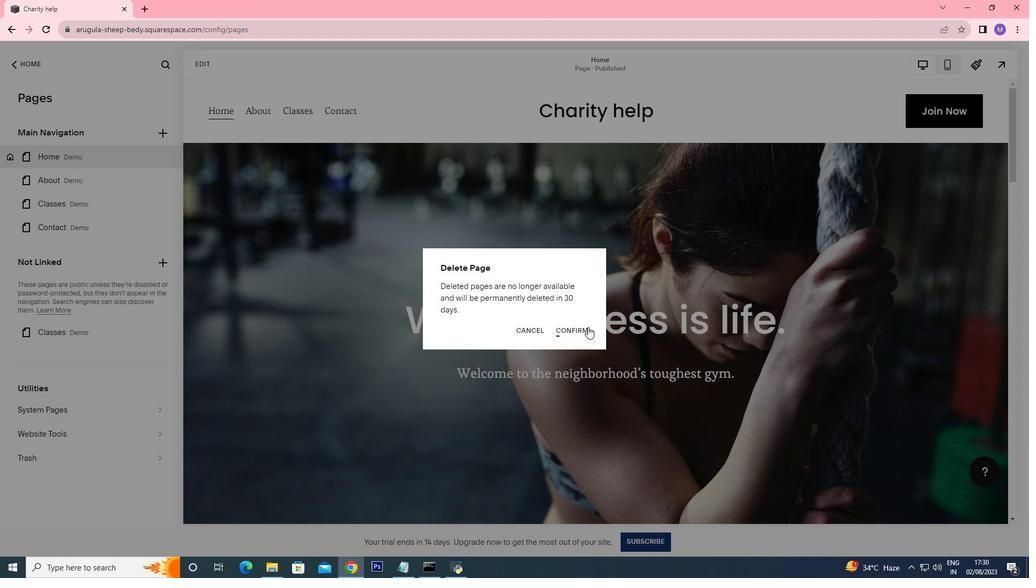 
Action: Mouse moved to (585, 327)
Screenshot: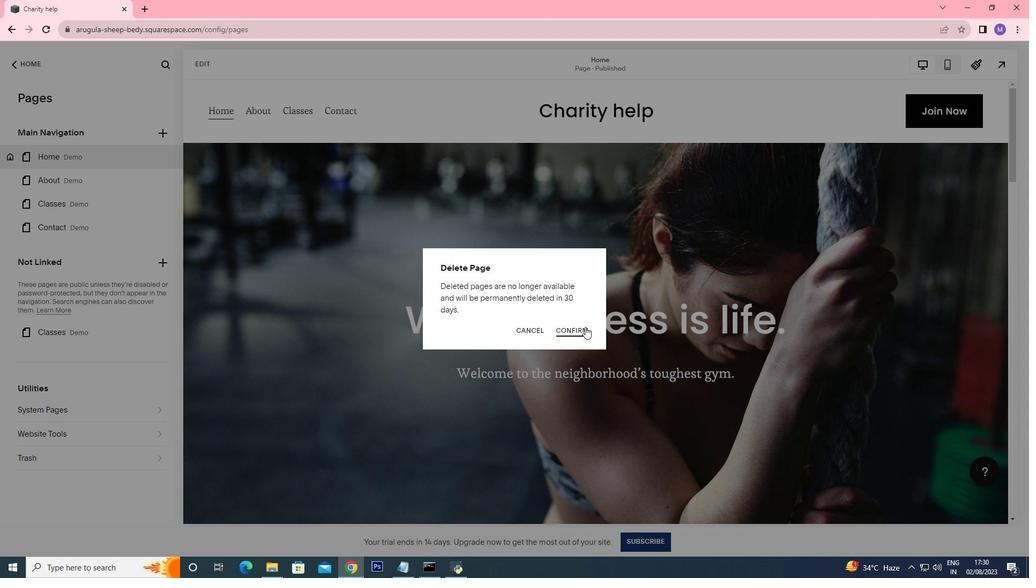 
Action: Mouse pressed left at (585, 327)
Screenshot: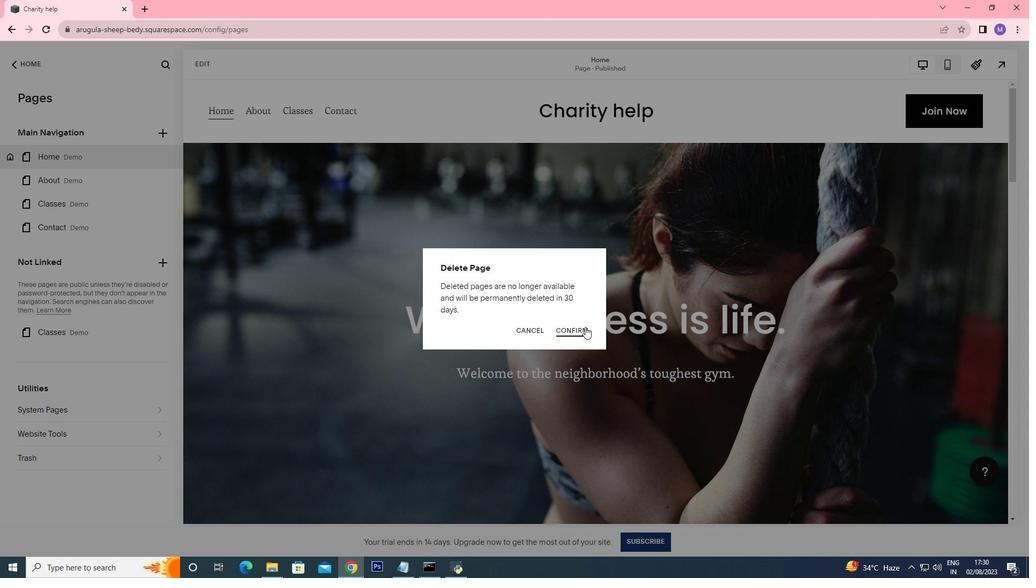 
Action: Mouse moved to (584, 327)
Screenshot: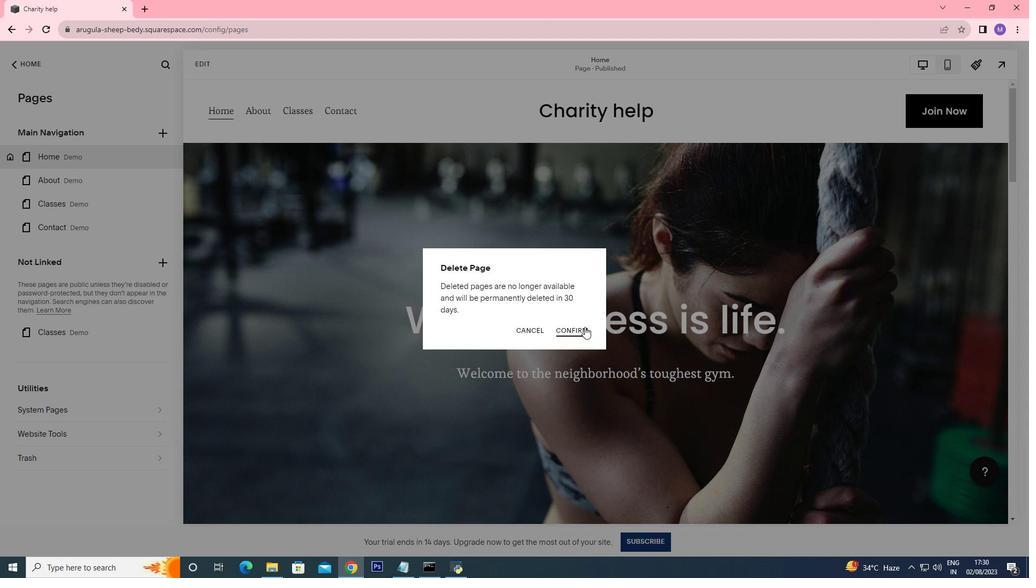
Action: Mouse pressed left at (584, 327)
Screenshot: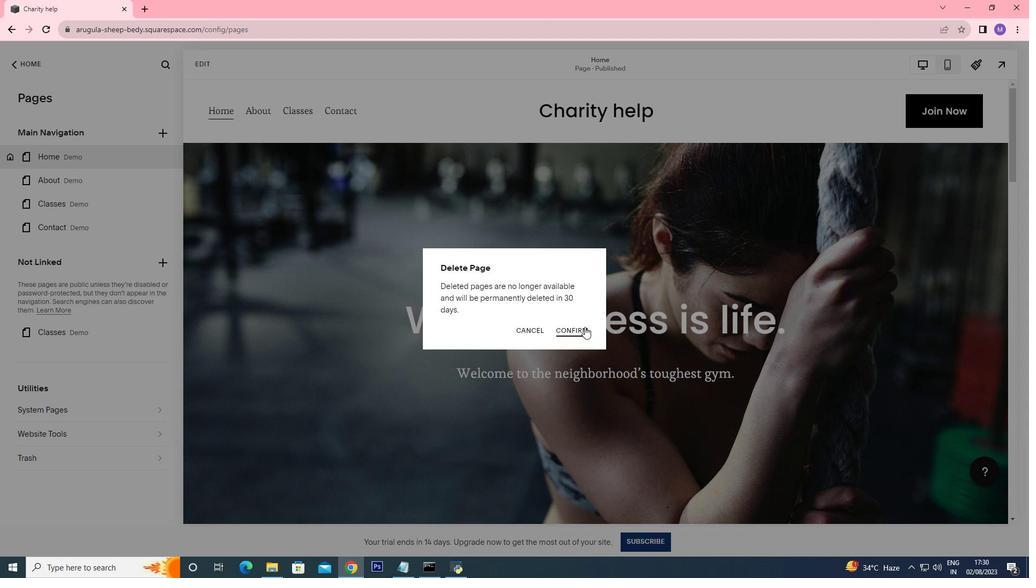 
Action: Mouse moved to (67, 179)
Screenshot: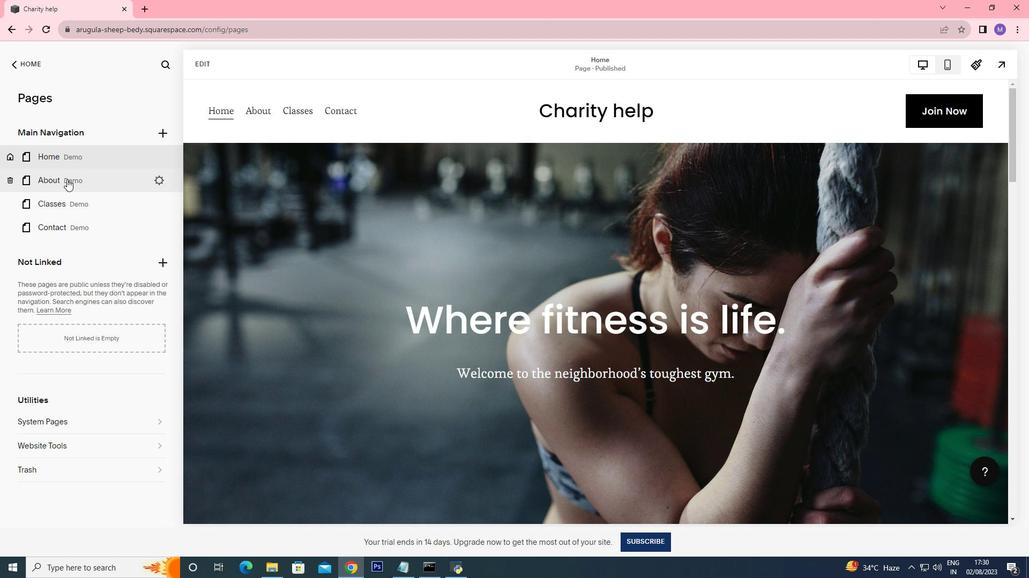 
Action: Mouse pressed left at (67, 179)
Screenshot: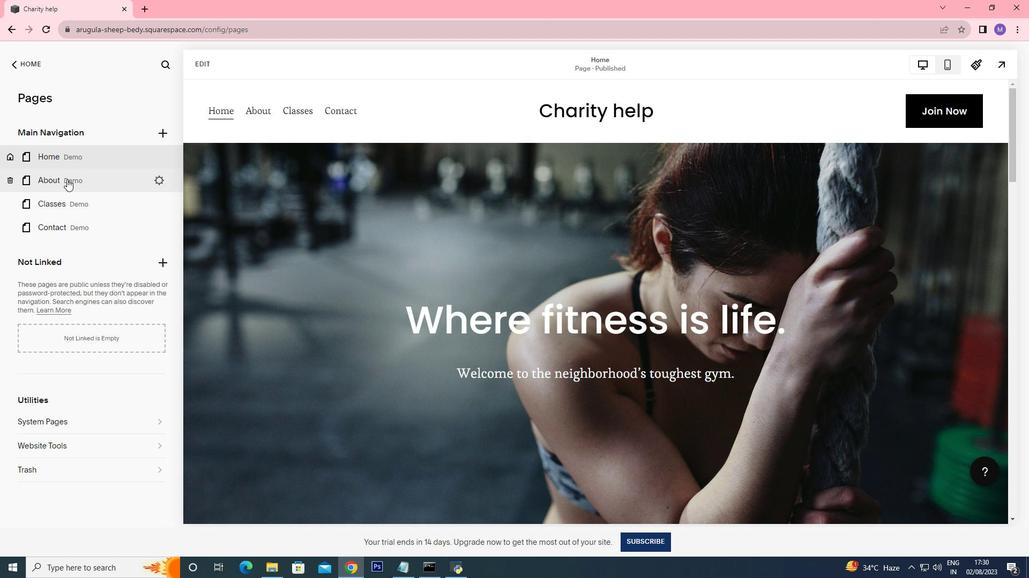 
Action: Mouse moved to (461, 320)
Screenshot: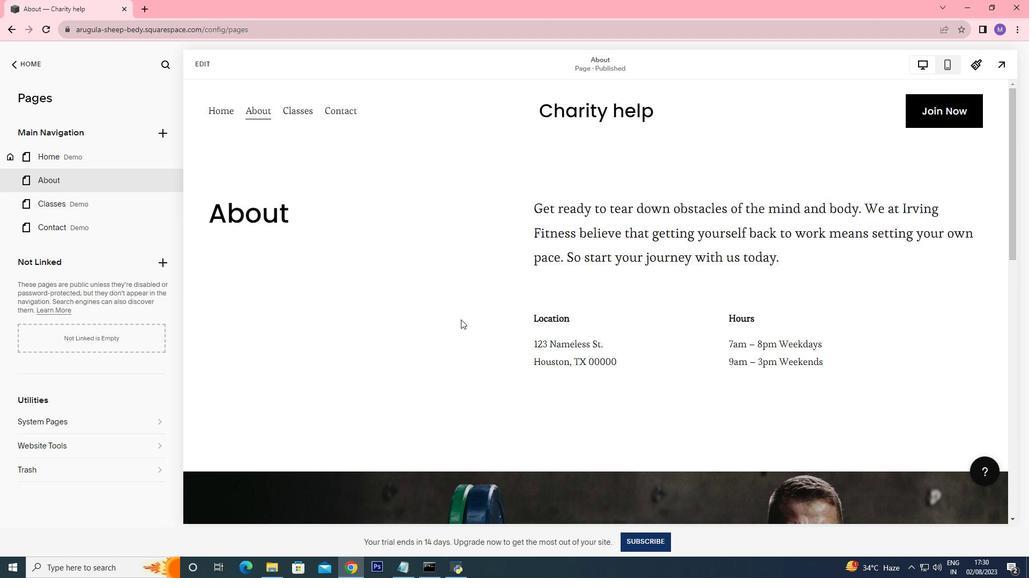 
Action: Mouse scrolled (461, 319) with delta (0, 0)
